 Task: Create a new job position for an SFDC Developer in Salesforce with specified details.
Action: Mouse moved to (27, 113)
Screenshot: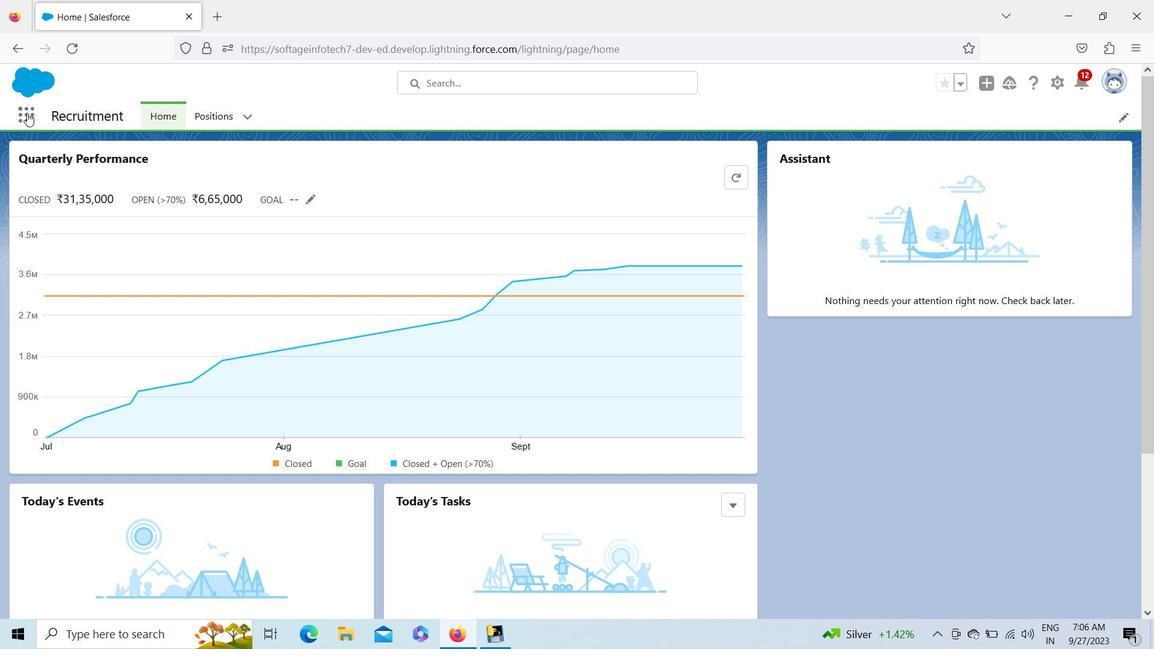 
Action: Mouse pressed left at (27, 113)
Screenshot: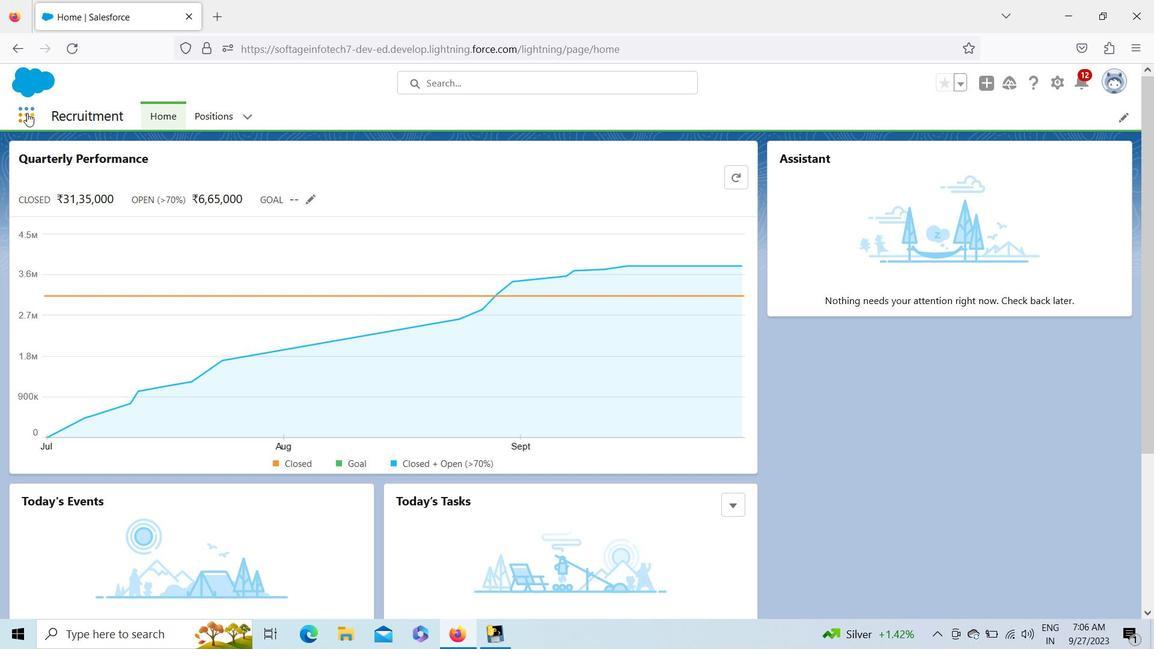 
Action: Mouse moved to (70, 211)
Screenshot: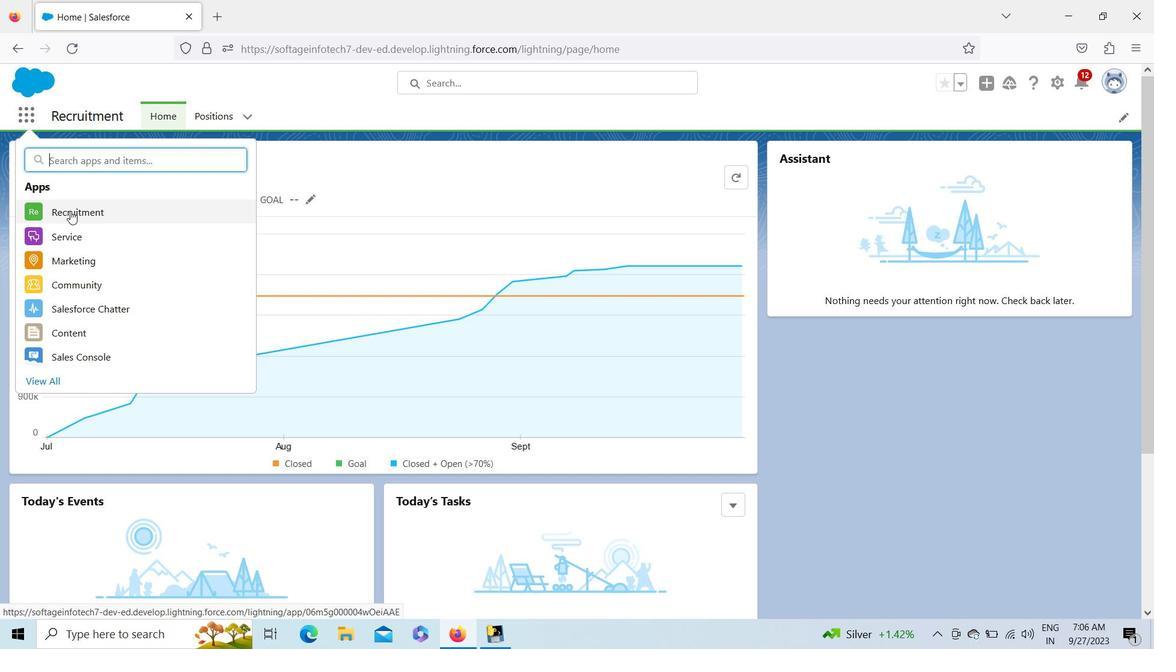 
Action: Mouse pressed left at (70, 211)
Screenshot: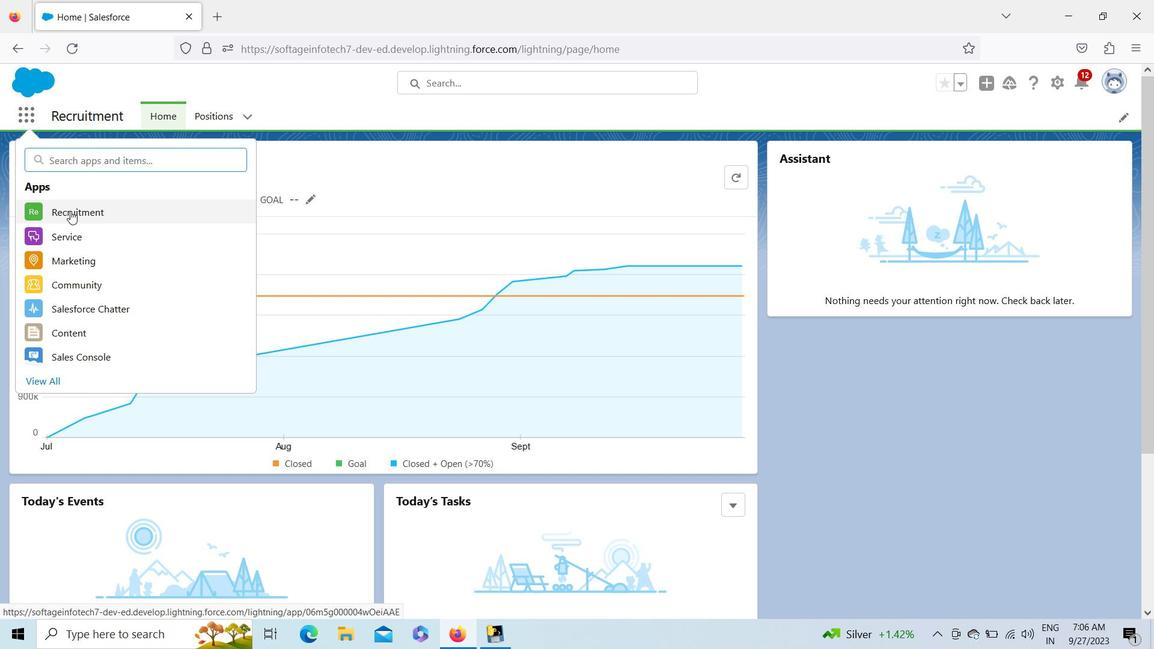 
Action: Mouse moved to (227, 117)
Screenshot: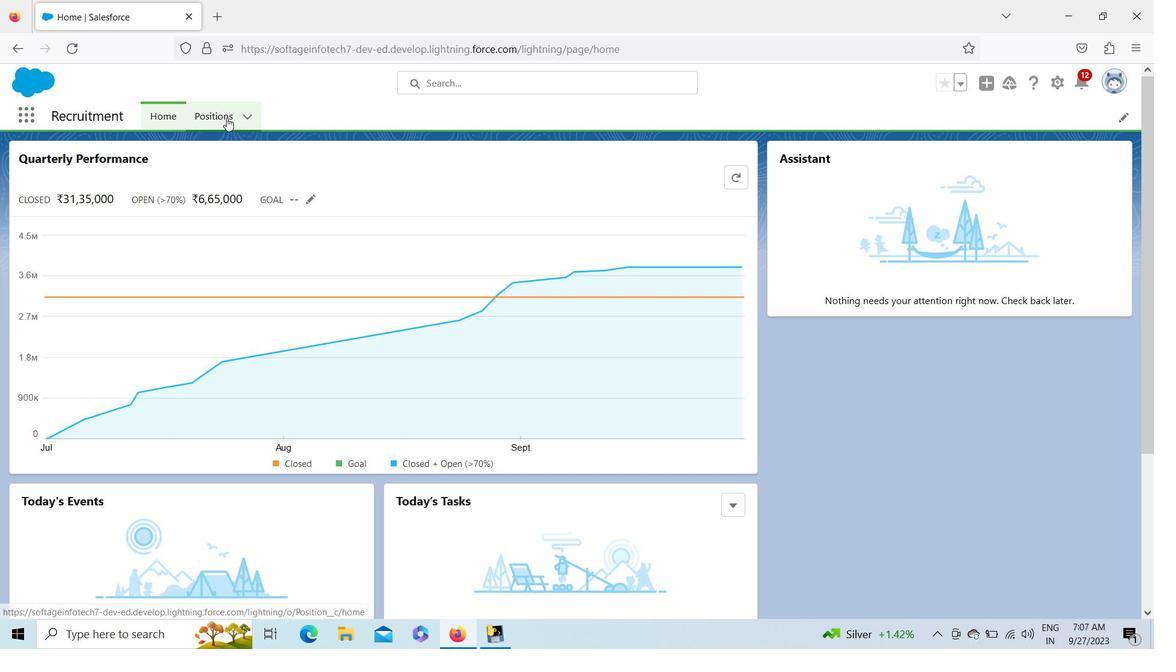 
Action: Mouse pressed left at (227, 117)
Screenshot: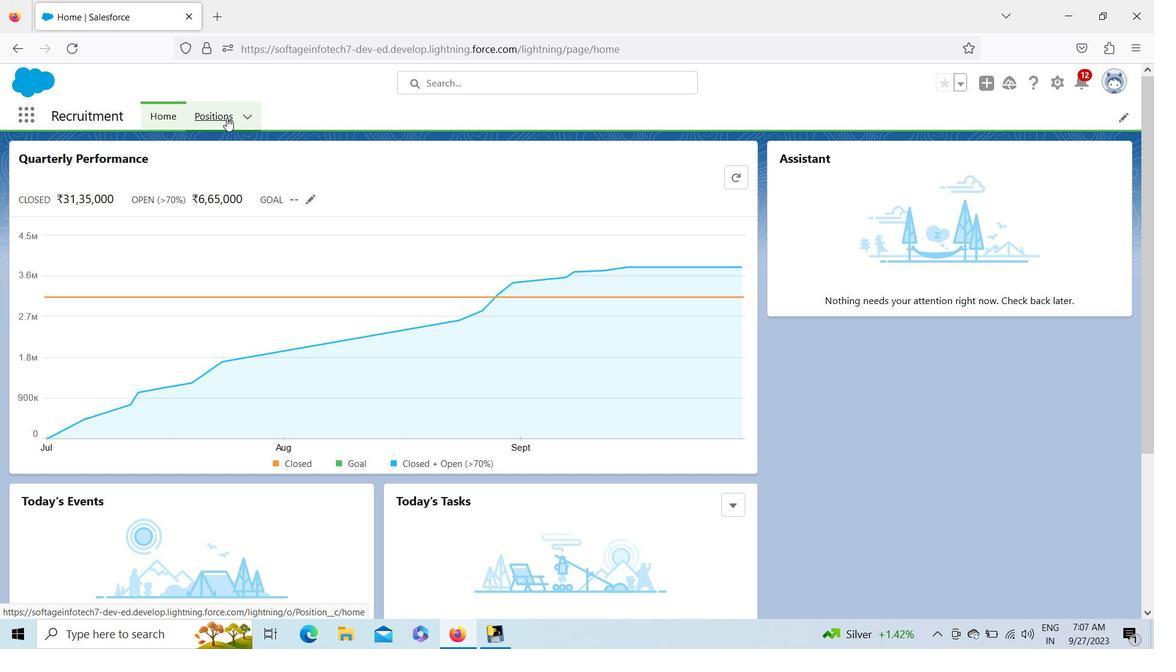 
Action: Mouse moved to (169, 167)
Screenshot: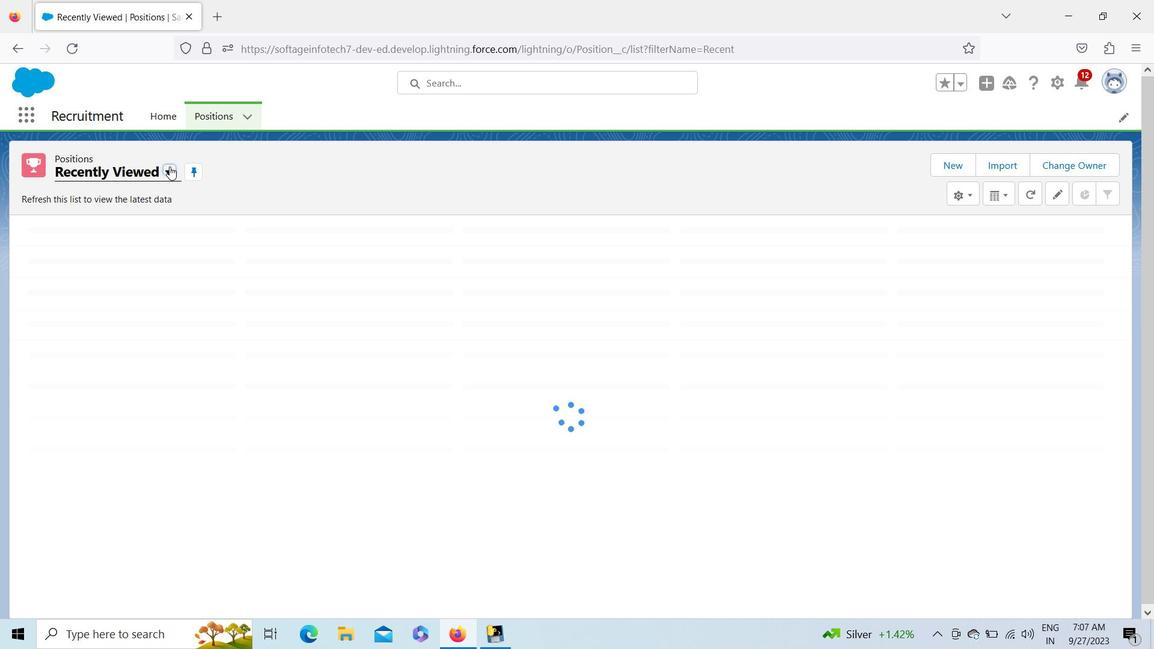 
Action: Mouse pressed left at (169, 167)
Screenshot: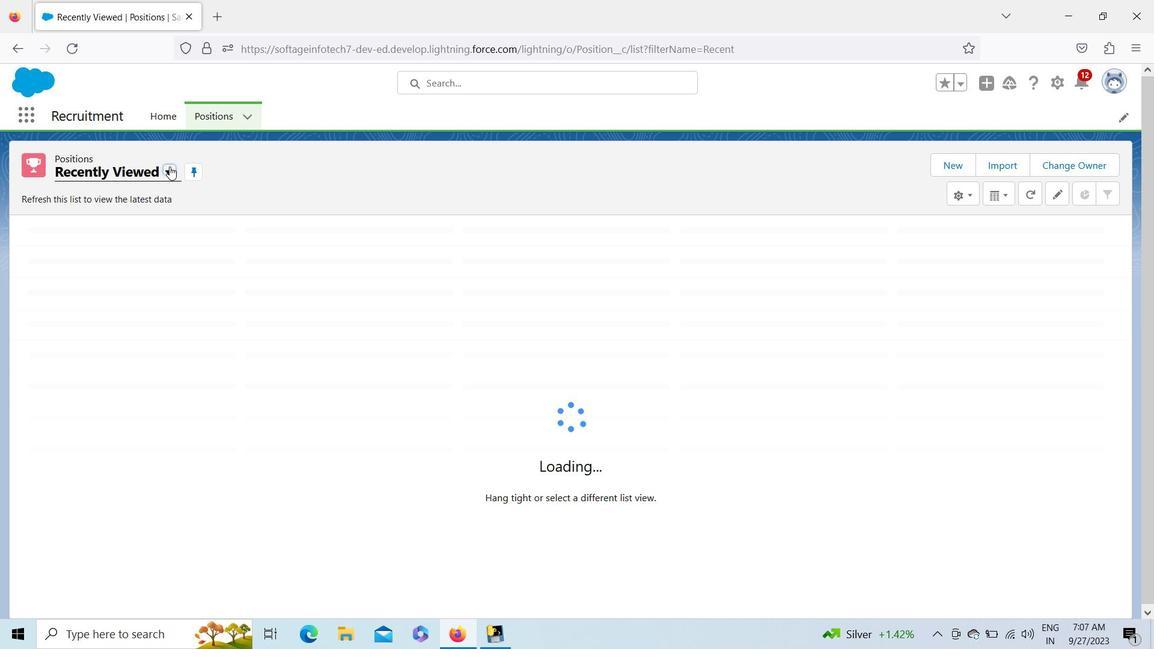 
Action: Mouse moved to (108, 226)
Screenshot: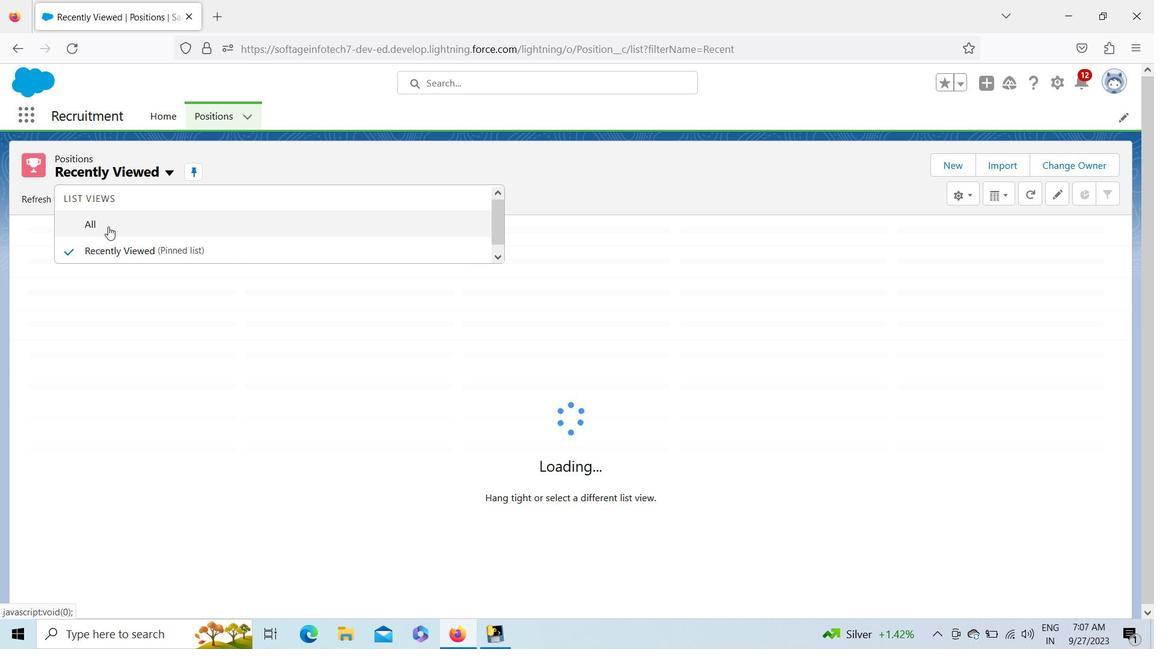 
Action: Mouse pressed left at (108, 226)
Screenshot: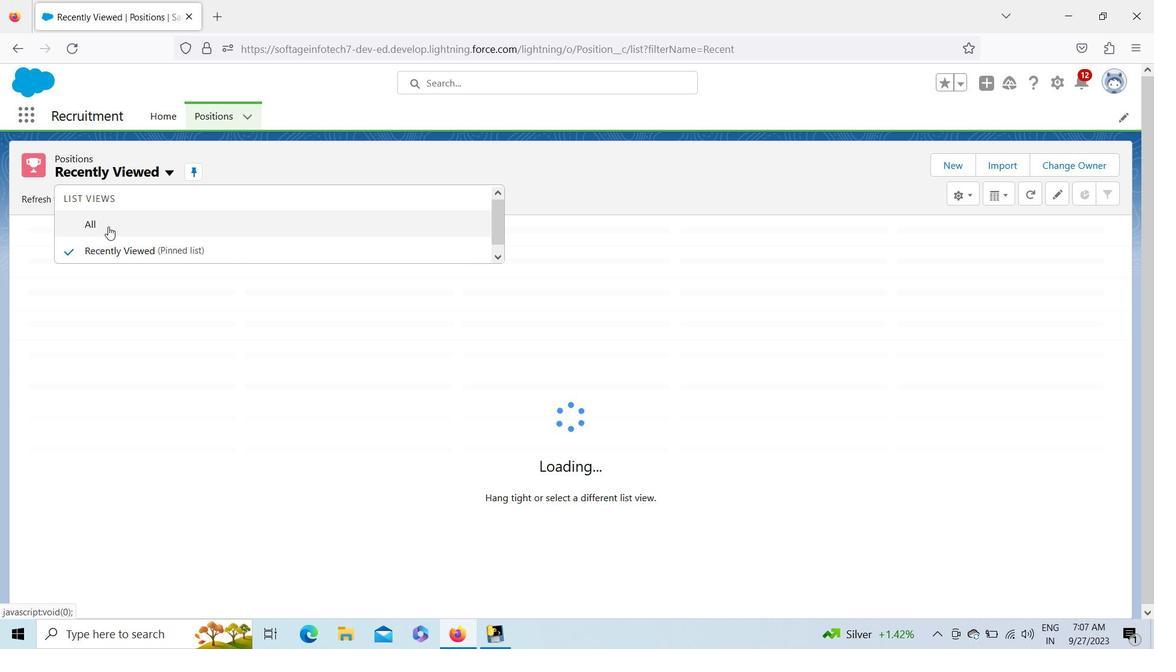 
Action: Mouse moved to (864, 160)
Screenshot: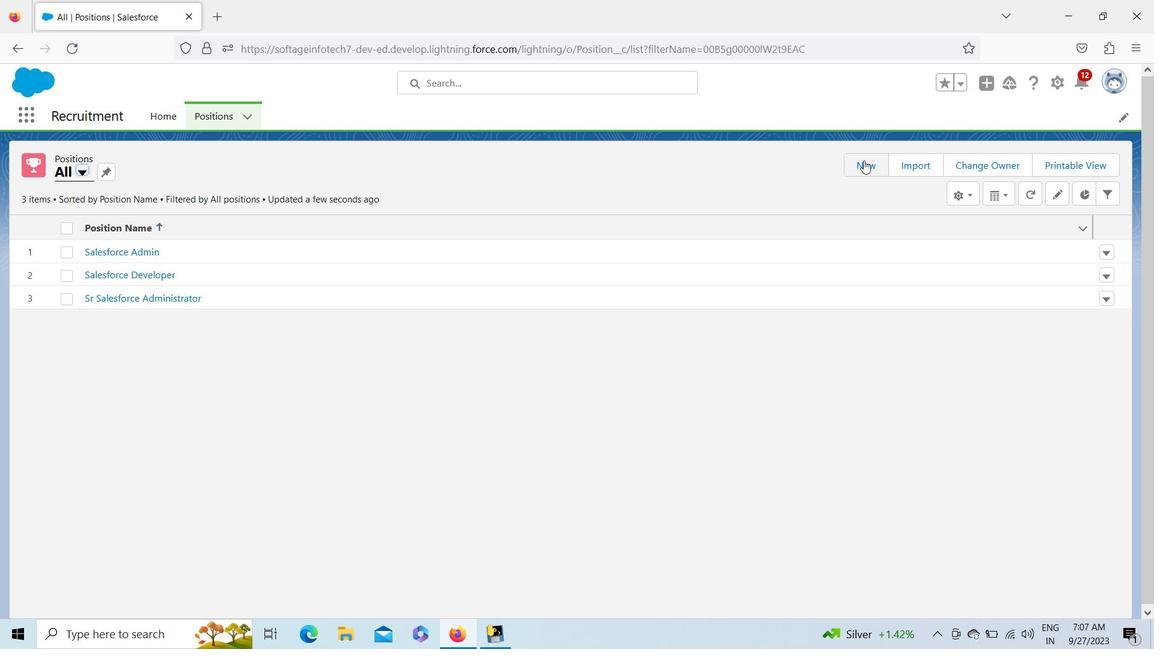 
Action: Mouse pressed left at (864, 160)
Screenshot: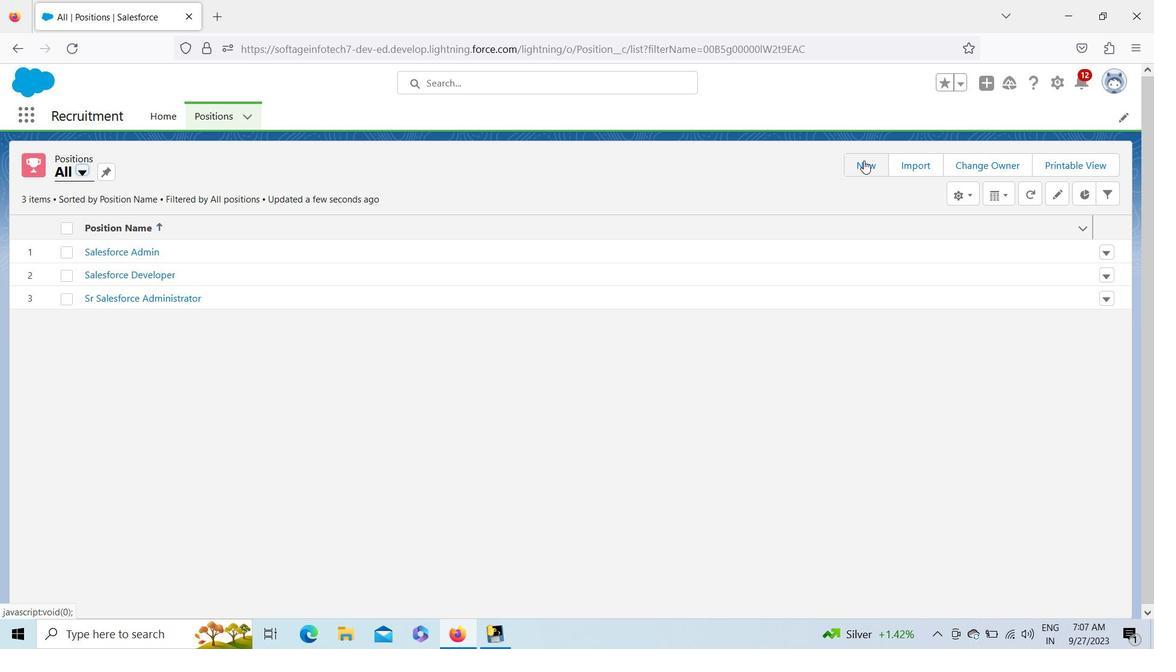 
Action: Mouse moved to (472, 232)
Screenshot: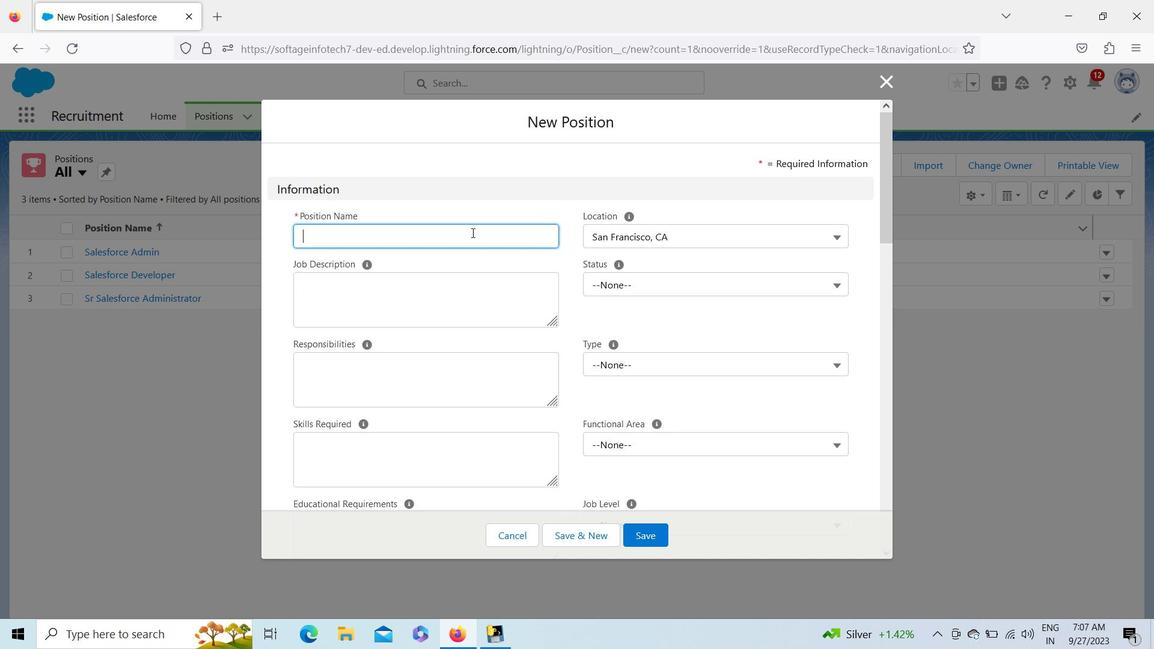 
Action: Key pressed <Key.shift><Key.shift><Key.shift><Key.shift><Key.shift><Key.shift><Key.shift><Key.shift><Key.shift><Key.shift><Key.shift><Key.shift><Key.shift><Key.shift><Key.shift><Key.shift><Key.shift><Key.shift><Key.shift><Key.shift><Key.shift><Key.shift><Key.shift><Key.shift><Key.shift><Key.shift><Key.shift><Key.shift><Key.shift><Key.shift><Key.shift><Key.shift><Key.shift><Key.shift><Key.shift><Key.shift><Key.shift><Key.shift><Key.shift><Key.shift><Key.shift><Key.shift><Key.shift><Key.shift><Key.shift><Key.shift><Key.shift><Key.shift><Key.shift><Key.shift><Key.shift><Key.shift><Key.shift><Key.shift><Key.shift><Key.shift>SFDC<Key.space><Key.shift>Developer
Screenshot: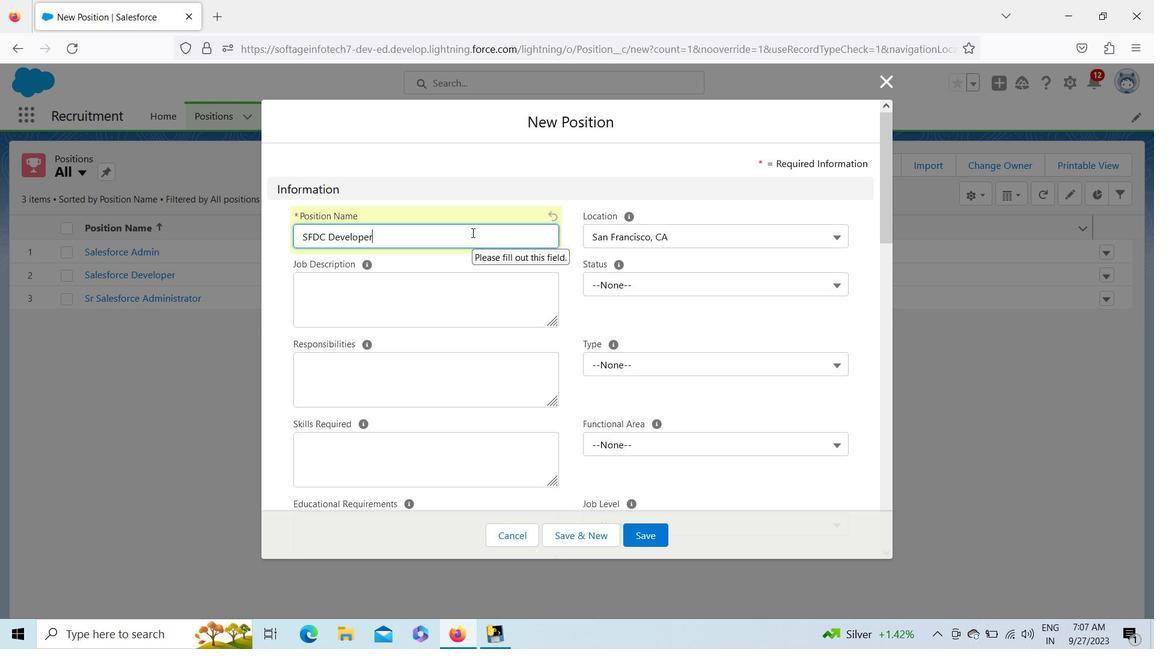 
Action: Mouse moved to (603, 242)
Screenshot: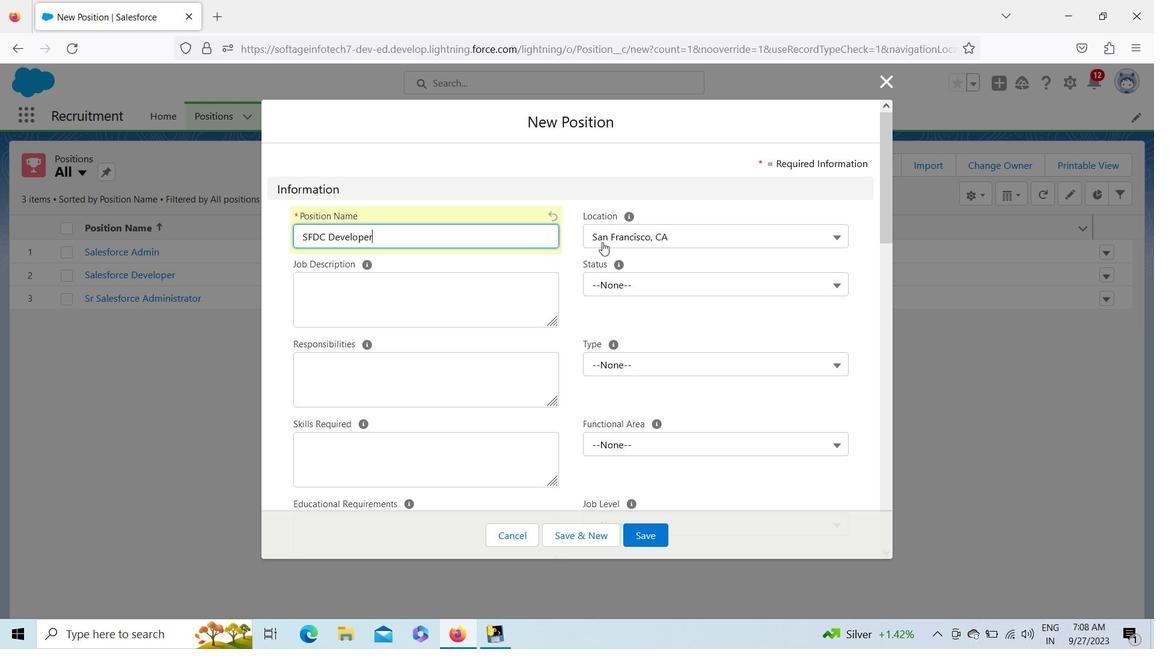 
Action: Mouse pressed left at (603, 242)
Screenshot: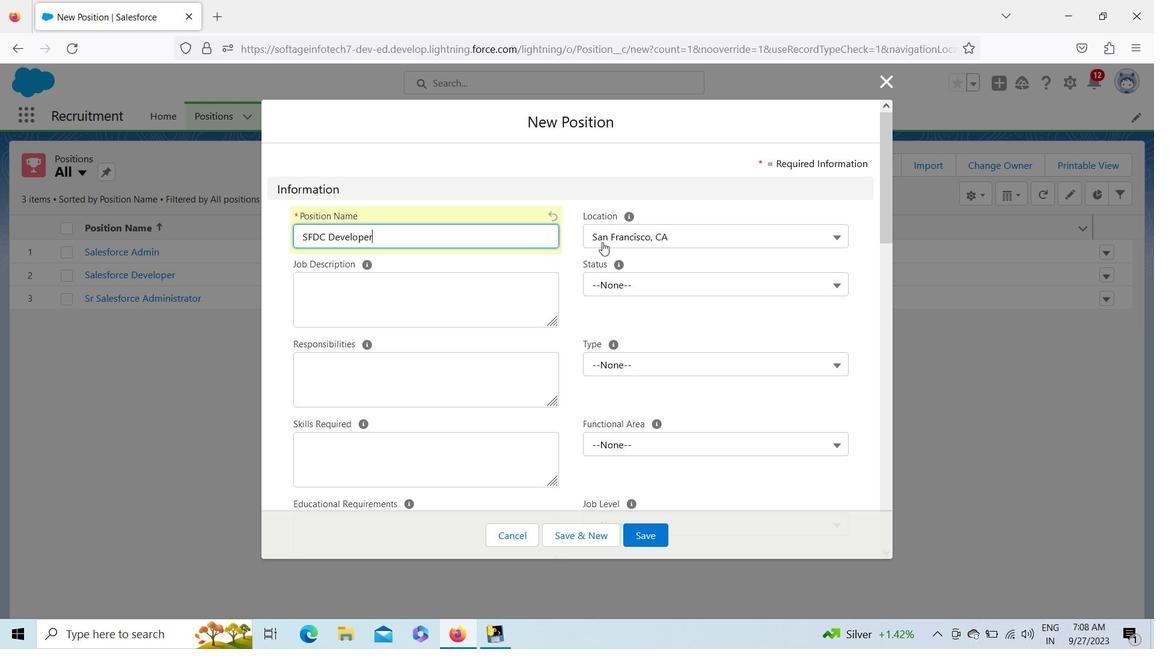 
Action: Mouse moved to (845, 387)
Screenshot: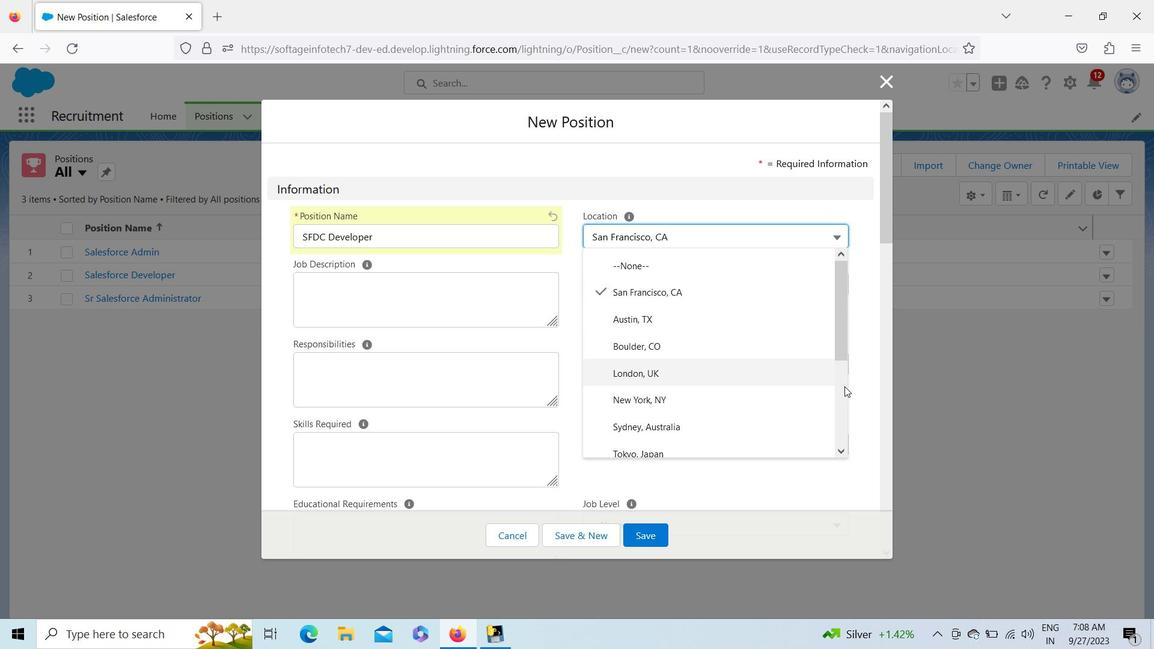
Action: Mouse pressed left at (845, 387)
Screenshot: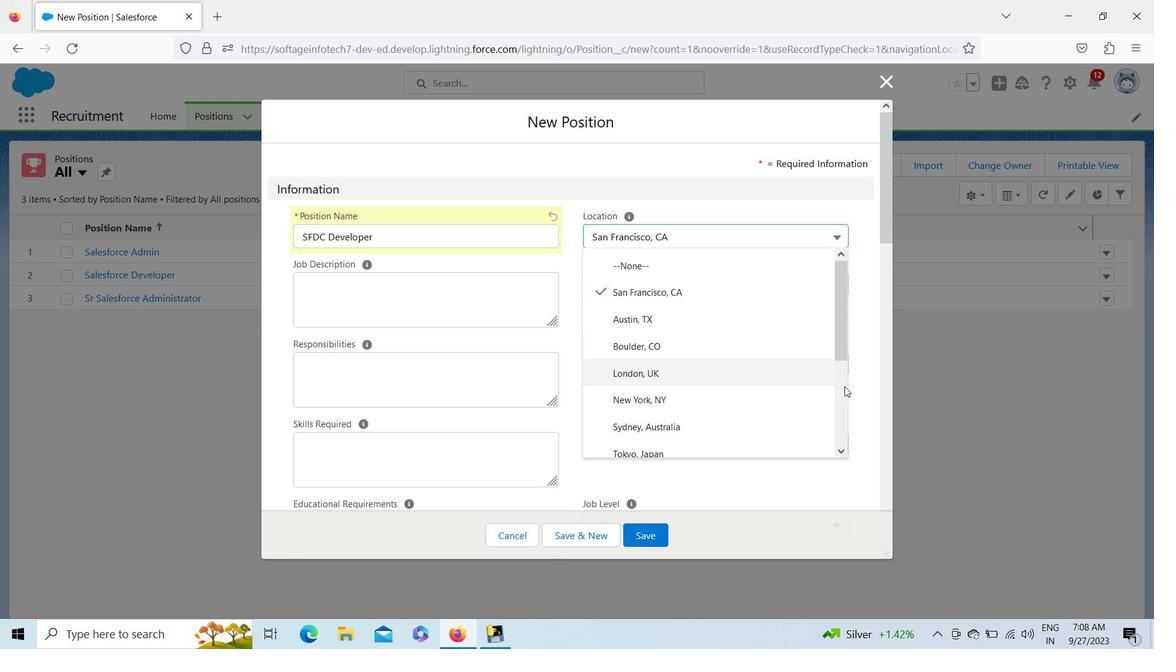 
Action: Mouse moved to (649, 440)
Screenshot: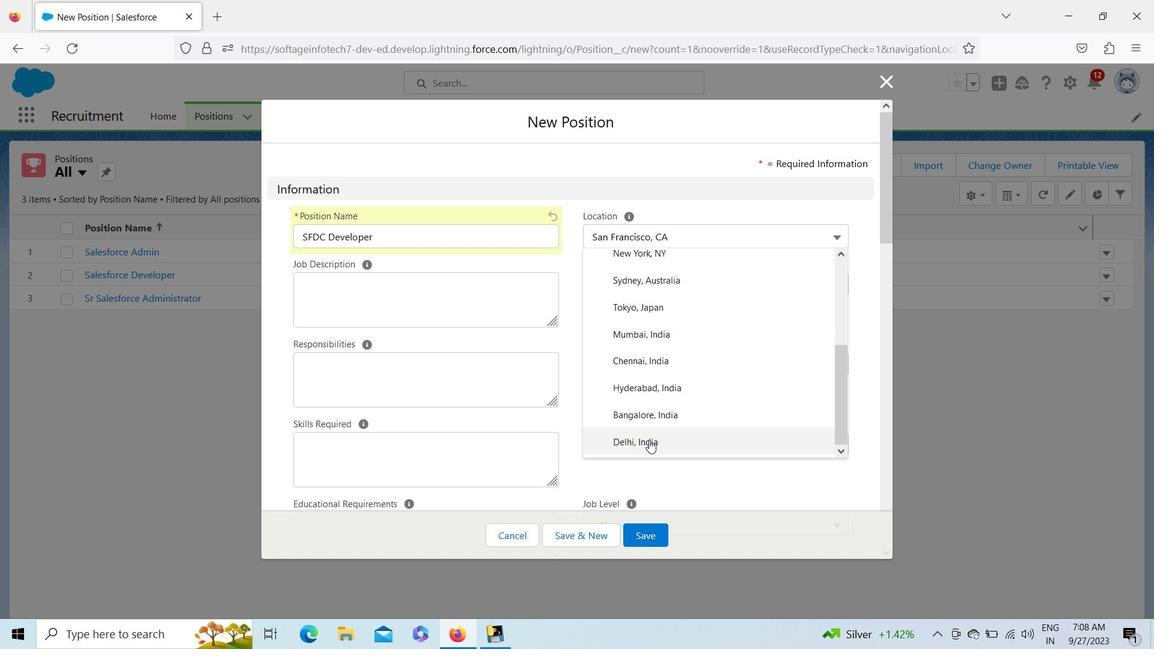 
Action: Mouse pressed left at (649, 440)
Screenshot: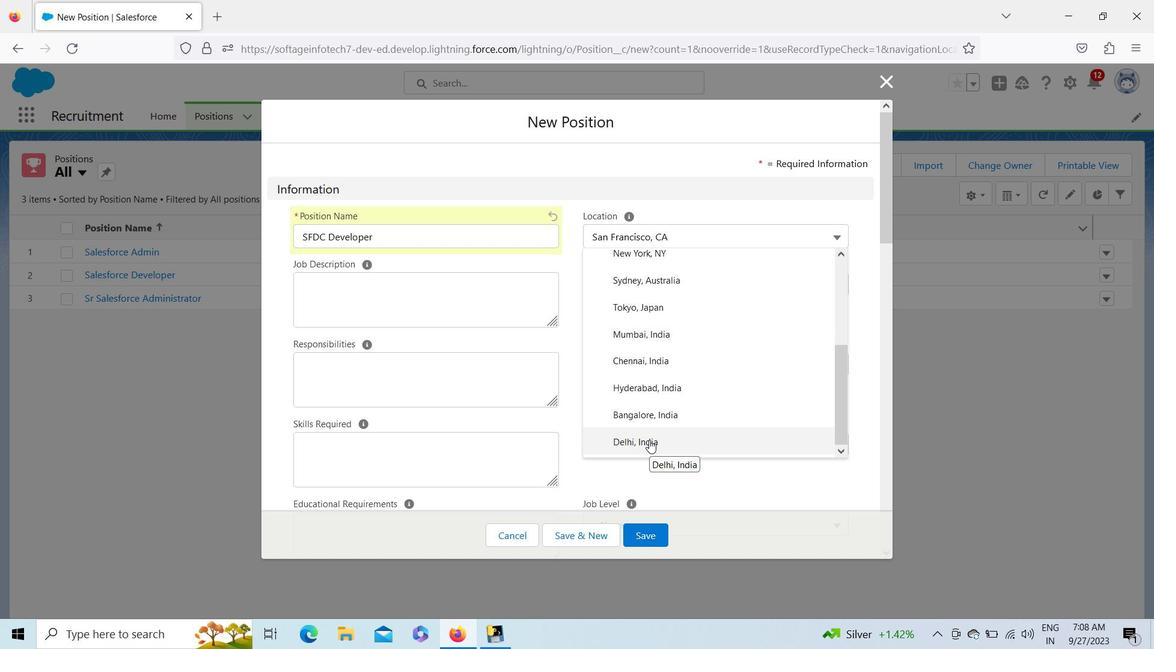 
Action: Mouse moved to (661, 282)
Screenshot: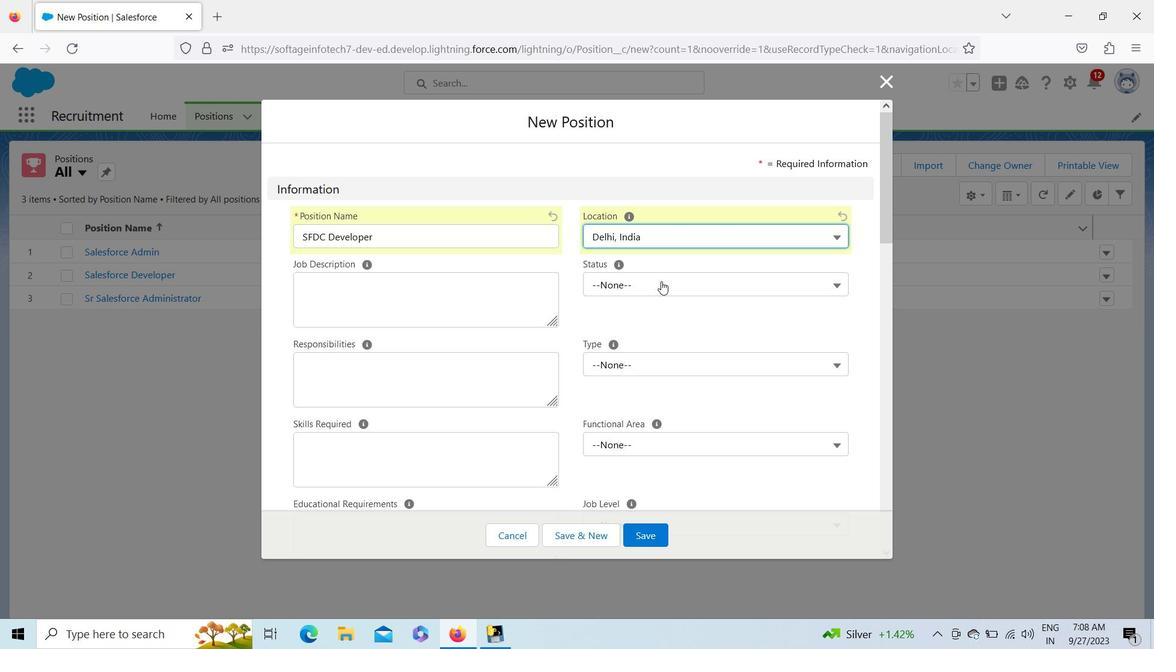 
Action: Mouse pressed left at (661, 282)
Screenshot: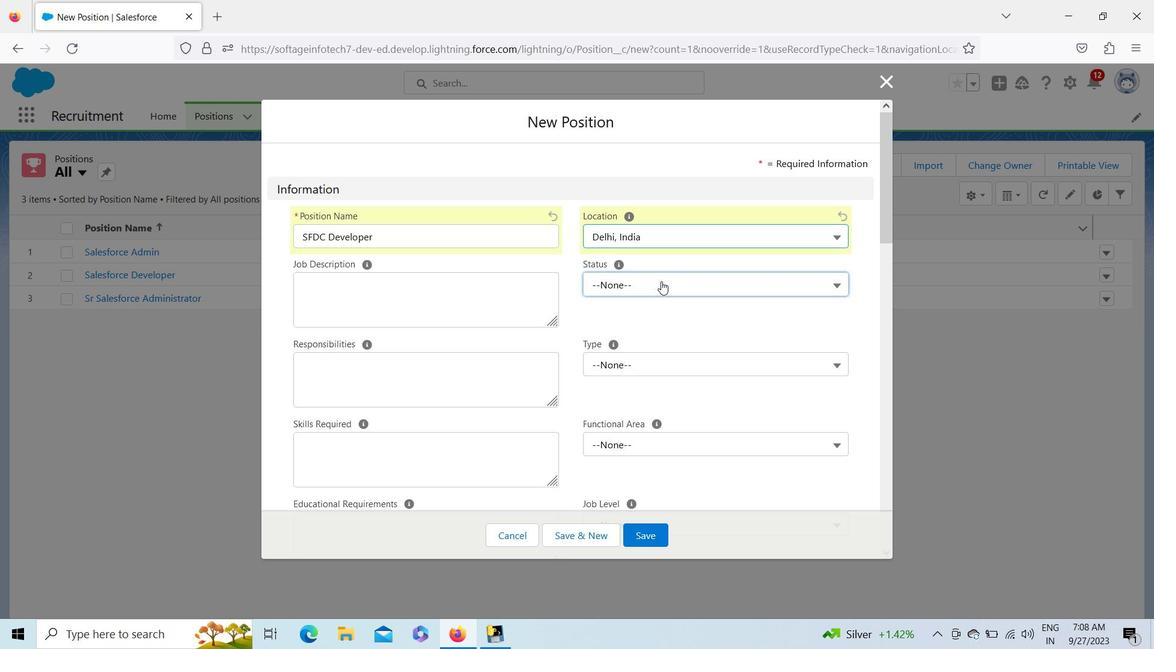 
Action: Mouse moved to (647, 336)
Screenshot: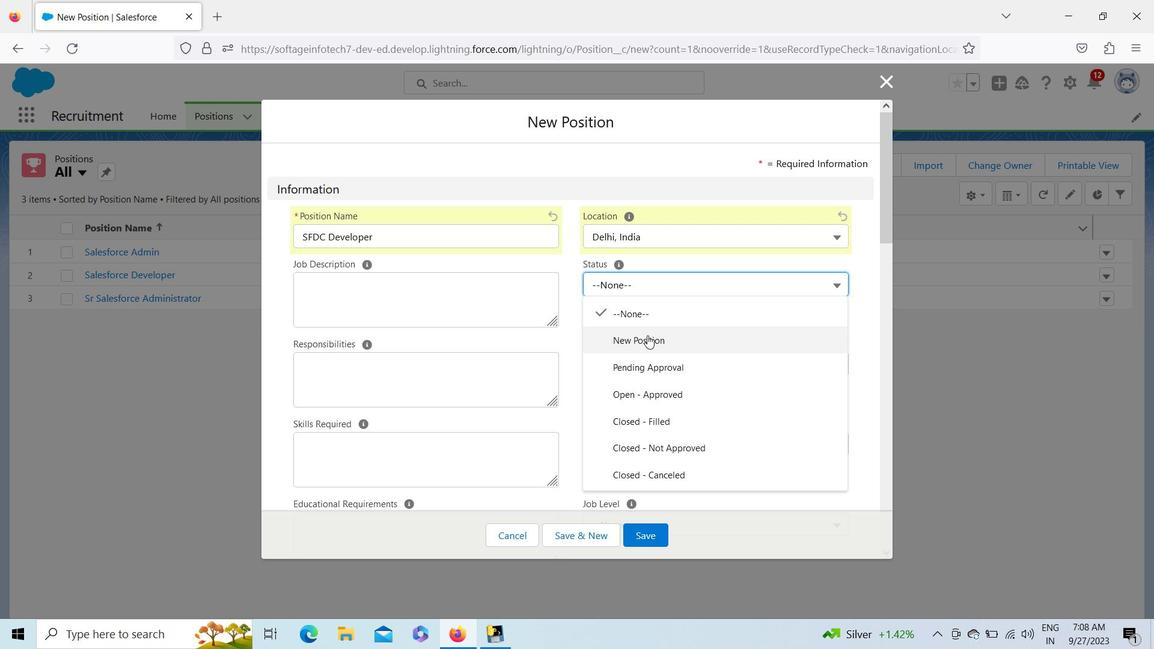 
Action: Mouse pressed left at (647, 336)
Screenshot: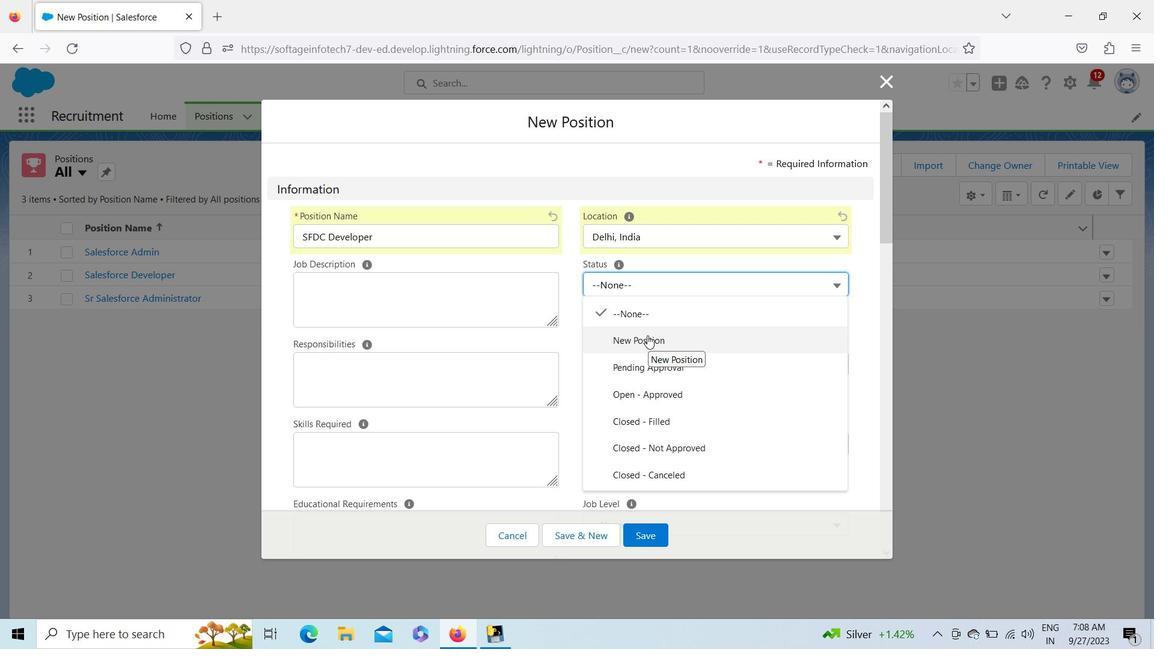 
Action: Mouse moved to (647, 359)
Screenshot: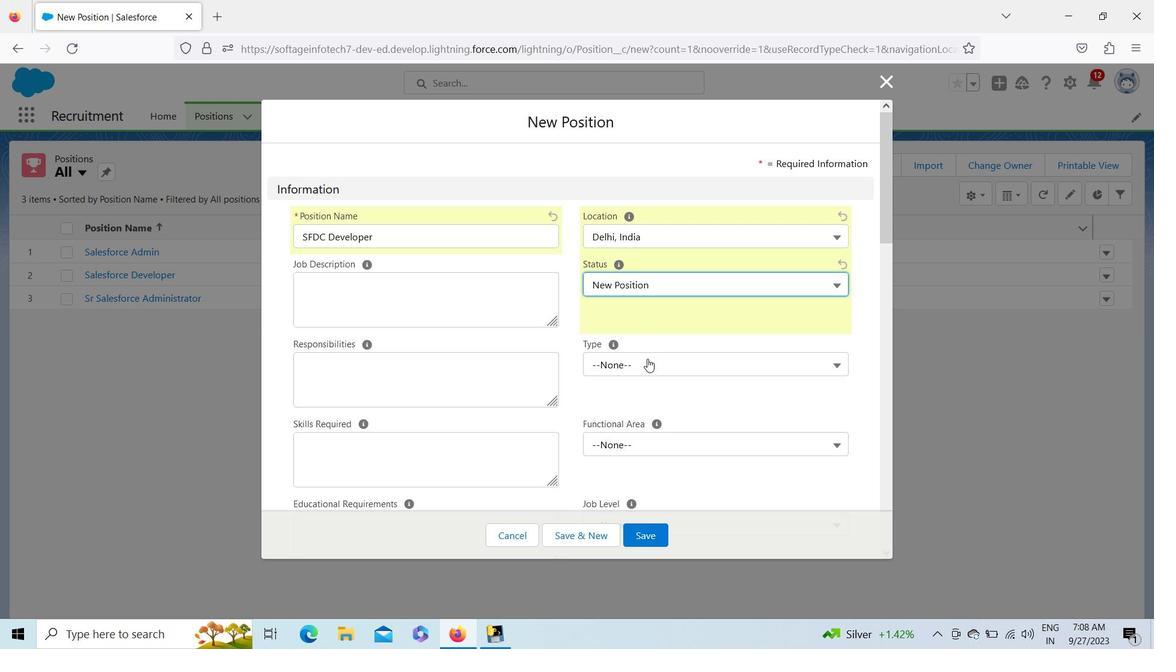 
Action: Mouse pressed left at (647, 359)
Screenshot: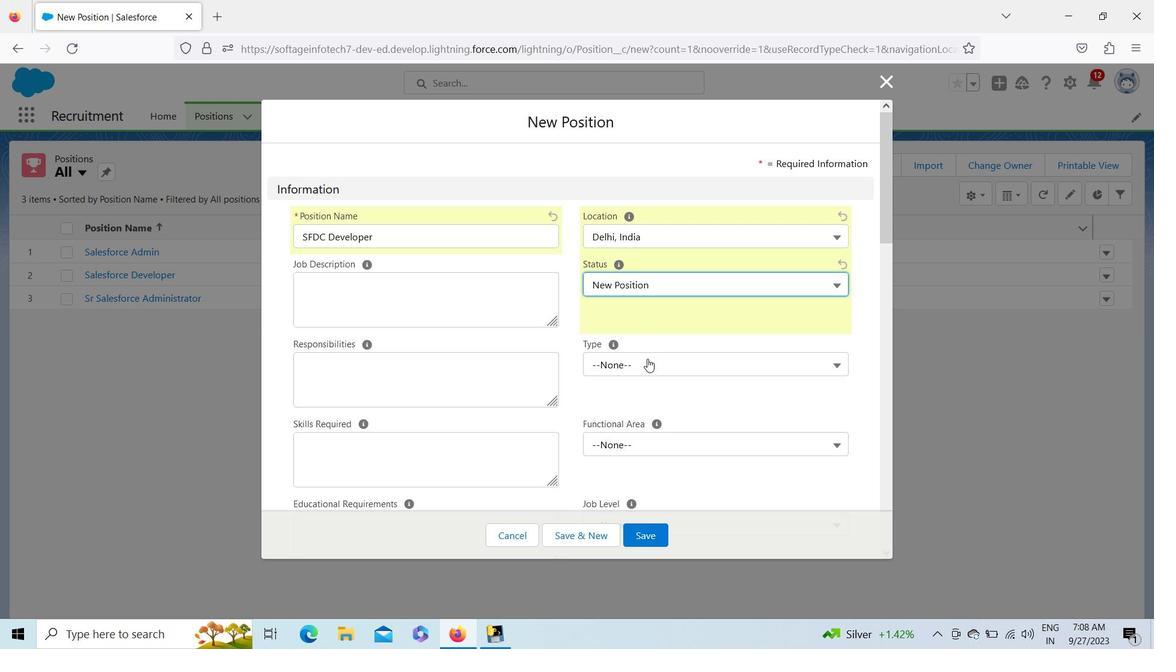 
Action: Mouse moved to (642, 416)
Screenshot: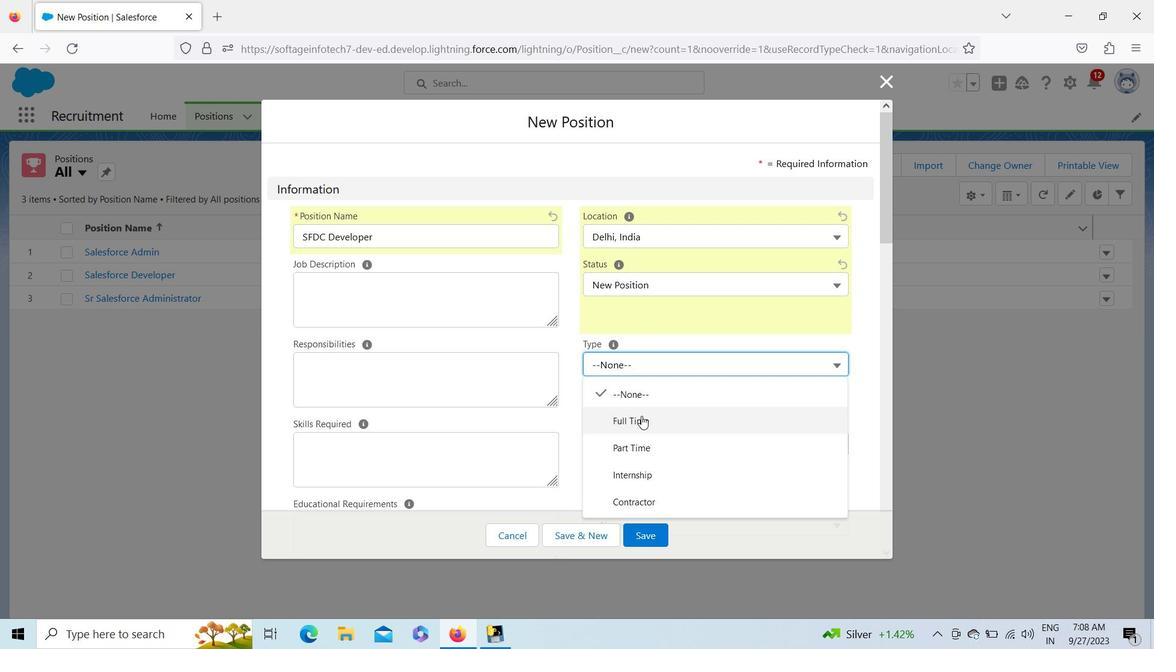 
Action: Mouse pressed left at (642, 416)
Screenshot: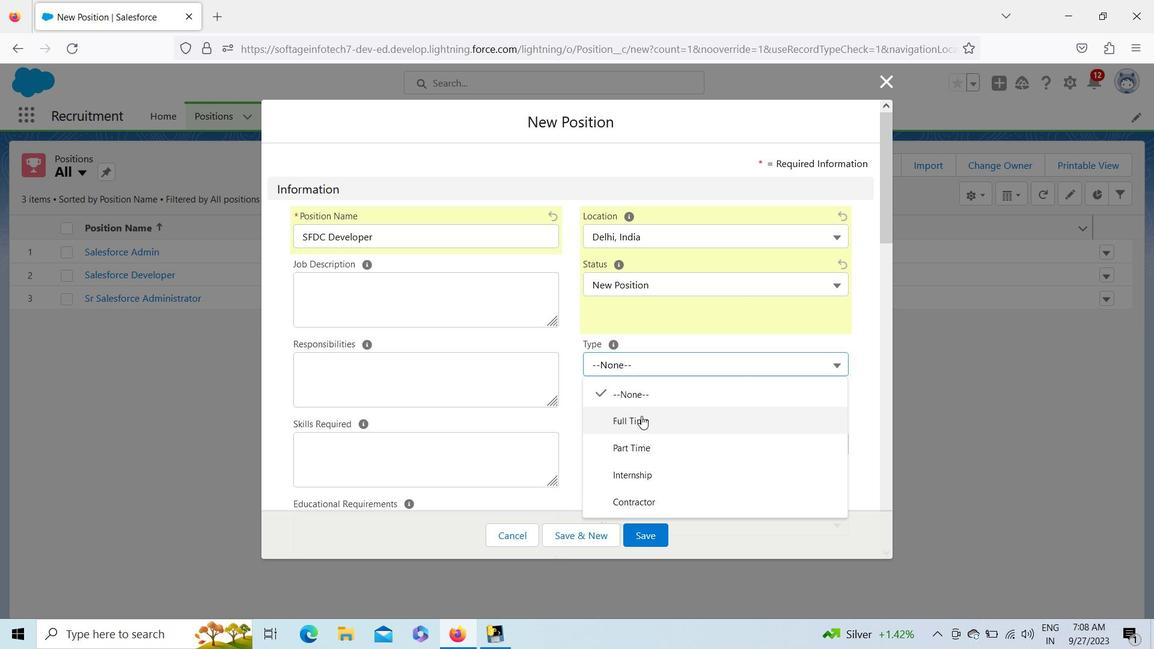 
Action: Mouse moved to (642, 436)
Screenshot: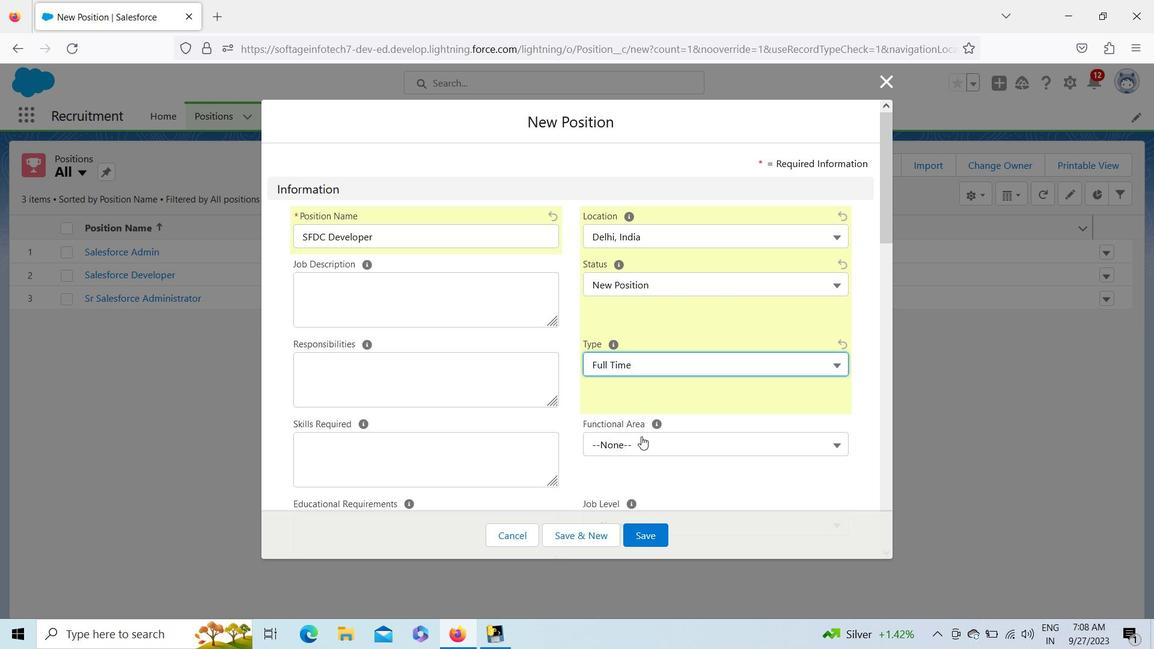 
Action: Mouse pressed left at (642, 436)
Screenshot: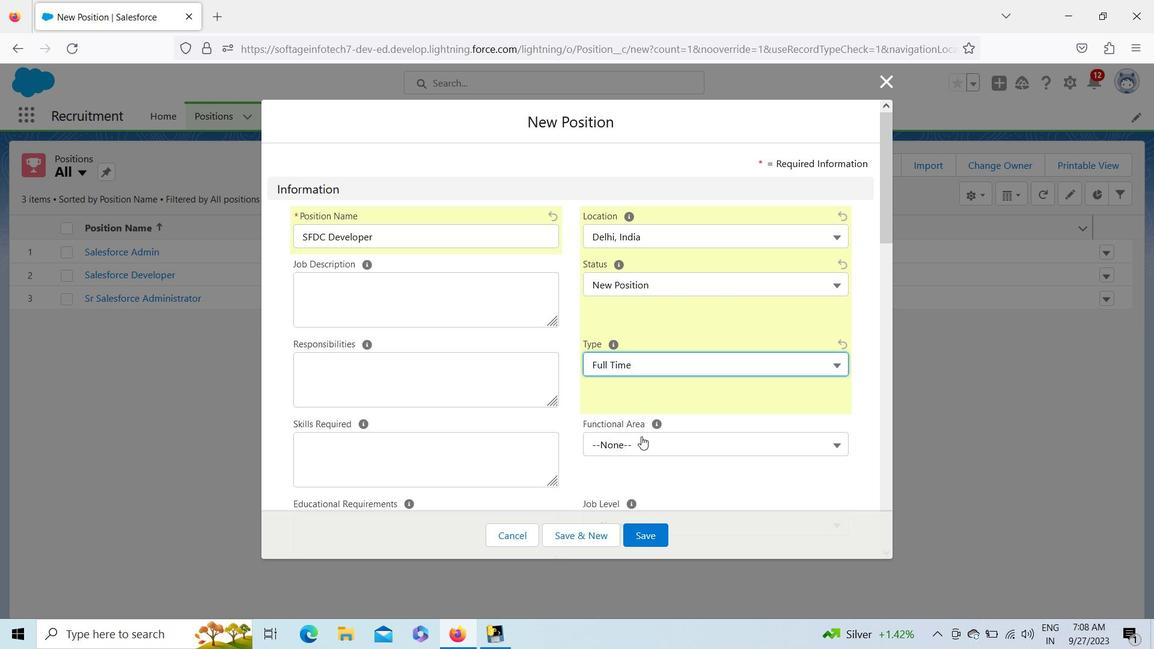 
Action: Mouse moved to (648, 342)
Screenshot: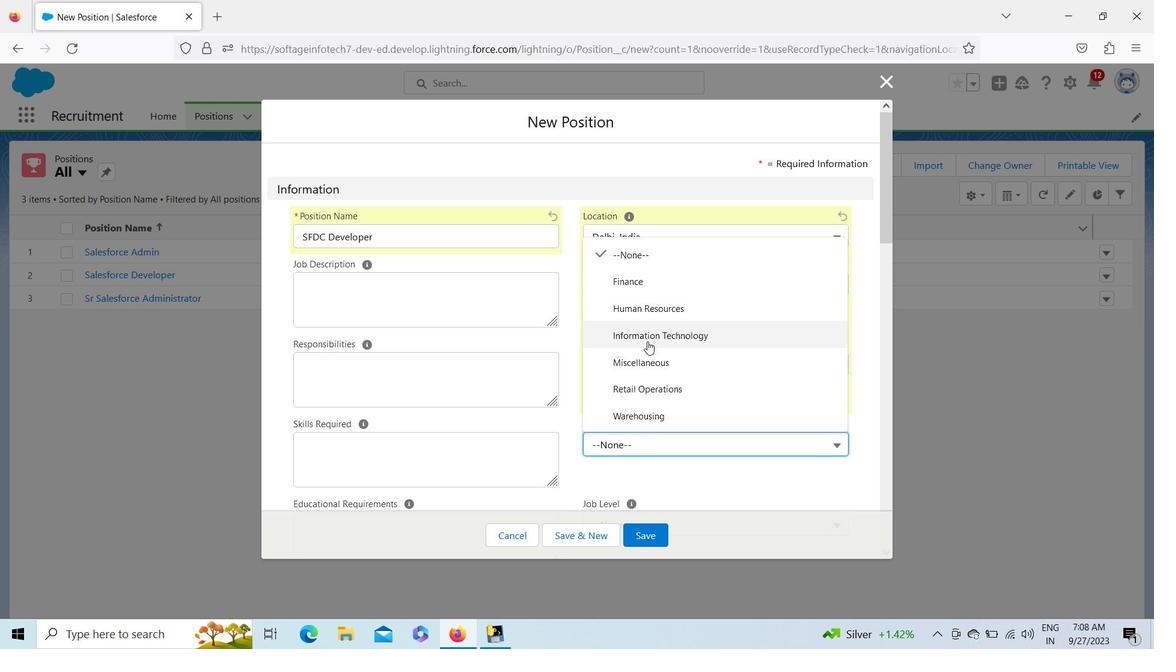 
Action: Mouse pressed left at (648, 342)
Screenshot: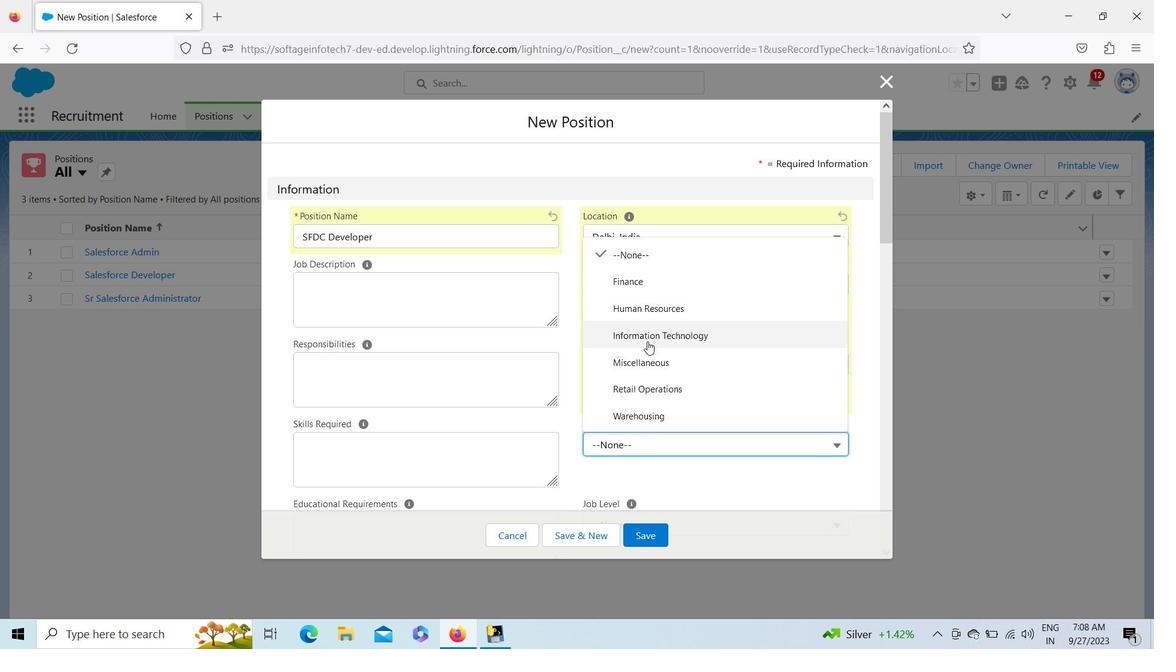 
Action: Mouse moved to (887, 188)
Screenshot: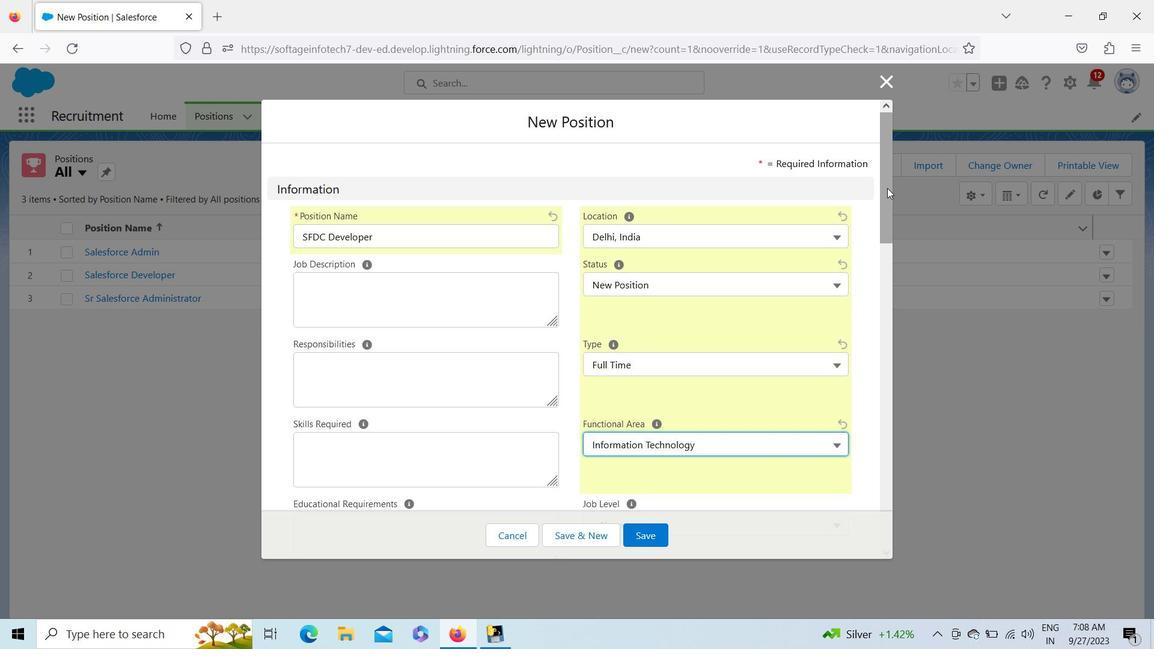
Action: Mouse pressed left at (887, 188)
Screenshot: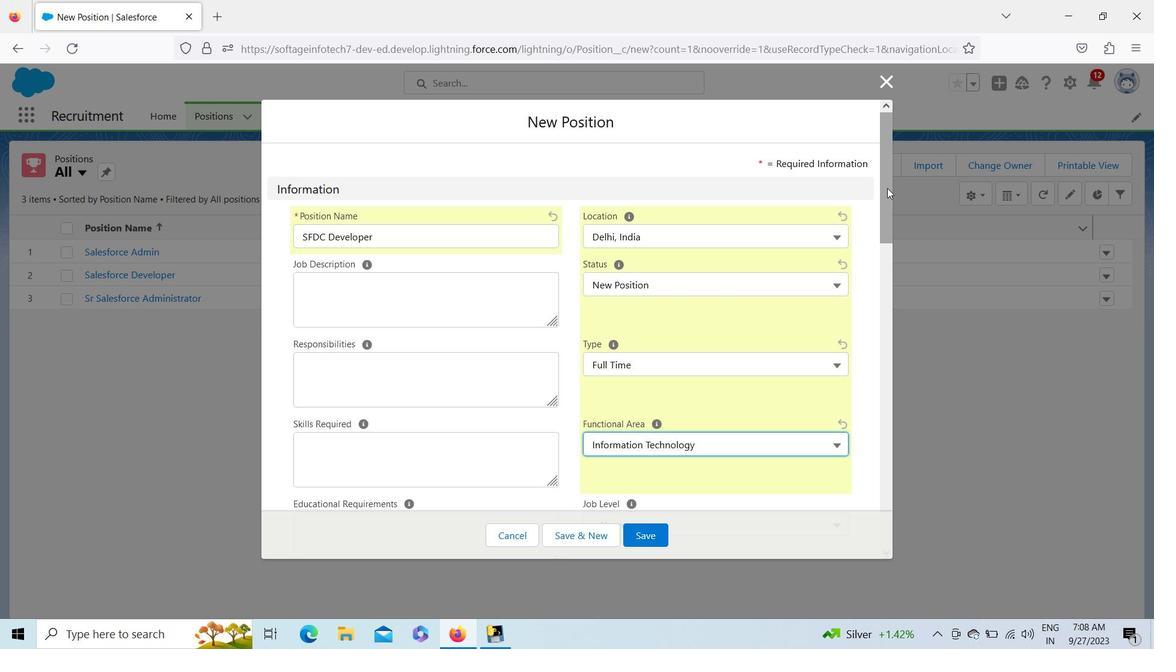 
Action: Mouse moved to (728, 267)
Screenshot: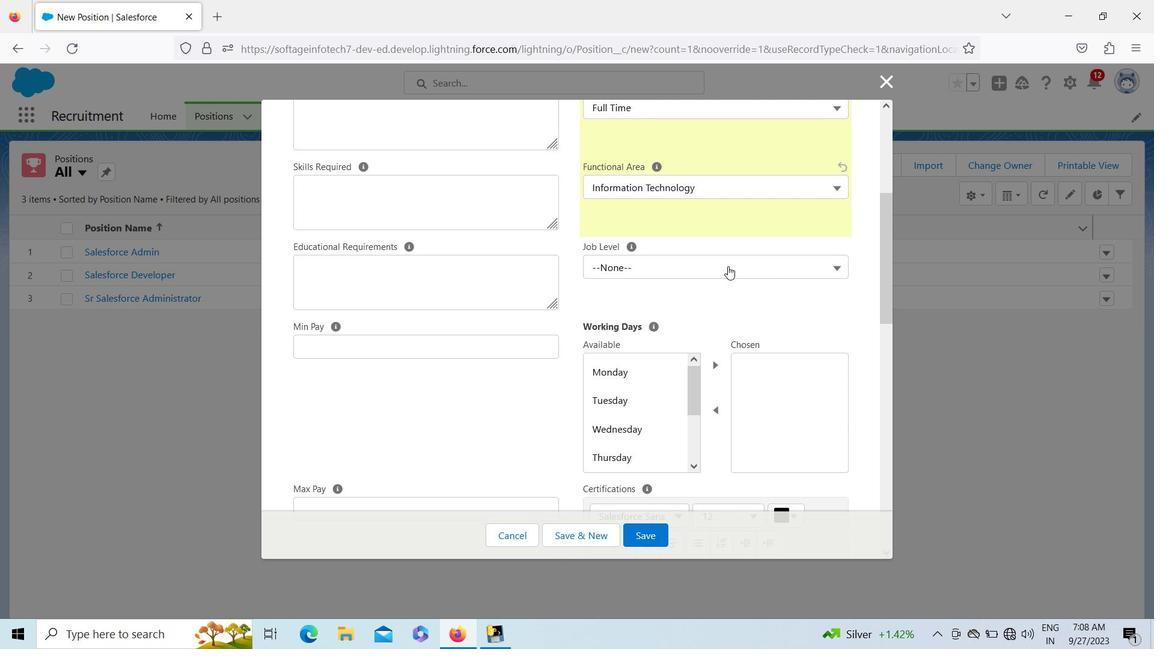 
Action: Mouse pressed left at (728, 267)
Screenshot: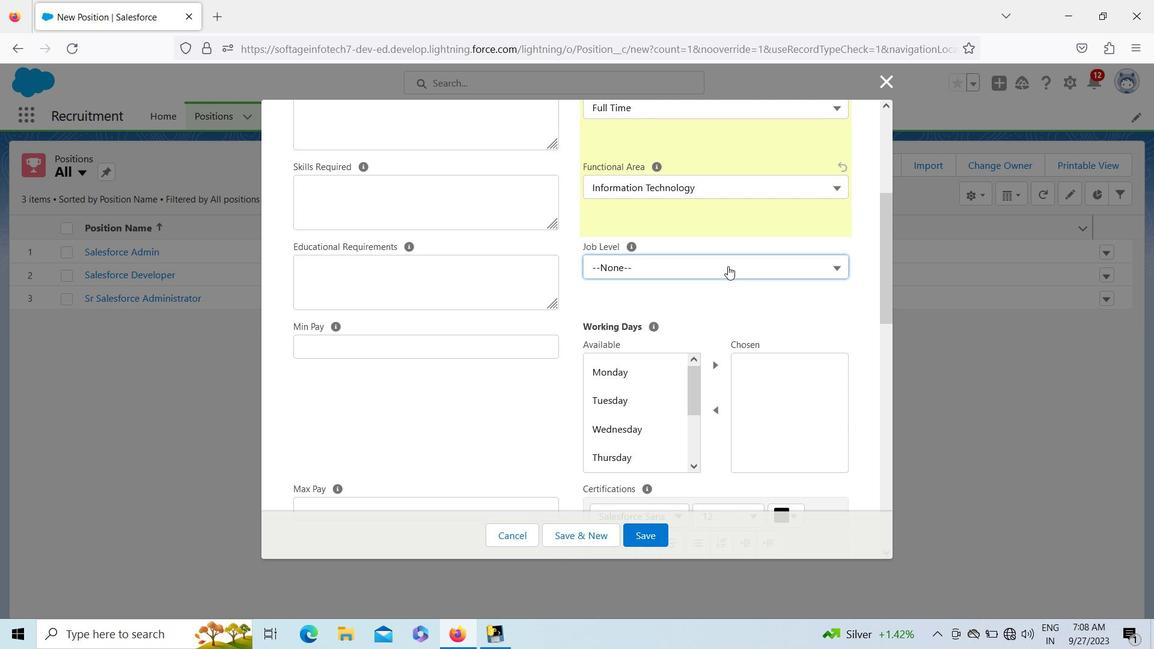 
Action: Mouse moved to (848, 396)
Screenshot: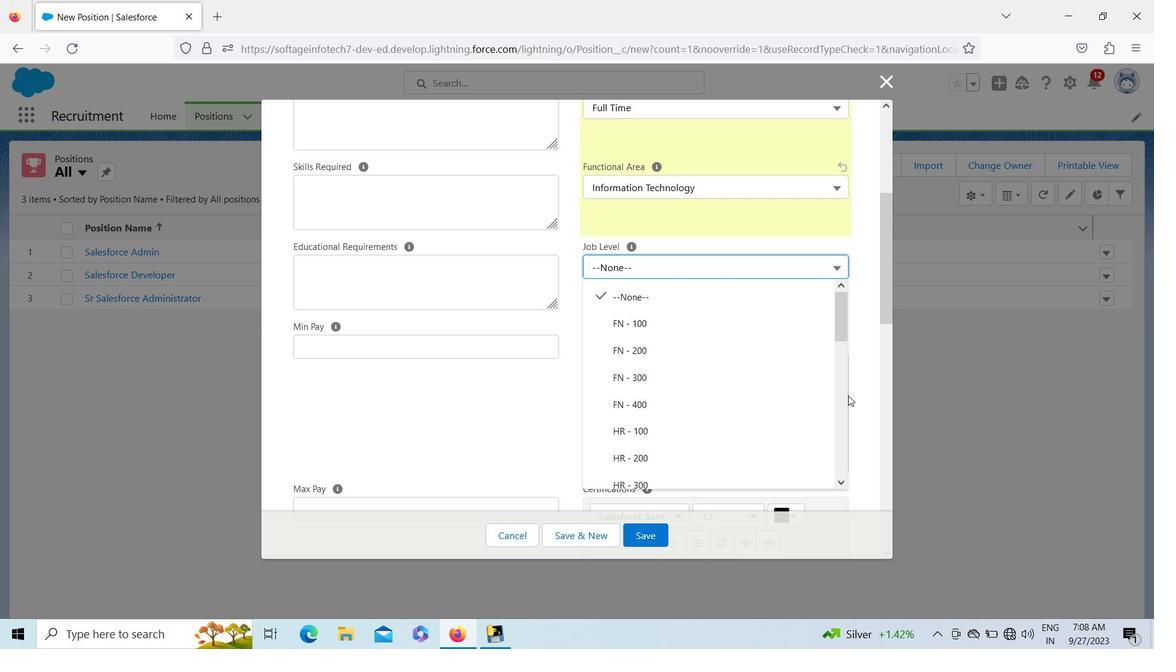 
Action: Mouse pressed left at (848, 396)
Screenshot: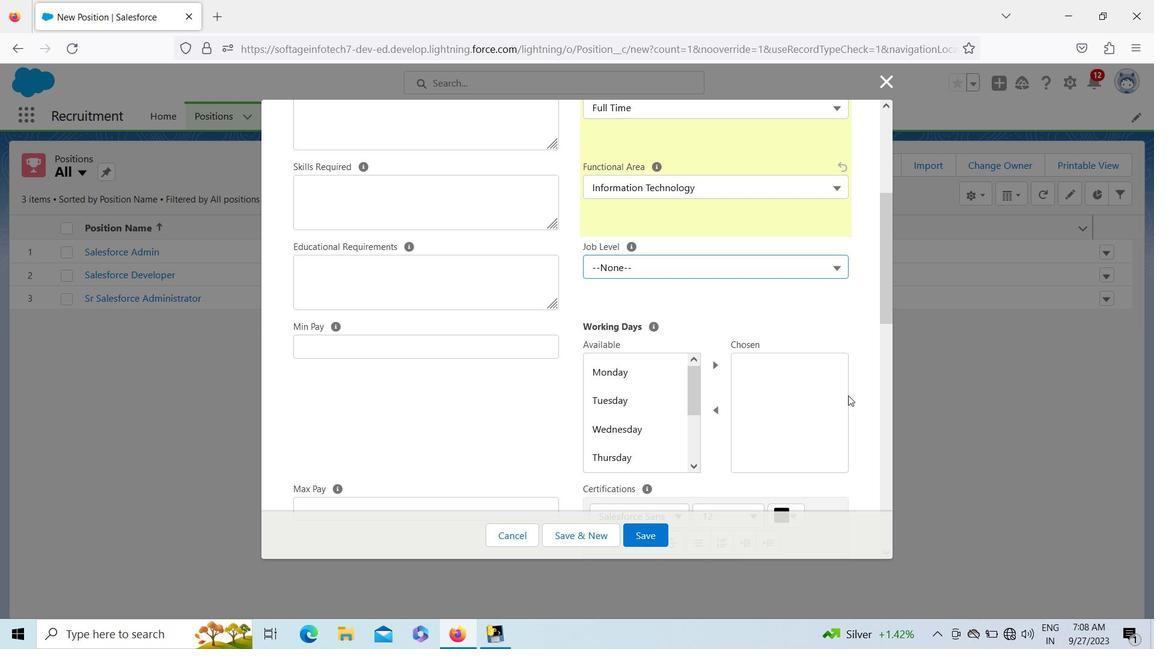 
Action: Mouse moved to (756, 273)
Screenshot: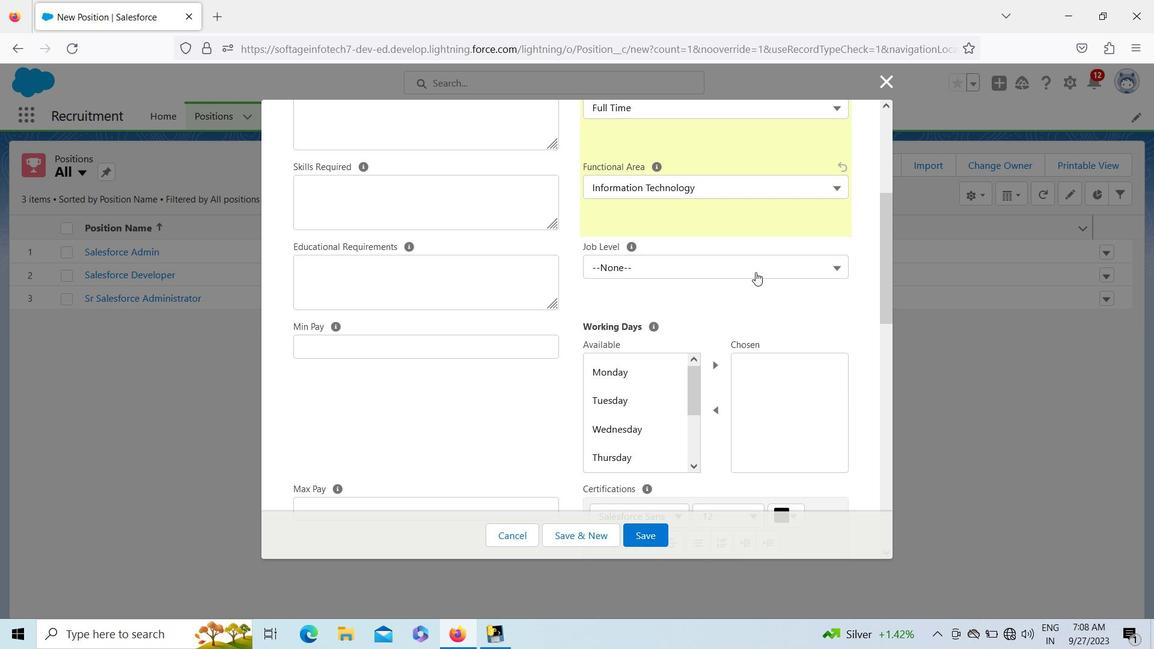 
Action: Mouse pressed left at (756, 273)
Screenshot: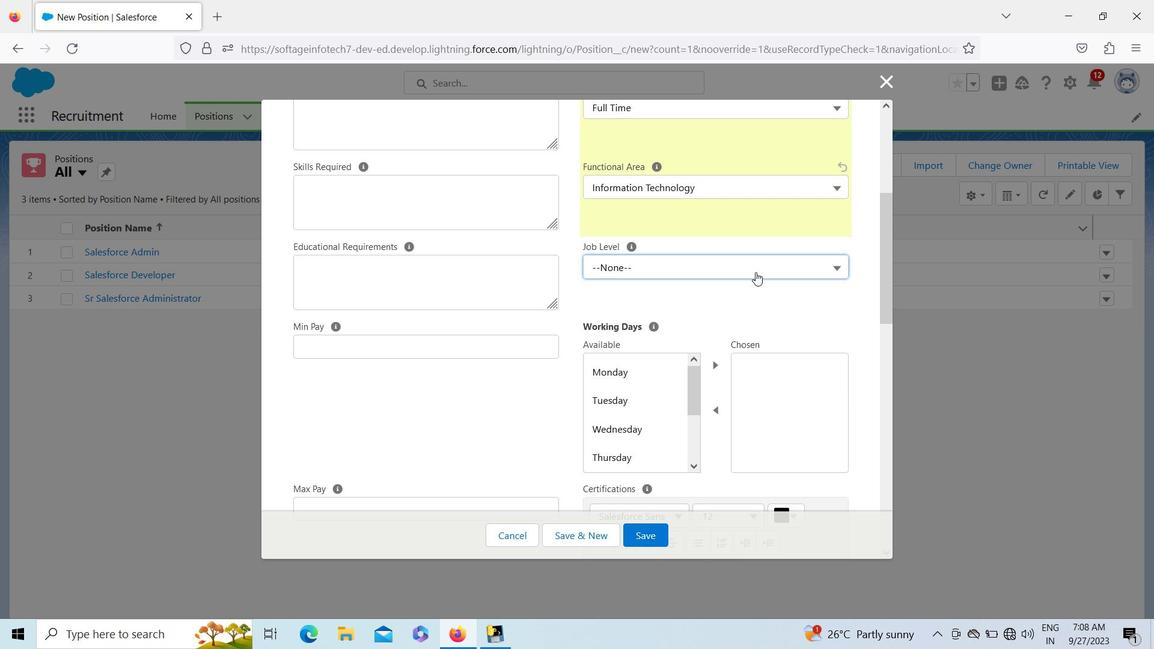 
Action: Mouse moved to (840, 318)
Screenshot: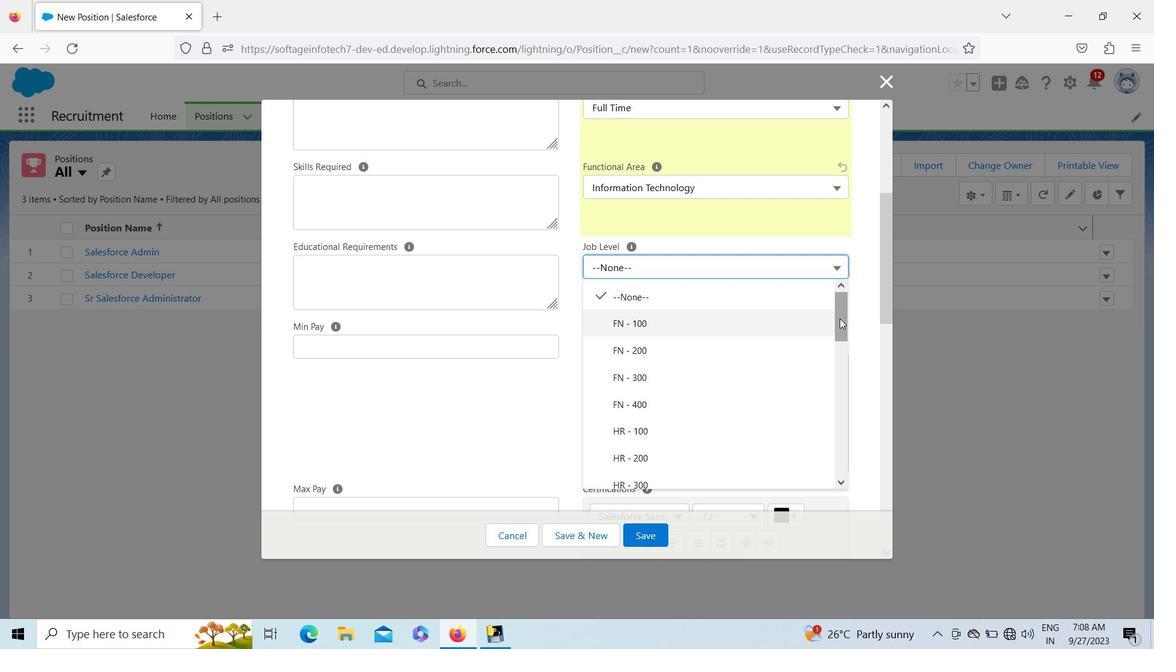 
Action: Mouse pressed left at (840, 318)
Screenshot: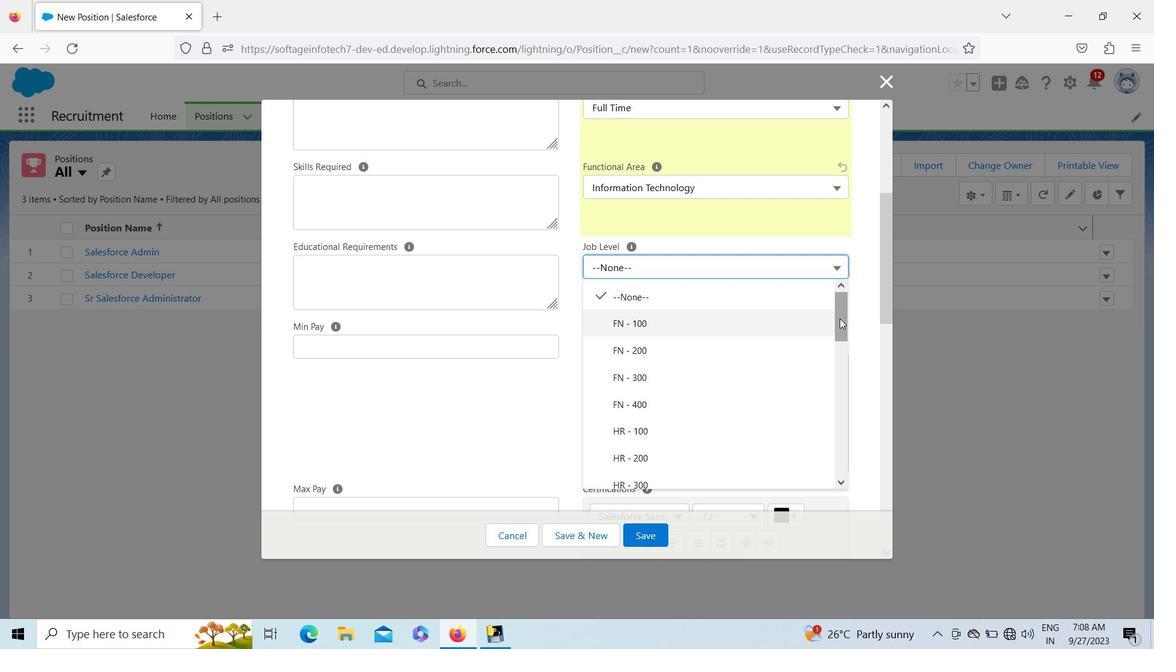 
Action: Mouse moved to (699, 420)
Screenshot: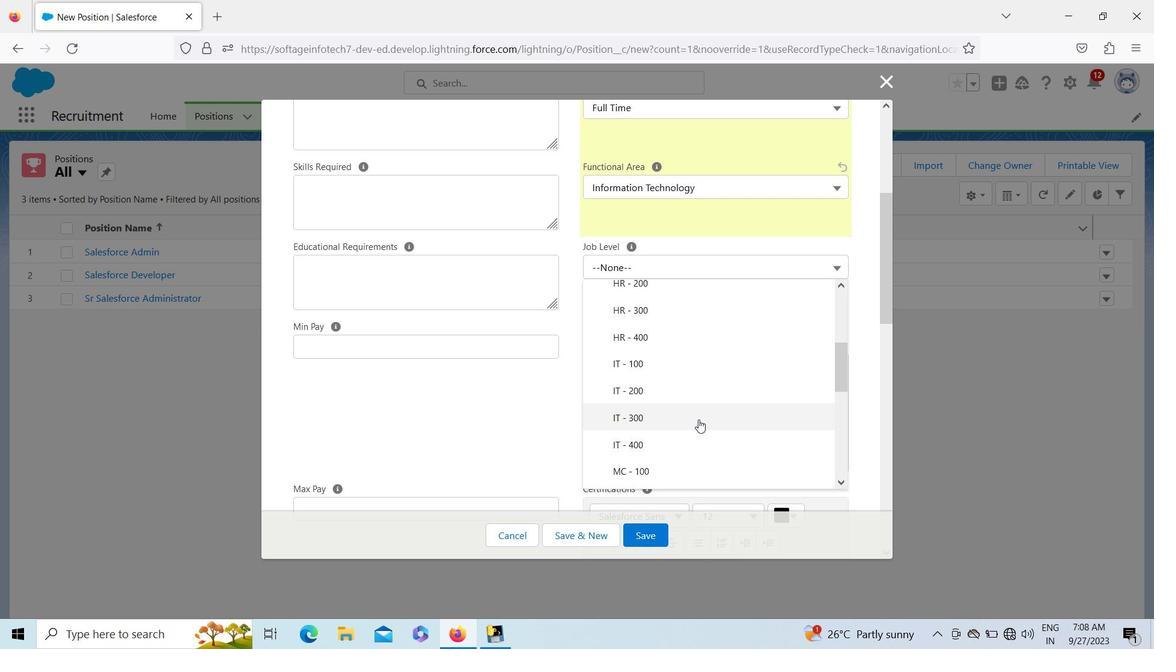 
Action: Mouse pressed left at (699, 420)
Screenshot: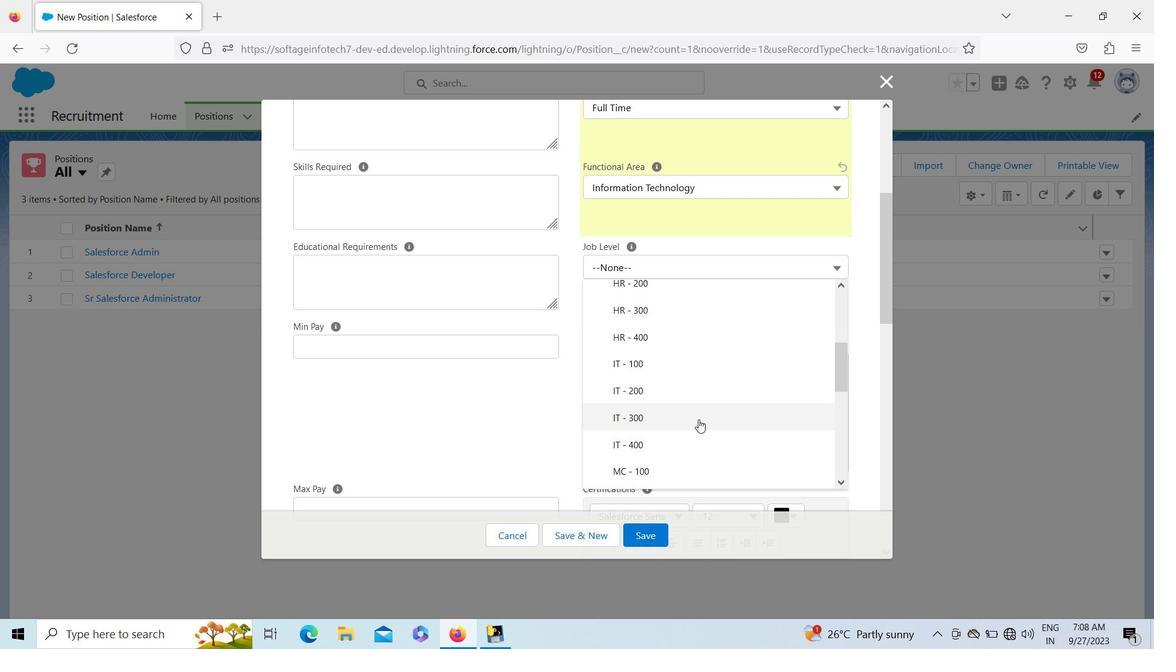 
Action: Mouse moved to (889, 271)
Screenshot: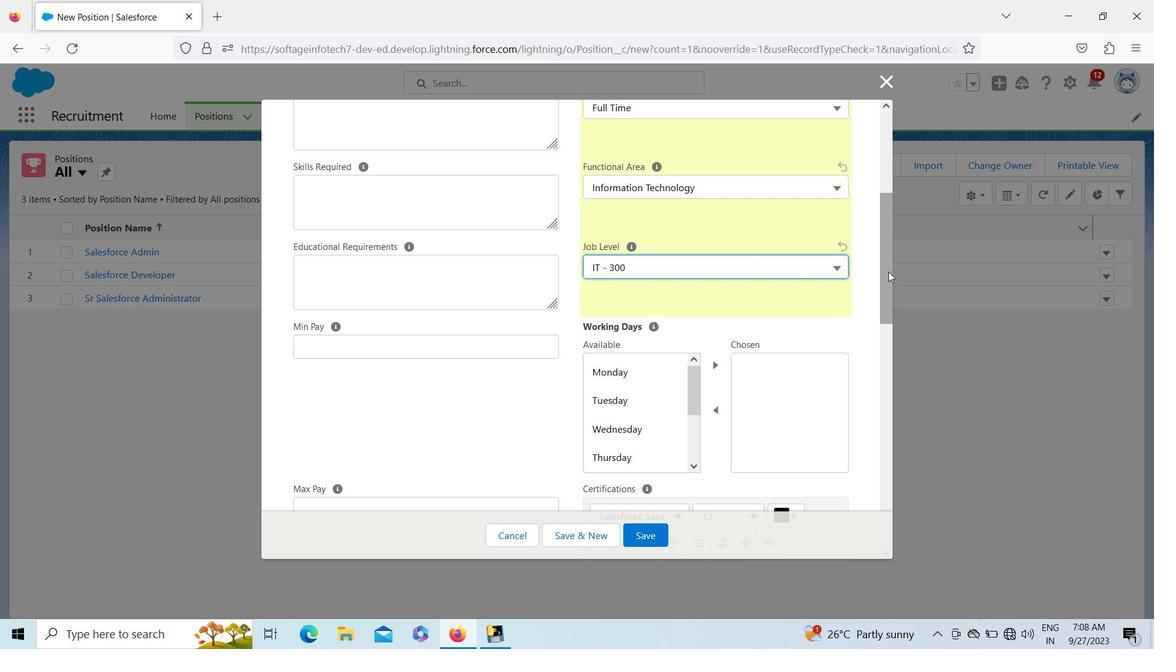 
Action: Mouse pressed left at (889, 271)
Screenshot: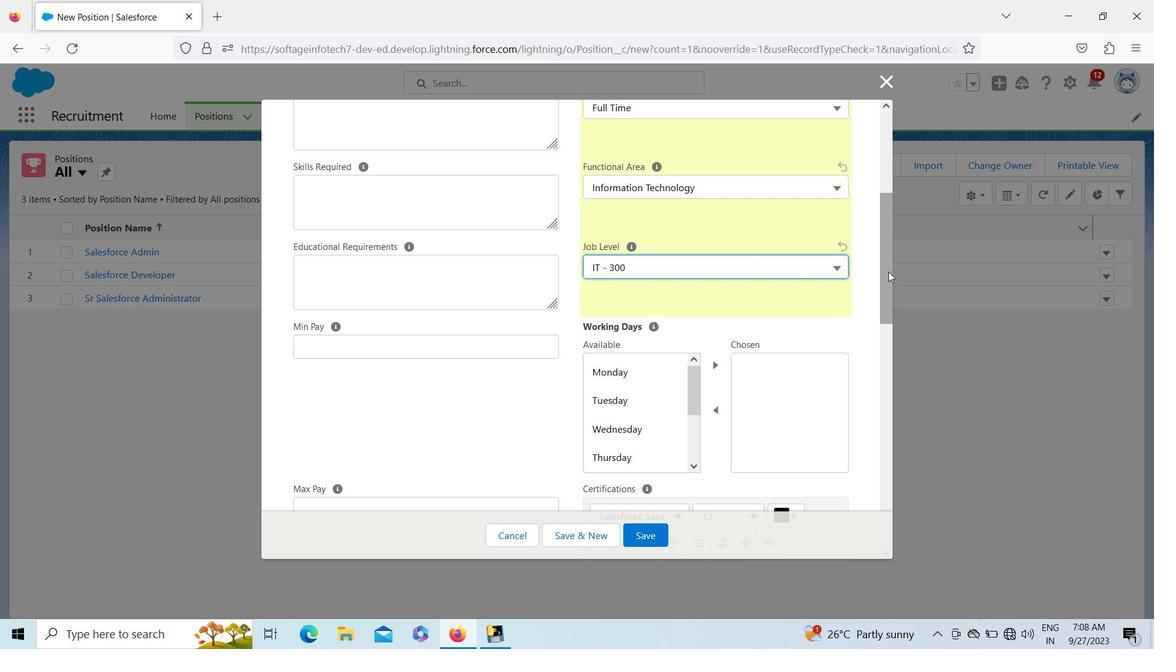 
Action: Mouse moved to (614, 211)
Screenshot: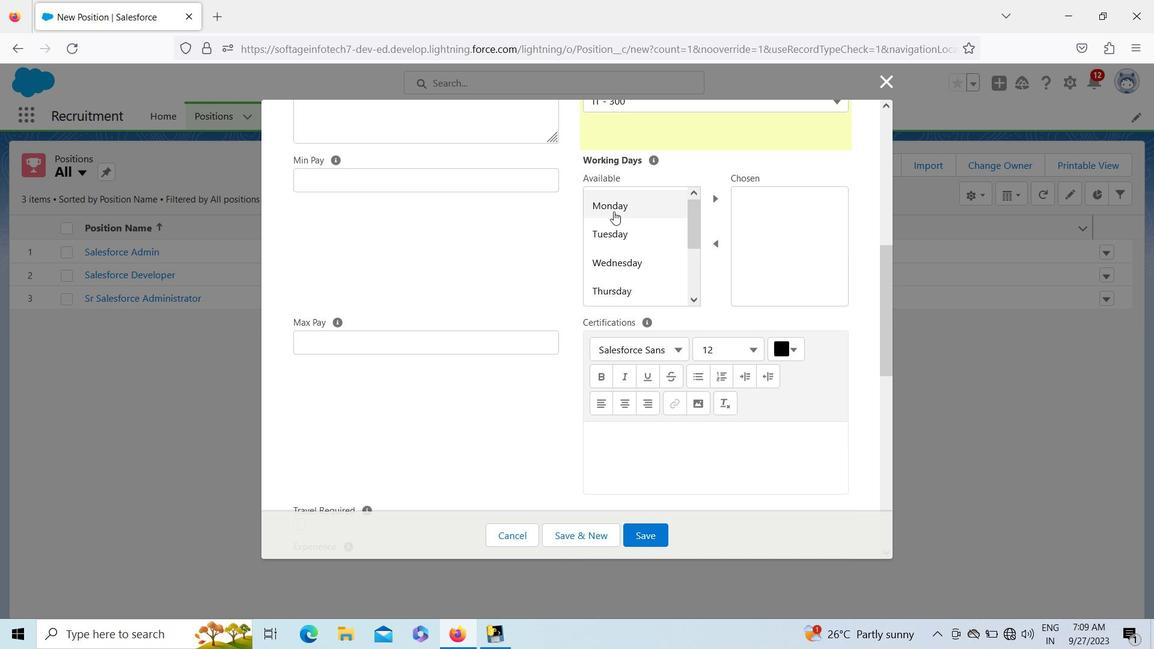 
Action: Mouse pressed left at (614, 211)
Screenshot: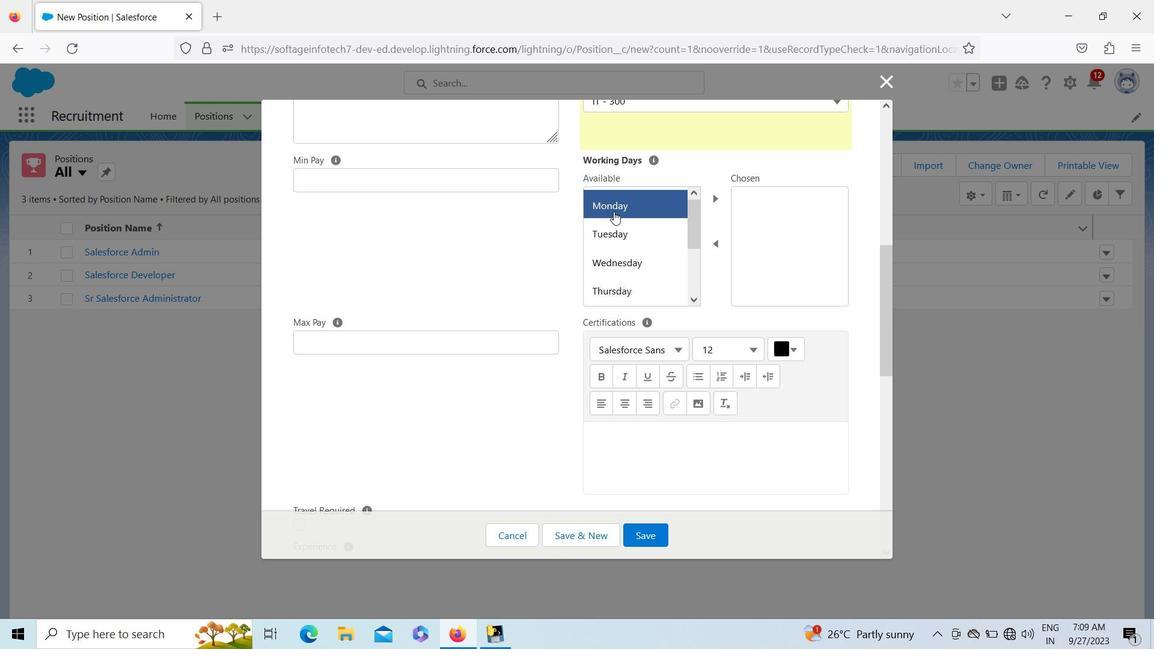 
Action: Mouse moved to (619, 232)
Screenshot: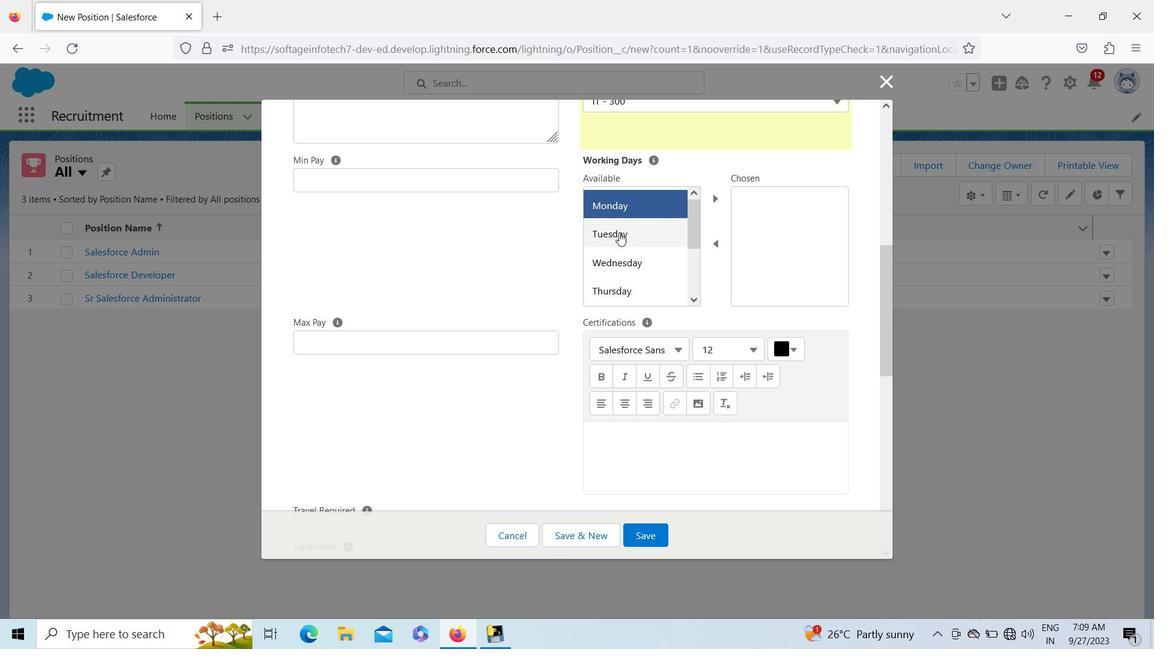 
Action: Mouse pressed left at (619, 232)
Screenshot: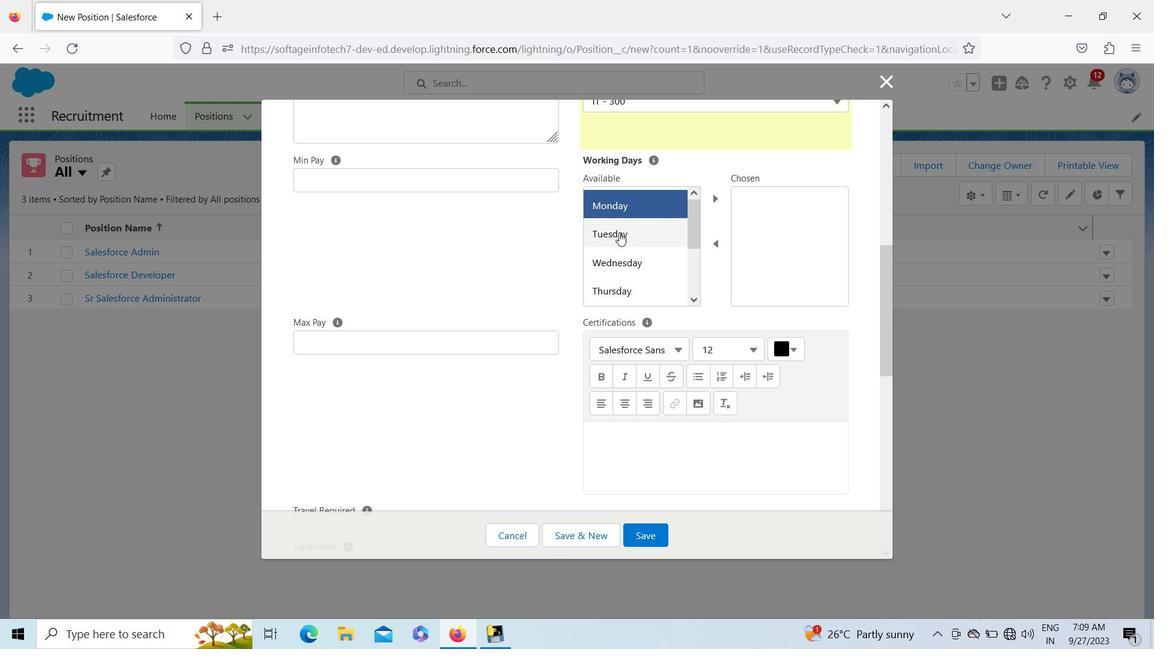 
Action: Mouse moved to (621, 253)
Screenshot: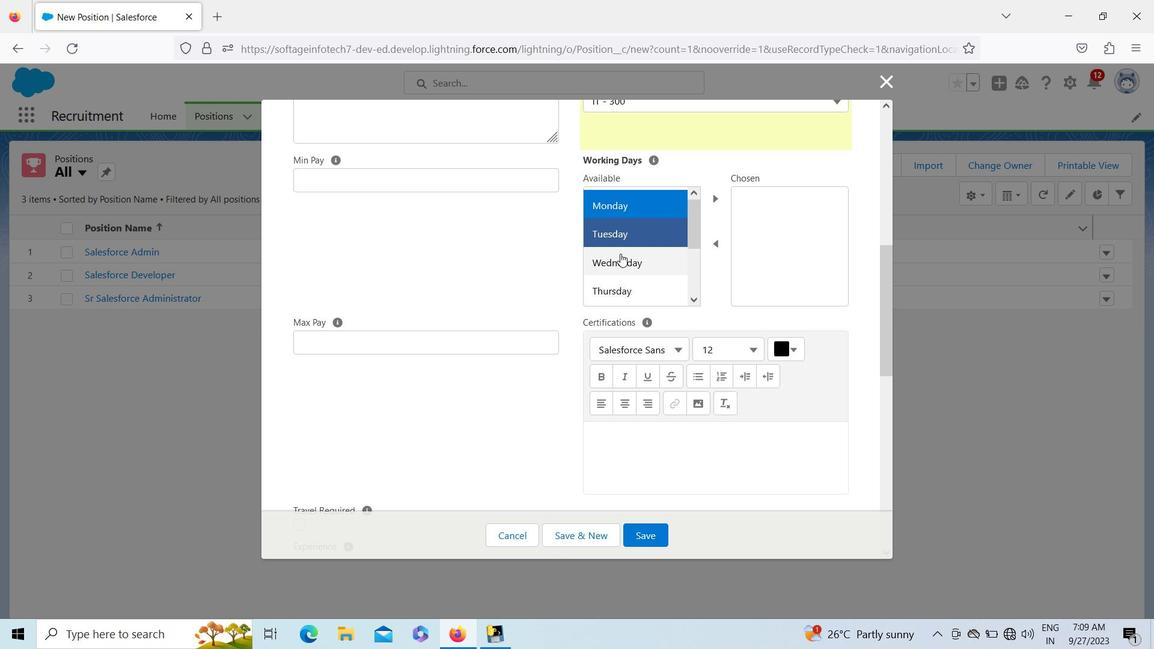 
Action: Mouse pressed left at (621, 253)
Screenshot: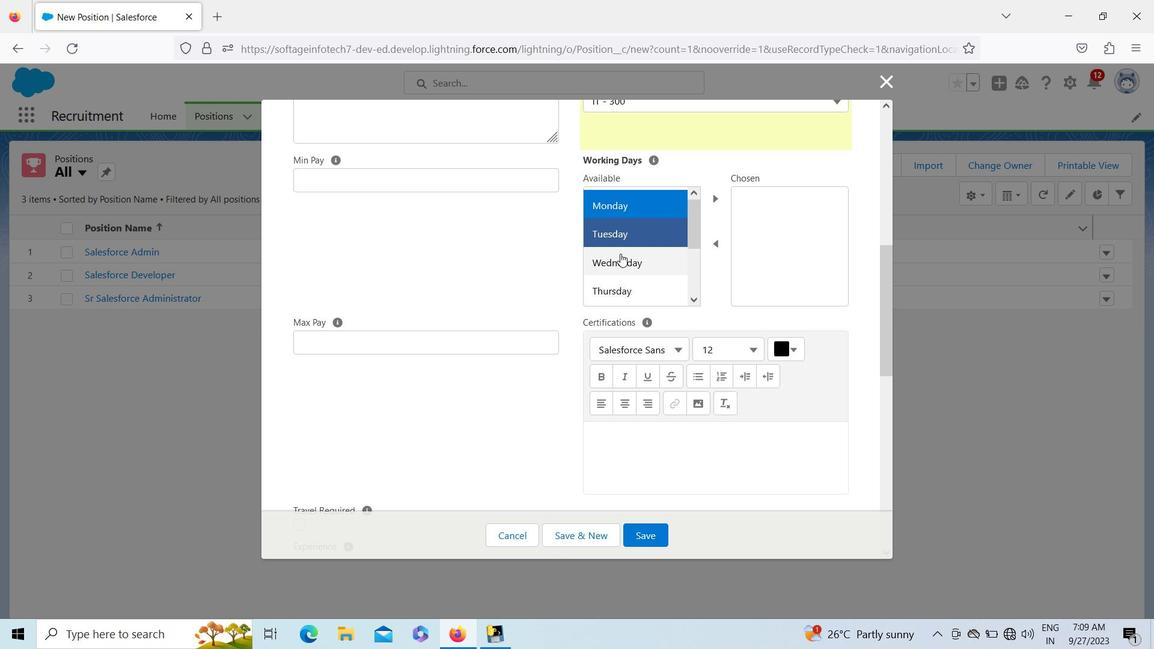 
Action: Mouse moved to (622, 283)
Screenshot: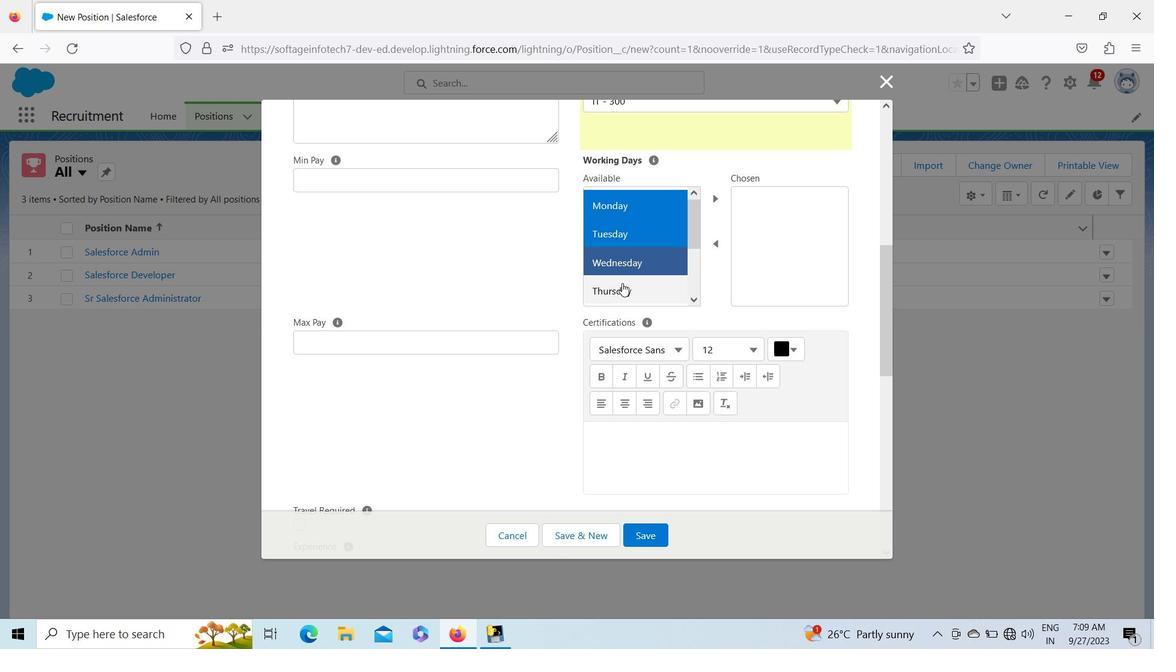 
Action: Mouse pressed left at (622, 283)
Screenshot: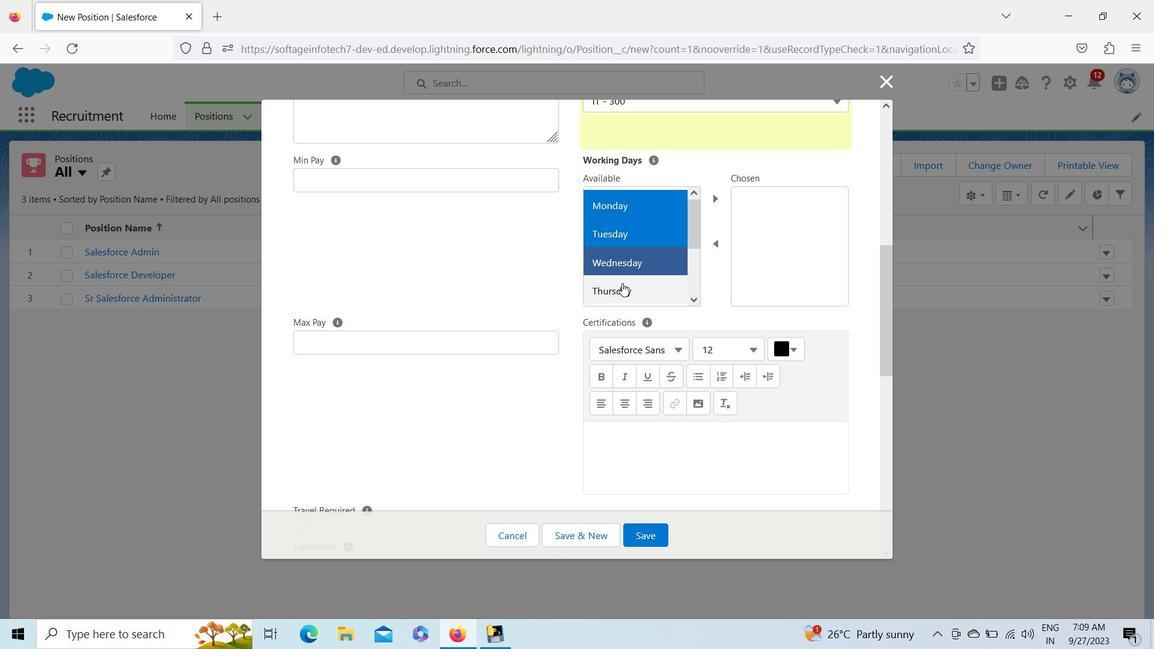 
Action: Mouse moved to (712, 196)
Screenshot: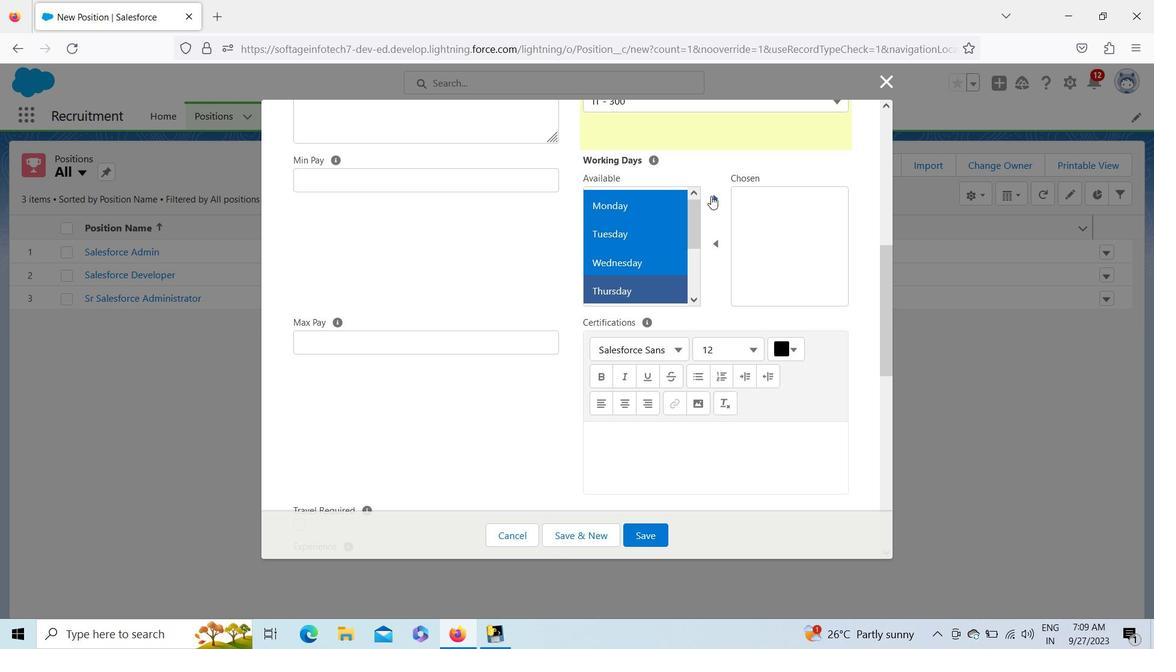 
Action: Mouse pressed left at (712, 196)
Screenshot: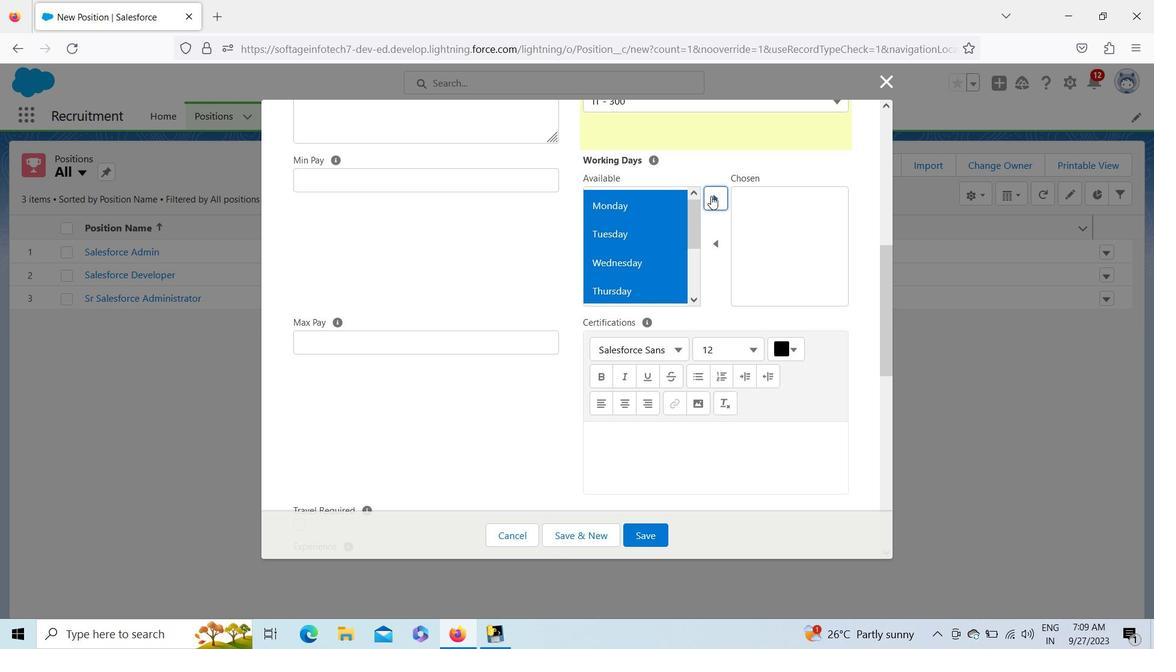 
Action: Mouse moved to (650, 206)
Screenshot: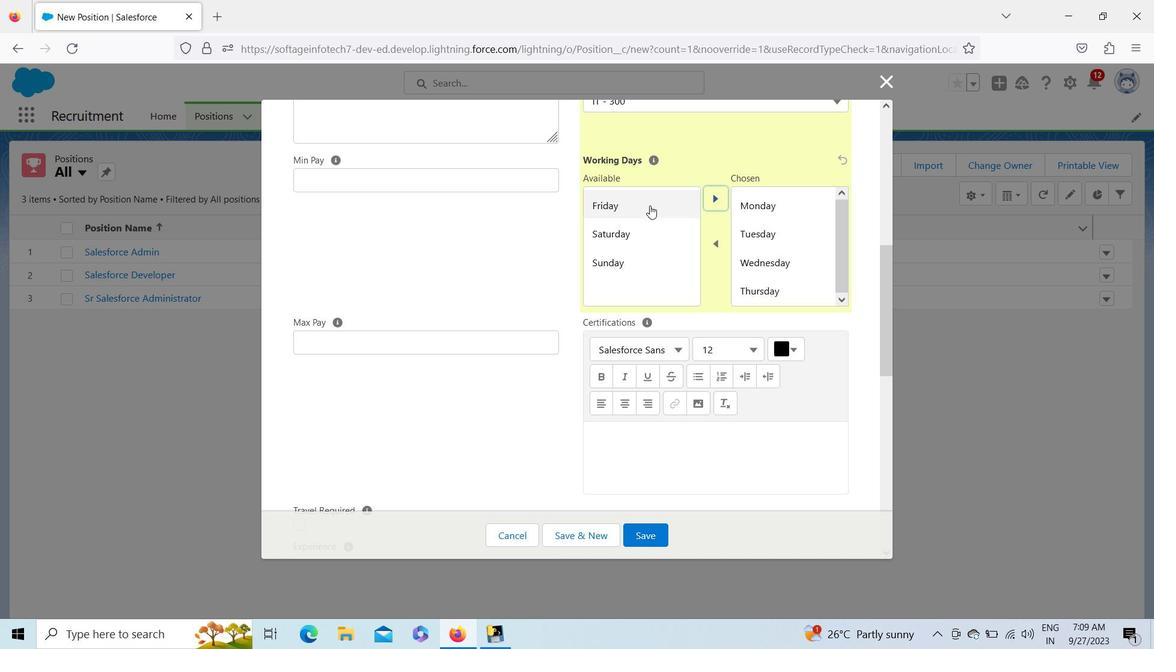 
Action: Mouse pressed left at (650, 206)
Screenshot: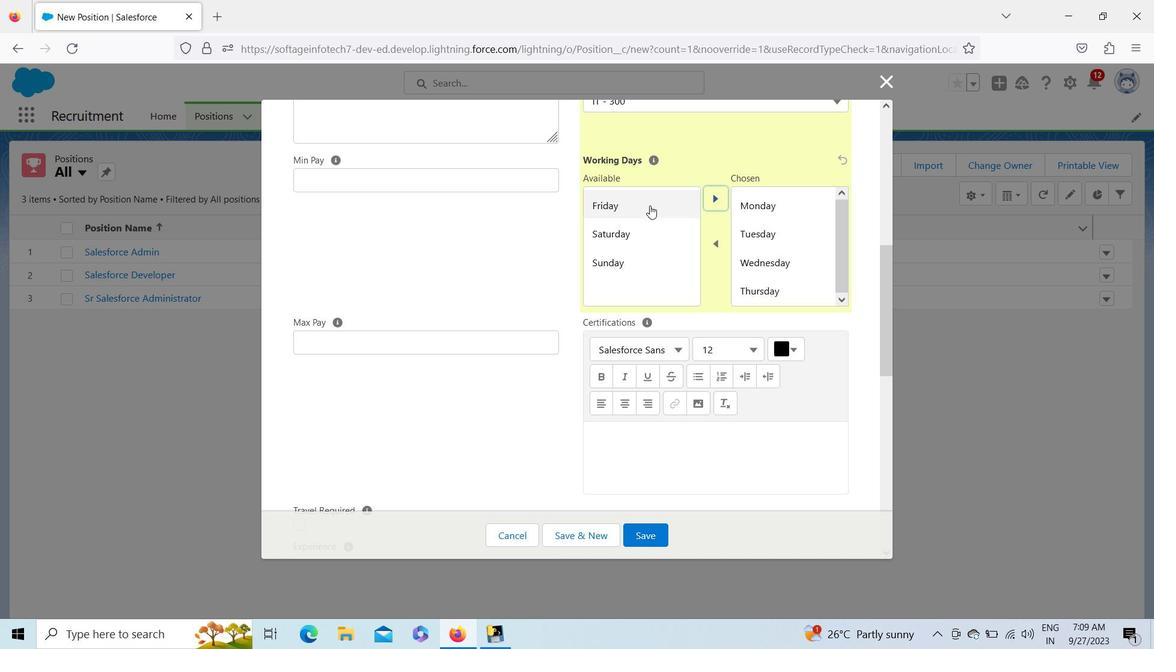 
Action: Mouse moved to (716, 194)
Screenshot: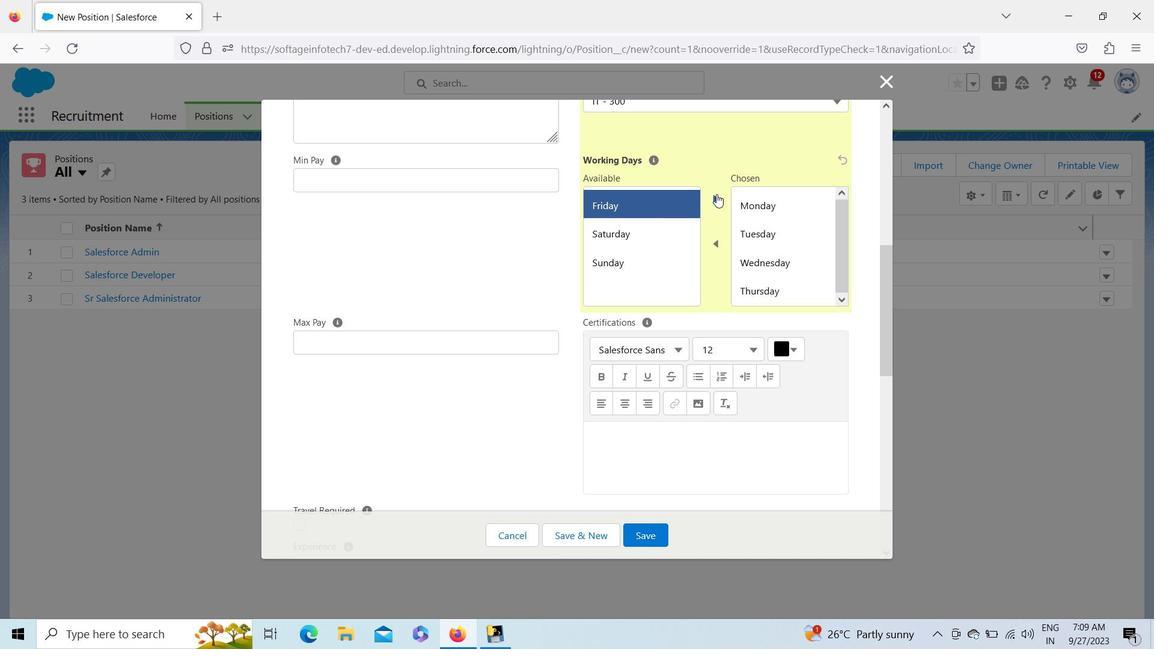 
Action: Mouse pressed left at (716, 194)
Screenshot: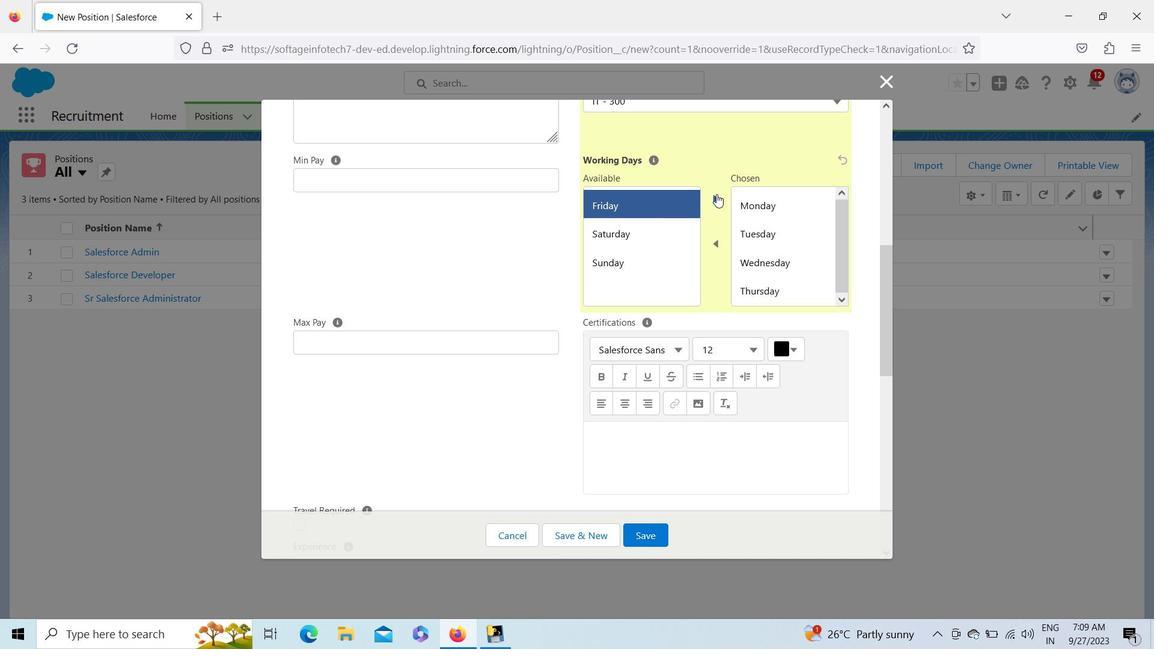 
Action: Mouse moved to (888, 289)
Screenshot: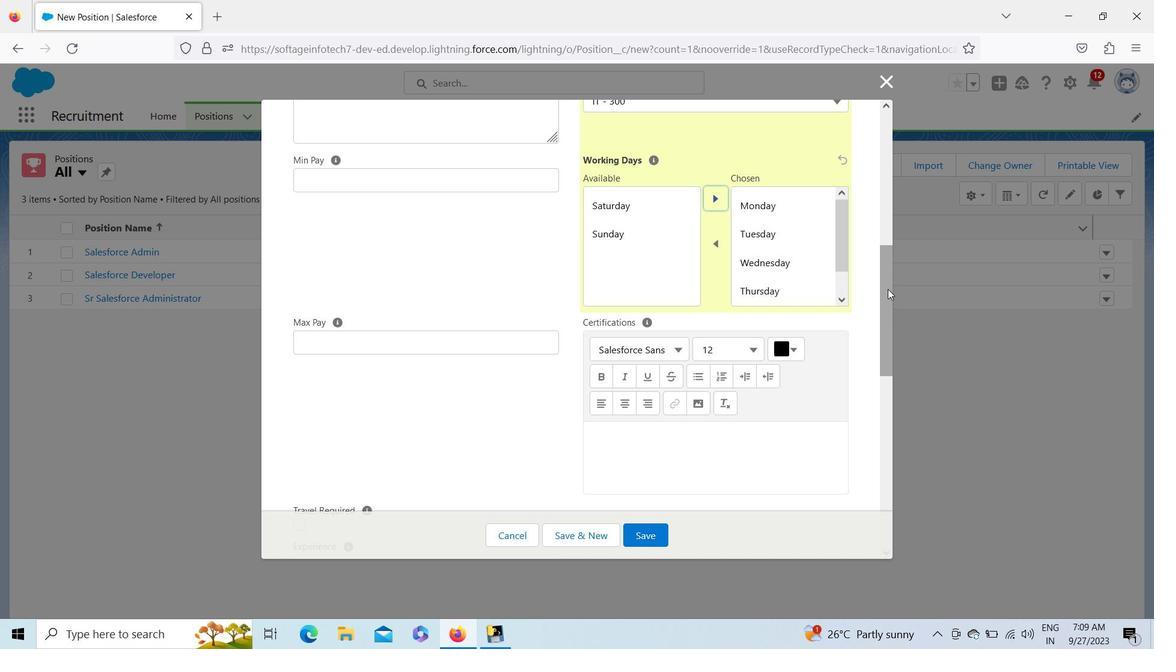 
Action: Mouse pressed left at (888, 289)
Screenshot: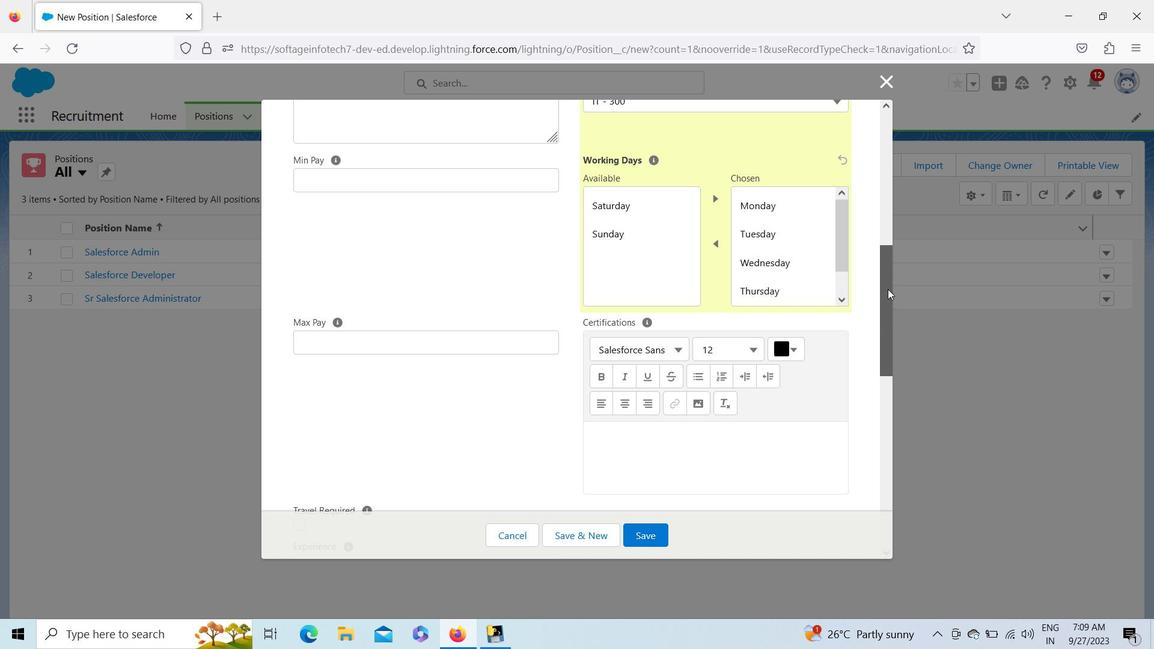 
Action: Mouse moved to (296, 393)
Screenshot: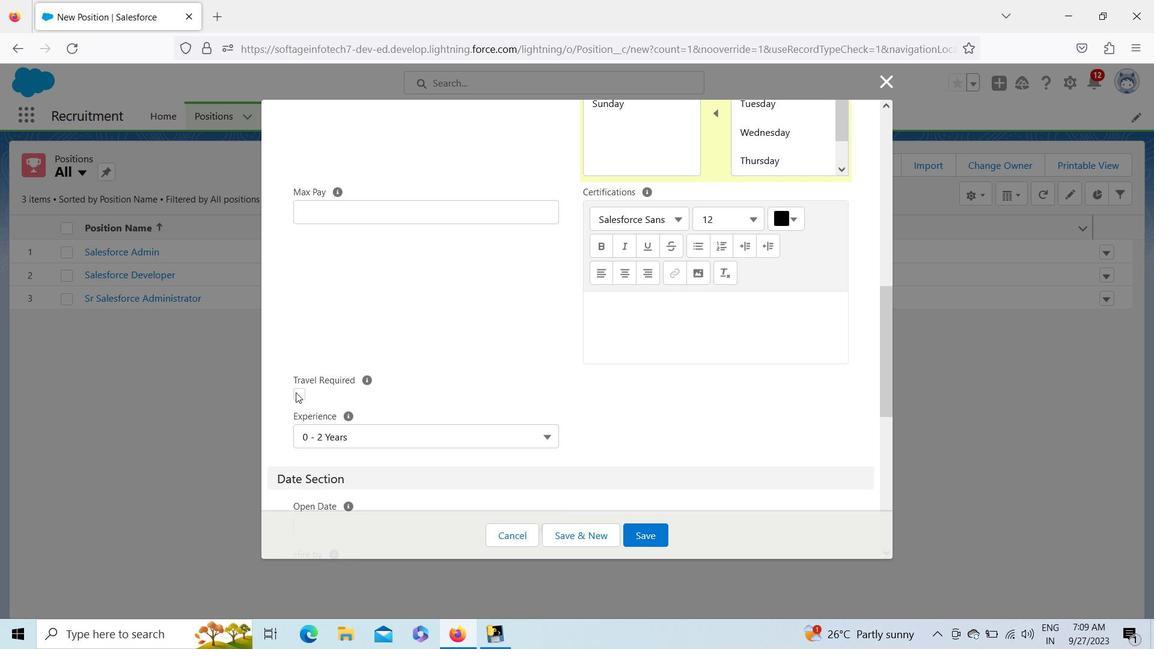 
Action: Mouse pressed left at (296, 393)
Screenshot: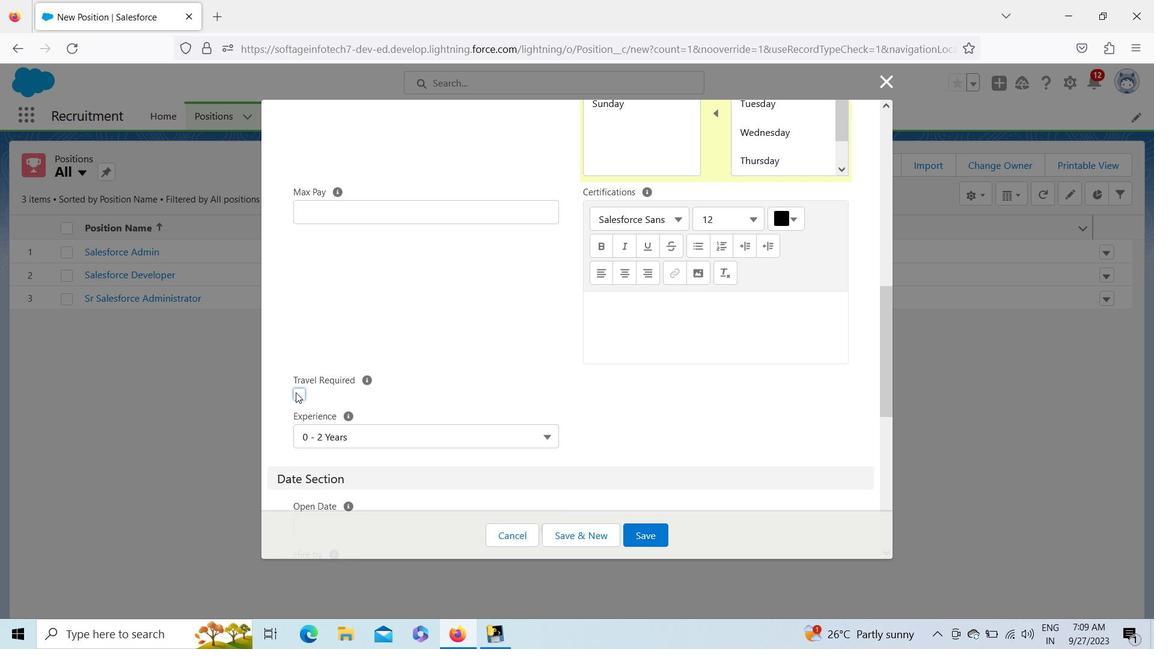 
Action: Mouse moved to (545, 436)
Screenshot: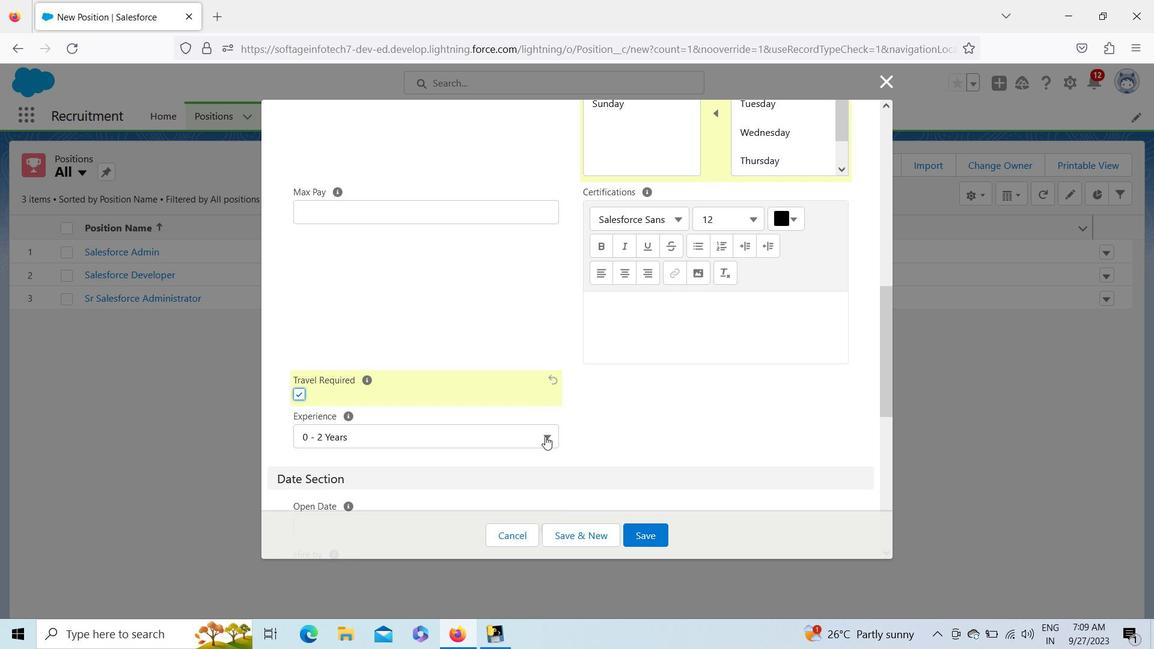 
Action: Mouse pressed left at (545, 436)
Screenshot: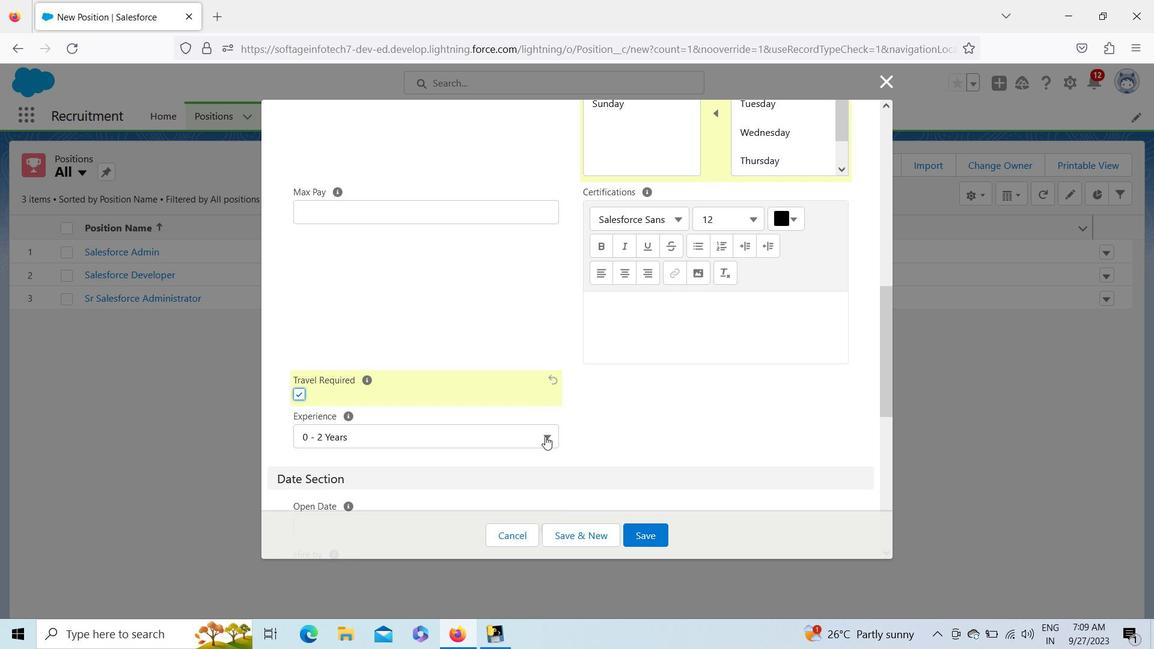 
Action: Mouse moved to (425, 356)
Screenshot: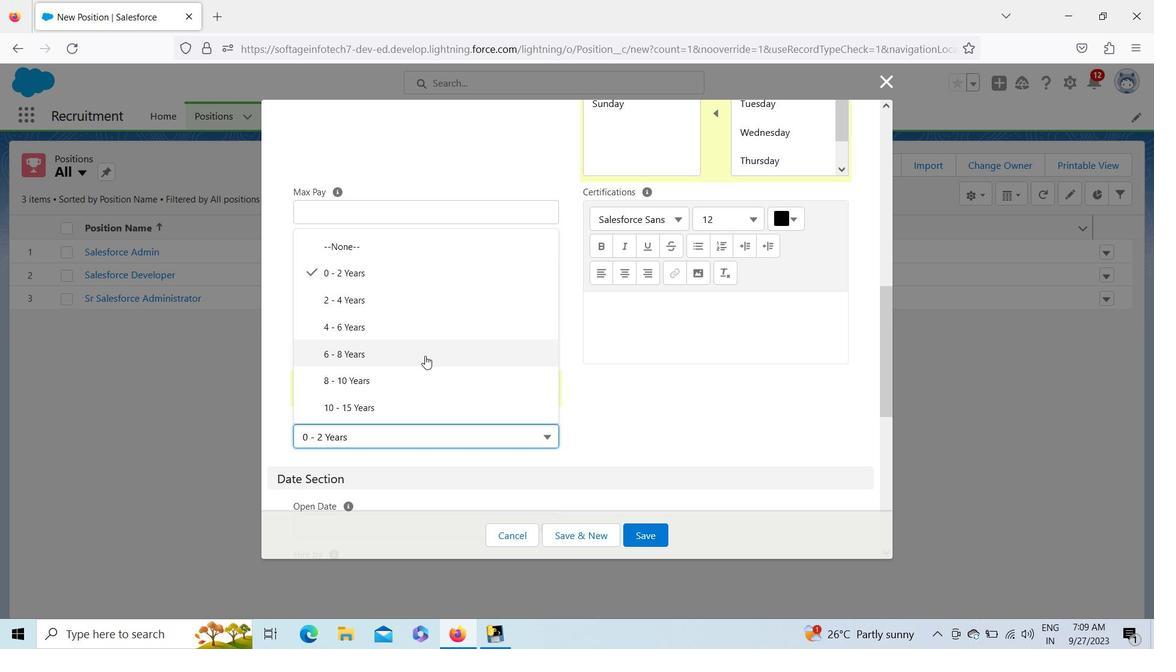 
Action: Mouse pressed left at (425, 356)
Screenshot: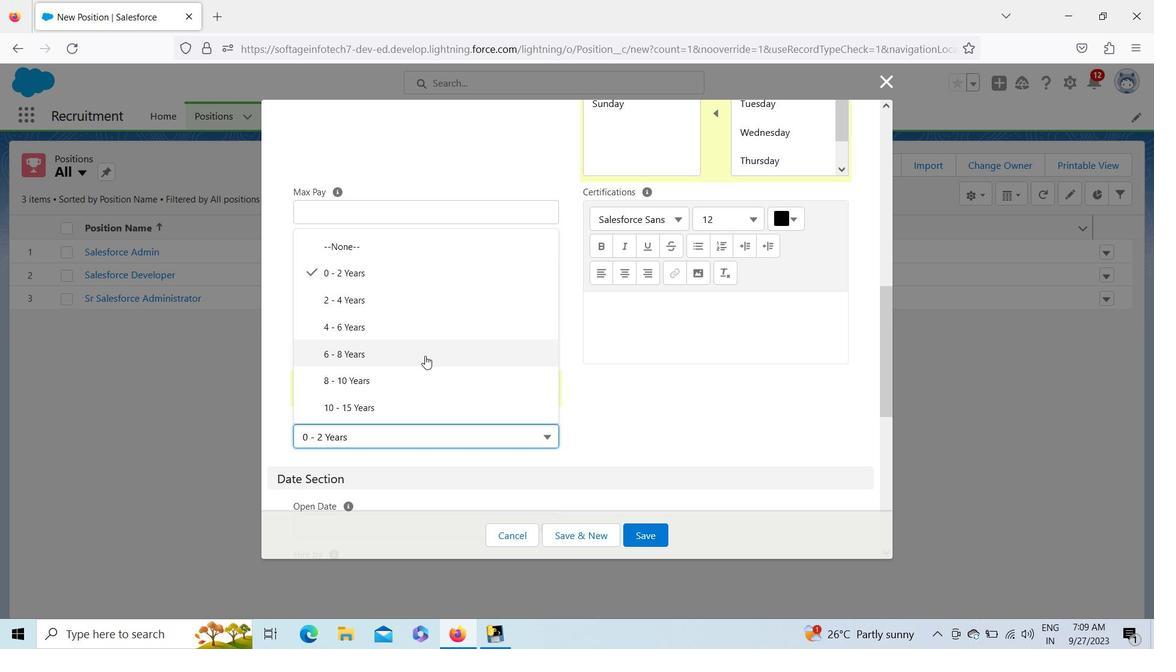 
Action: Mouse moved to (889, 326)
Screenshot: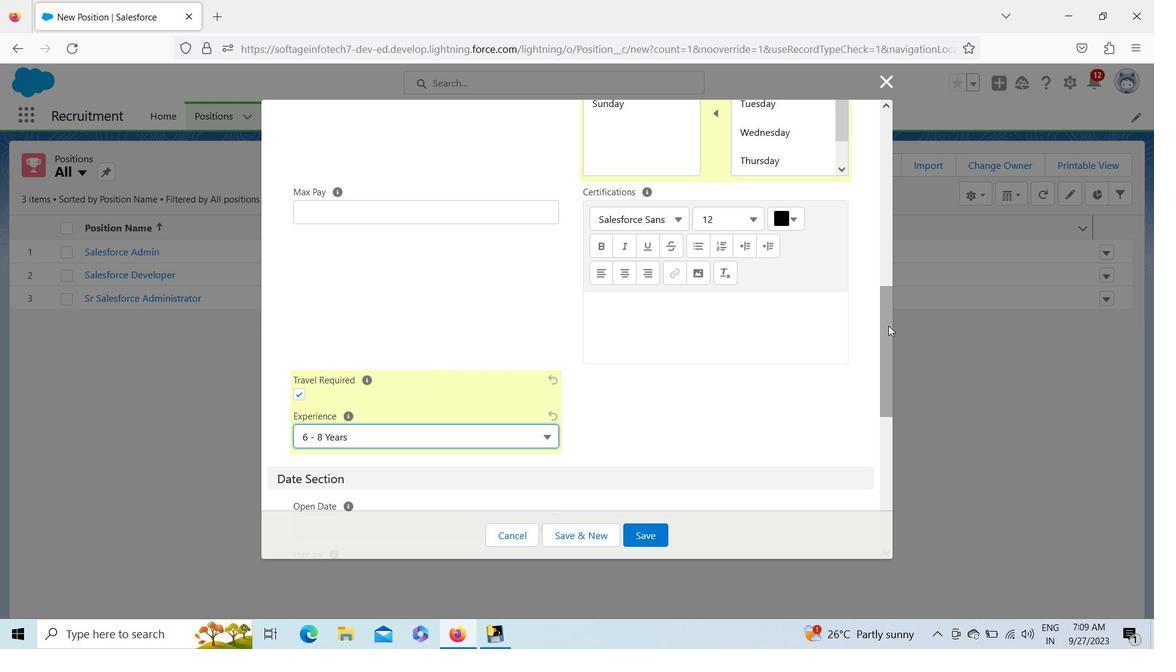 
Action: Mouse pressed left at (889, 326)
Screenshot: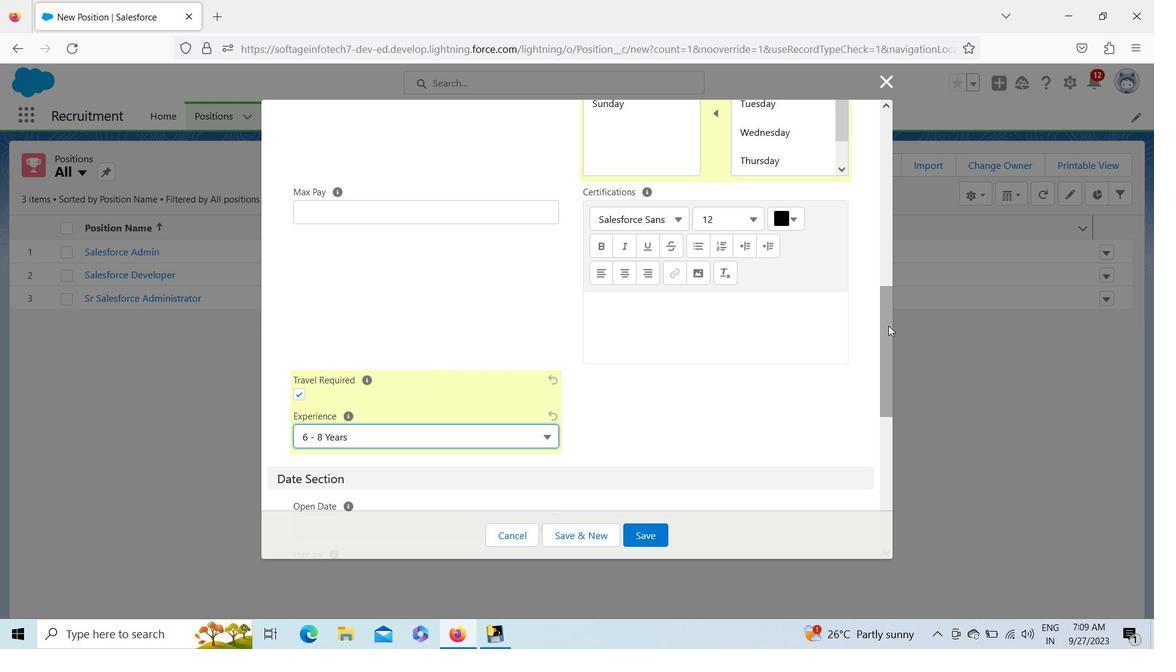 
Action: Mouse moved to (481, 324)
Screenshot: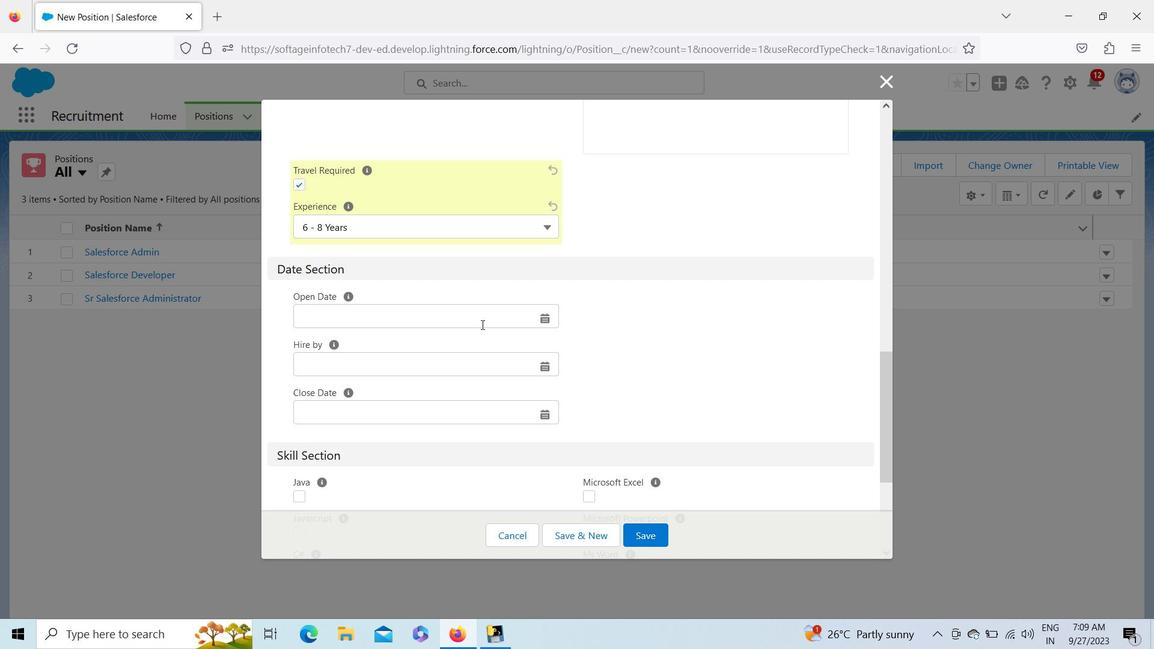 
Action: Mouse pressed left at (481, 324)
Screenshot: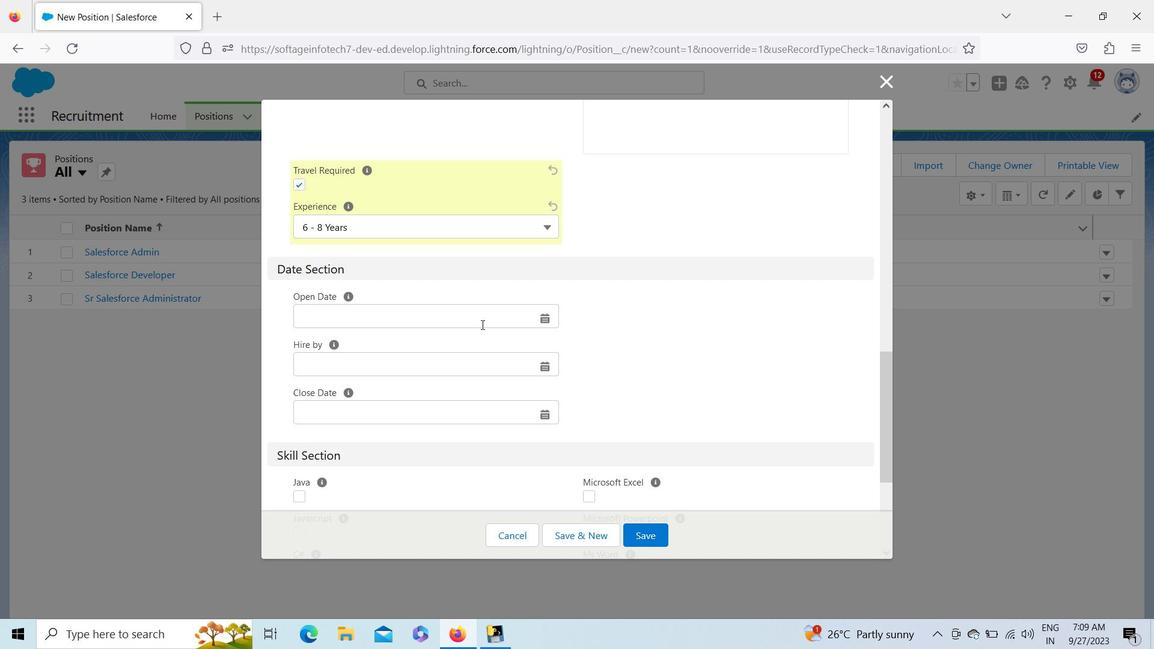
Action: Mouse moved to (549, 516)
Screenshot: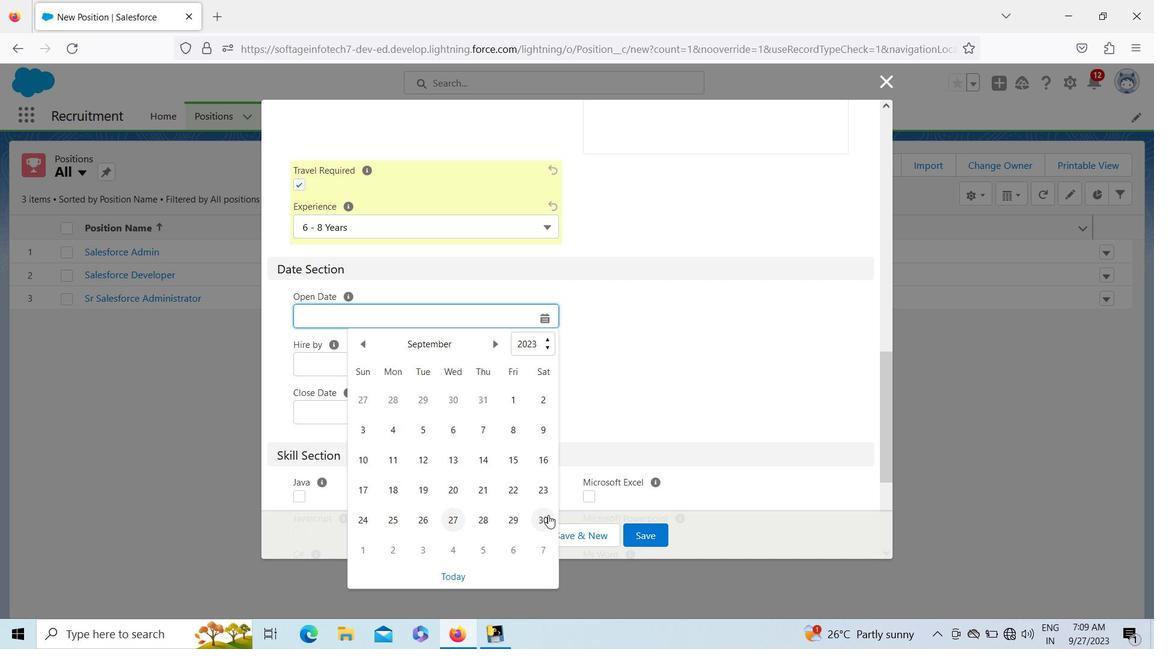 
Action: Mouse pressed left at (549, 516)
Screenshot: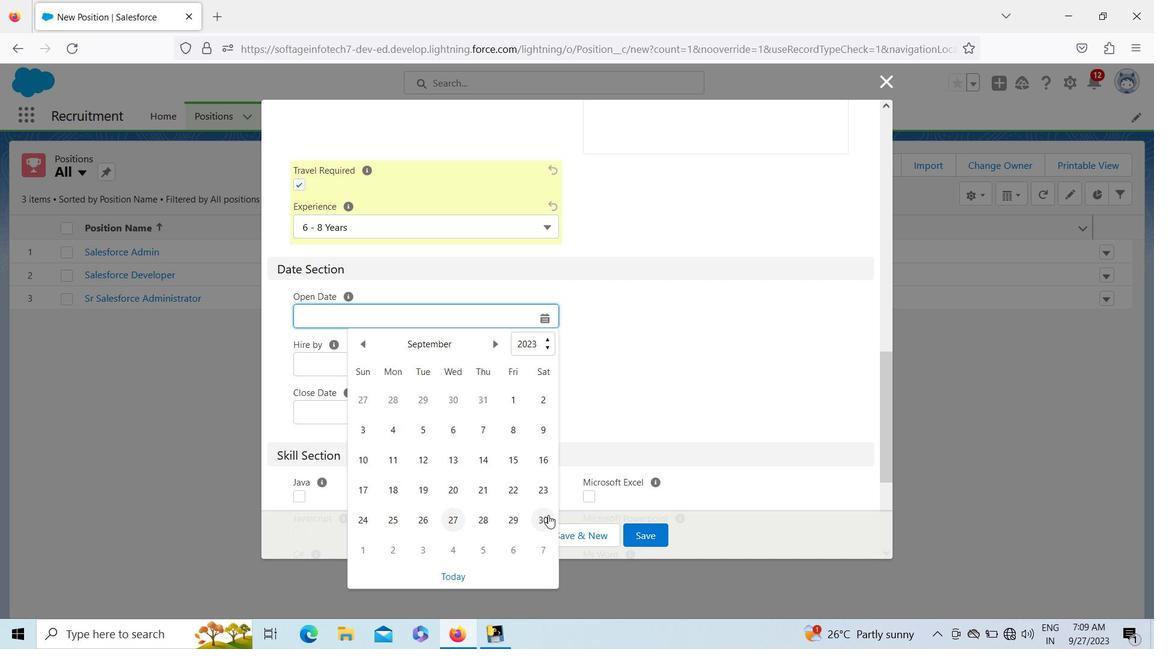 
Action: Mouse moved to (481, 413)
Screenshot: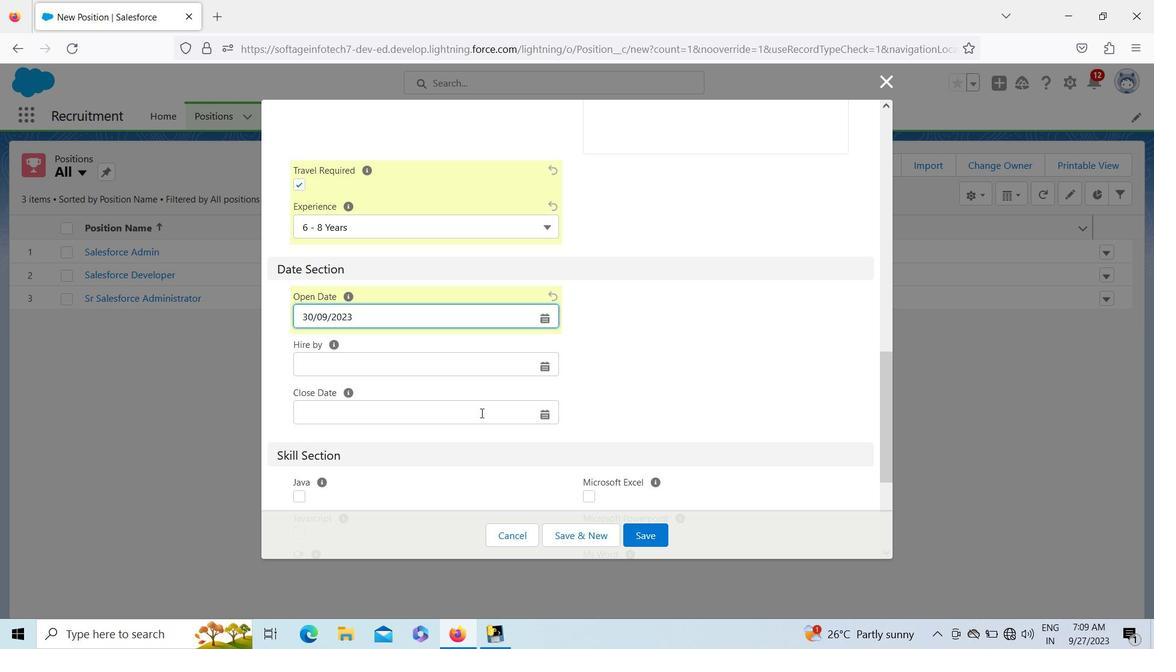
Action: Mouse pressed left at (481, 413)
Screenshot: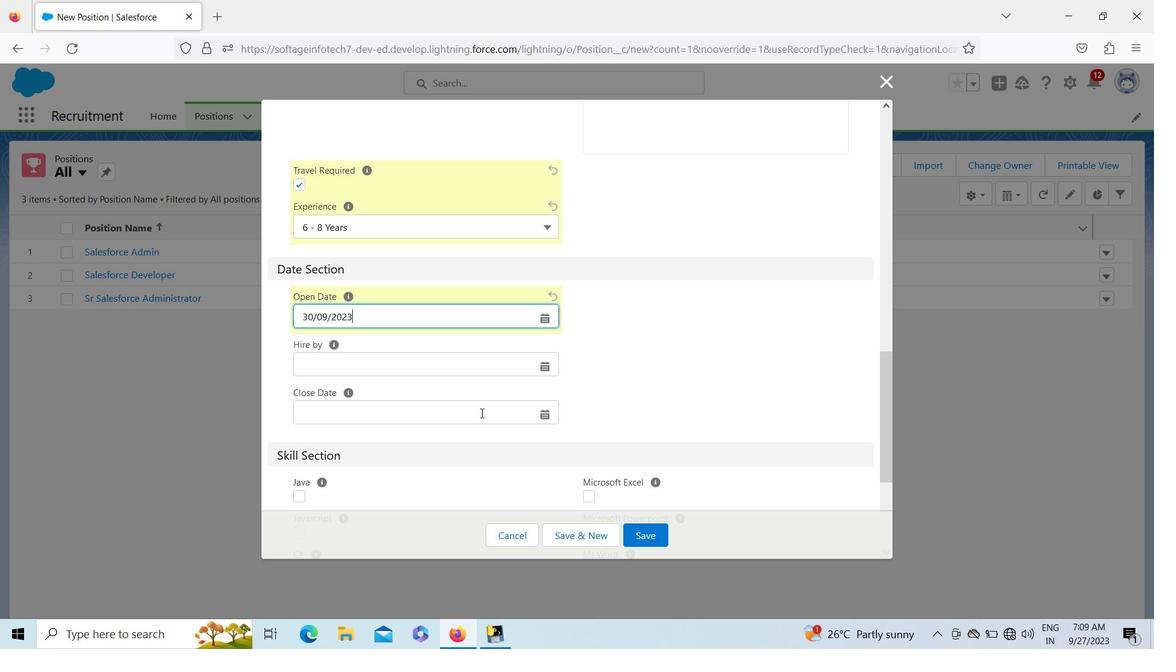 
Action: Mouse moved to (488, 152)
Screenshot: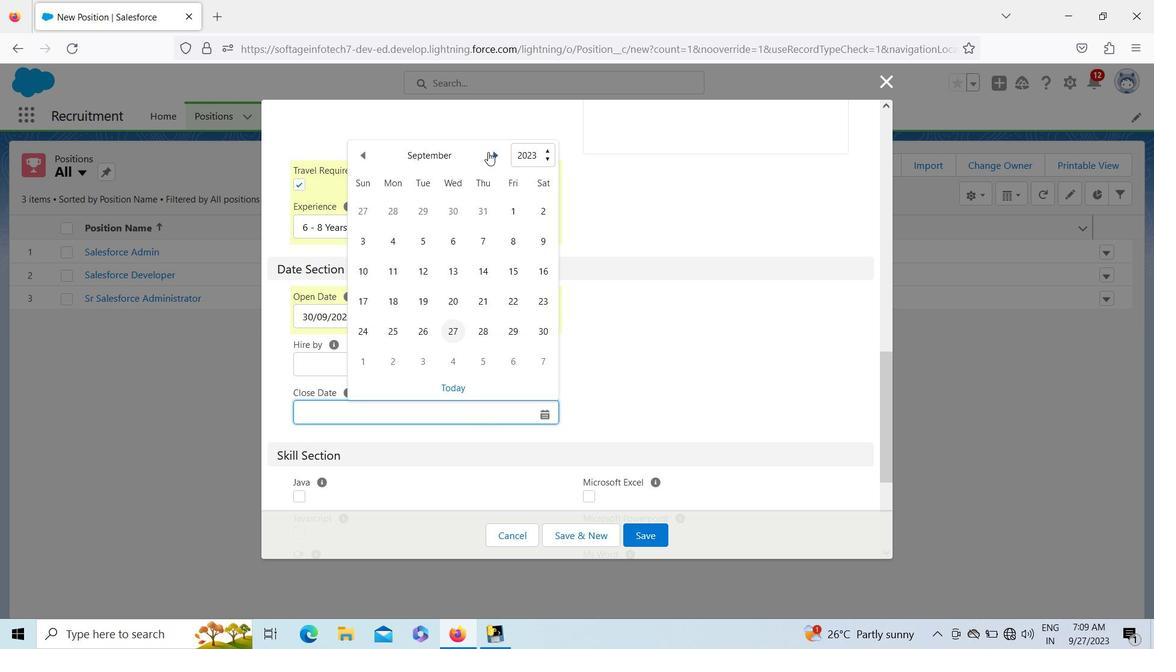 
Action: Mouse pressed left at (488, 152)
Screenshot: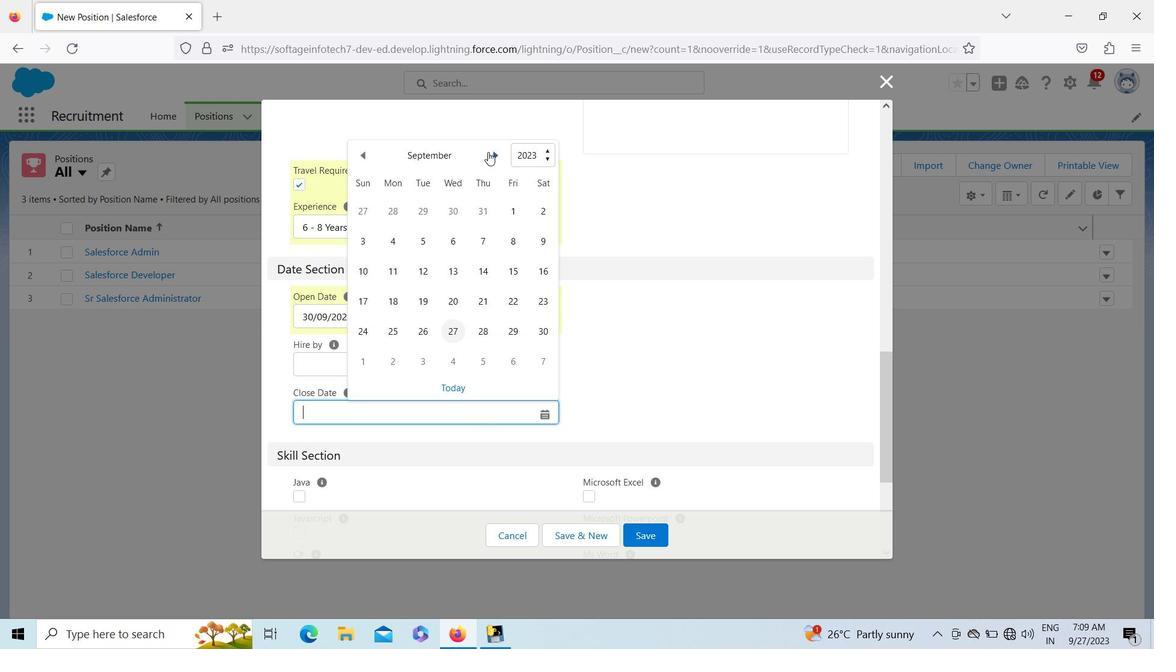 
Action: Mouse moved to (399, 324)
Screenshot: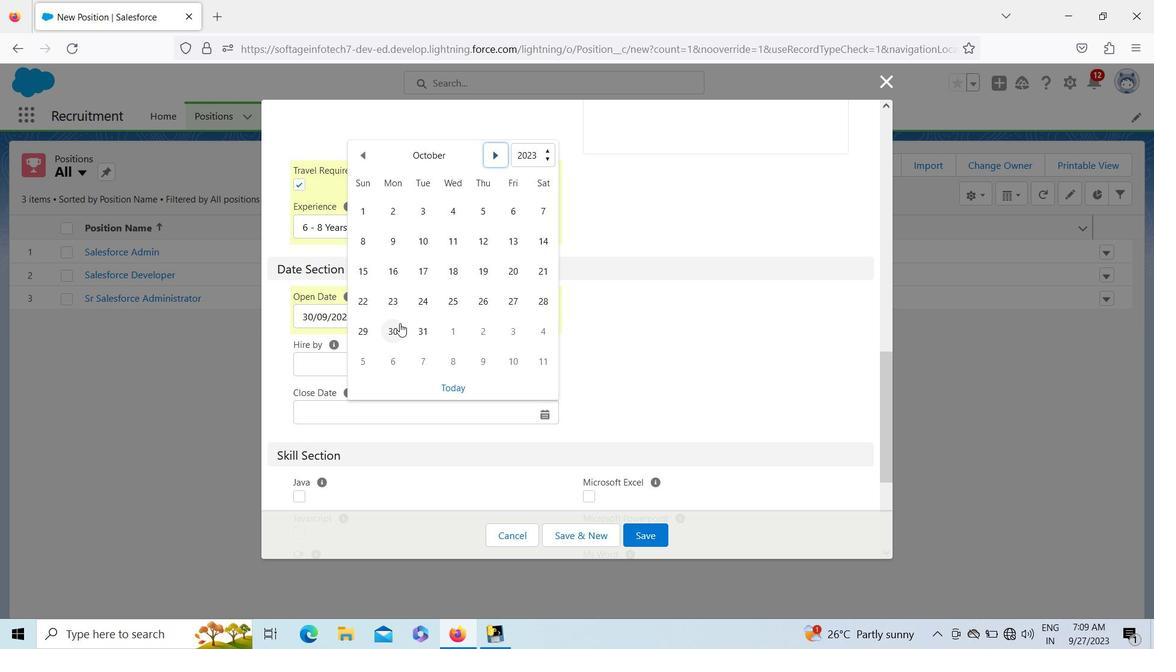 
Action: Mouse pressed left at (399, 324)
Screenshot: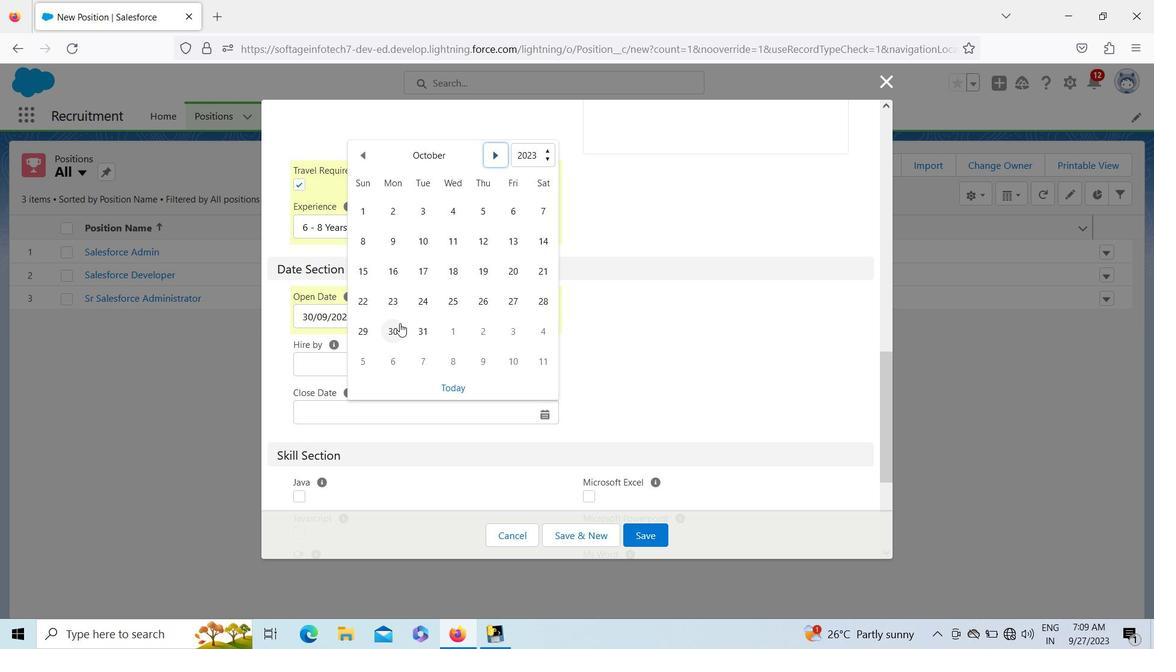 
Action: Mouse moved to (544, 365)
Screenshot: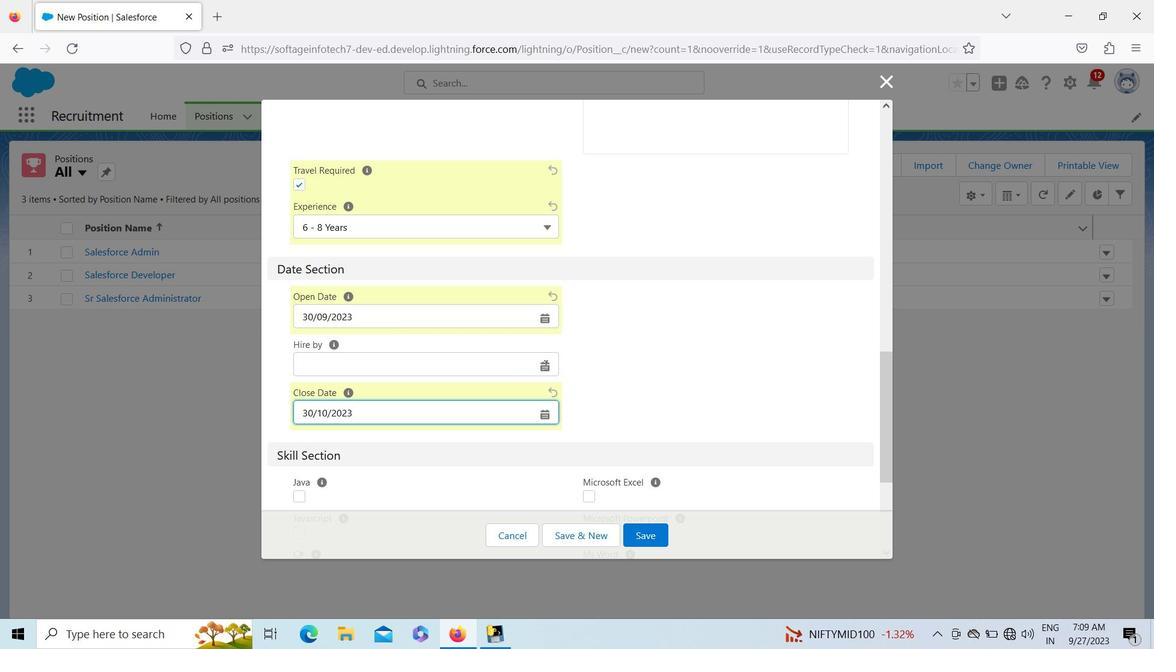
Action: Mouse pressed left at (544, 365)
Screenshot: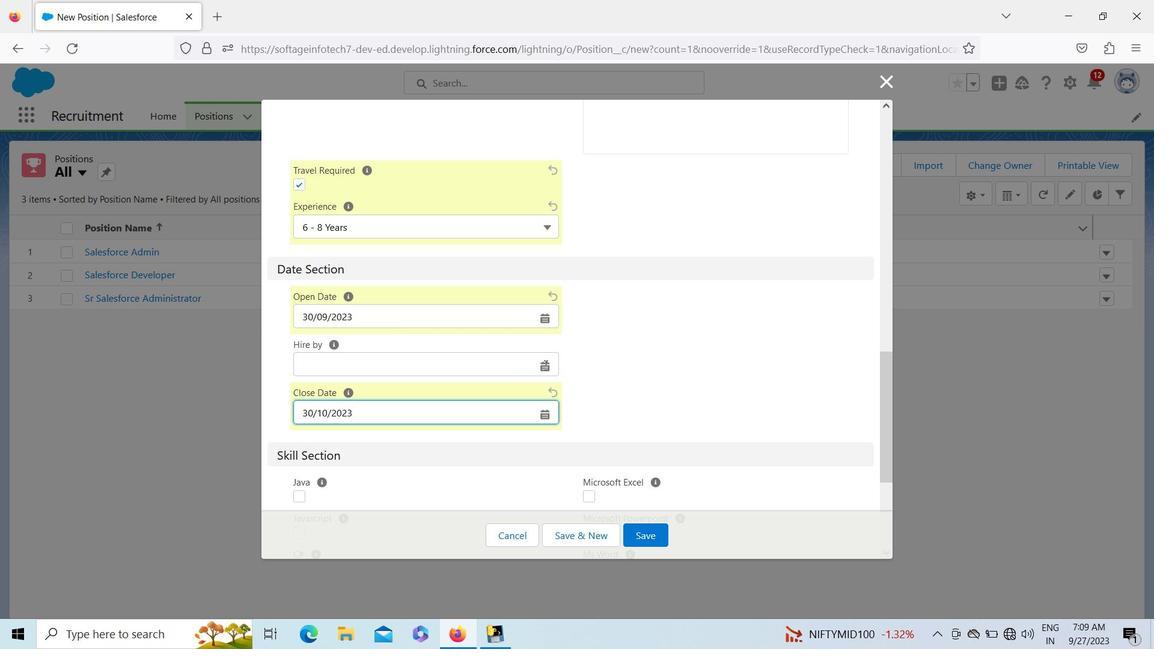 
Action: Mouse moved to (491, 104)
Screenshot: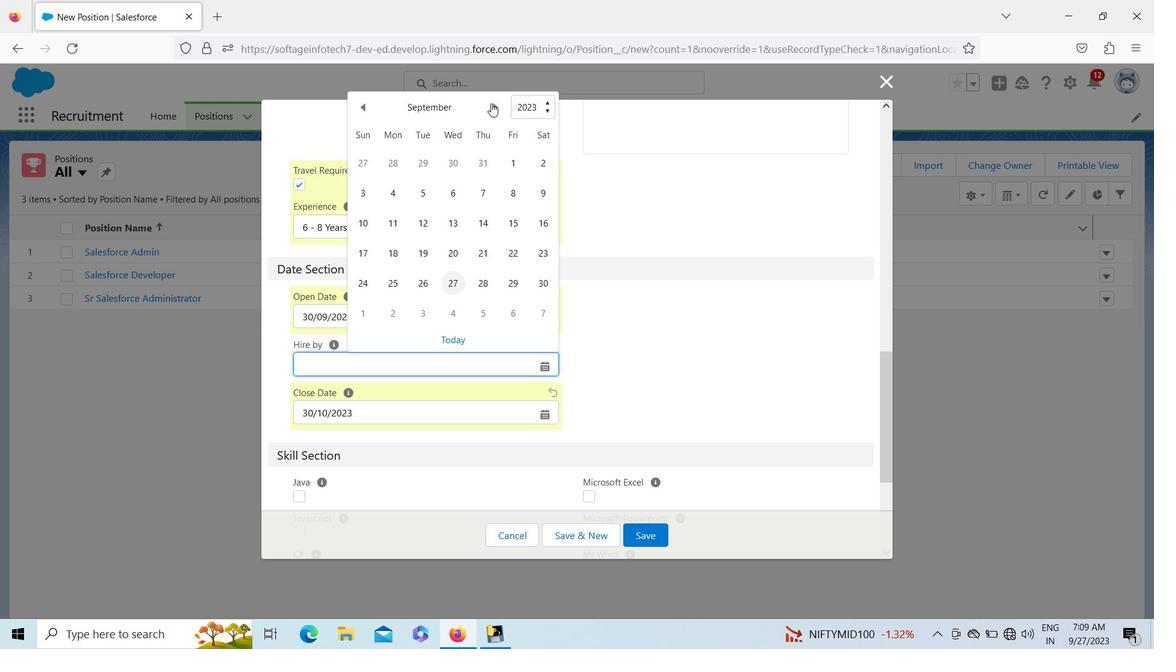 
Action: Mouse pressed left at (491, 104)
Screenshot: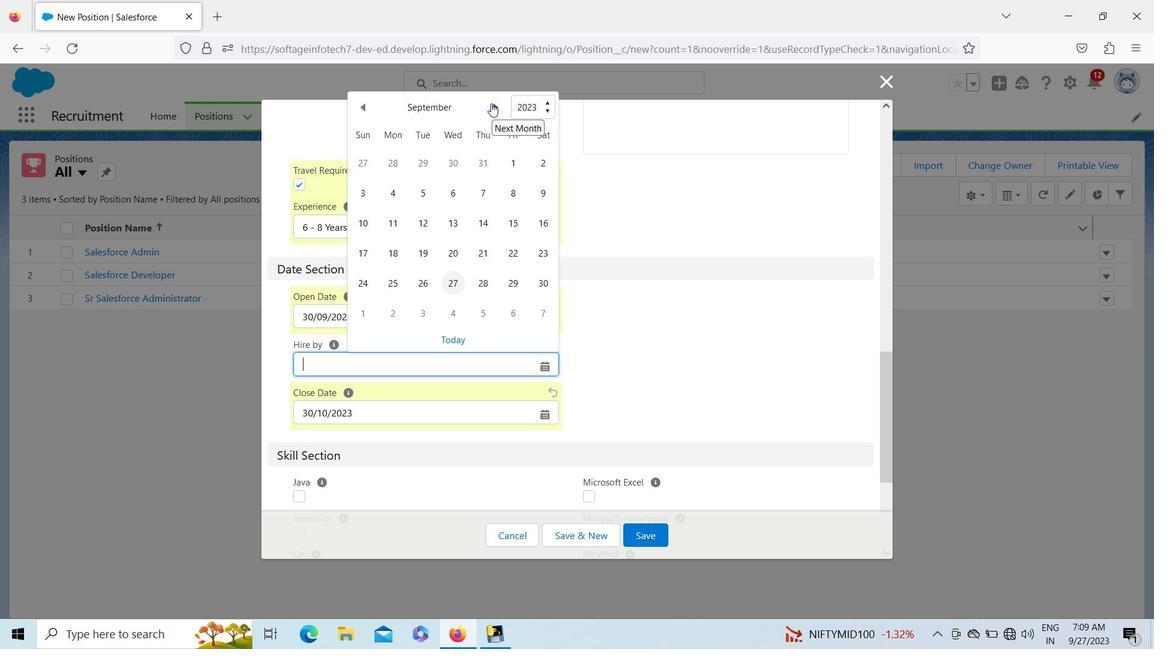
Action: Mouse moved to (458, 249)
Screenshot: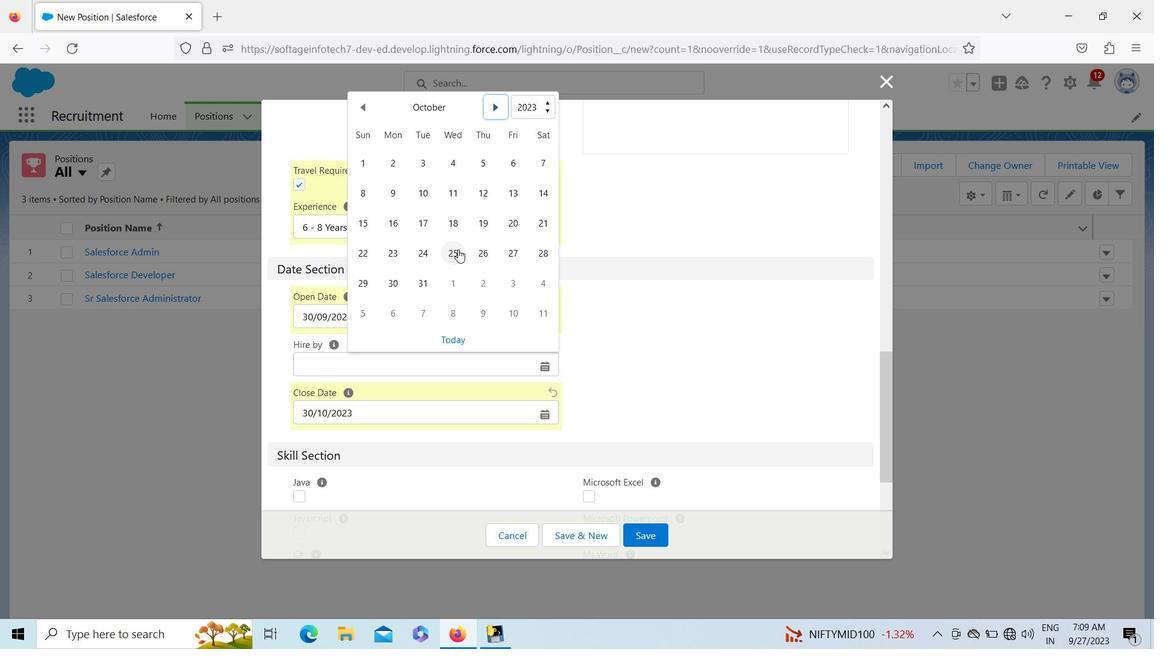 
Action: Mouse pressed left at (458, 249)
Screenshot: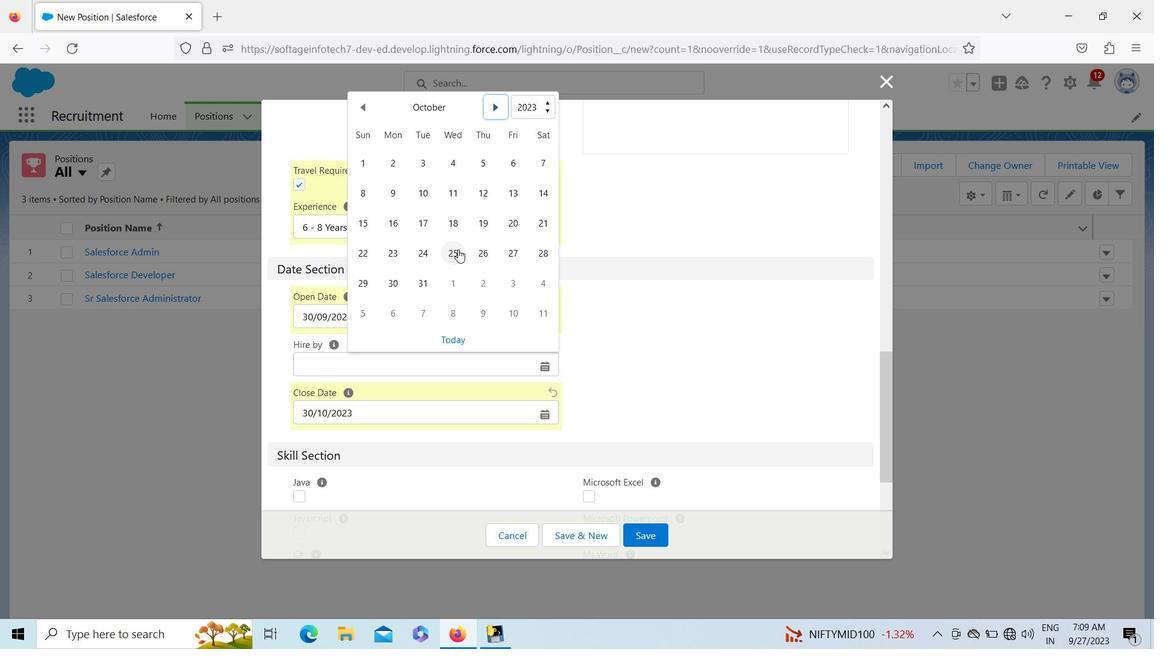 
Action: Mouse moved to (885, 442)
Screenshot: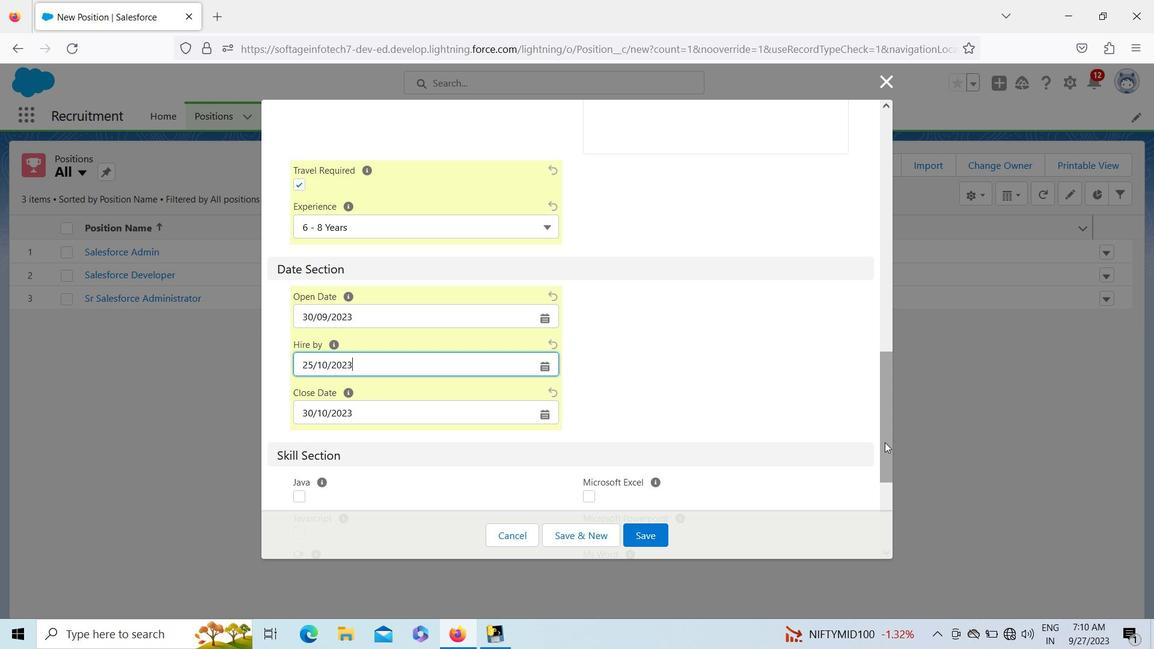 
Action: Mouse pressed left at (885, 442)
Screenshot: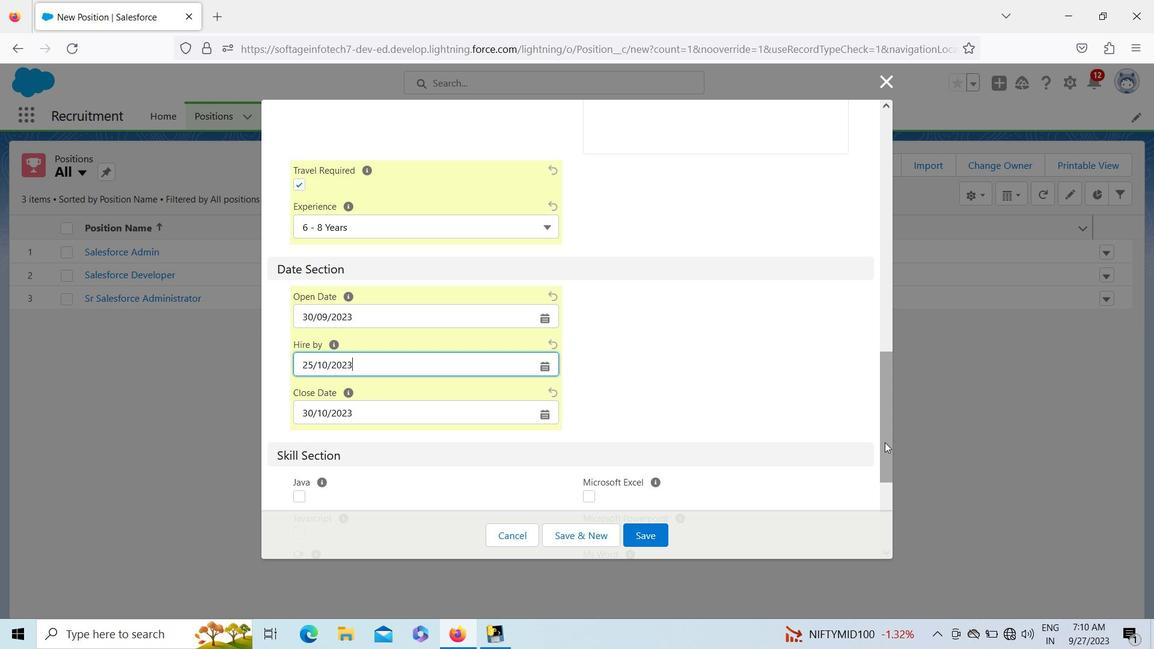 
Action: Mouse moved to (887, 479)
Screenshot: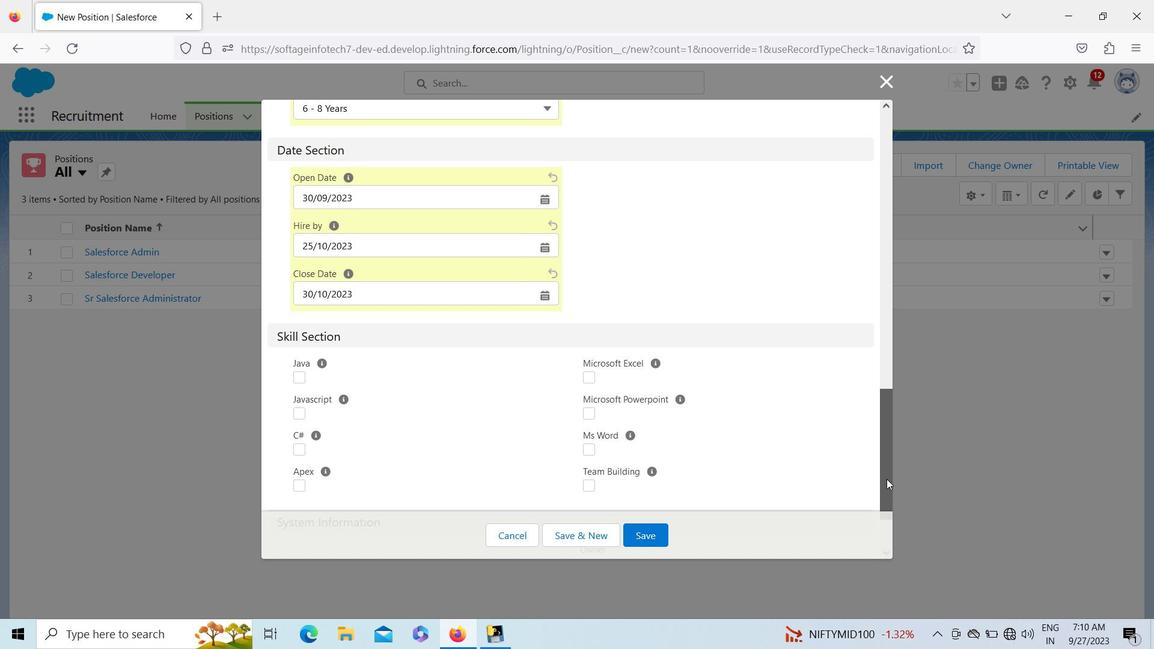 
Action: Mouse pressed left at (887, 479)
Screenshot: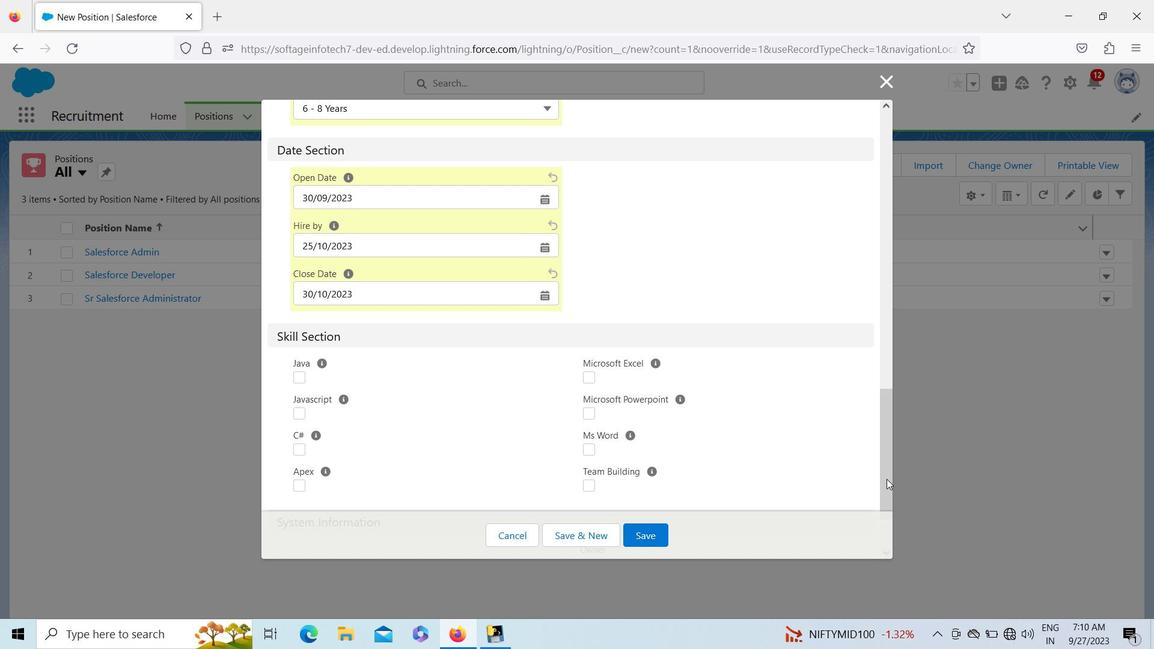 
Action: Mouse moved to (295, 335)
Screenshot: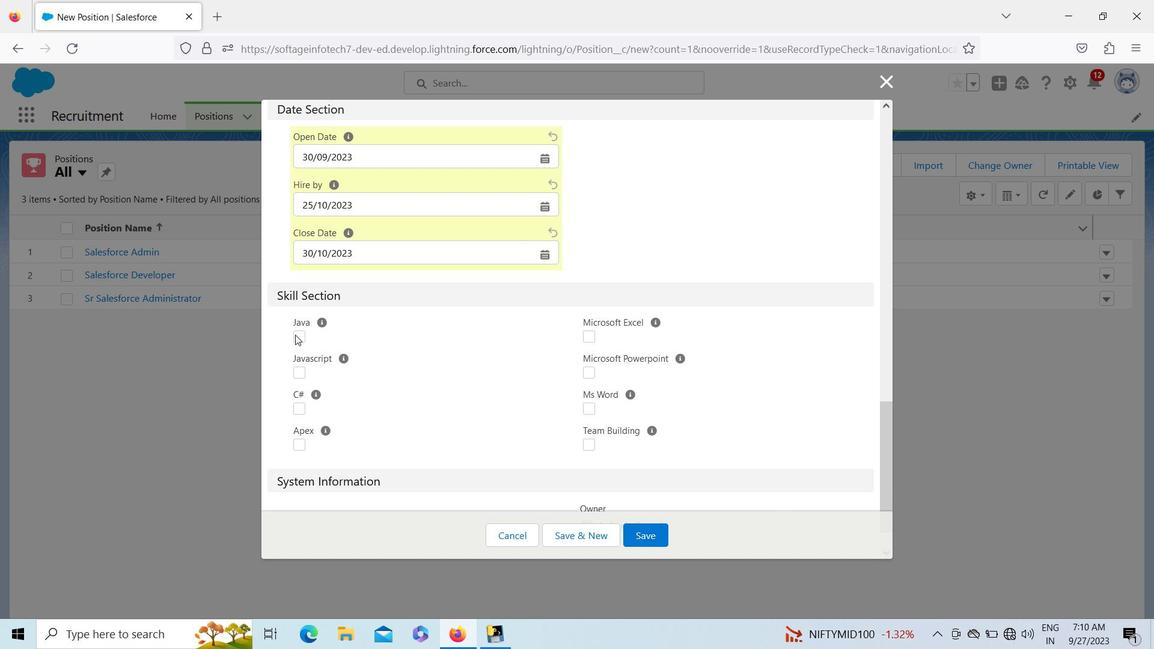
Action: Mouse pressed left at (295, 335)
Screenshot: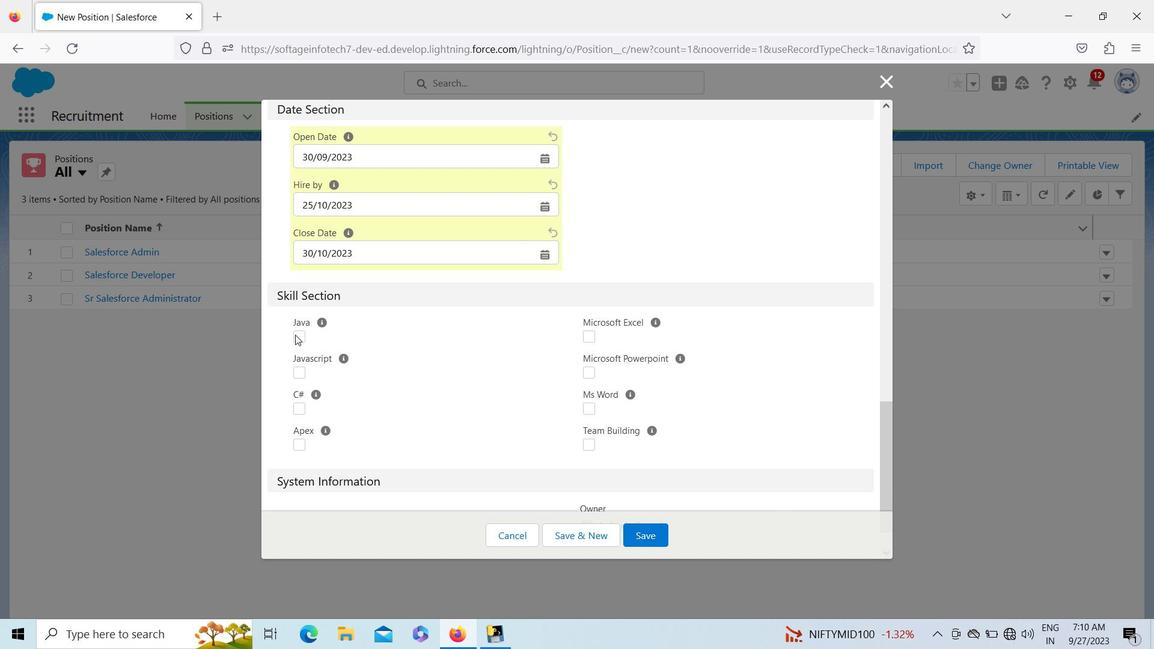 
Action: Mouse moved to (302, 374)
Screenshot: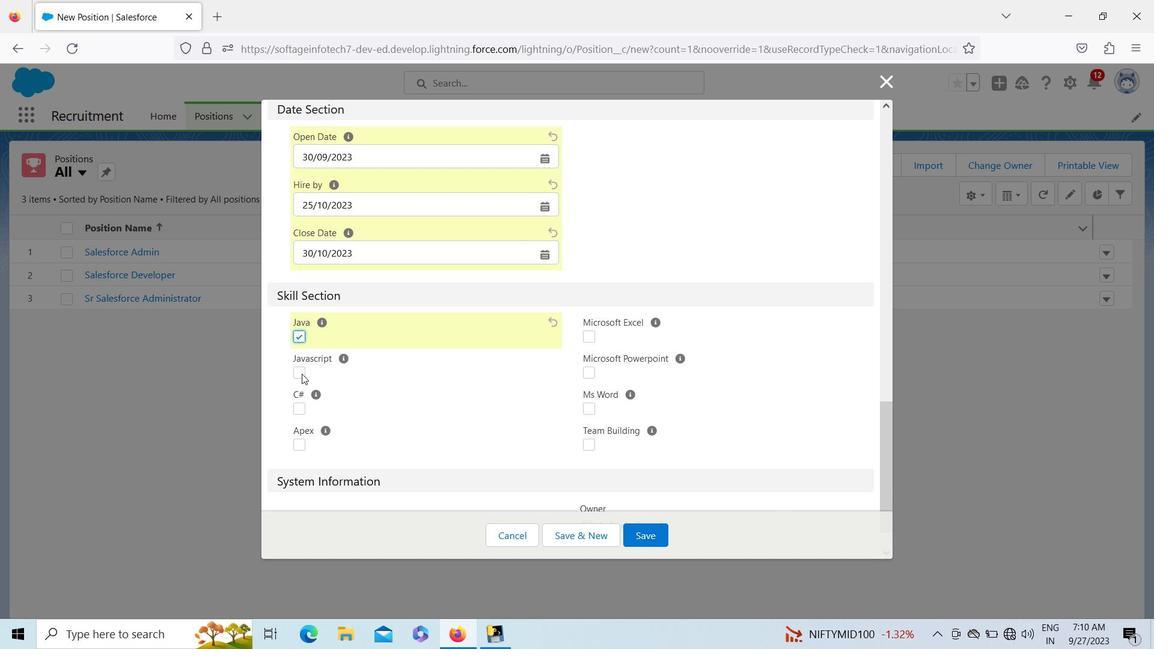 
Action: Mouse pressed left at (302, 374)
Screenshot: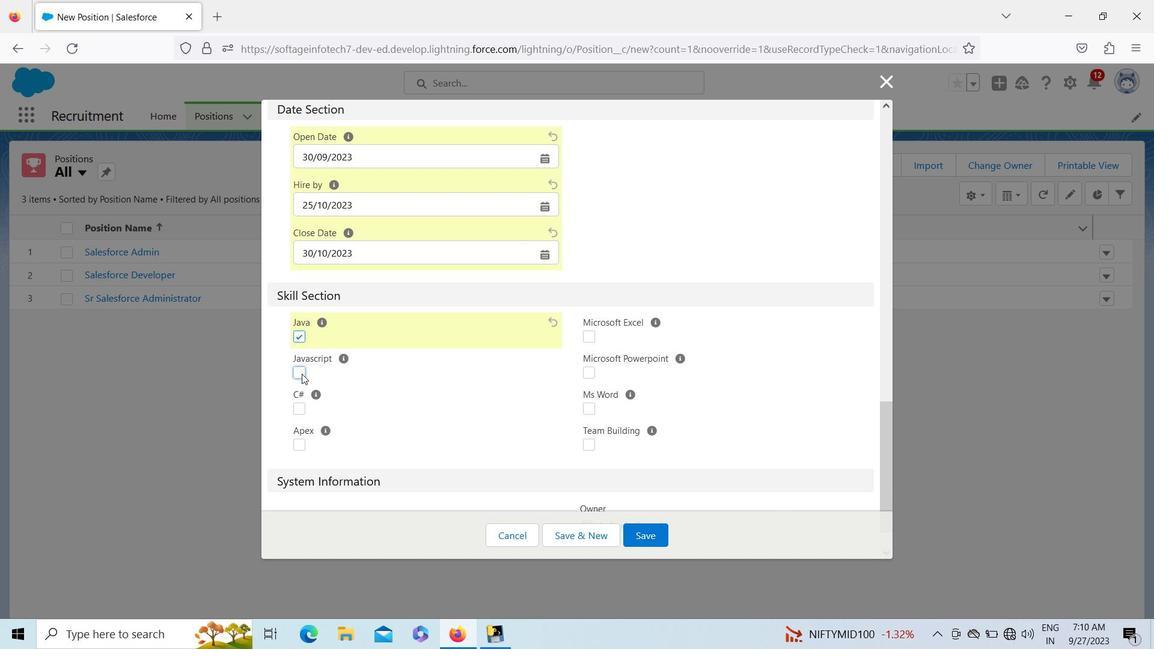 
Action: Mouse moved to (300, 414)
Screenshot: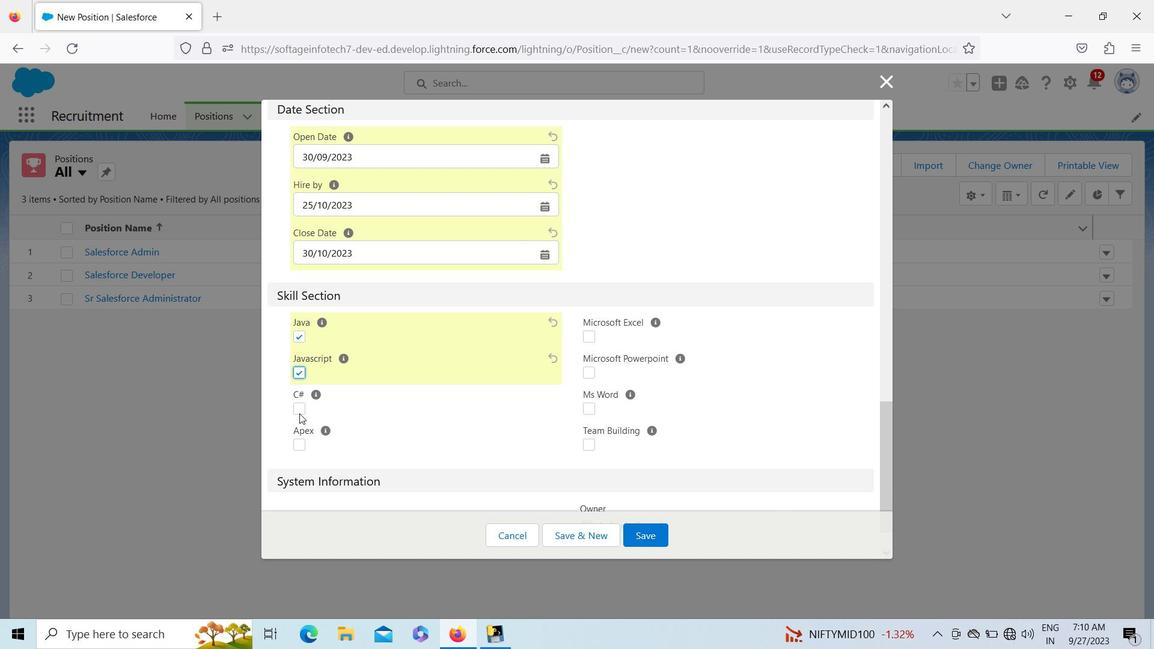 
Action: Mouse pressed left at (300, 414)
Screenshot: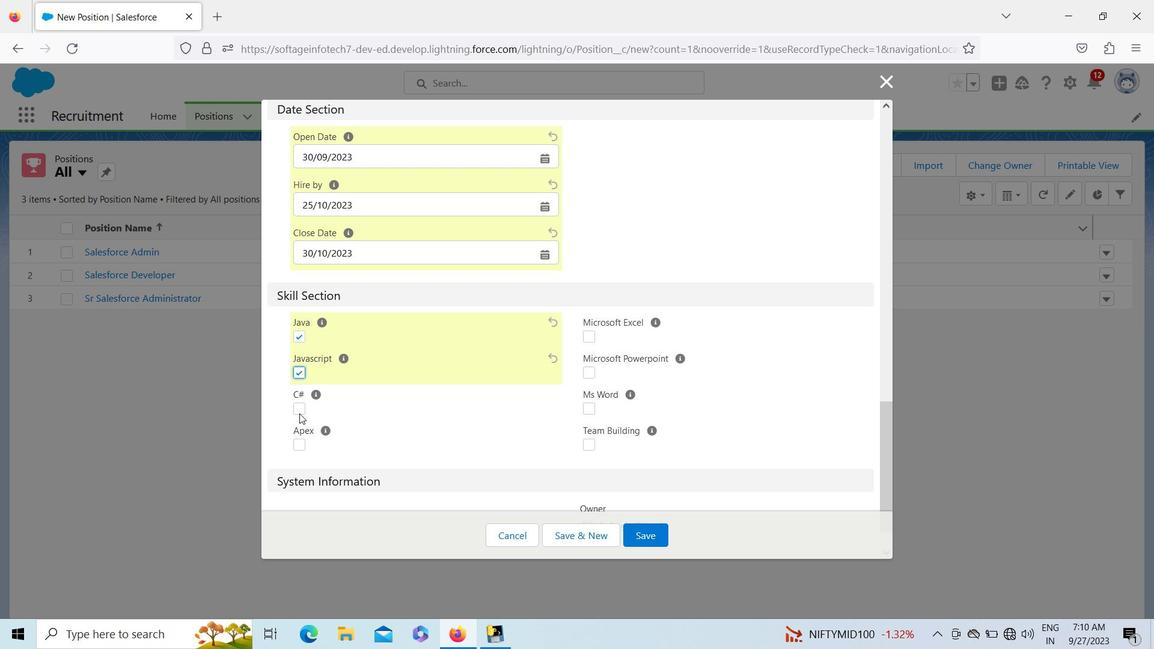 
Action: Mouse moved to (300, 446)
Screenshot: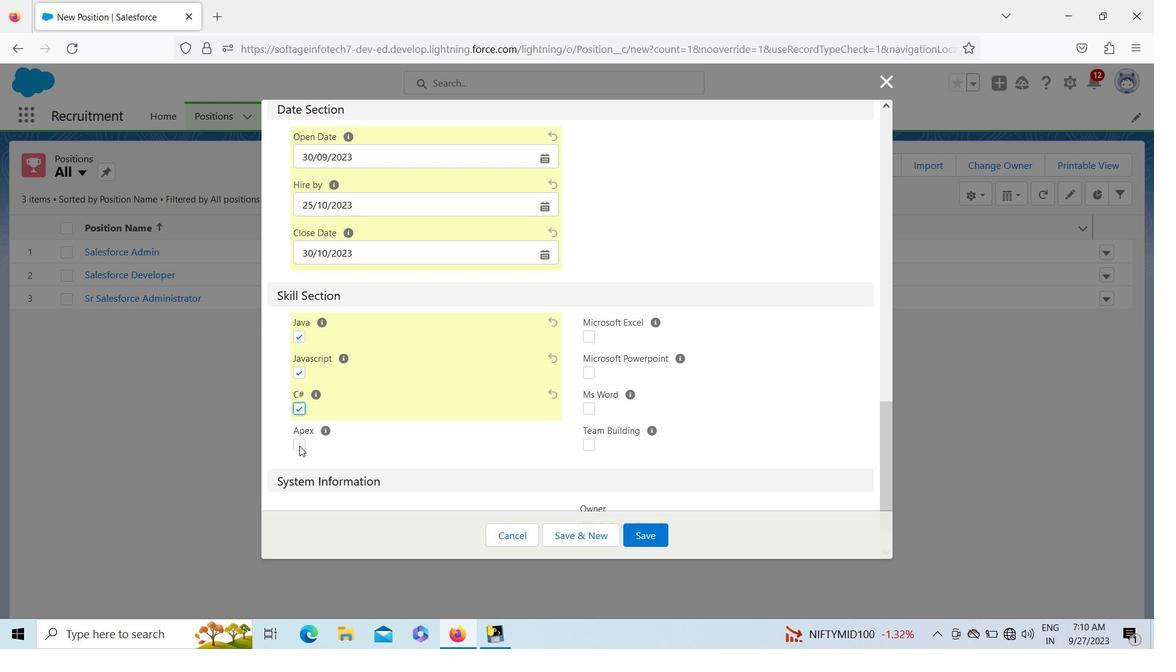 
Action: Mouse pressed left at (300, 446)
Screenshot: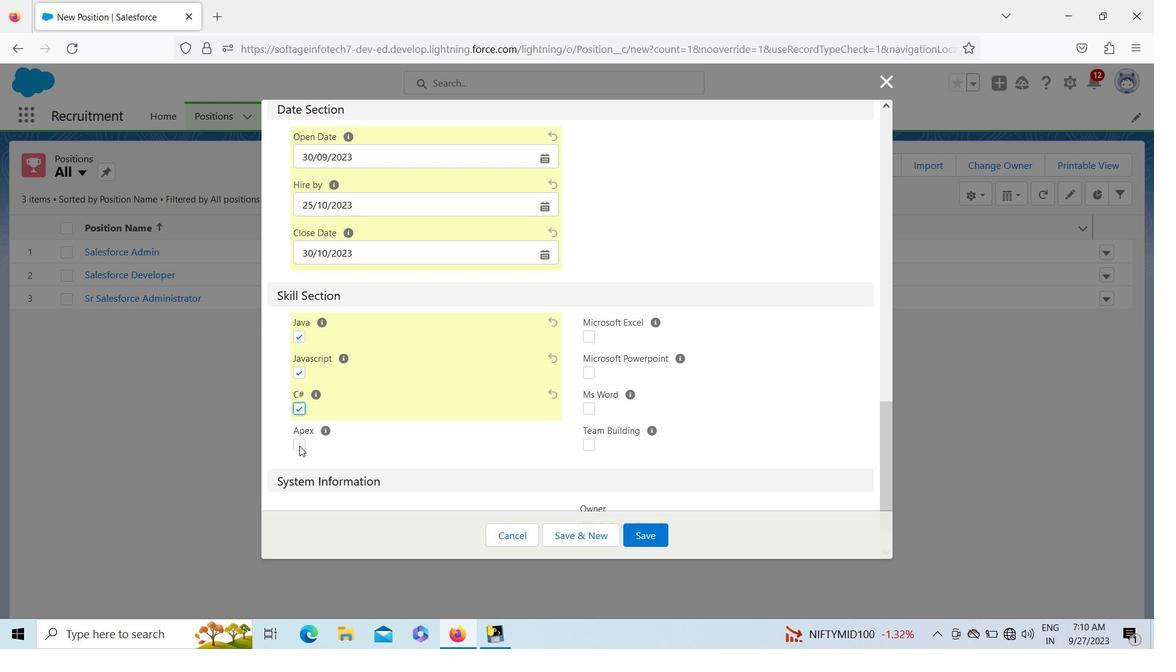 
Action: Mouse moved to (591, 442)
Screenshot: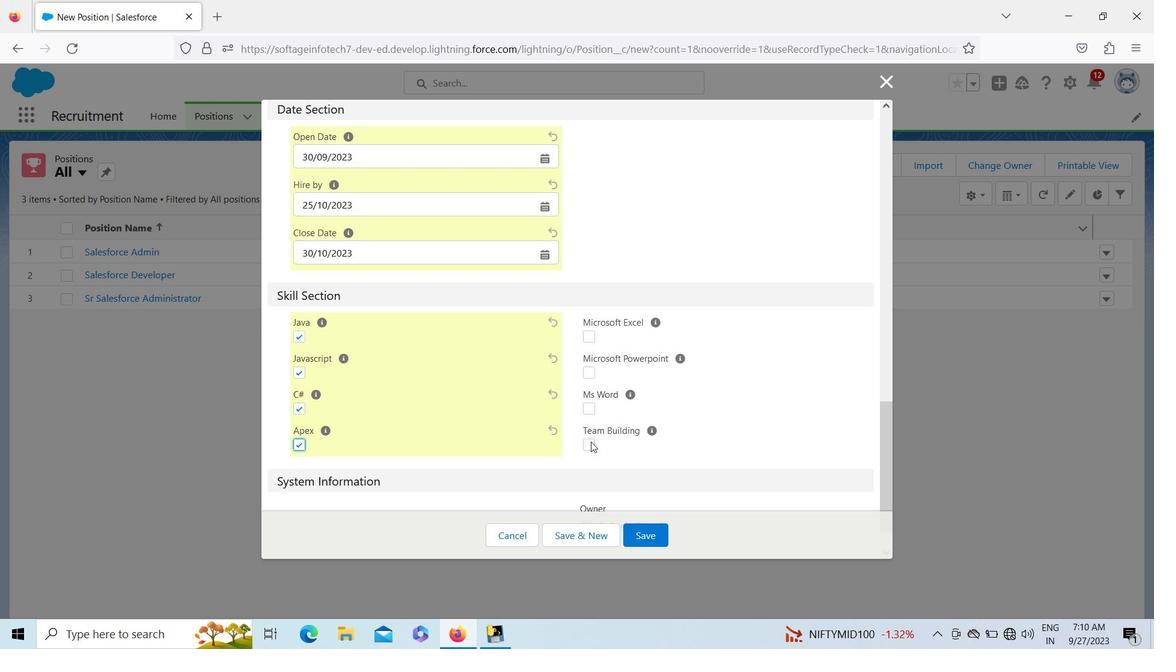 
Action: Mouse pressed left at (591, 442)
Screenshot: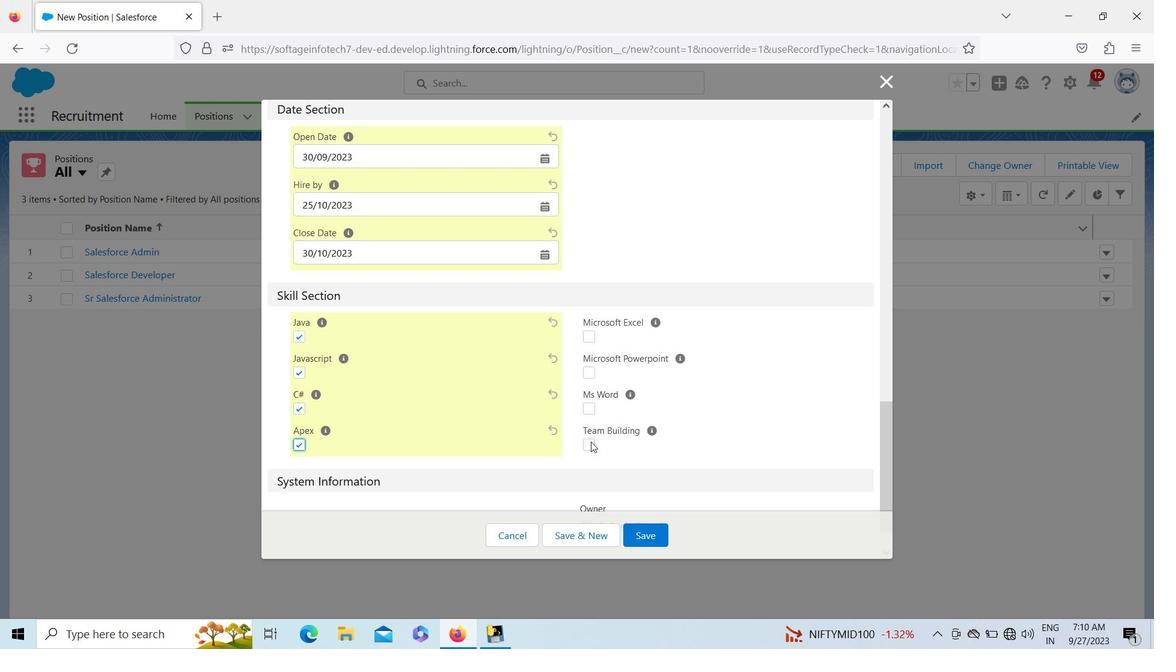 
Action: Mouse moved to (885, 458)
Screenshot: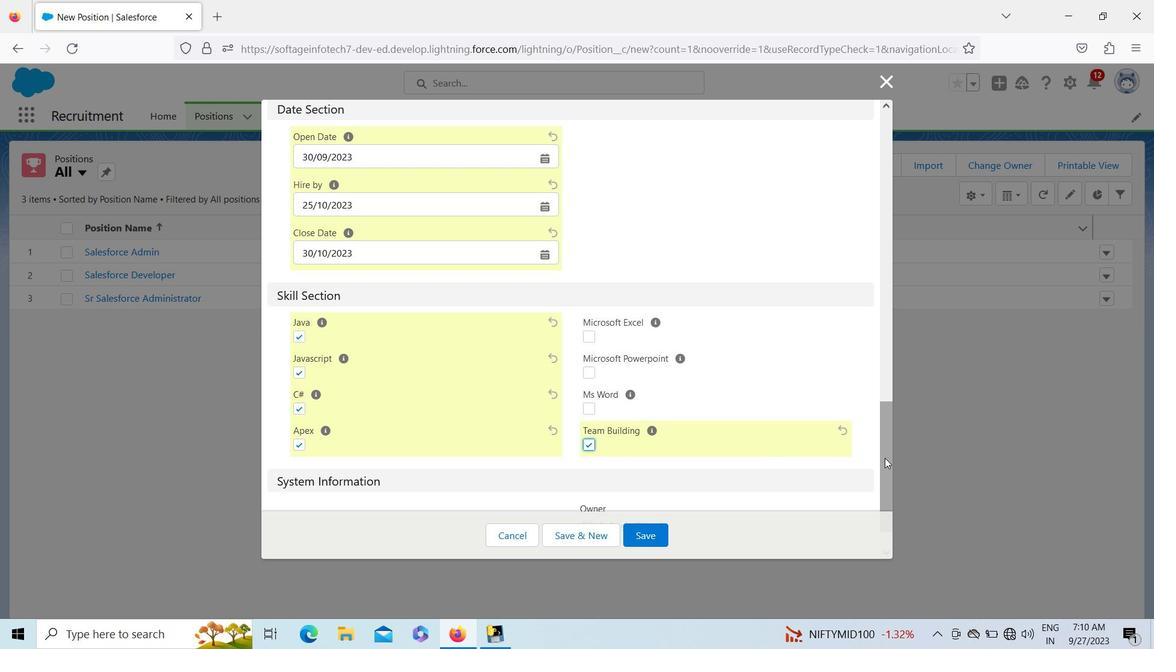 
Action: Mouse pressed left at (885, 458)
Screenshot: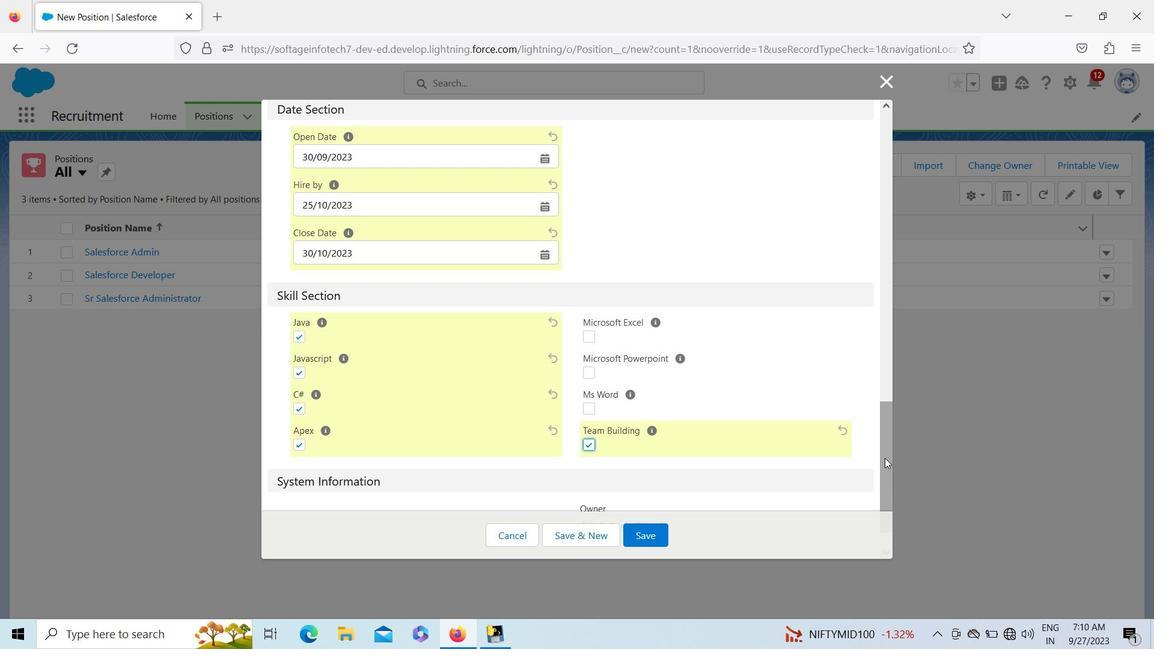 
Action: Mouse moved to (530, 242)
Screenshot: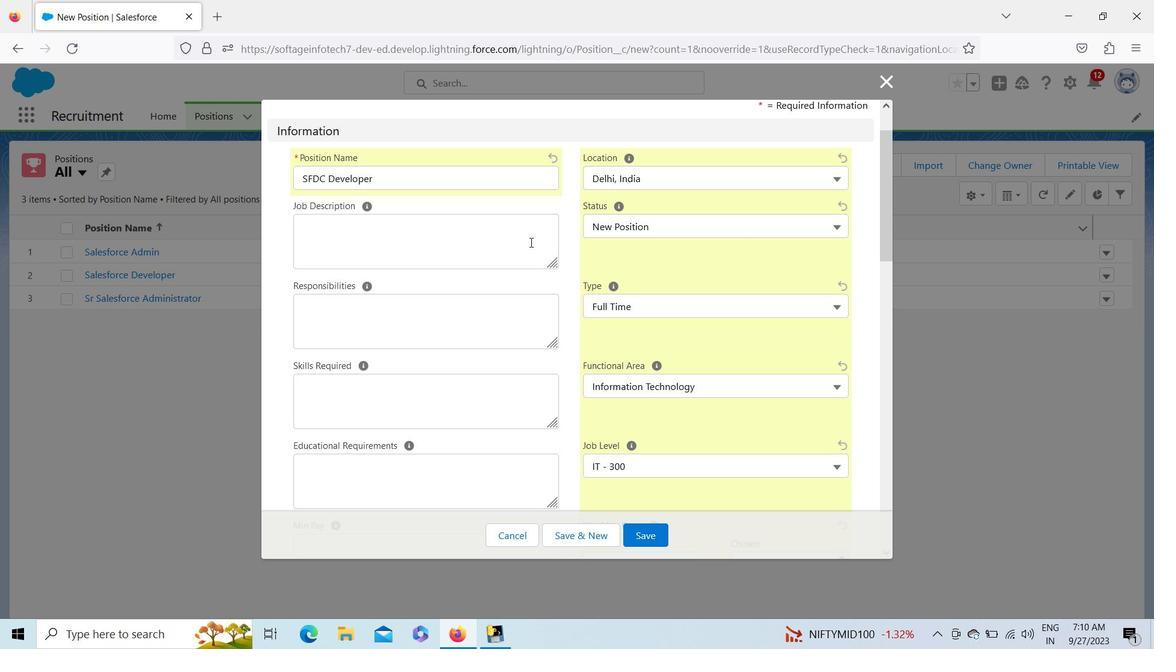 
Action: Mouse pressed left at (530, 242)
Screenshot: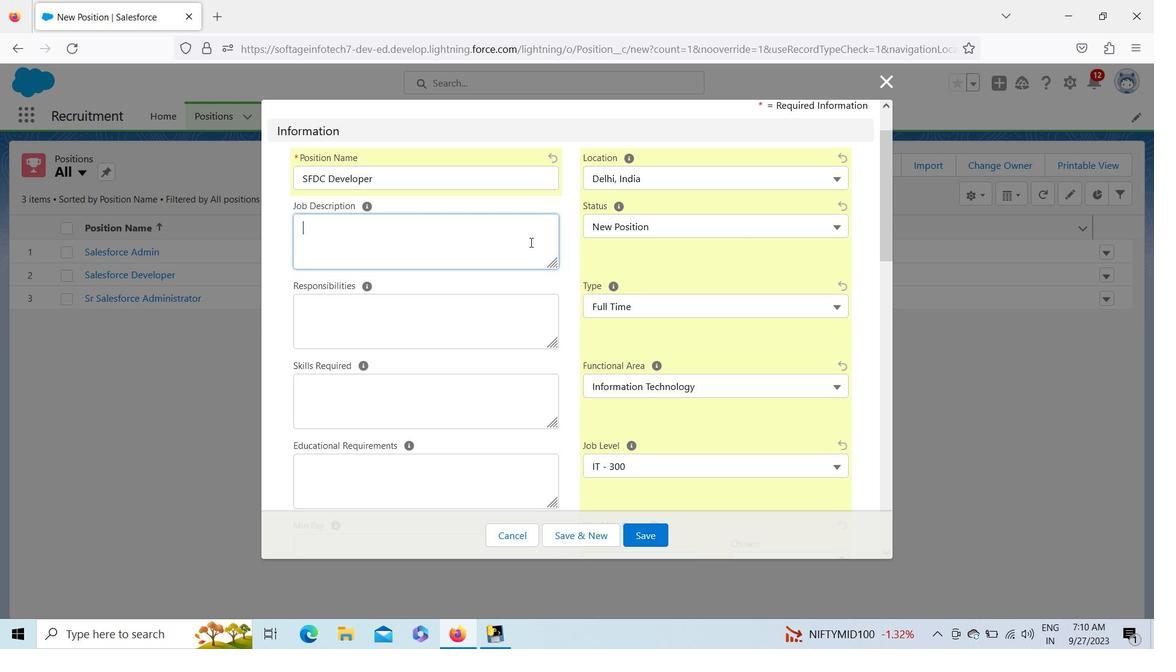 
Action: Key pressed <Key.shift><Key.shift>ctrl+Meeting<Key.space>with<Key.space>project<Key.space>managers<Key.space>to<Key.space>determine<Key.space><Key.shift><Key.shift><Key.shift><Key.shift><Key.shift><Key.shift><Key.shift><Key.shift><Key.shift><Key.shift><Key.shift><Key.shift><Key.shift><Key.shift><Key.shift><Key.shift><Key.shift><Key.shift><Key.shift>CRM<Key.space>needs.<Key.enter><Key.shift>Developing<Key.space>customized<Key.space><Key.shift><Key.shift><Key.shift><Key.shift><Key.shift>solutions<Key.space>within<Key.space>the<Key.space><Key.shift>Salesforce<Key.space><Key.shift>Plat<Key.left><Key.left><Key.left><Key.backspace>p<Key.right><Key.right><Key.right>form.<Key.enter><Key.shift><Key.shift><Key.shift>Designing,<Key.space>coding<Key.space>and<Key.space>implementing<Key.space><Key.shift>Salesforce<Key.space>applications,<Key.backspace>.<Key.enter><Key.shift>Creating<Key.space><Key.shift>timelines<Key.space>and<Key.space>developing<Key.space>goals.
Screenshot: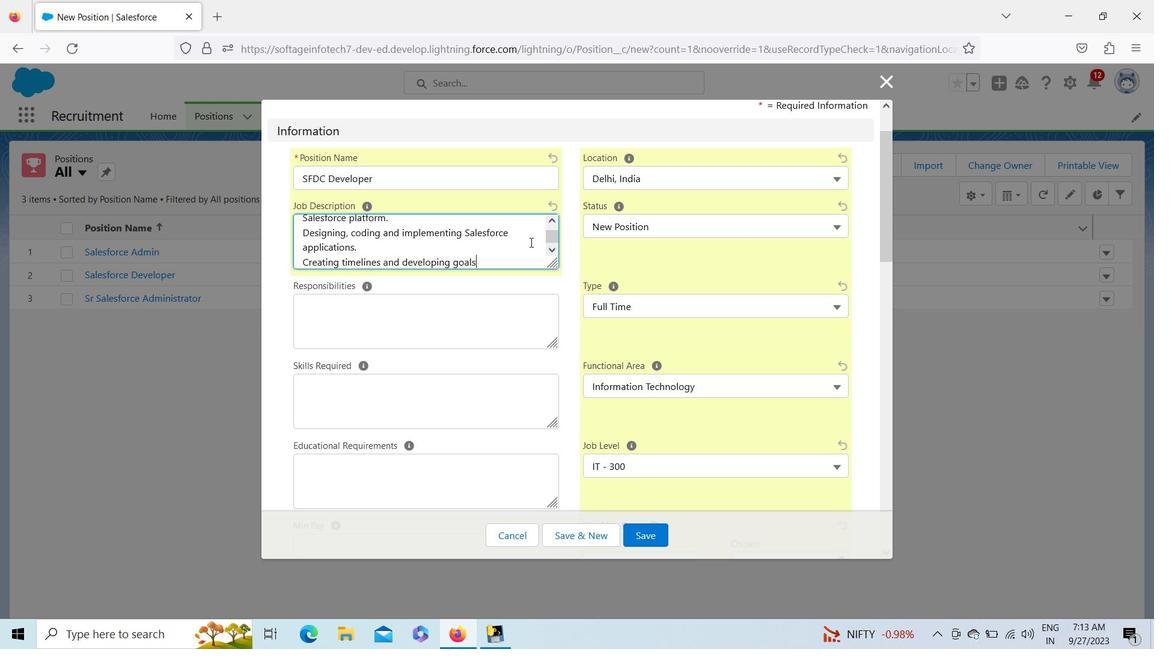 
Action: Mouse moved to (553, 226)
Screenshot: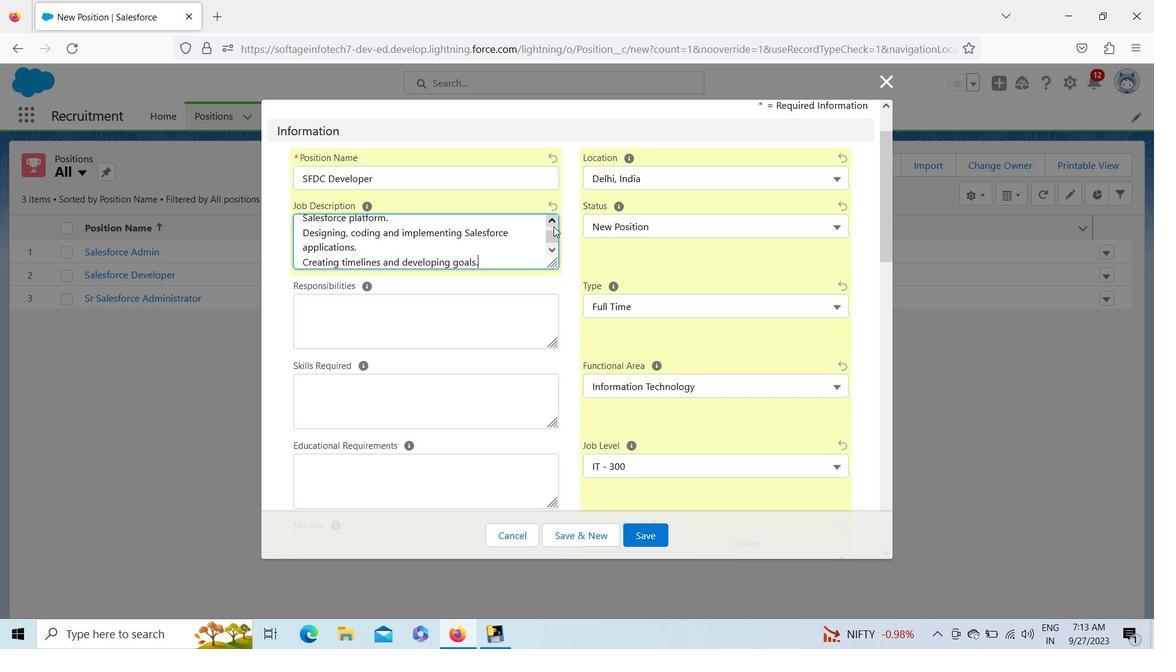 
Action: Mouse pressed left at (553, 226)
Screenshot: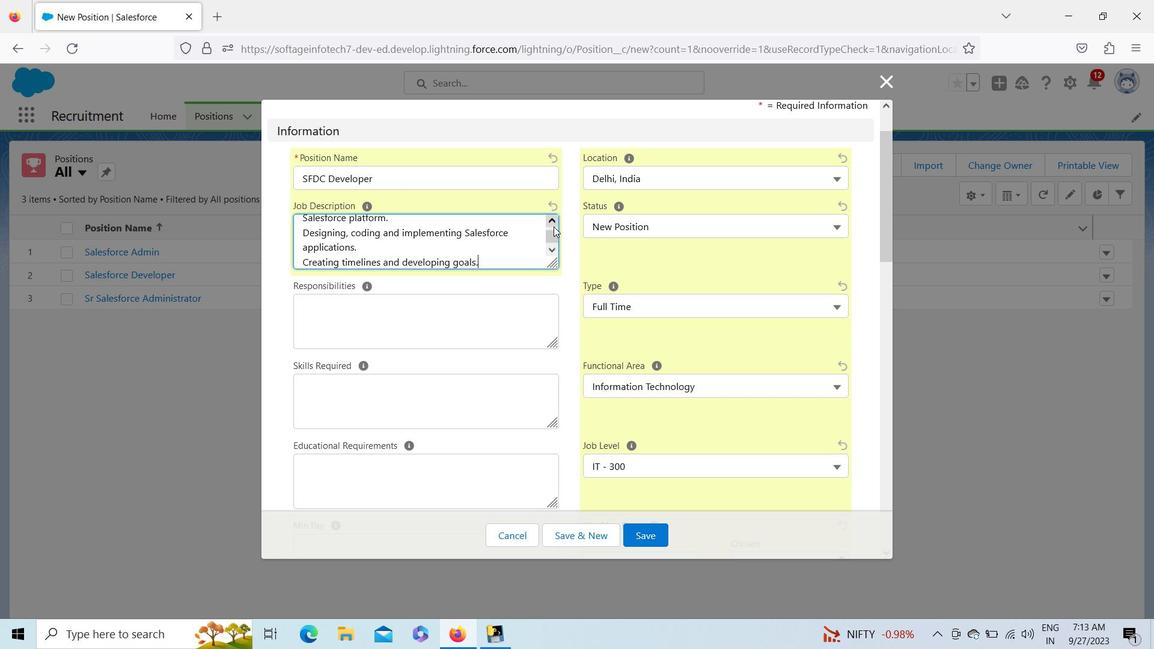 
Action: Mouse pressed left at (553, 226)
Screenshot: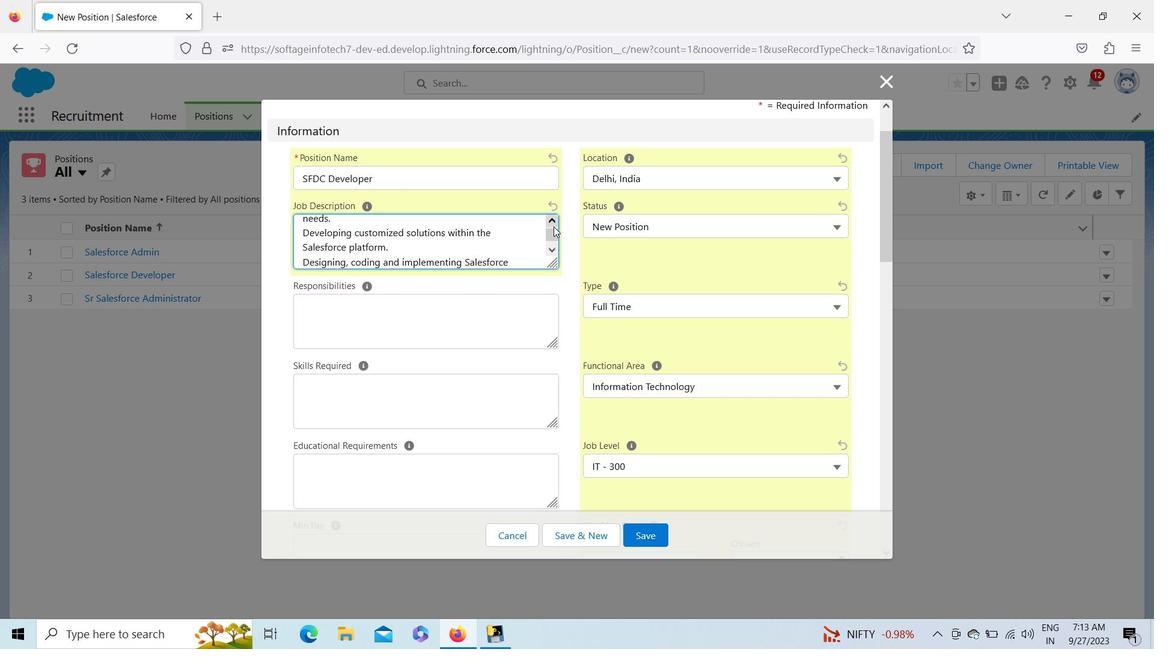 
Action: Mouse pressed left at (553, 226)
Screenshot: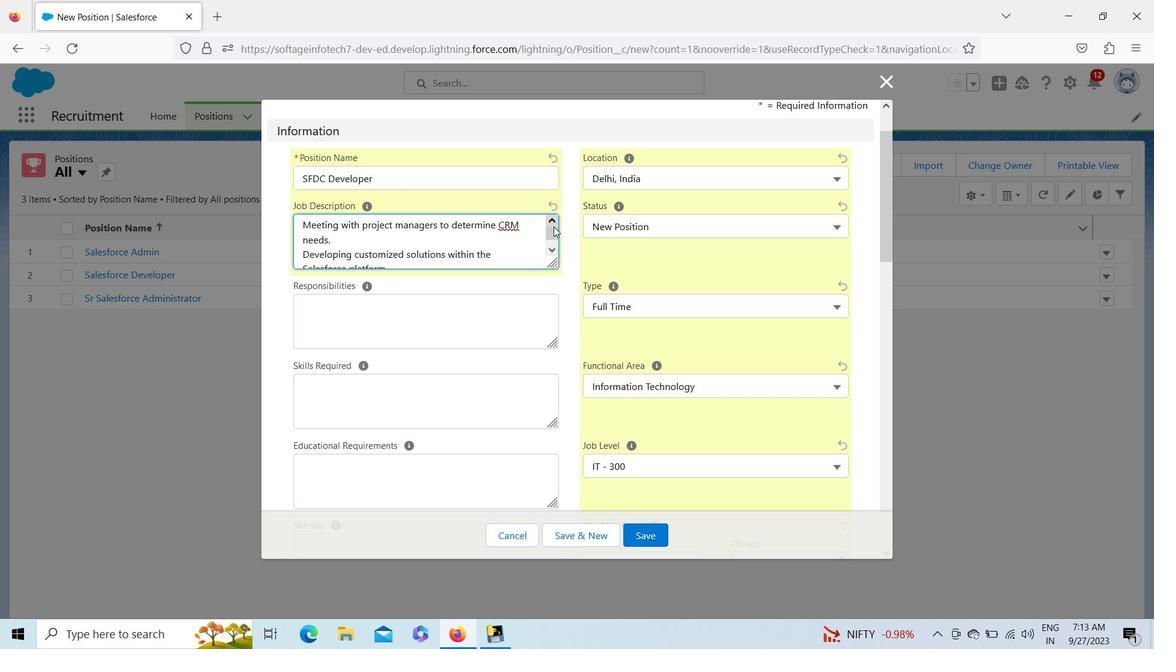 
Action: Mouse pressed left at (553, 226)
Screenshot: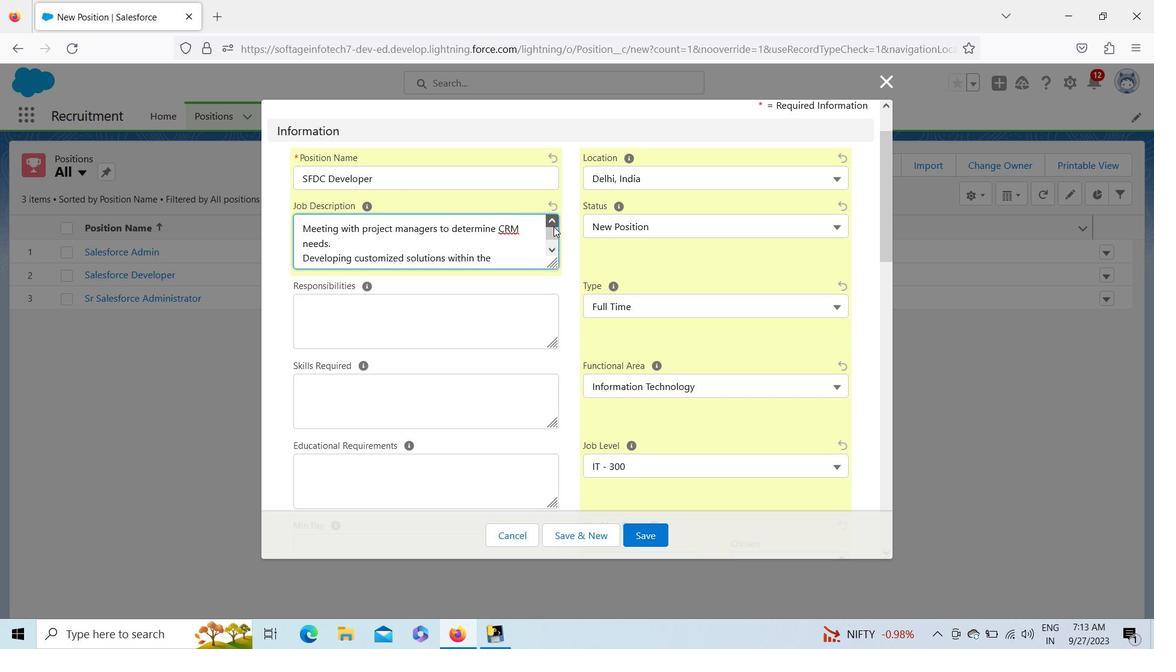 
Action: Mouse pressed left at (553, 226)
Screenshot: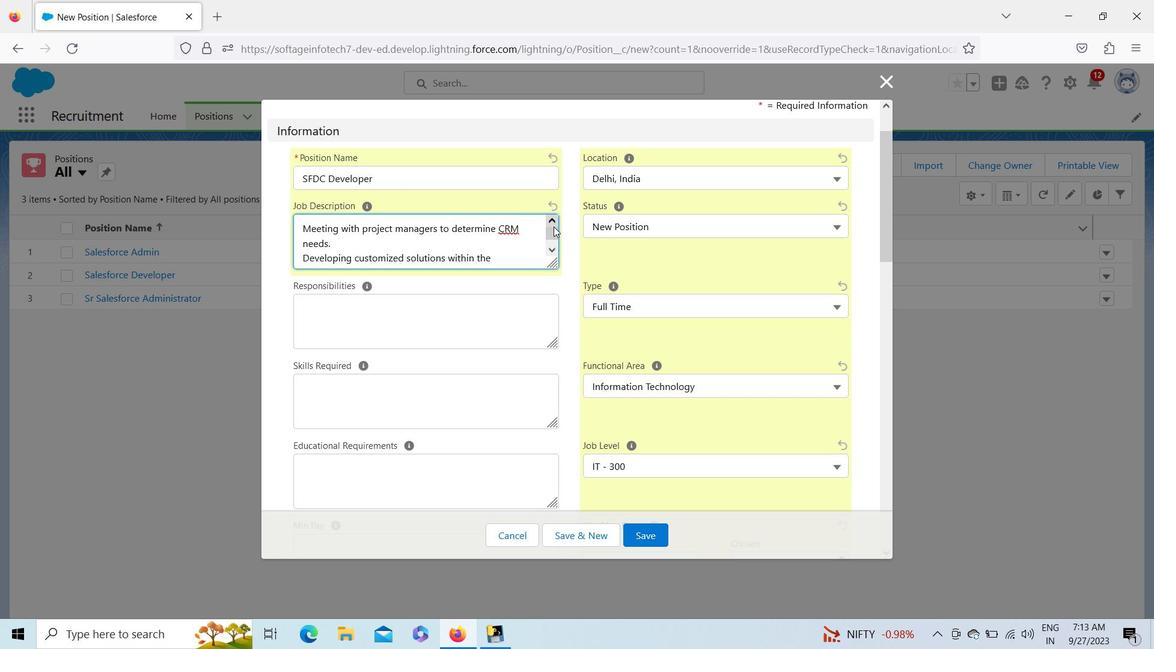 
Action: Mouse pressed left at (553, 226)
Screenshot: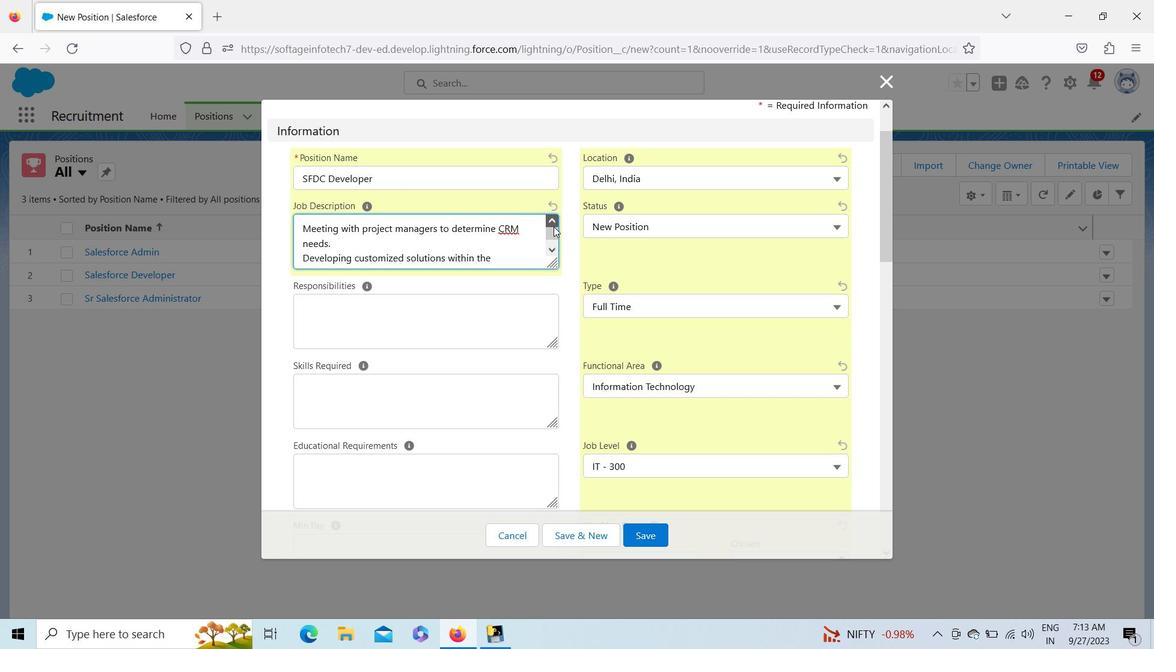 
Action: Mouse moved to (324, 226)
Screenshot: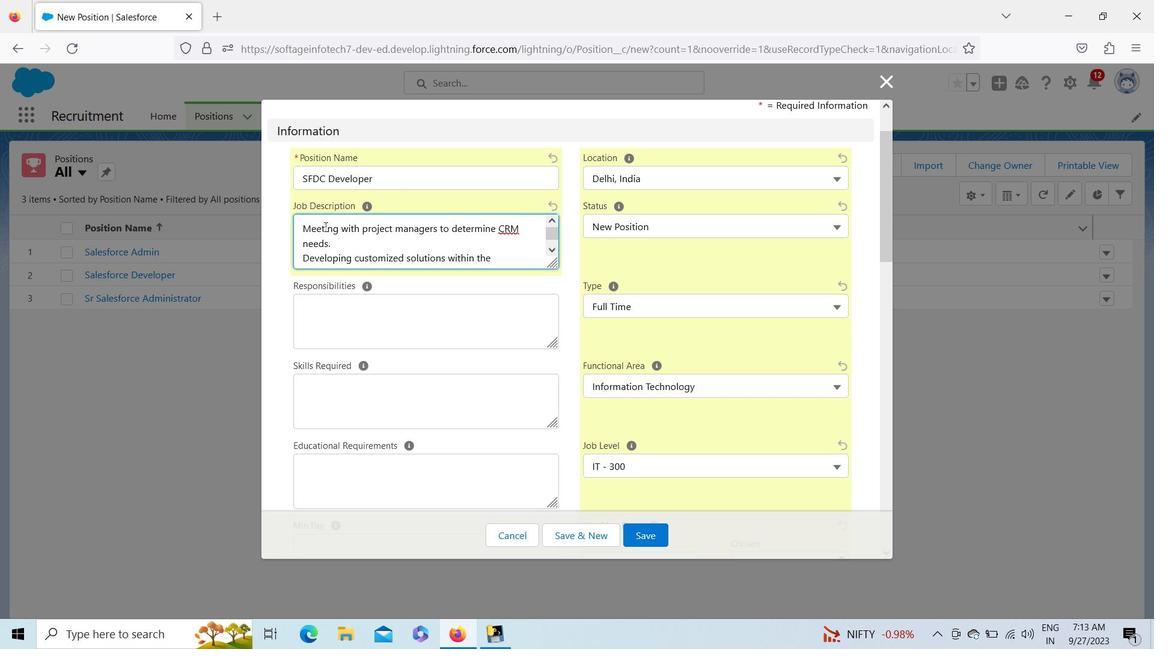 
Action: Mouse pressed left at (324, 226)
Screenshot: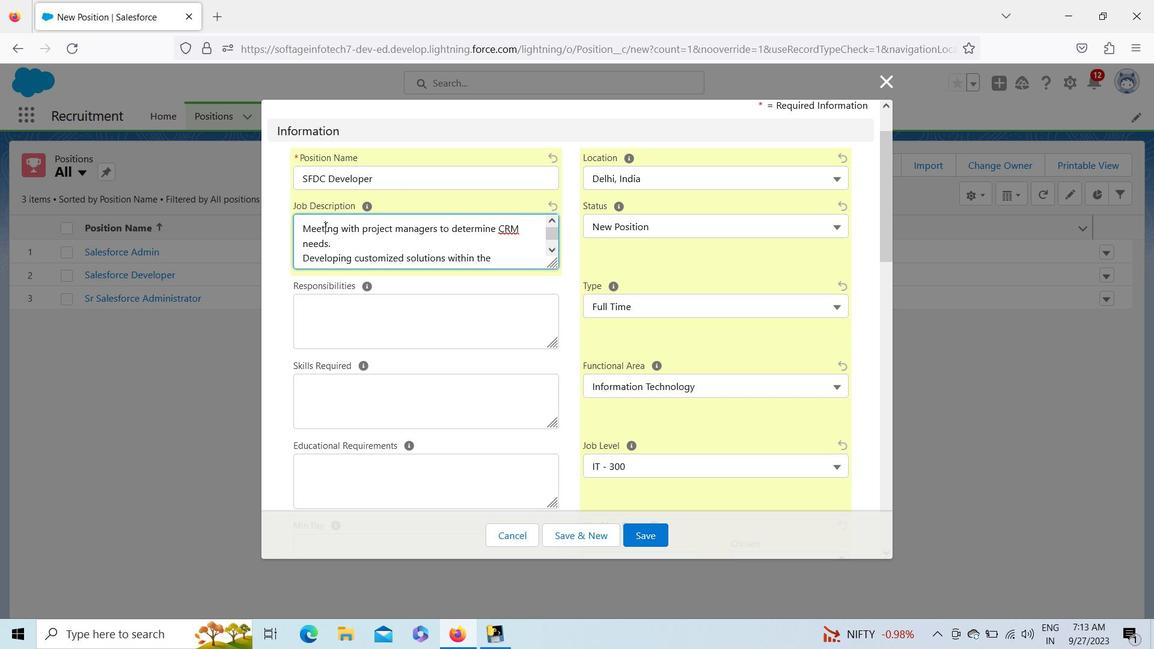 
Action: Mouse pressed left at (324, 226)
Screenshot: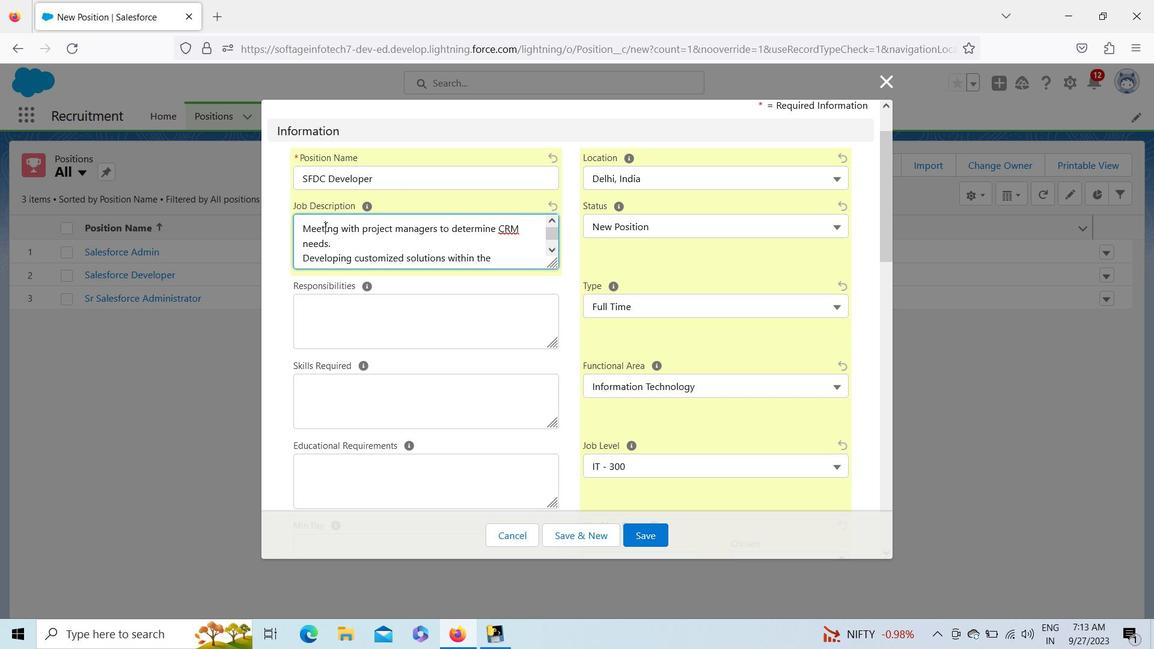 
Action: Mouse moved to (552, 248)
Screenshot: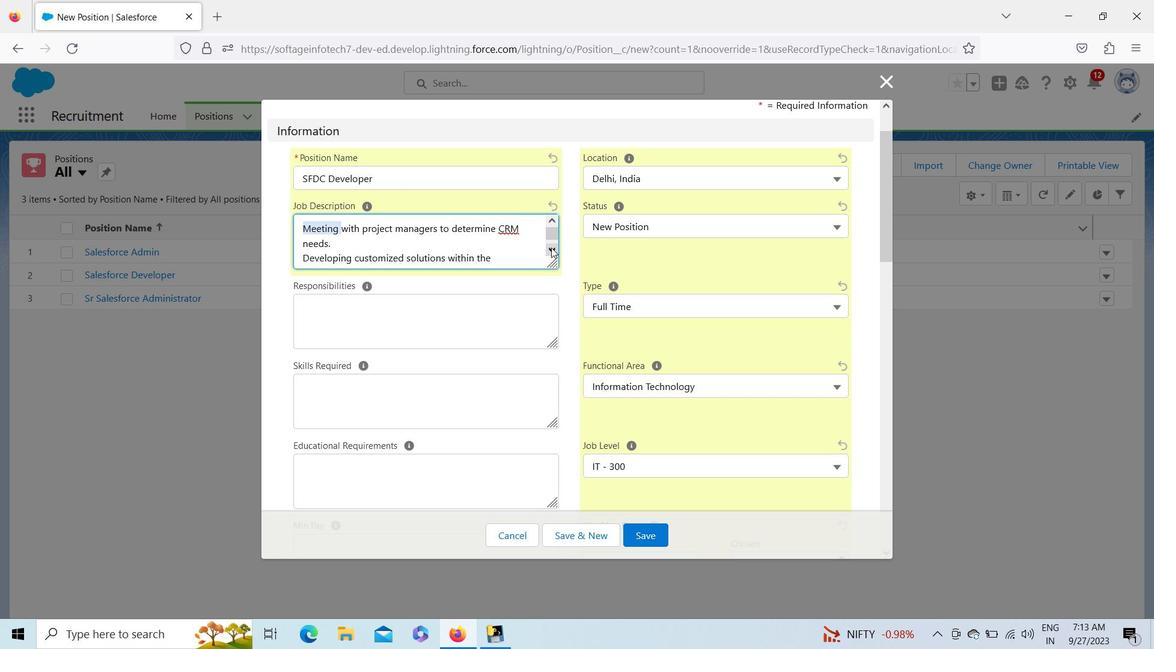 
Action: Mouse pressed left at (552, 248)
Screenshot: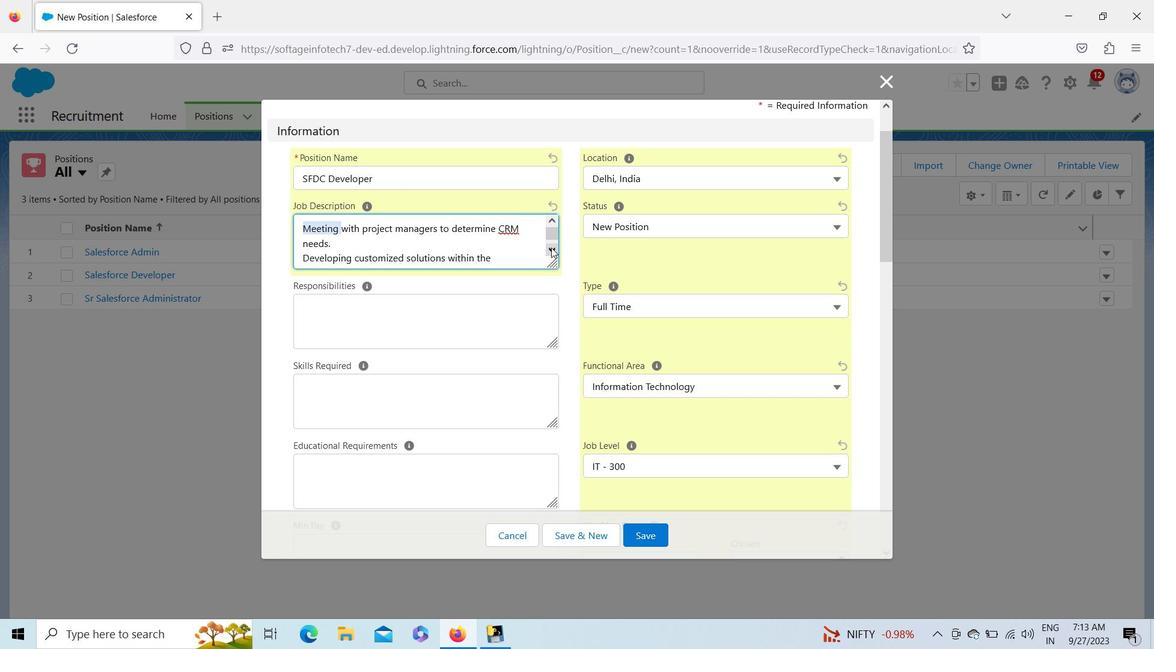 
Action: Mouse pressed left at (552, 248)
Screenshot: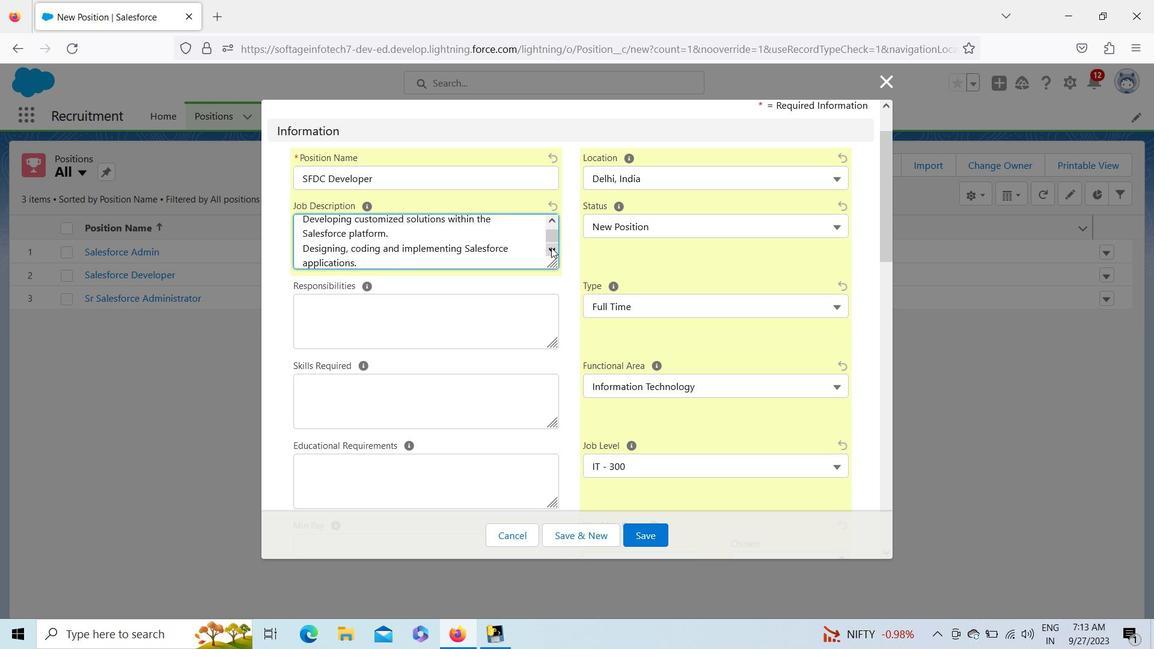 
Action: Mouse pressed left at (552, 248)
Screenshot: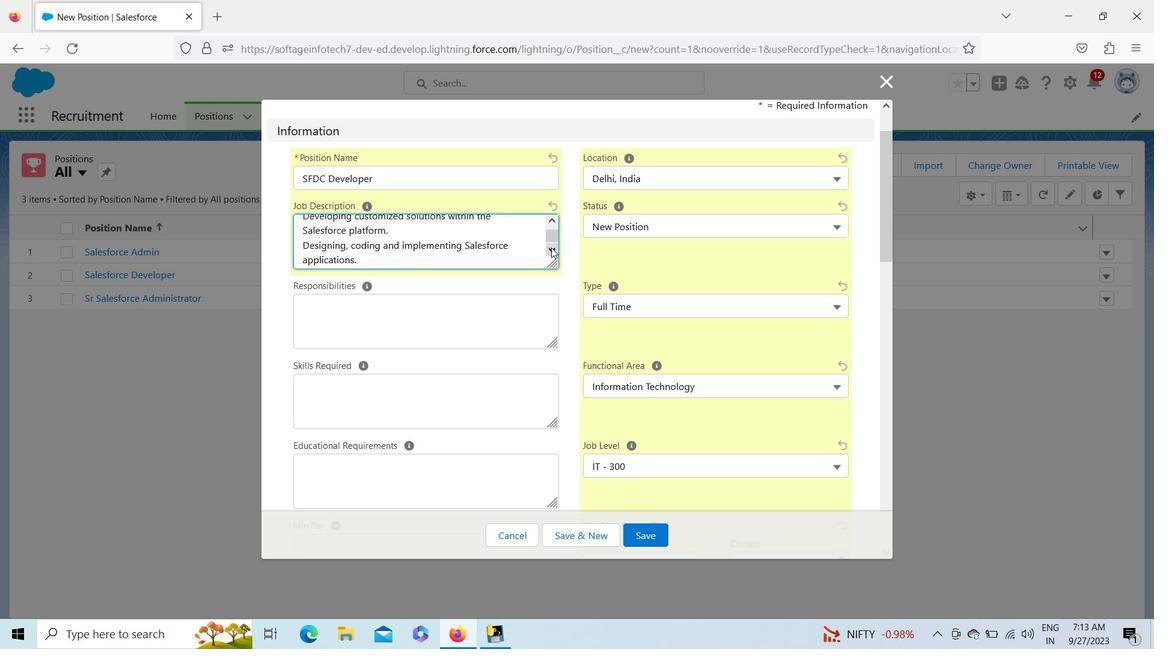 
Action: Mouse pressed left at (552, 248)
Screenshot: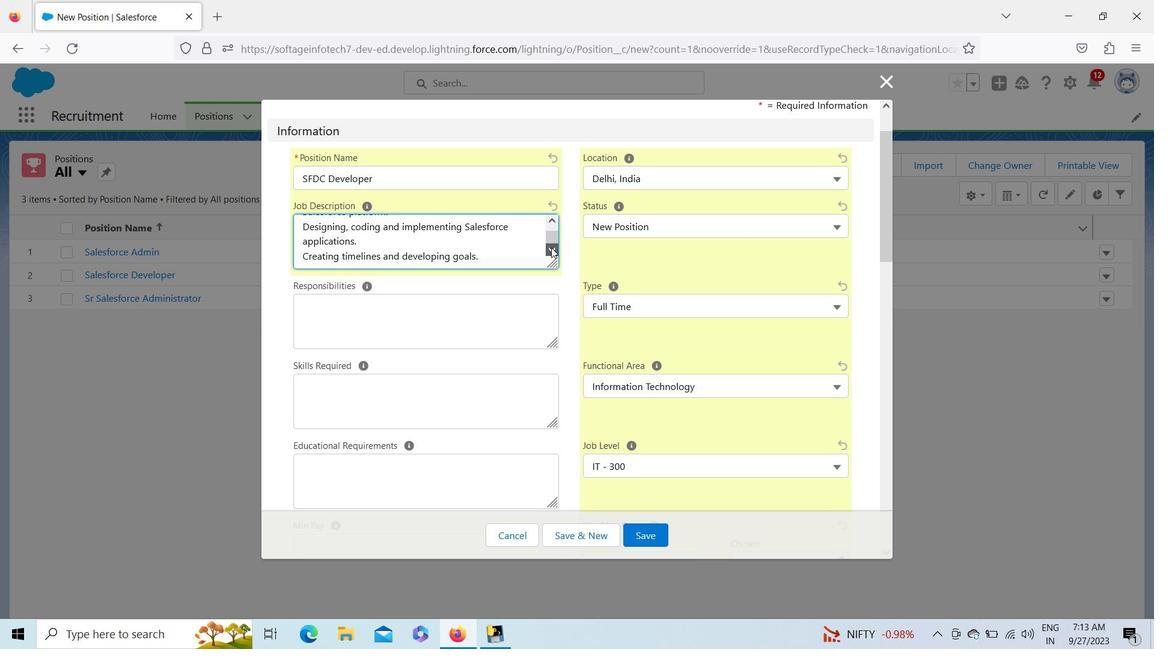 
Action: Mouse pressed left at (552, 248)
Screenshot: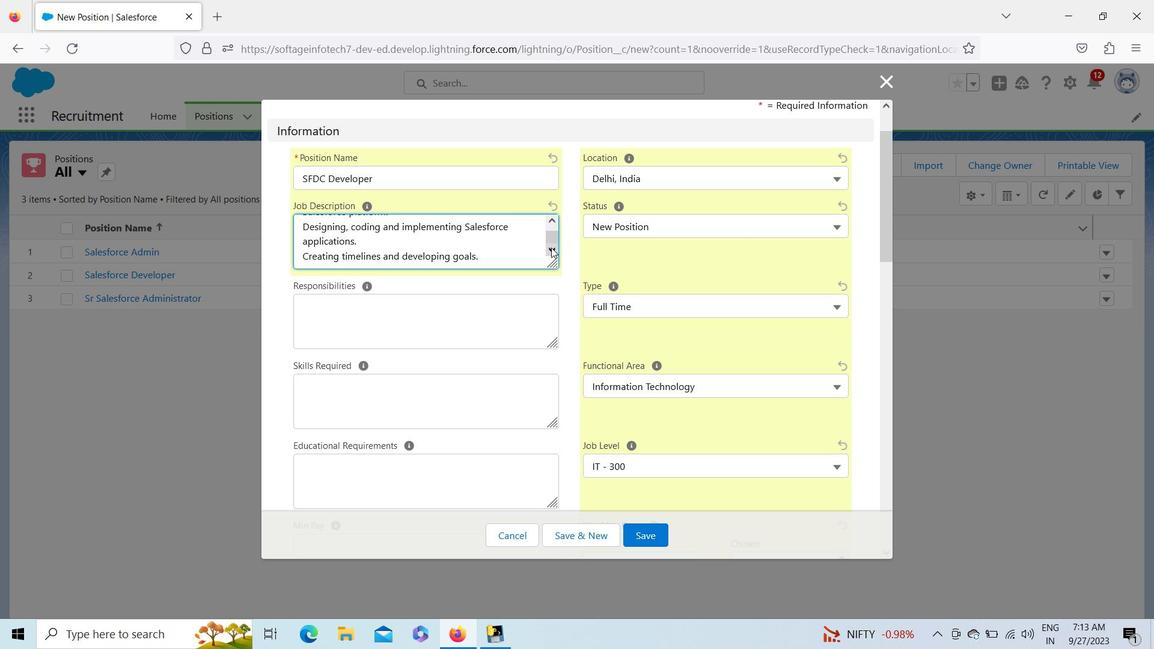 
Action: Mouse pressed left at (552, 248)
Screenshot: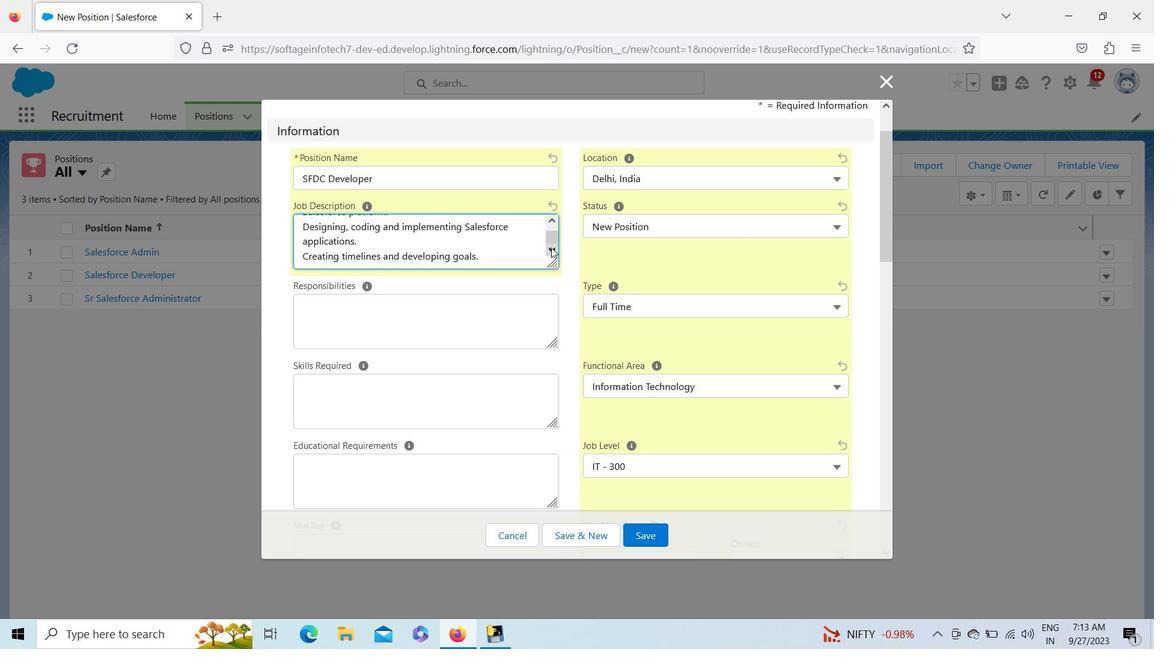 
Action: Mouse pressed left at (552, 248)
Screenshot: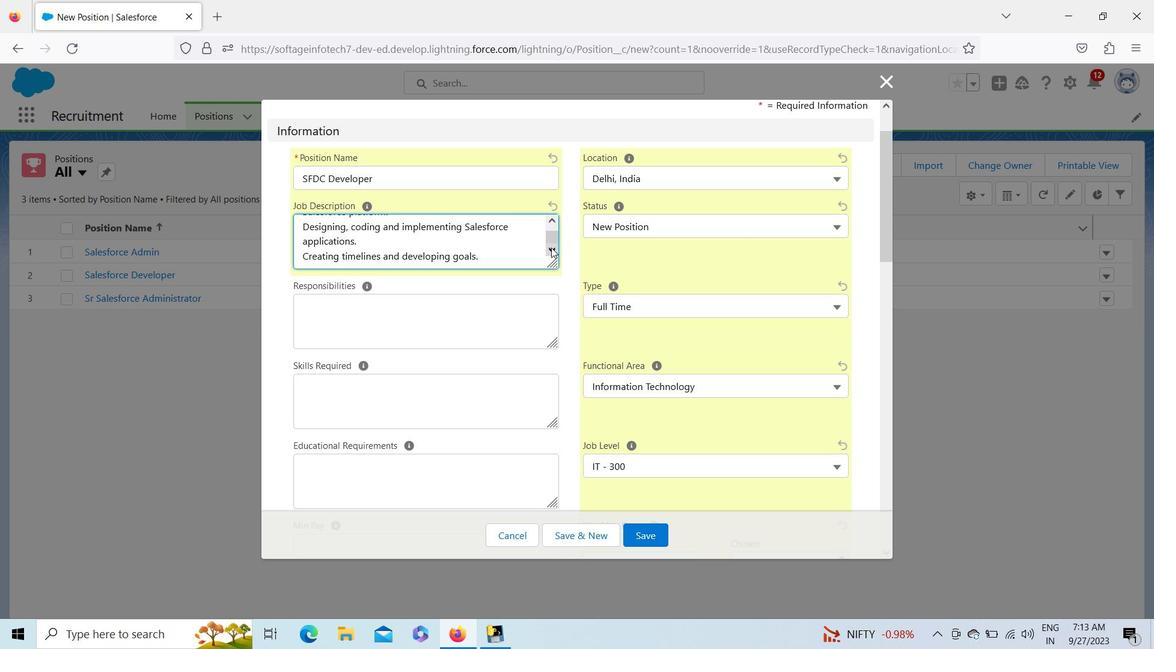 
Action: Mouse pressed left at (552, 248)
Screenshot: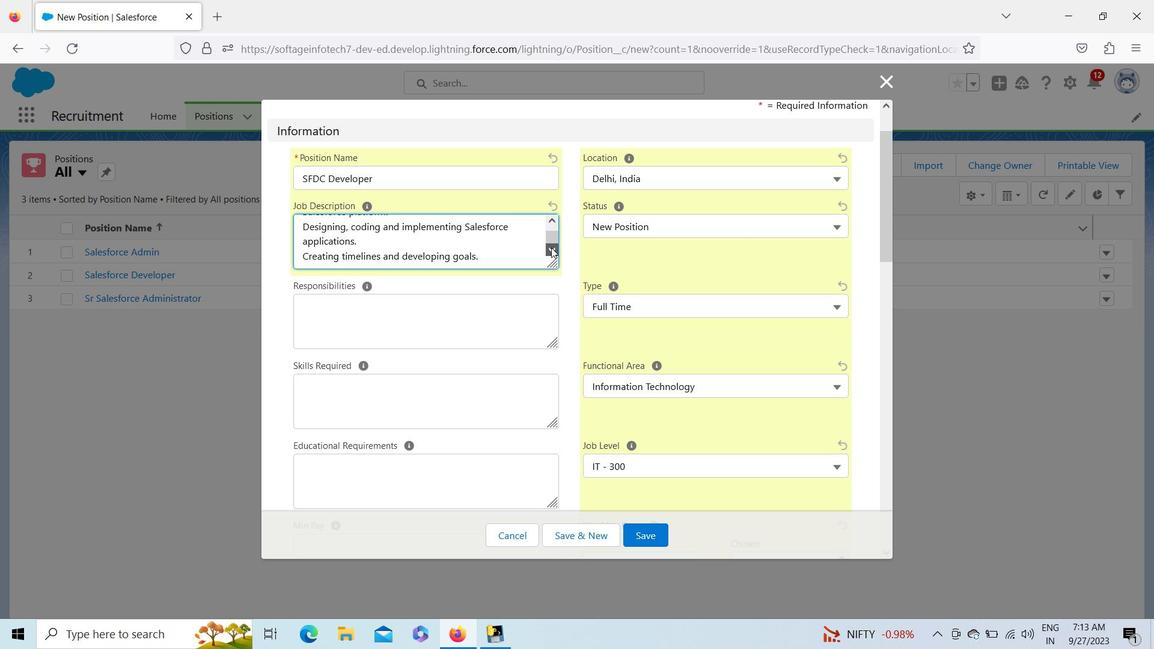 
Action: Mouse moved to (393, 331)
Screenshot: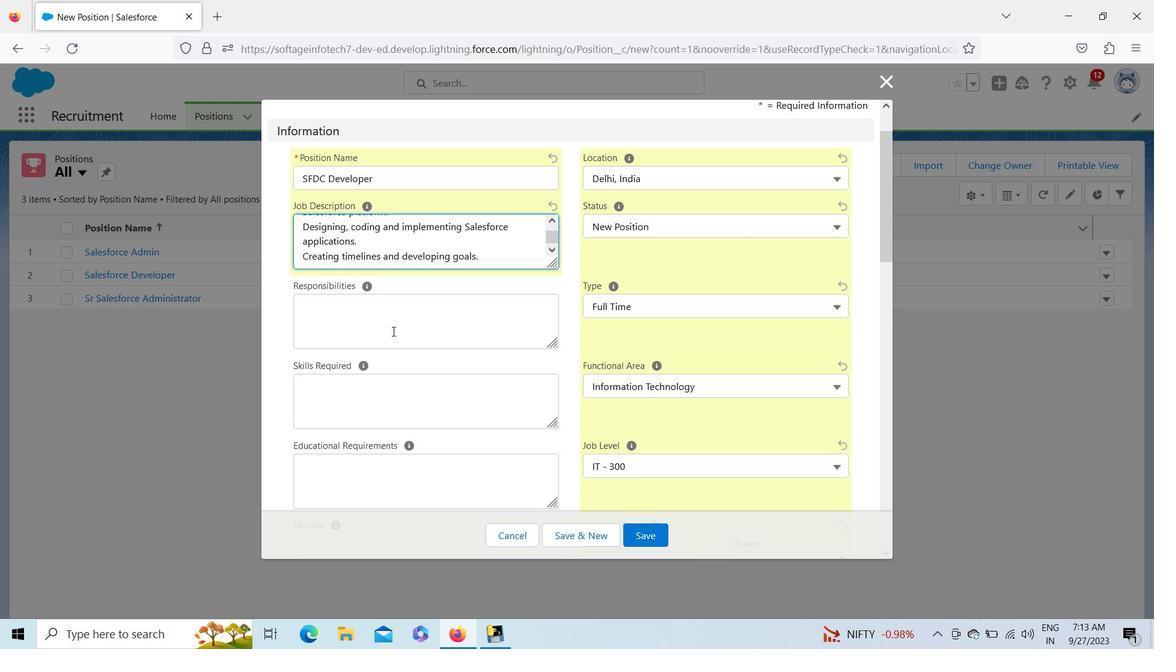 
Action: Mouse pressed left at (393, 331)
Screenshot: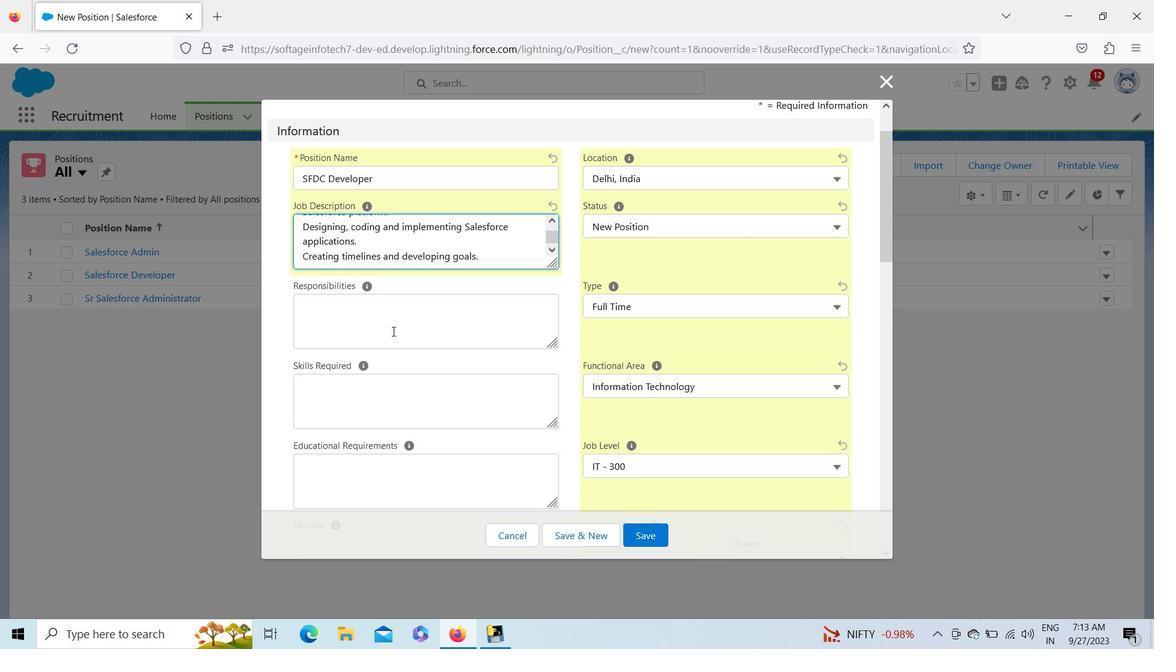 
Action: Key pressed <Key.shift><Key.shift><Key.shift><Key.shift><Key.shift><Key.shift>Testing<Key.space>the<Key.space>stability<Key.space>and<Key.space>functionality<Key.space>of<Key.space>the<Key.space>application
Screenshot: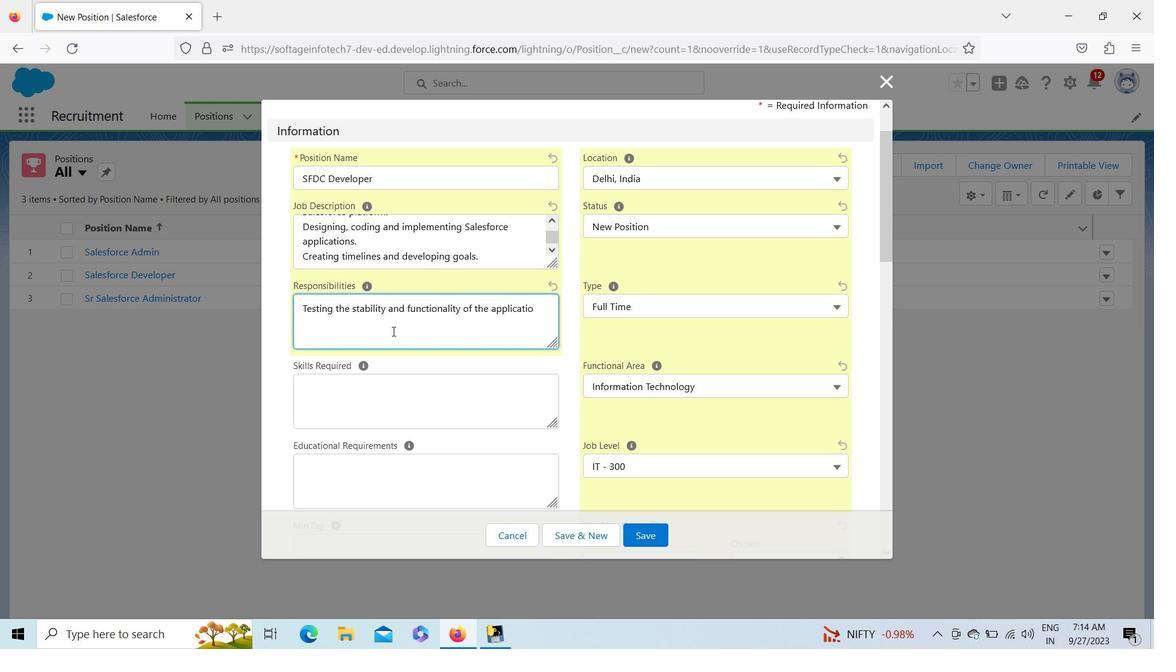 
Action: Mouse moved to (517, 342)
Screenshot: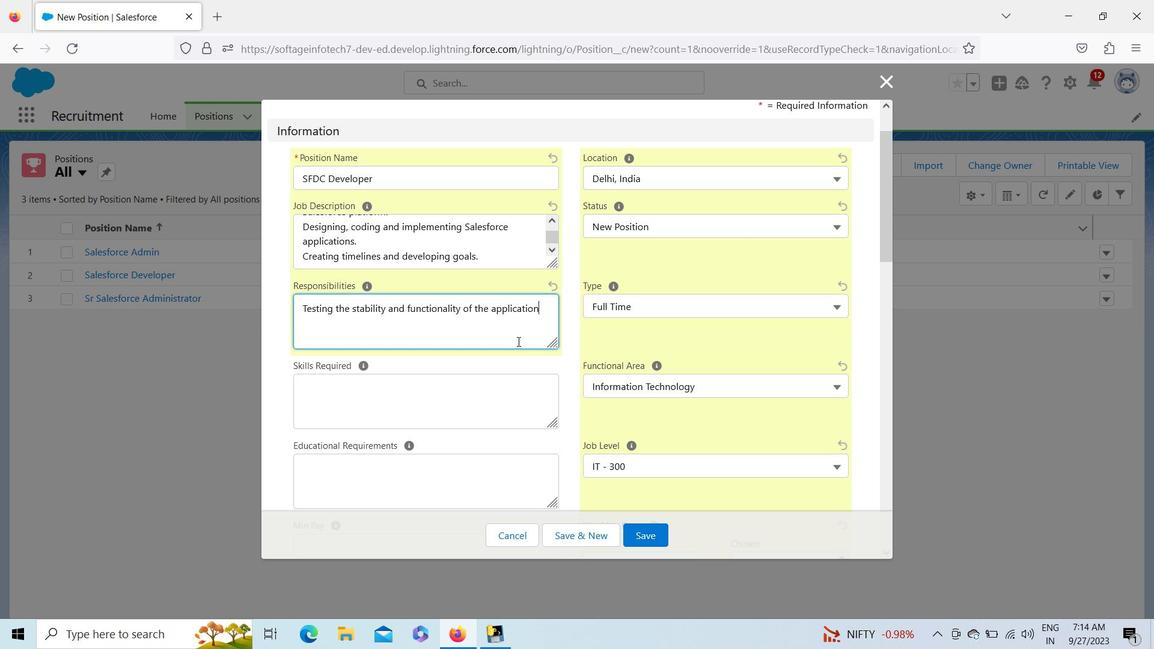 
Action: Key pressed .<Key.enter>
Screenshot: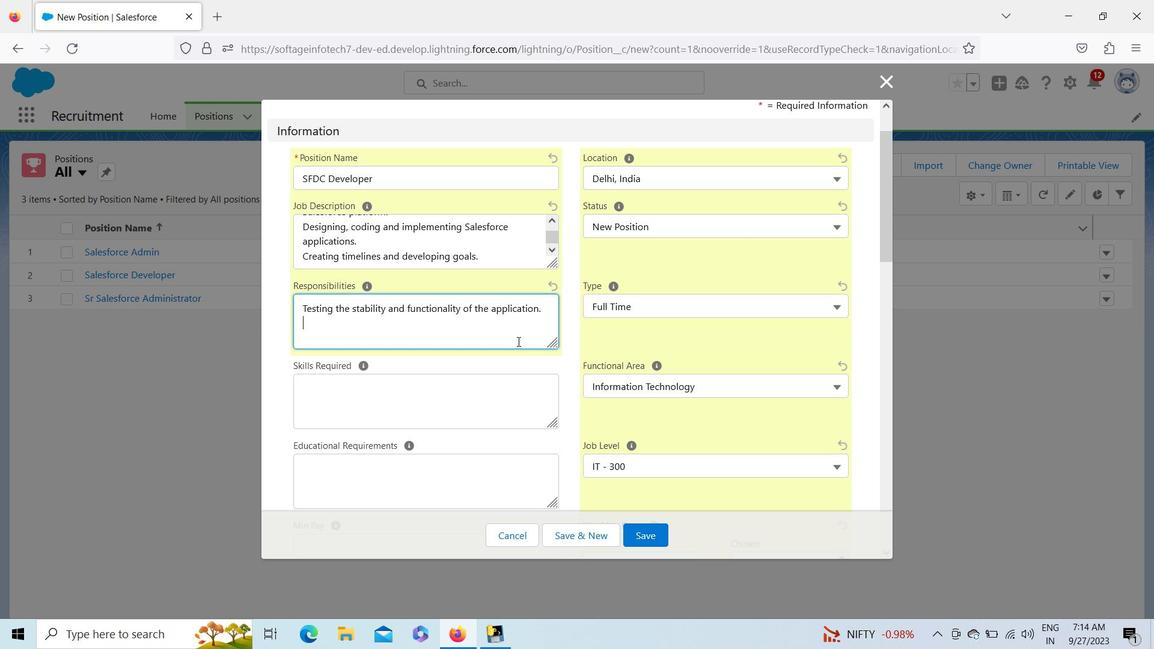 
Action: Mouse moved to (533, 351)
Screenshot: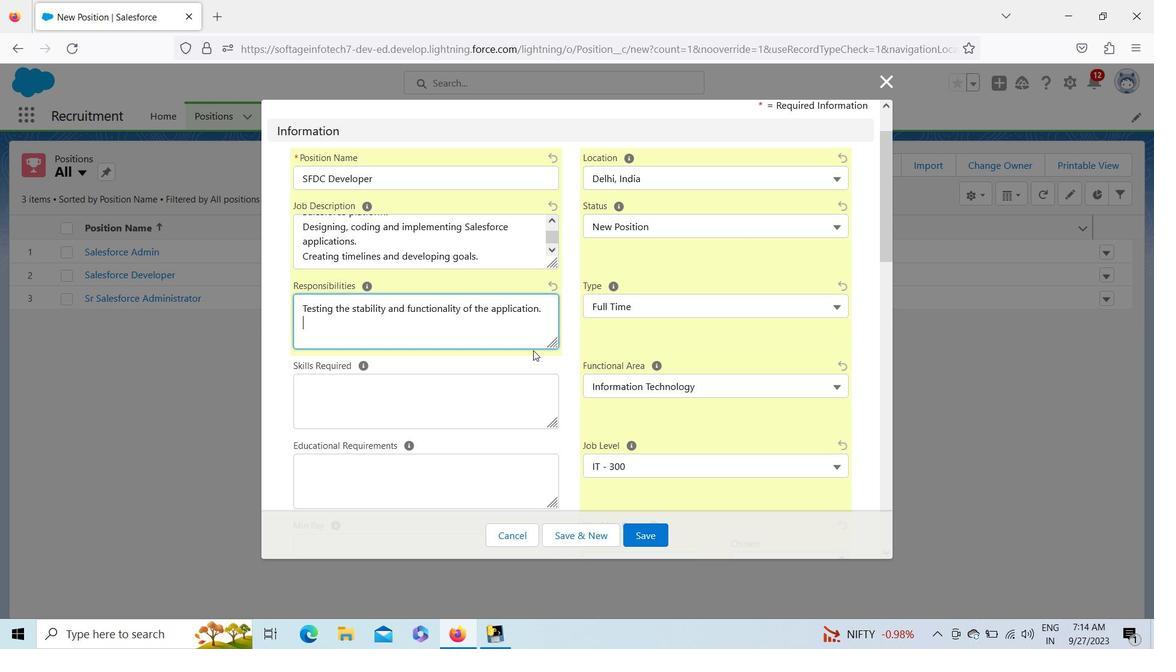 
Action: Key pressed <Key.shift>Troubleshooting<Key.space>and<Key.space>bugfixing<Key.left><Key.left><Key.left><Key.left><Key.left><Key.left><Key.space><Key.right><Key.right><Key.right><Key.right><Key.right><Key.right><Key.right>.<Key.enter><Key.shift>Writing<Key.space>documents<Key.space>and<Key.space>providing<Key.space>technical<Key.space>training
Screenshot: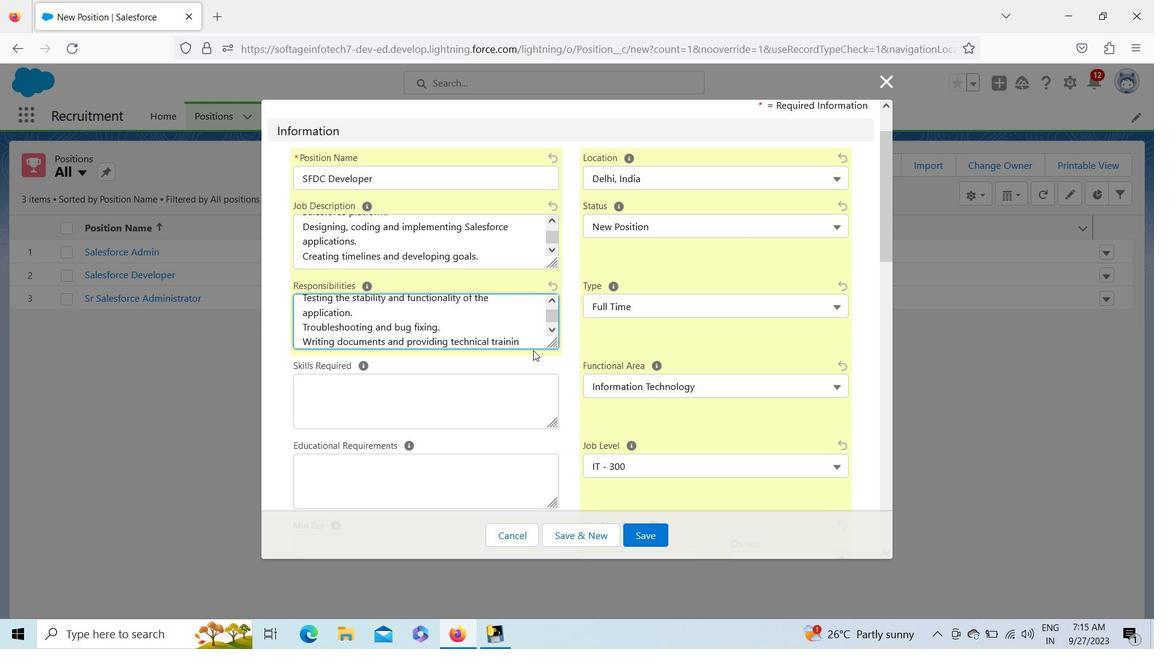 
Action: Mouse moved to (561, 405)
Screenshot: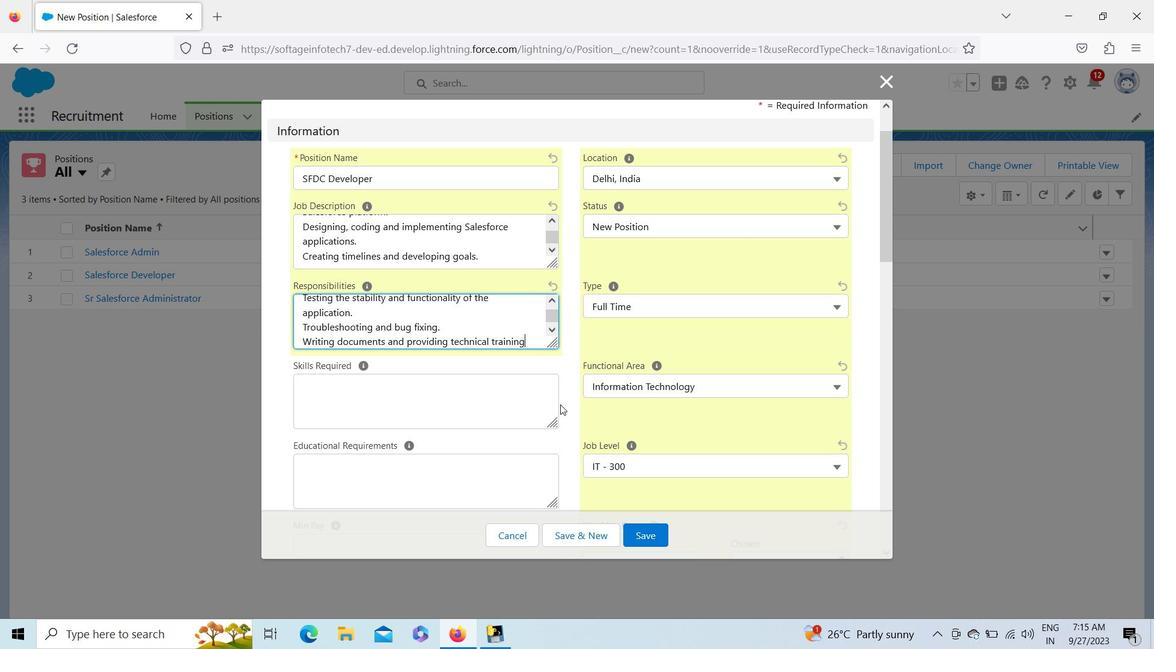 
Action: Key pressed <Key.space>for<Key.space><Key.shift>SA<Key.backspace>alesforce<Key.space>staff.<Key.enter><Key.shift>Maintaing<Key.left>in
Screenshot: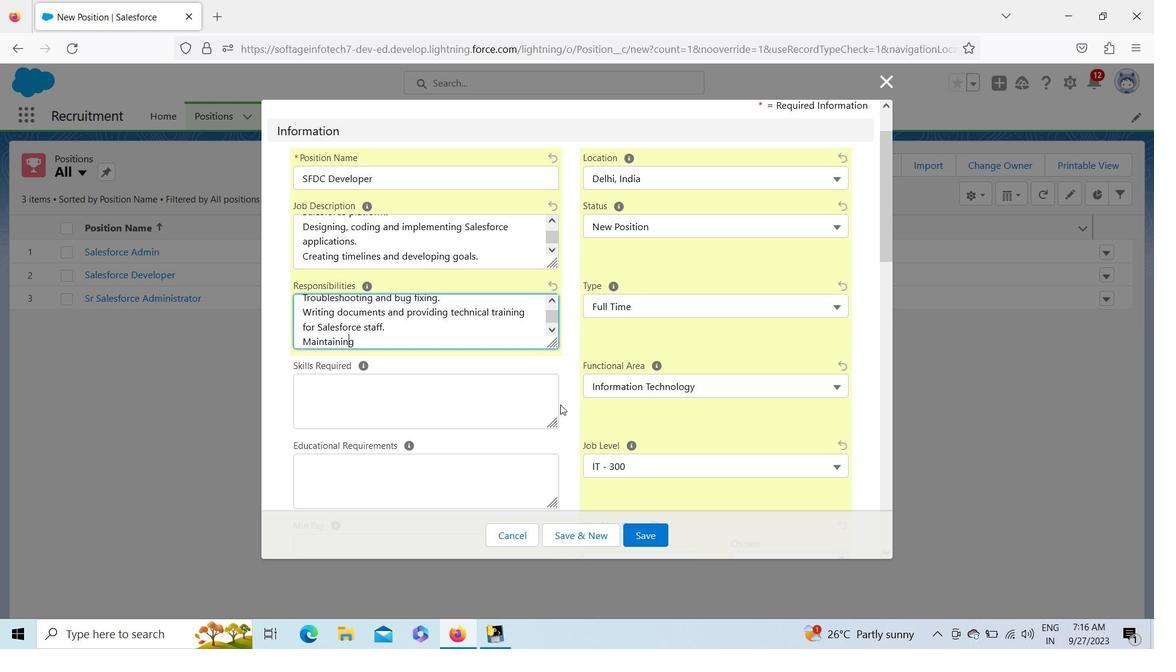 
Action: Mouse moved to (375, 345)
Screenshot: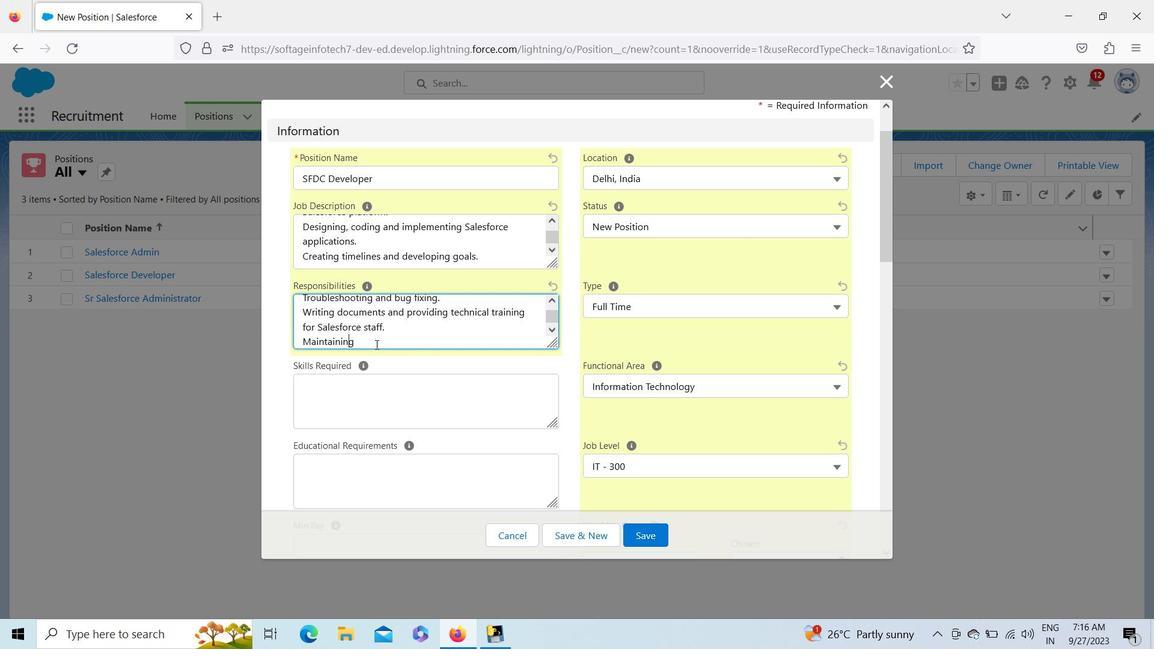 
Action: Mouse pressed left at (375, 345)
Screenshot: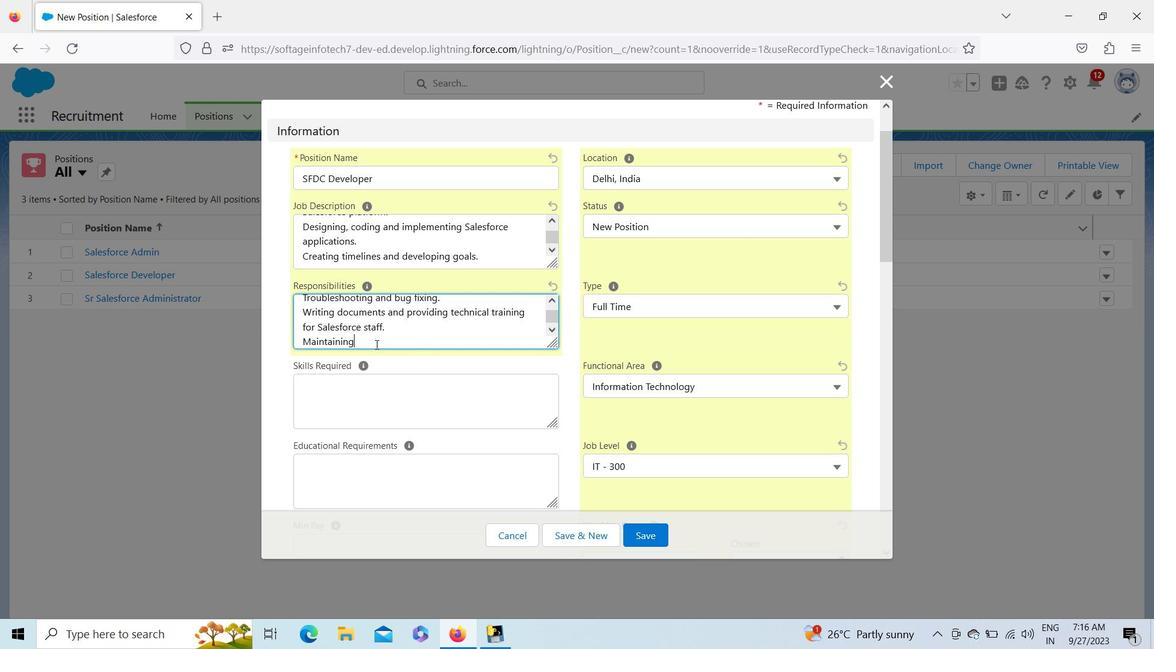
Action: Key pressed <Key.space>the<Key.space>security<Key.space>and<Key.space>integrity<Key.space>of<Key.space>the<Key.space>application<Key.space>software
Screenshot: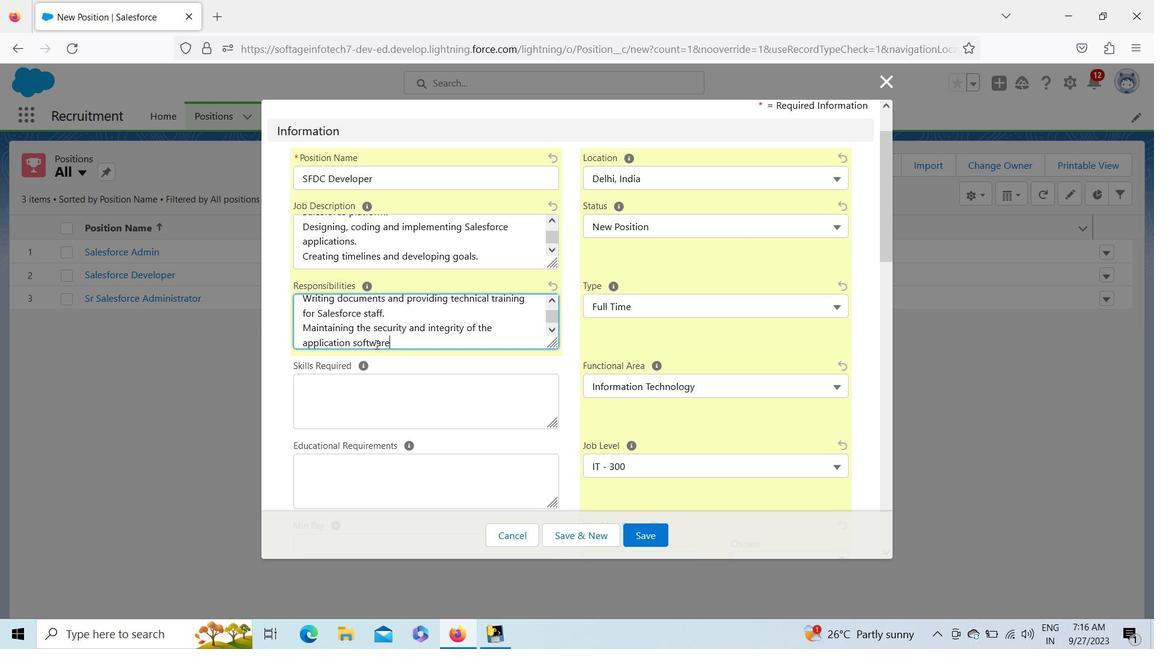 
Action: Mouse moved to (228, 336)
Screenshot: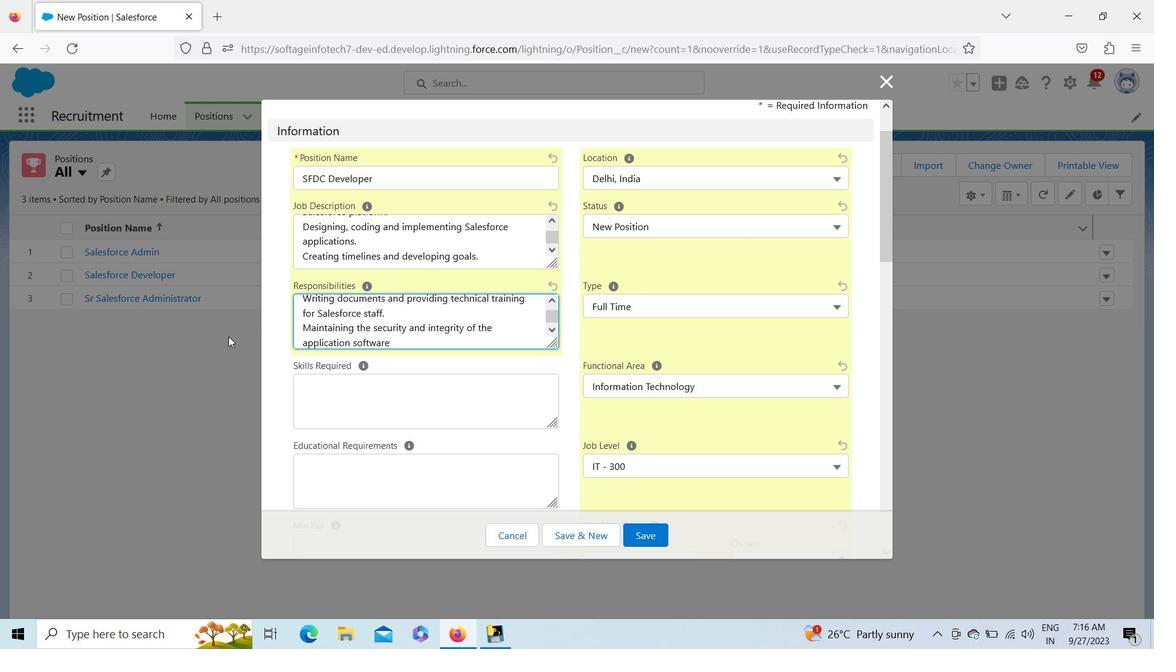 
Action: Key pressed .
Screenshot: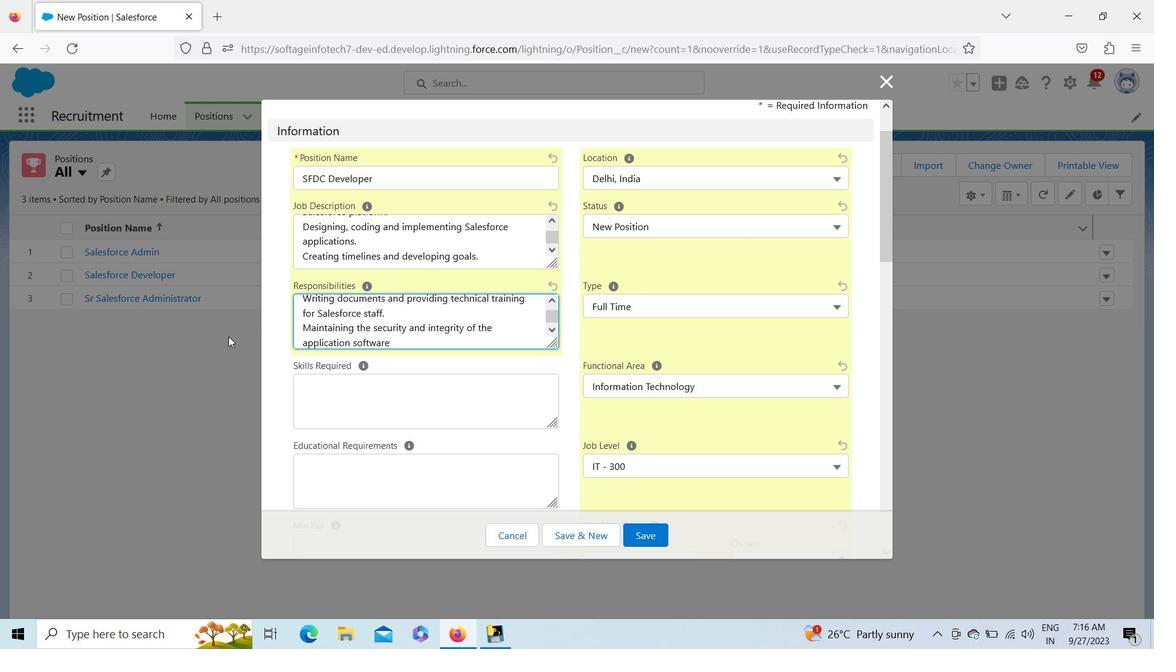 
Action: Mouse moved to (576, 325)
Screenshot: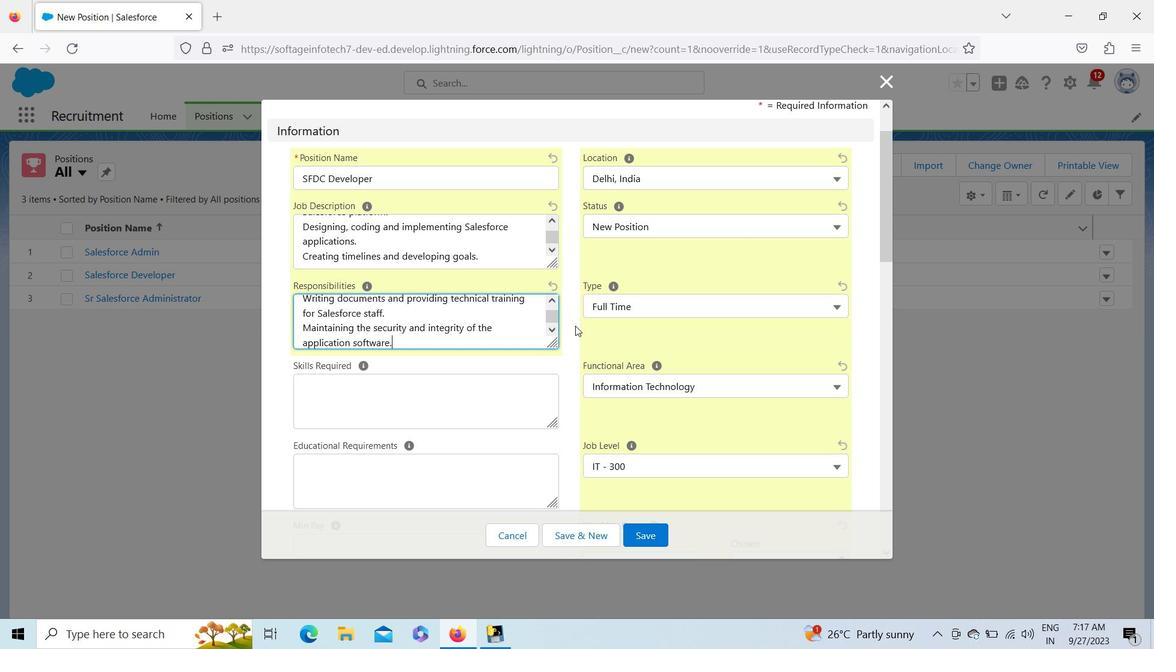 
Action: Key pressed <Key.enter><Key.shift>Empowering<Key.space>and<Key.space>engaging<Key.space>management<Key.space>and<Key.space>communicaton<Key.space>style<Key.left><Key.left><Key.left><Key.left><Key.left><Key.left><Key.left><Key.left>i<Key.right><Key.right><Key.right><Key.right><Key.right><Key.right><Key.right><Key.right>.
Screenshot: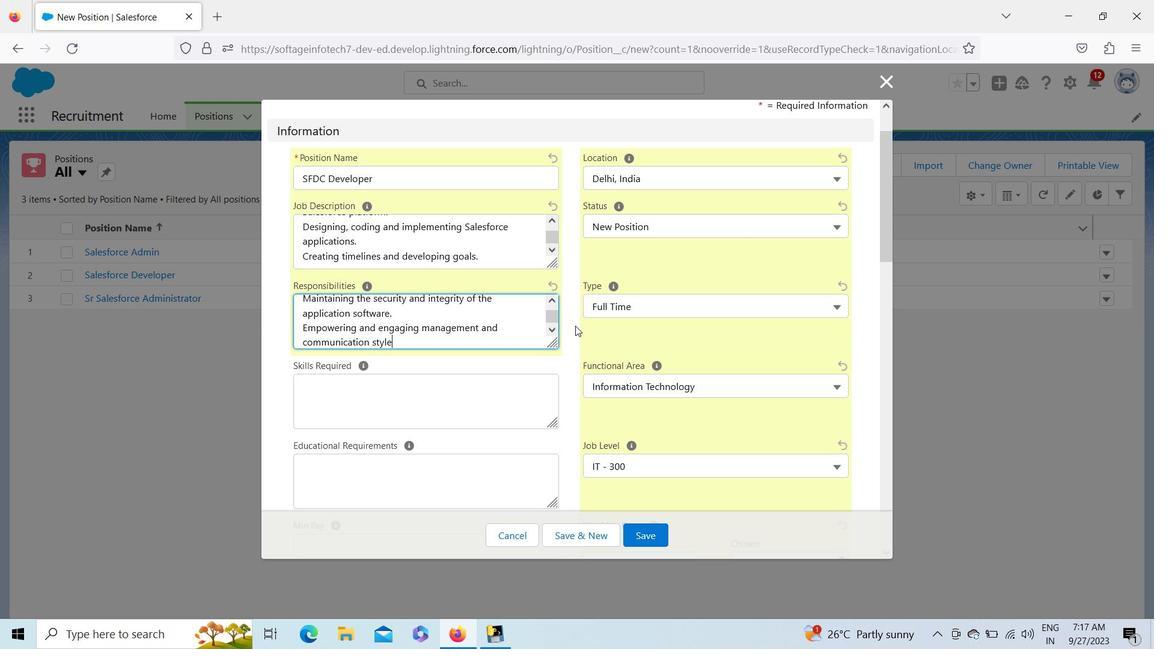 
Action: Mouse moved to (556, 327)
Screenshot: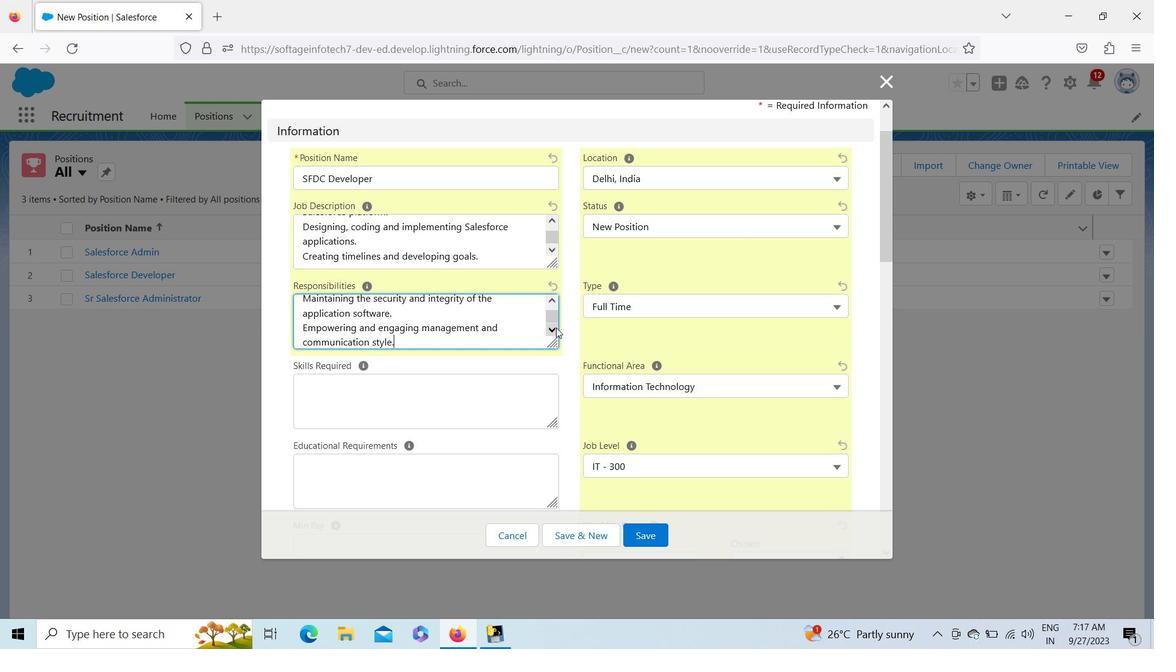
Action: Mouse pressed left at (556, 327)
Screenshot: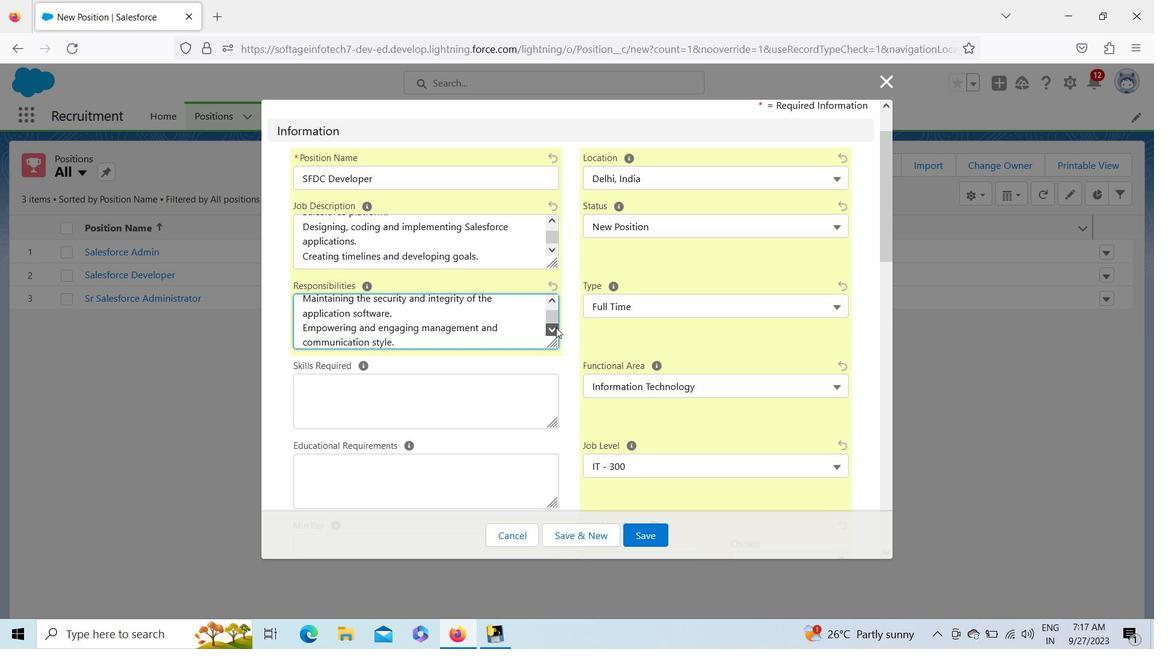 
Action: Mouse pressed left at (556, 327)
Screenshot: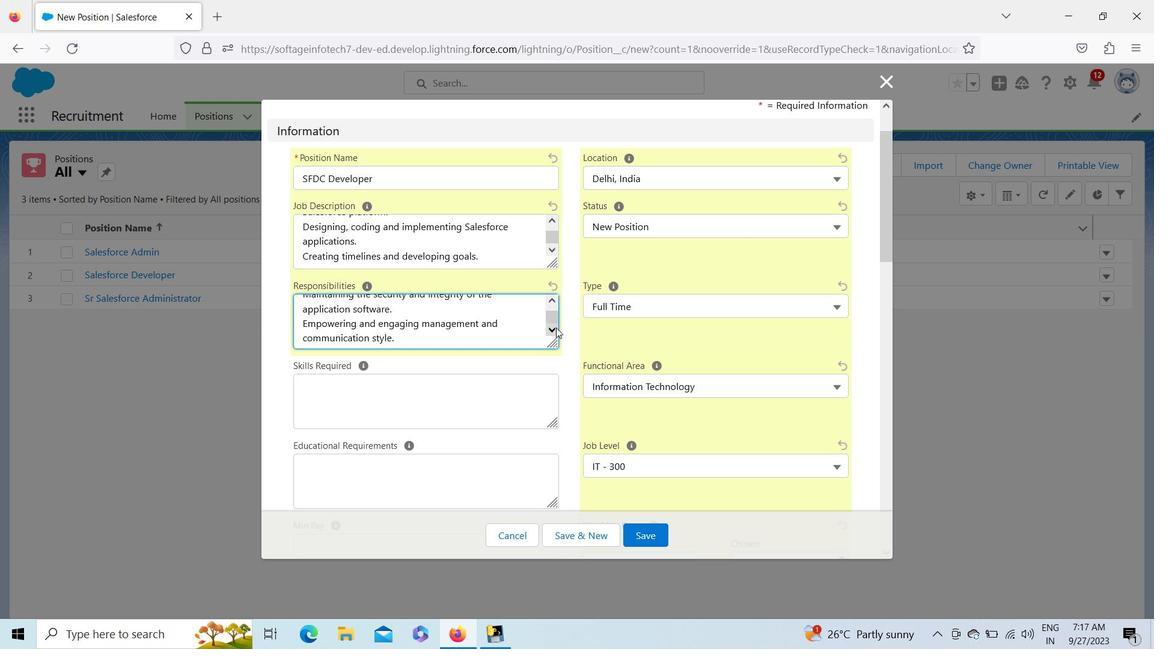 
Action: Mouse pressed left at (556, 327)
Screenshot: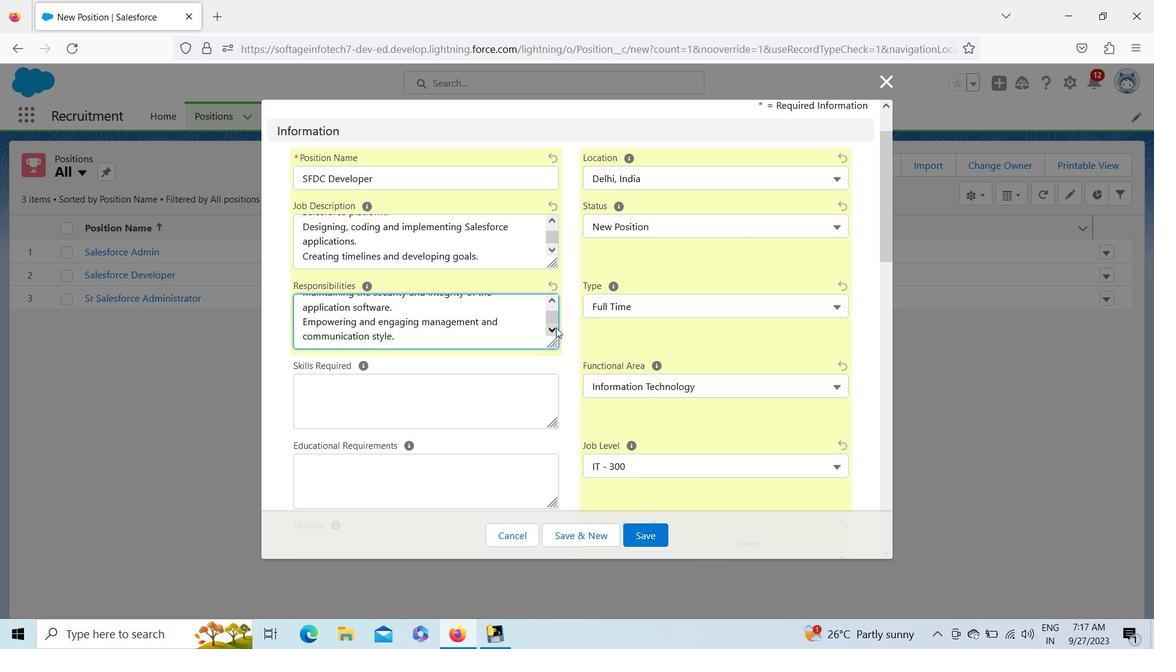
Action: Mouse pressed left at (556, 327)
Screenshot: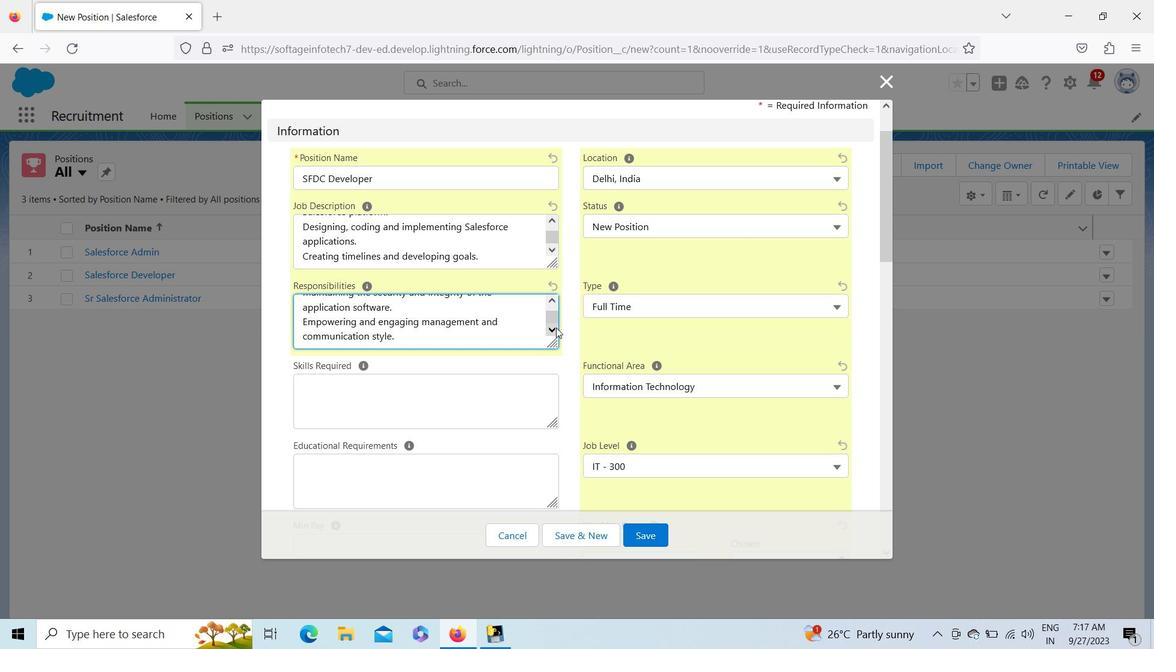 
Action: Mouse pressed left at (556, 327)
Screenshot: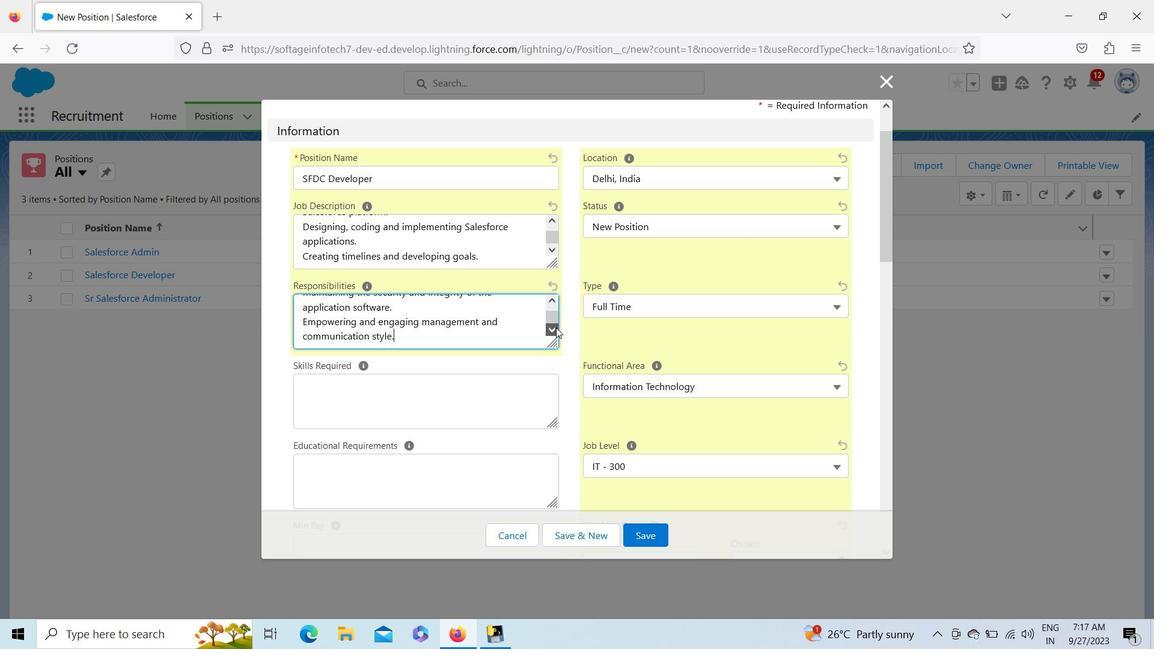 
Action: Mouse moved to (389, 392)
Screenshot: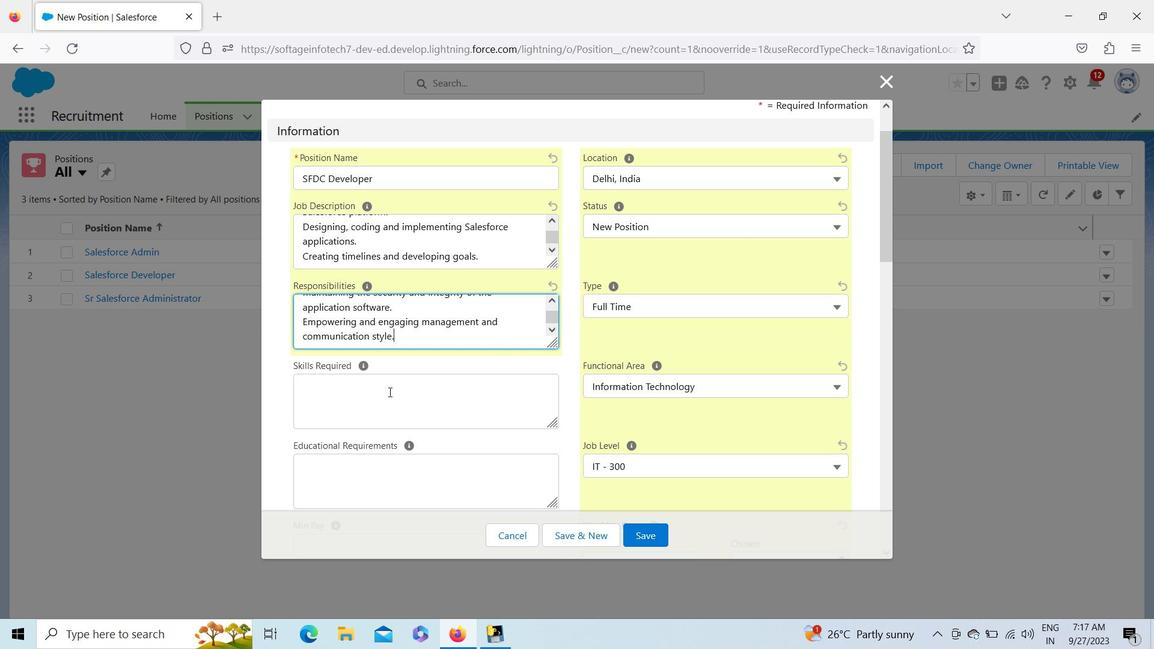 
Action: Mouse pressed left at (389, 392)
Screenshot: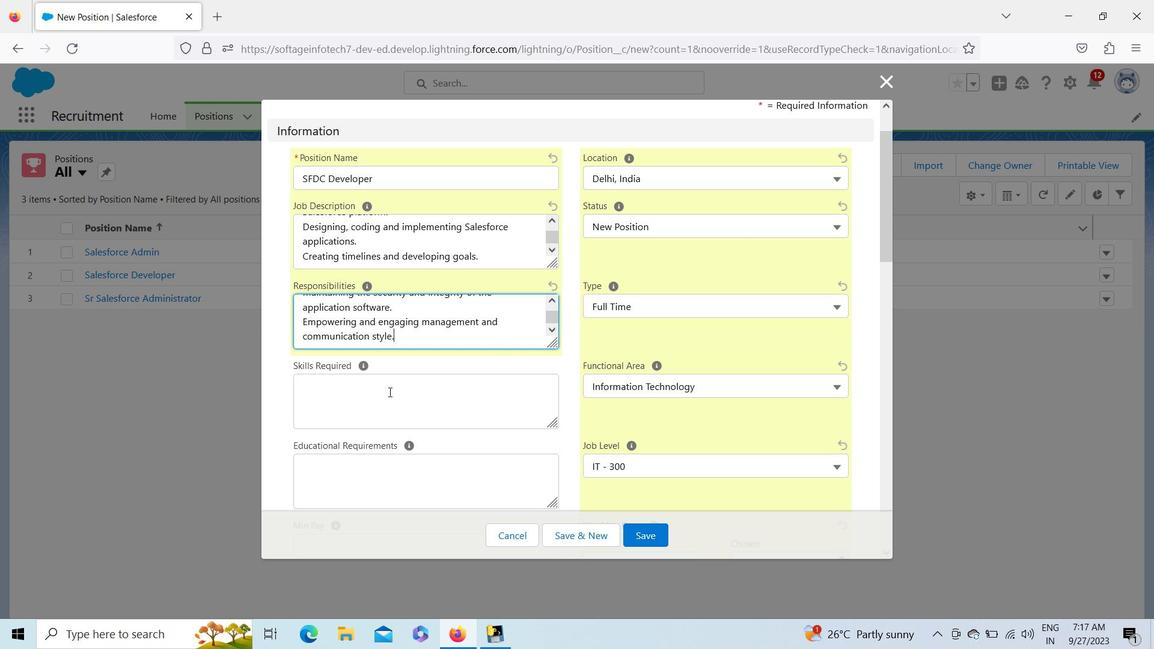 
Action: Mouse moved to (421, 381)
Screenshot: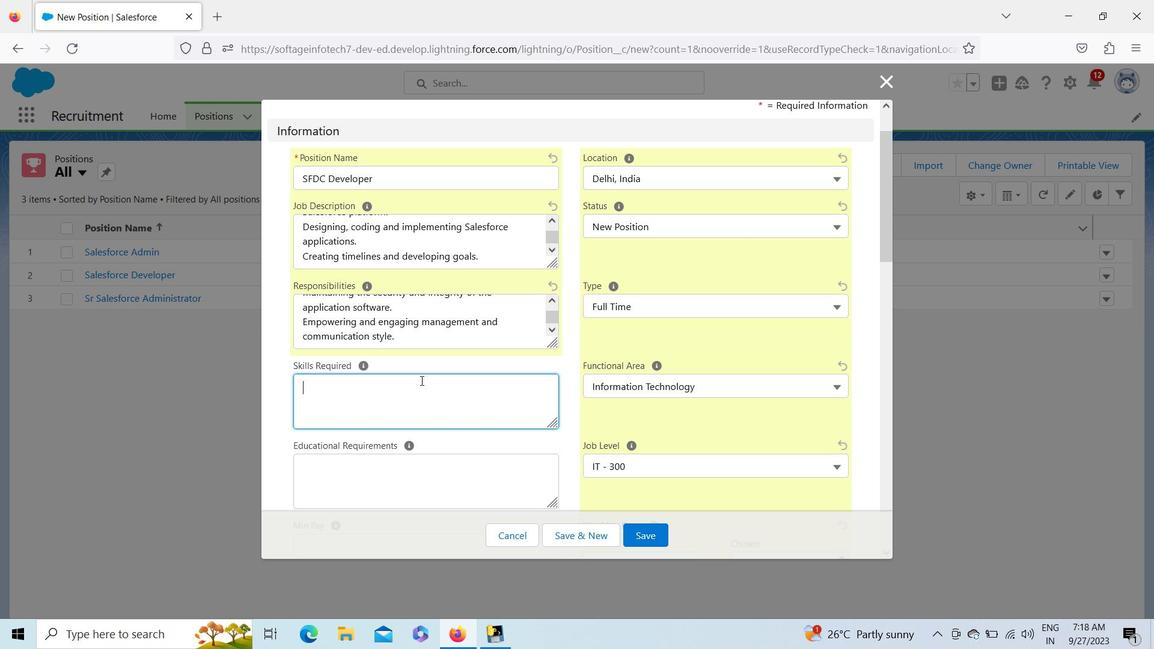 
Action: Key pressed <Key.shift>Apex<Key.enter><Key.shift>Visualforce<Key.enter><Key.shift>Lightning<Key.space>web<Key.space>components<Key.enter><Key.shift><Key.shift><Key.shift><Key.shift><Key.shift><Key.shift><Key.shift><Key.shift><Key.shift><Key.shift><Key.shift><Key.shift><Key.shift><Key.shift><Key.shift>Sales<Key.space>cloud<Key.enter><Key.shift>Service<Key.space><Key.shift>Cloud<Key.enter>
Screenshot: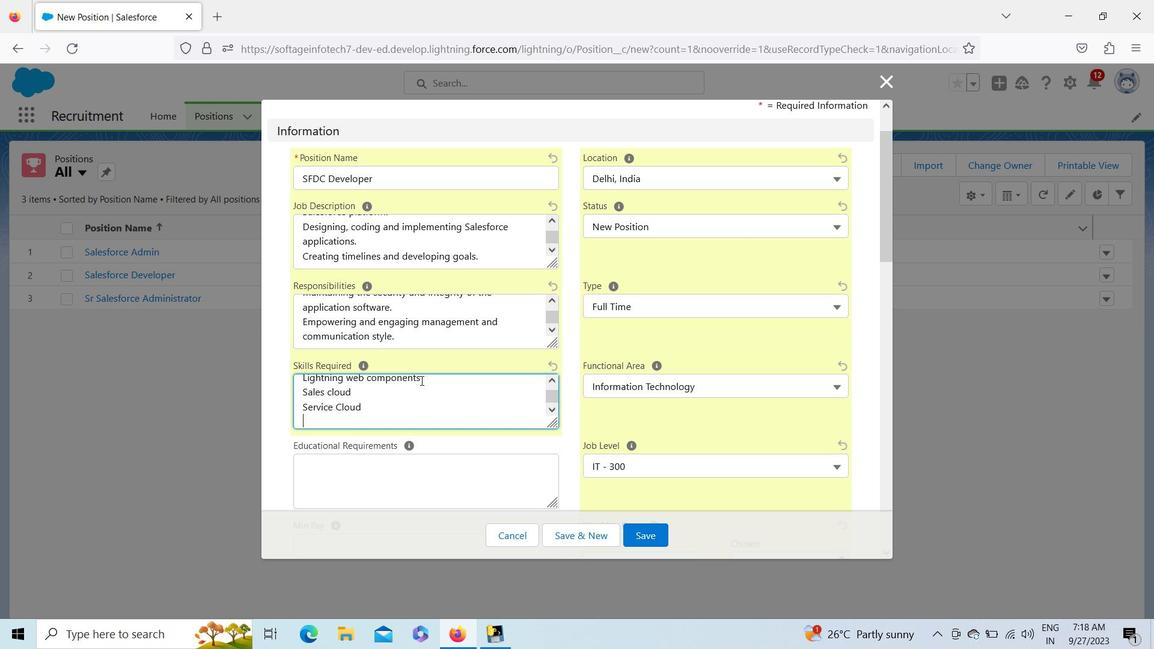 
Action: Mouse moved to (330, 395)
Screenshot: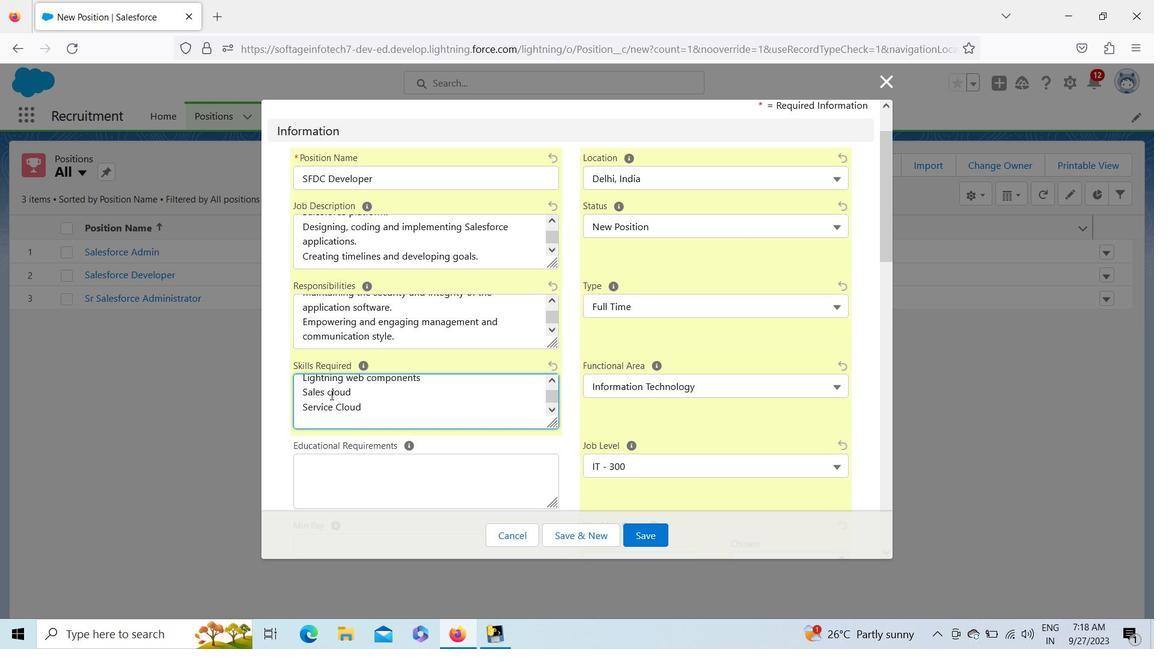 
Action: Mouse pressed left at (330, 395)
Screenshot: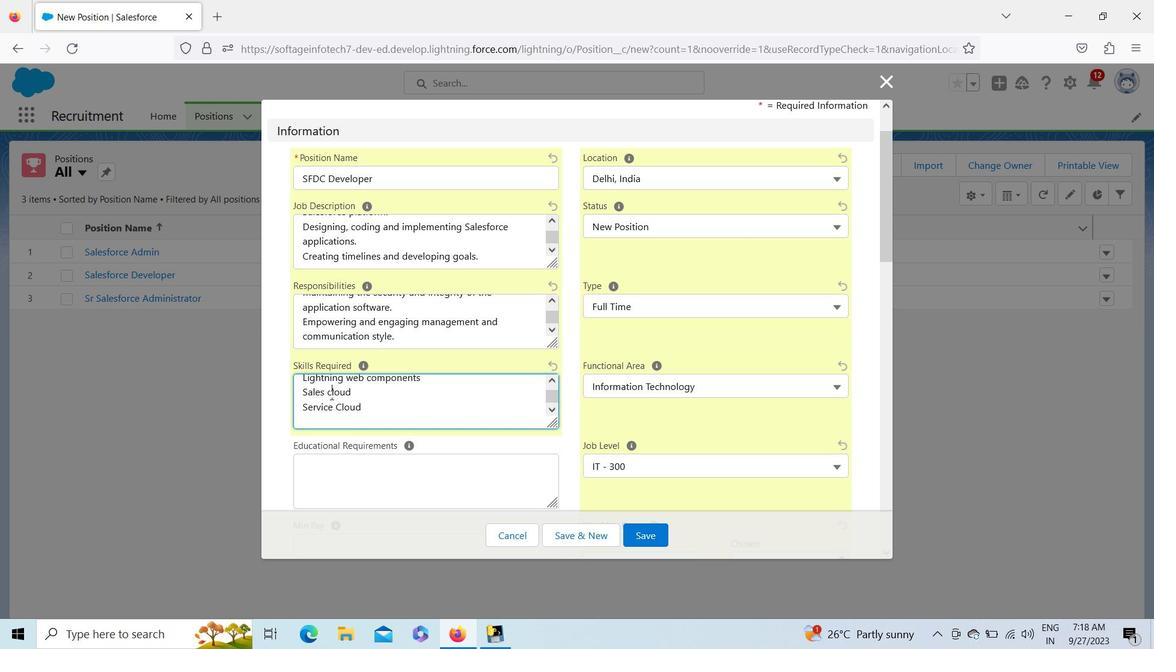 
Action: Key pressed <Key.backspace><Key.shift>C
Screenshot: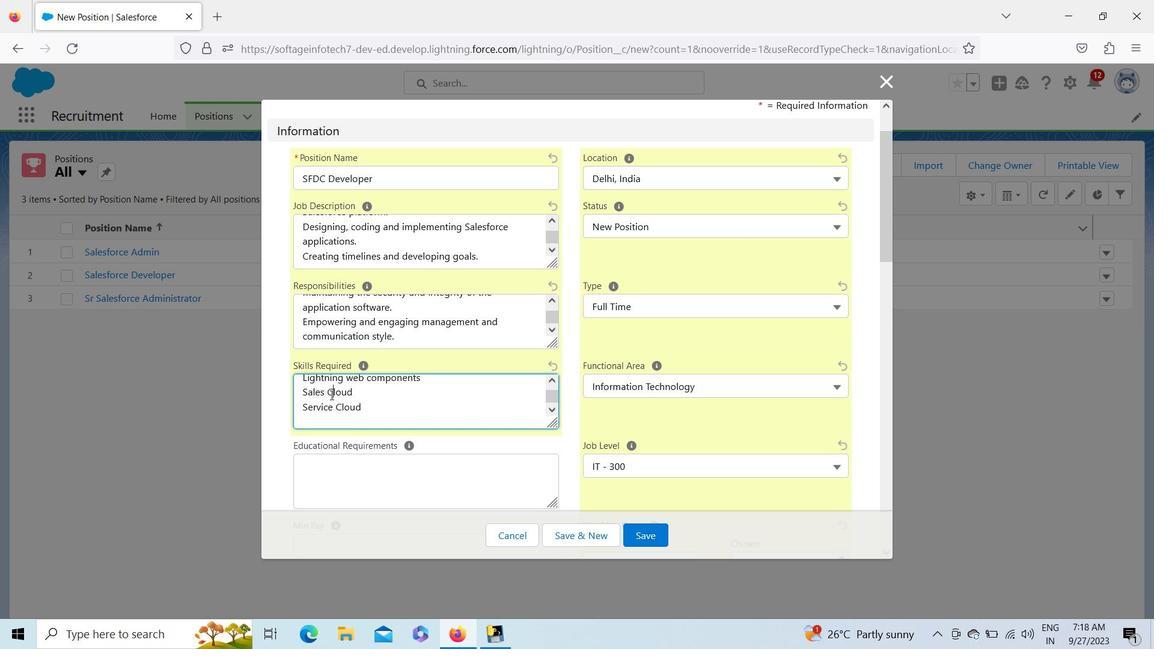 
Action: Mouse moved to (389, 420)
Screenshot: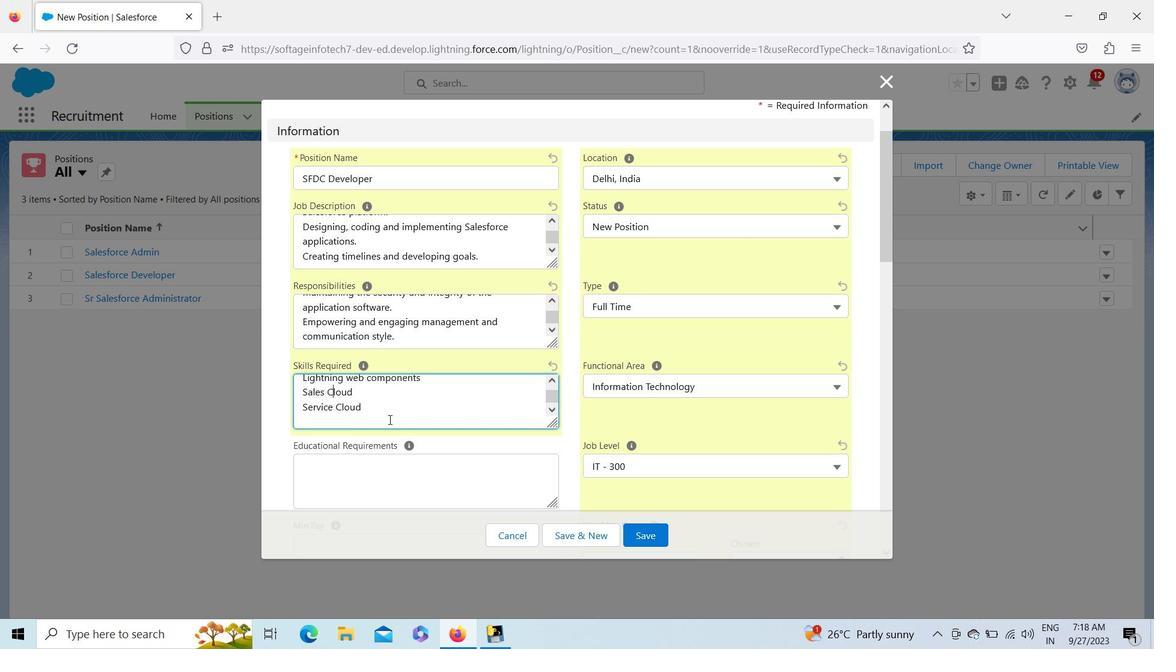 
Action: Mouse pressed left at (389, 420)
Screenshot: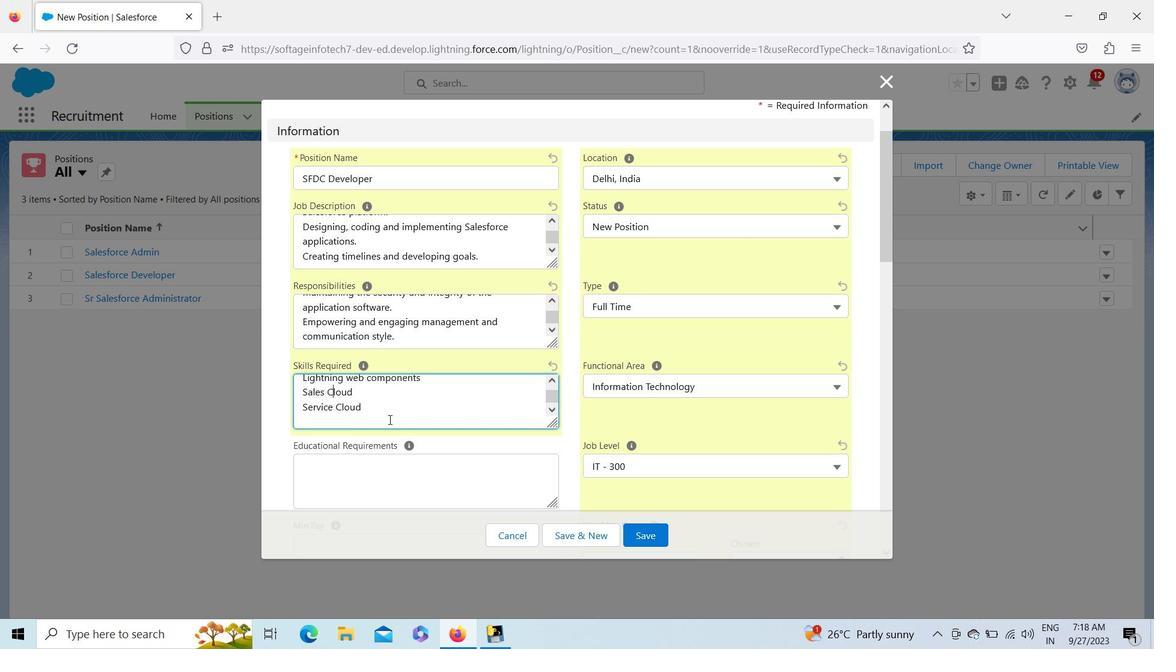
Action: Key pressed <Key.up><Key.down><Key.shift><Key.shift><Key.shift><Key.shift><Key.shift><Key.shift><Key.shift><Key.shift>Workflows
Screenshot: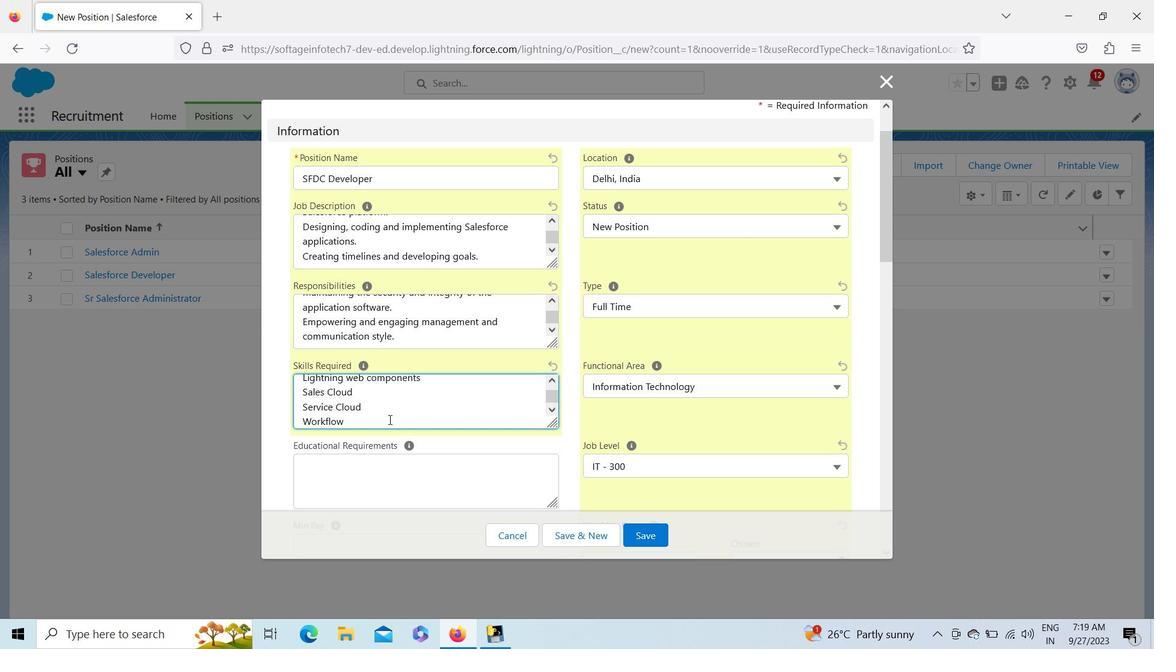 
Action: Mouse moved to (413, 411)
Screenshot: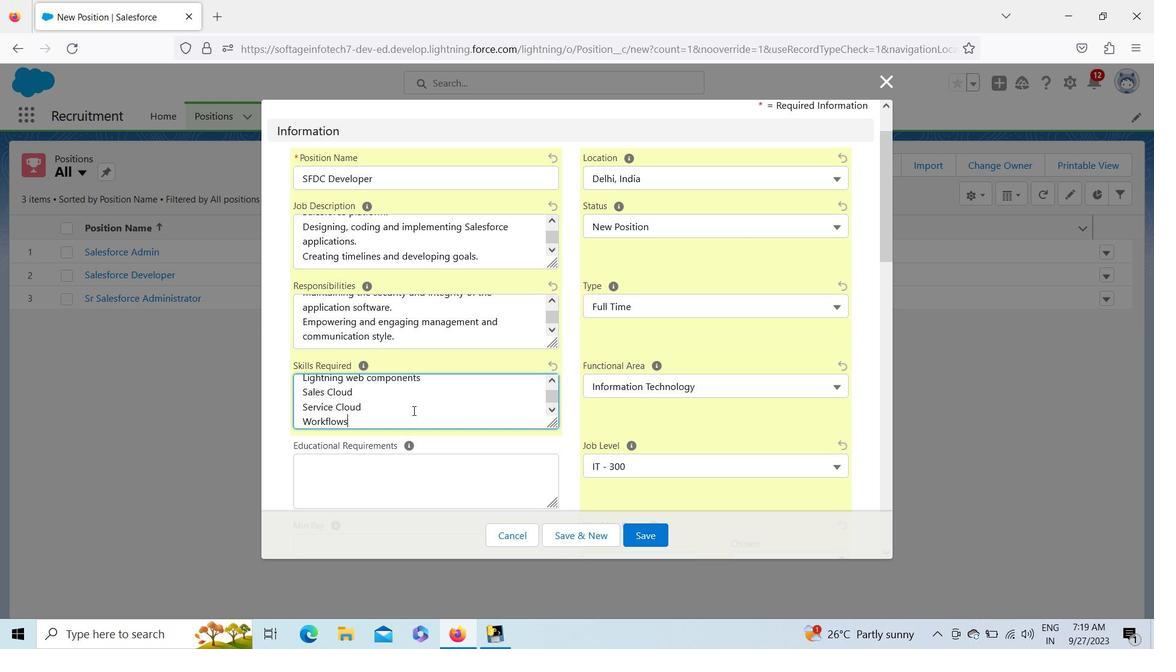 
Action: Key pressed <Key.enter><Key.shift>Ap<Key.backspace><Key.shift>PI's<Key.enter><Key.shift><Key.shift><Key.shift><Key.shift><Key.shift><Key.shift><Key.shift><Key.shift><Key.shift><Key.shift><Key.shift><Key.shift><Key.shift><Key.shift><Key.shift><Key.shift><Key.shift><Key.shift><Key.shift><Key.shift><Key.shift><Key.shift><Key.shift><Key.shift><Key.shift><Key.shift><Key.shift><Key.shift><Key.shift><Key.shift><Key.shift><Key.shift><Key.shift><Key.shift><Key.shift><Key.shift><Key.shift><Key.shift><Key.shift><Key.shift><Key.shift><Key.shift><Key.shift><Key.shift><Key.shift><Key.shift><Key.shift><Key.shift><Key.shift><Key.shift><Key.shift><Key.shift><Key.shift><Key.shift><Key.shift><Key.shift><Key.shift><Key.shift><Key.shift><Key.shift><Key.shift><Key.shift><Key.shift><Key.shift>Mulesoft<Key.space>and<Key.space><Key.shift>Integration
Screenshot: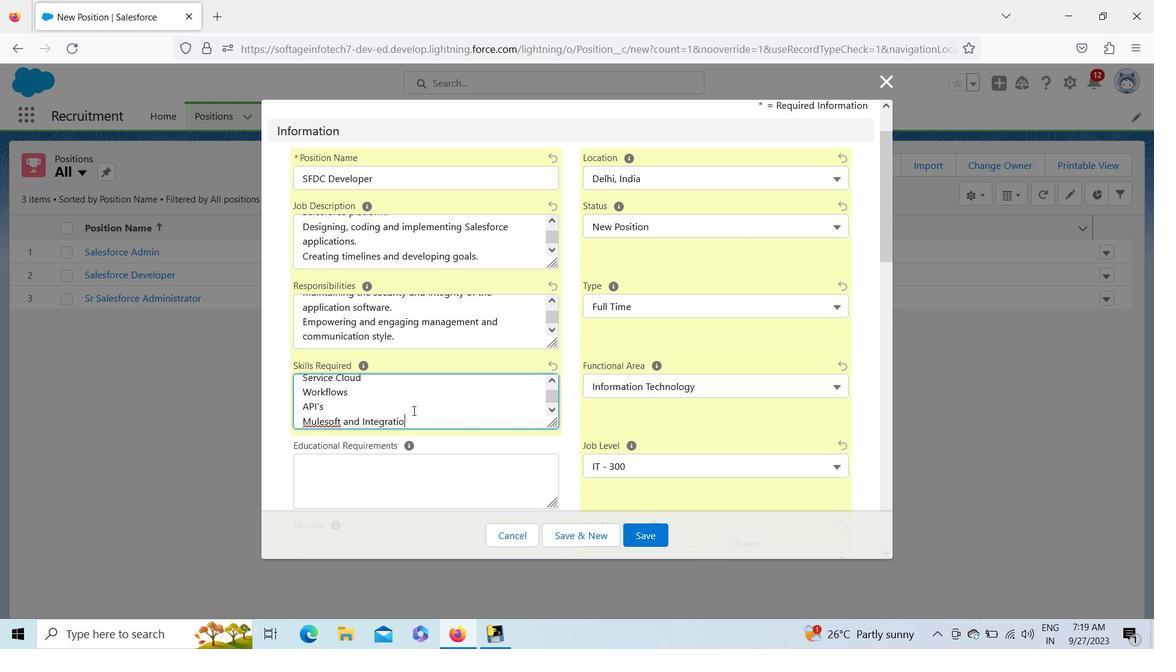 
Action: Mouse moved to (519, 407)
Screenshot: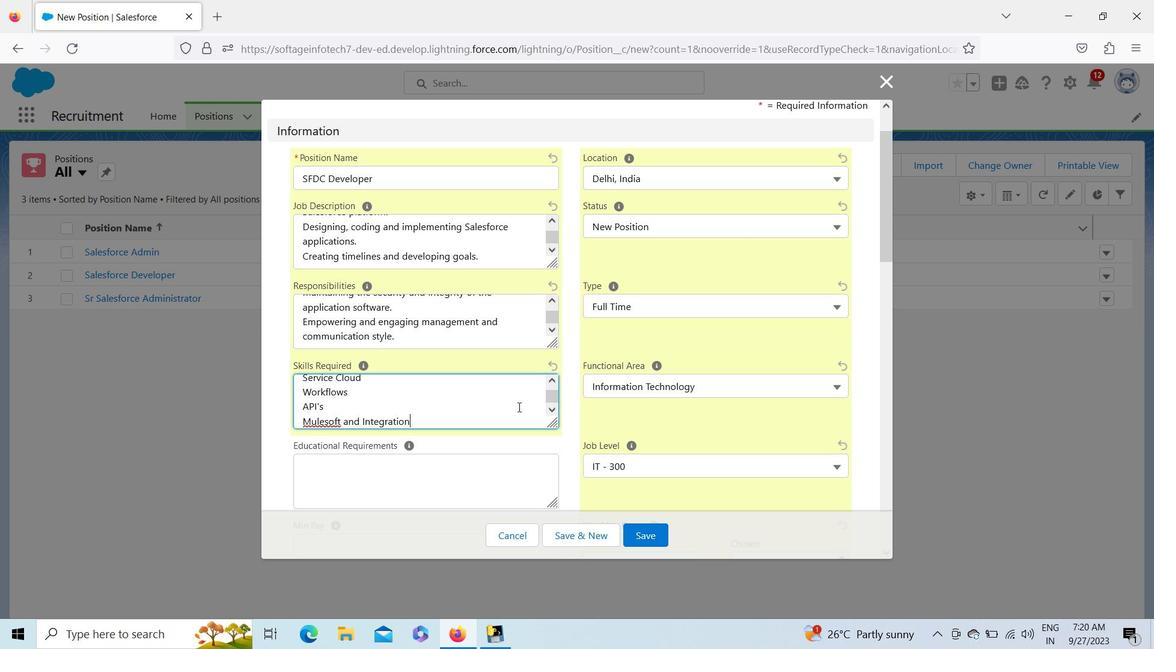 
Action: Key pressed <Key.space>to<Key.space>enterprise<Key.space>systems.
Screenshot: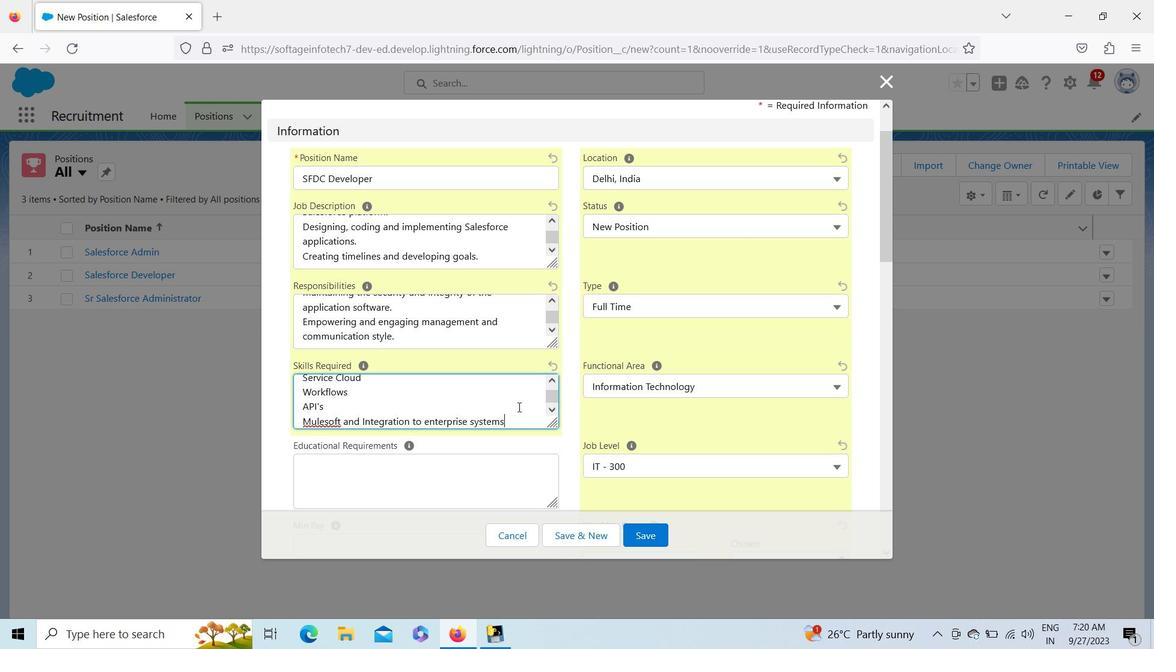 
Action: Mouse moved to (423, 494)
Screenshot: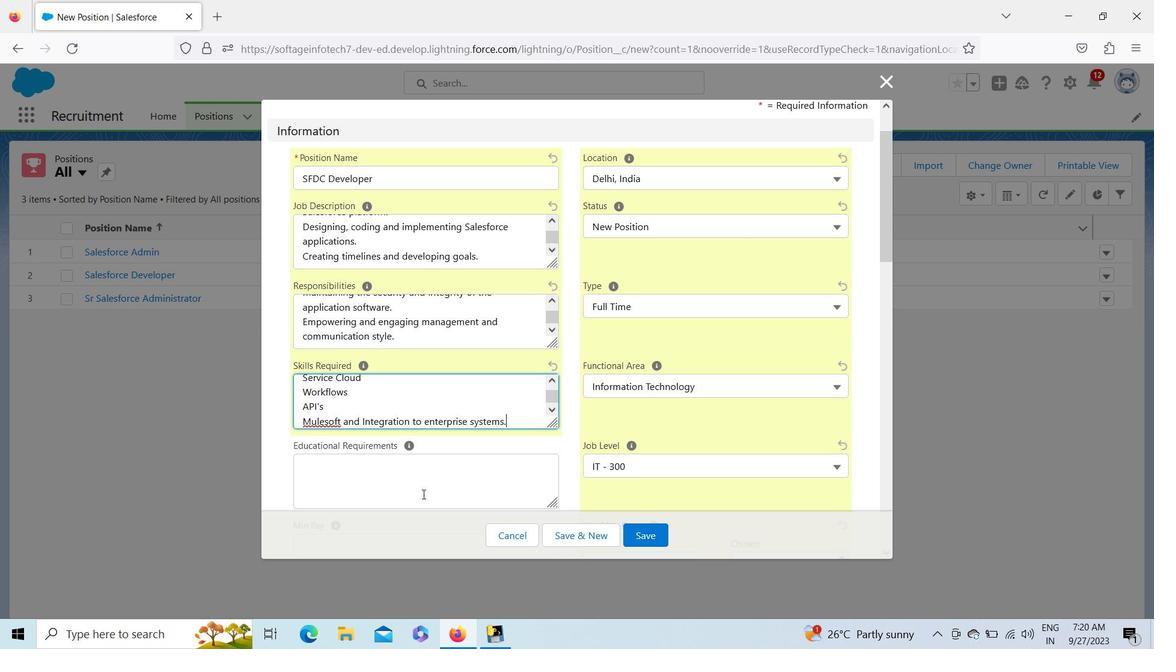 
Action: Mouse pressed left at (423, 494)
Screenshot: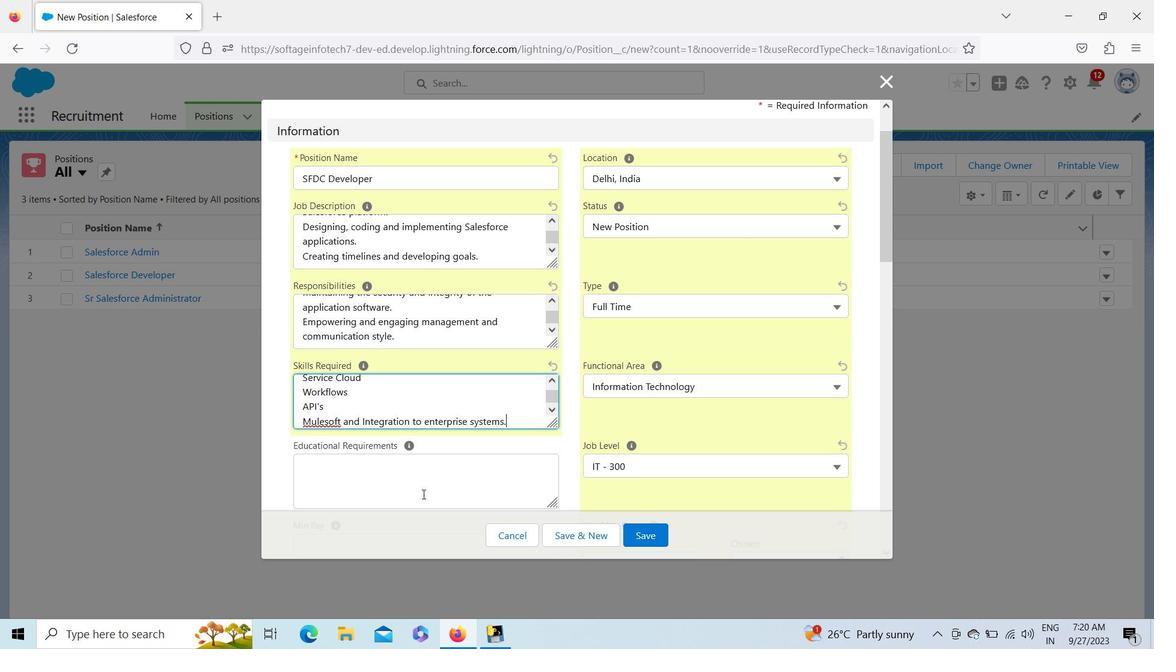 
Action: Key pressed <Key.shift>Bachelors<Key.space>degree<Key.space>in<Key.space><Key.shift>technology
Screenshot: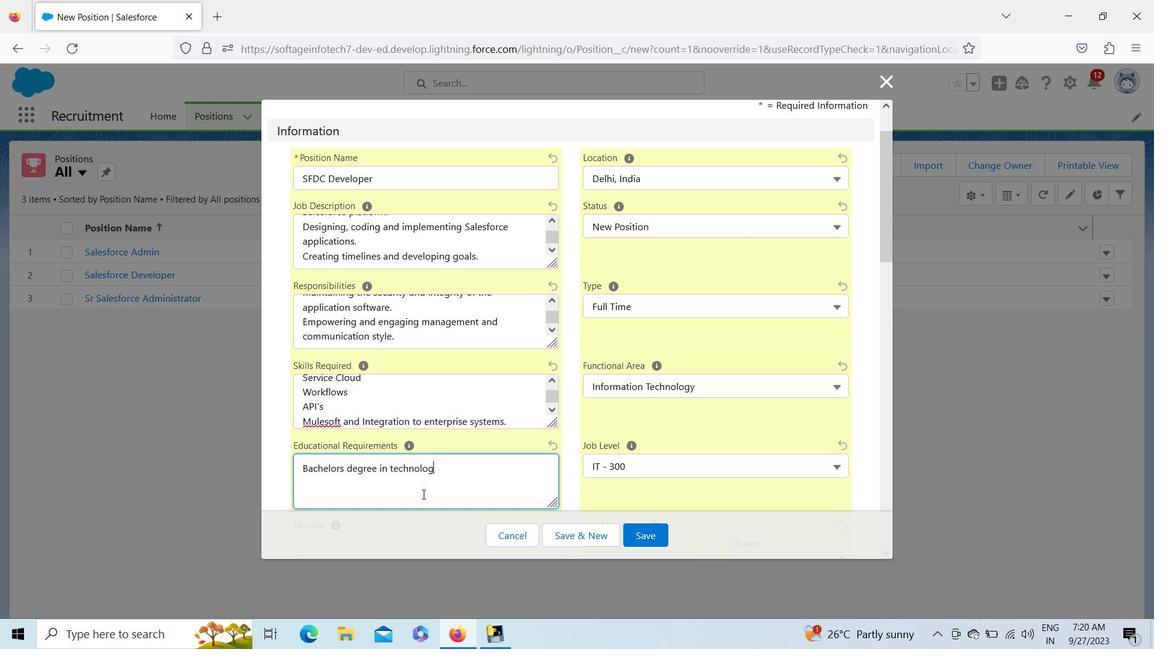 
Action: Mouse moved to (440, 520)
Screenshot: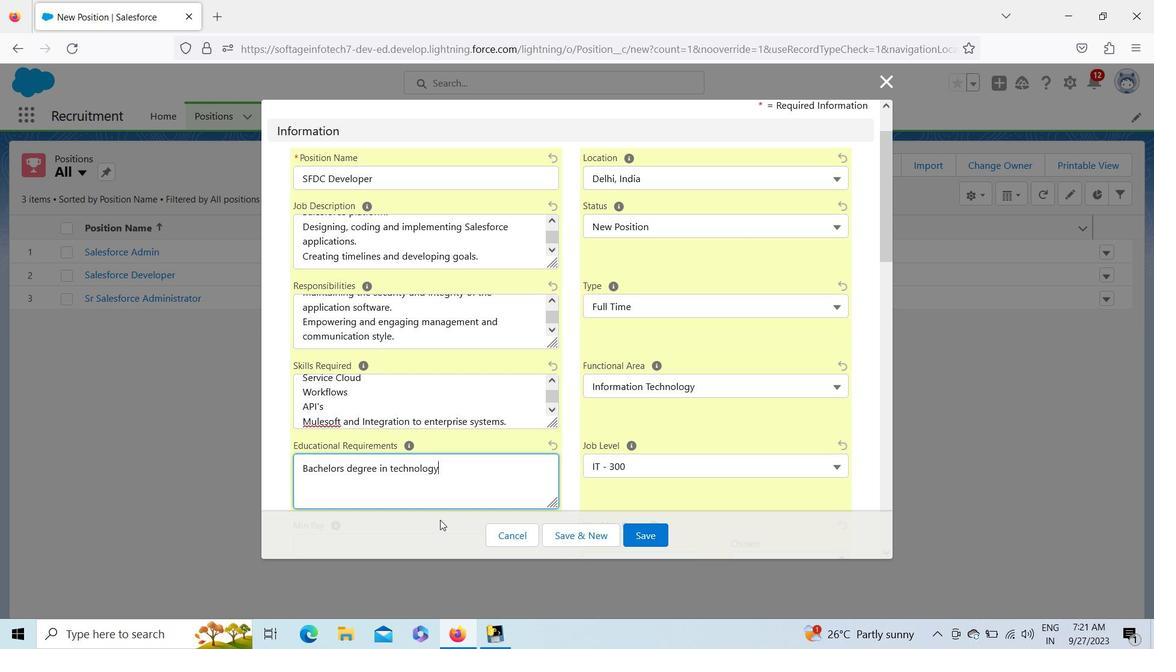 
Action: Key pressed <Key.space><Key.shift>+<Key.space><Key.shift><Key.shift><Key.shift><Key.shift><Key.shift><Key.shift><Key.shift><Key.shift><Key.shift>Post<Key.space>graduation<Key.space>degree<Key.space>either<Key.space>in<Key.space>technology<Key.space>or<Key.space><Key.shift>Management<Key.space><Key.shift>+<Key.space><Key.backspace><Key.backspace><Key.backspace>
Screenshot: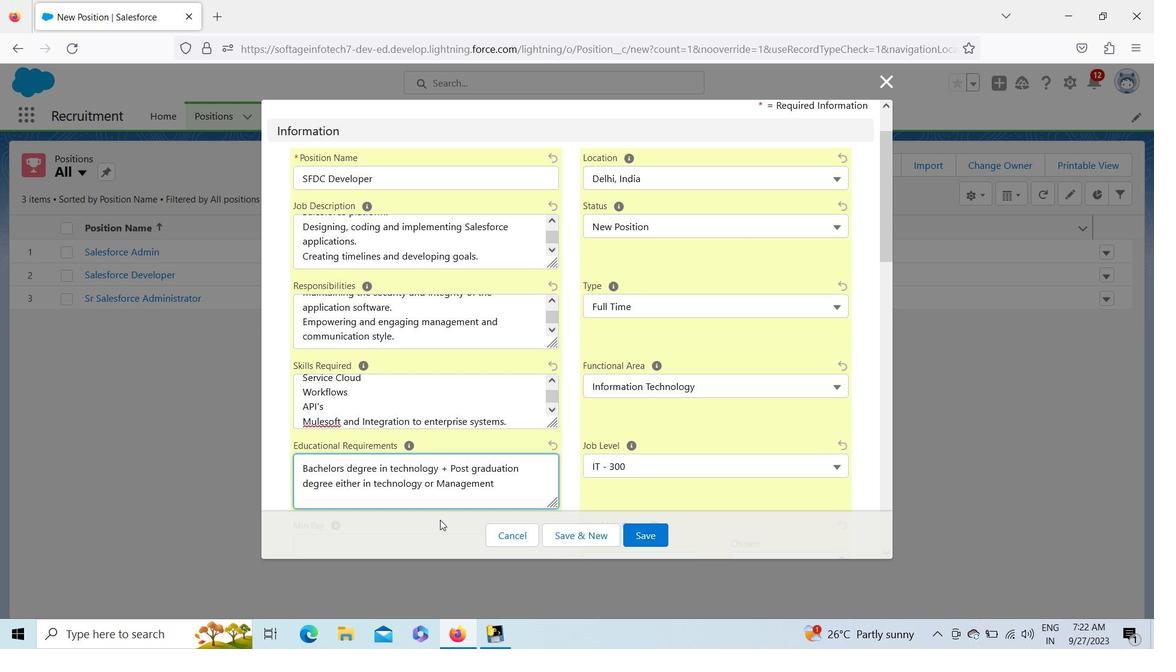 
Action: Mouse moved to (885, 208)
Screenshot: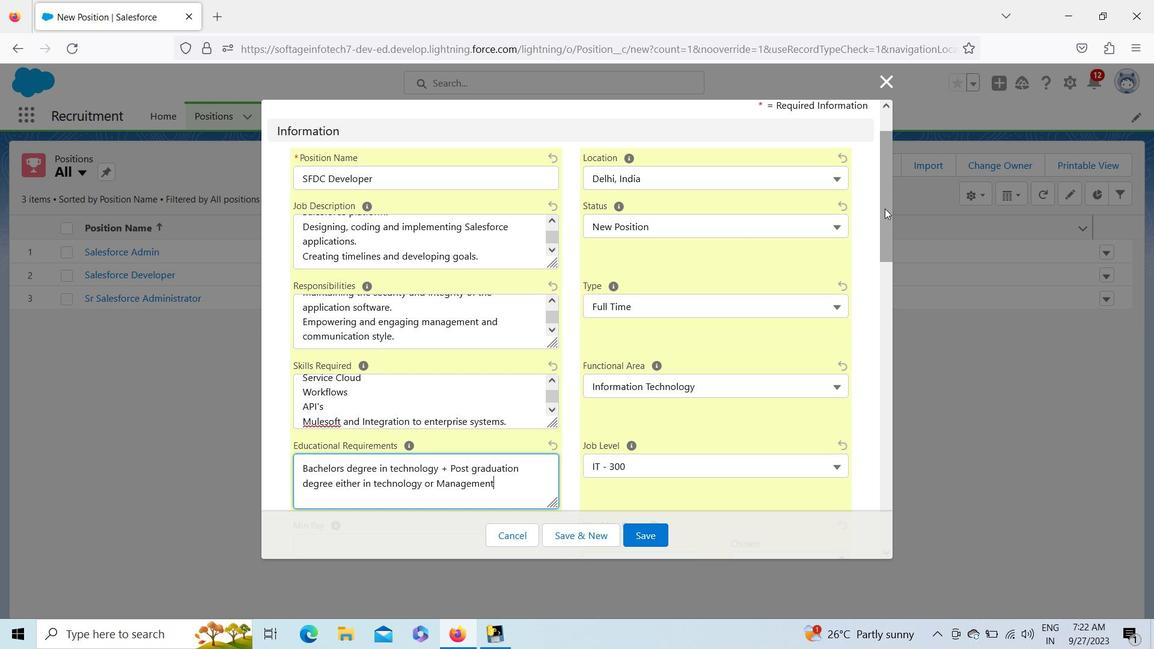 
Action: Mouse pressed left at (885, 208)
Screenshot: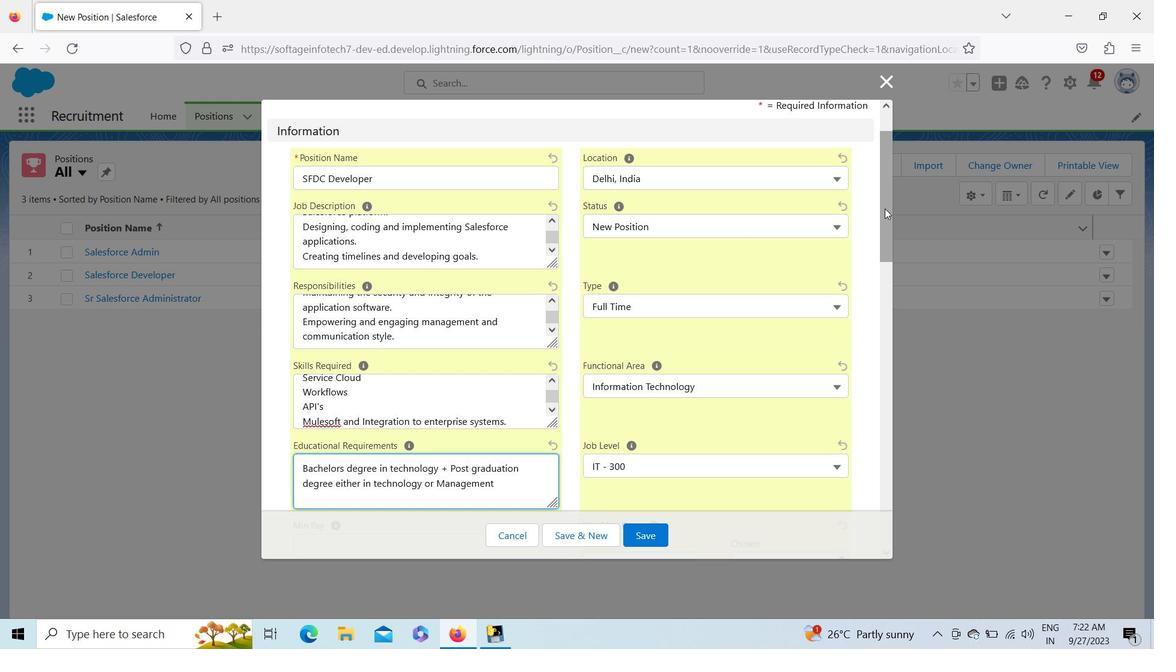 
Action: Mouse moved to (425, 267)
Screenshot: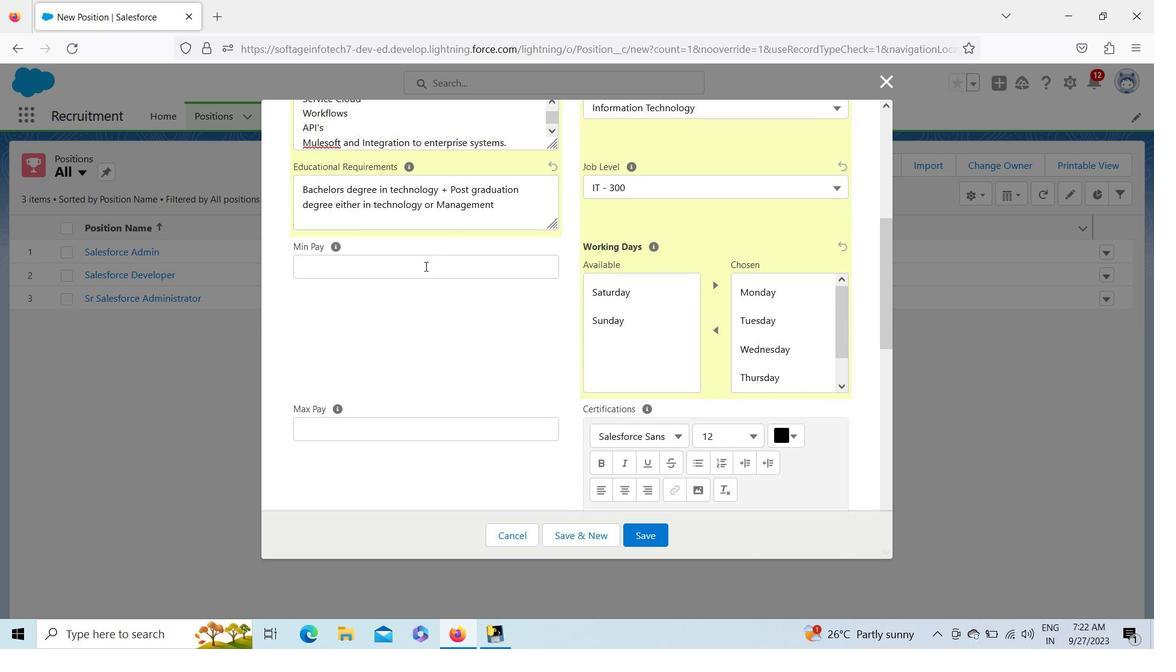 
Action: Mouse pressed left at (425, 267)
Screenshot: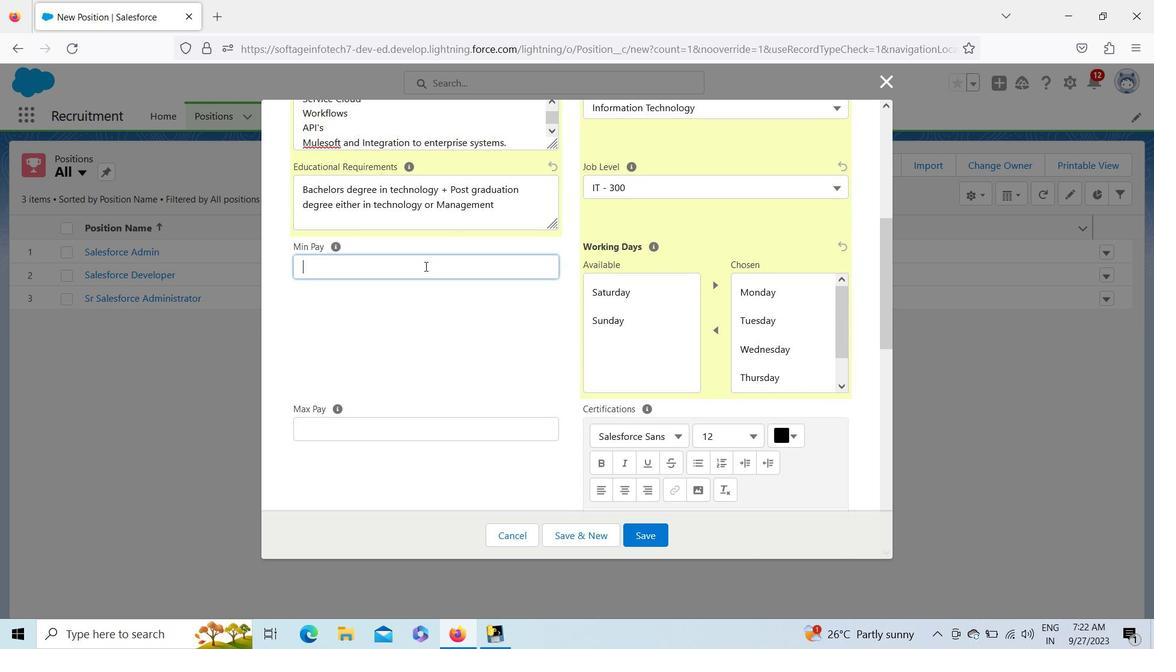 
Action: Key pressed 1200000
Screenshot: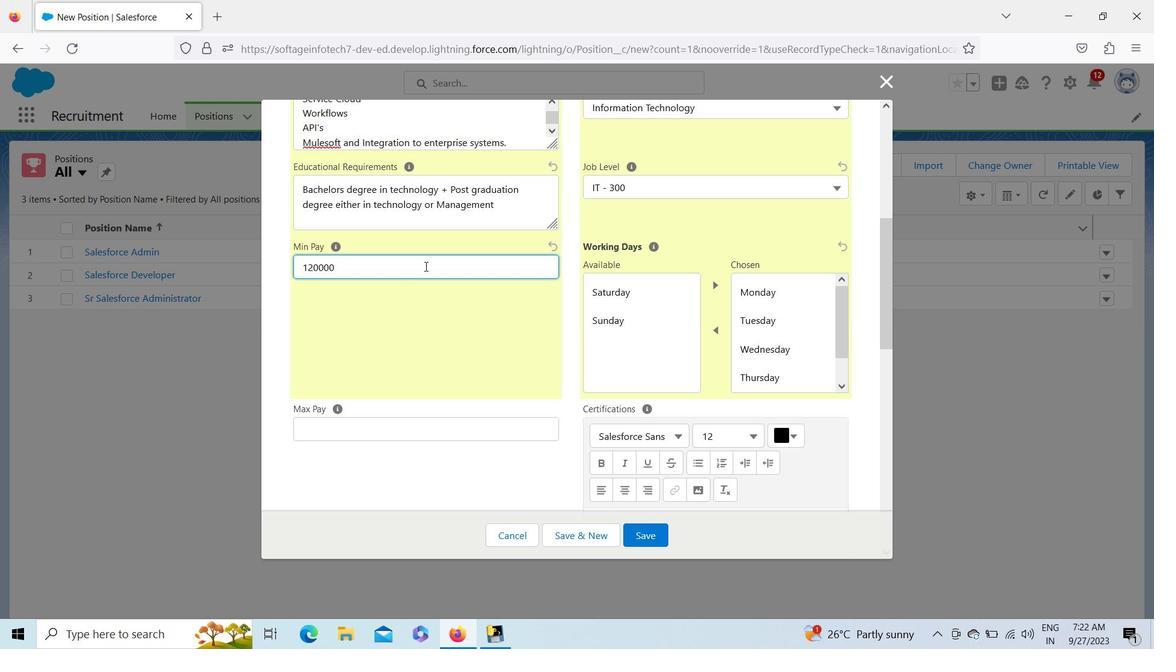 
Action: Mouse moved to (398, 426)
Screenshot: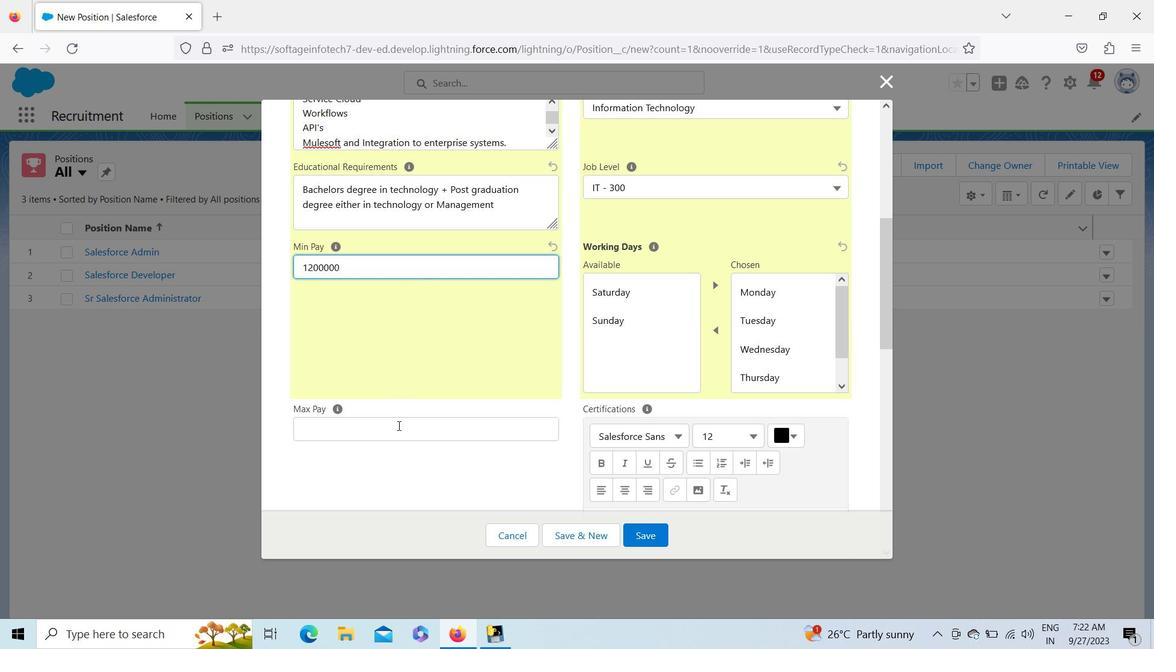
Action: Mouse pressed left at (398, 426)
Screenshot: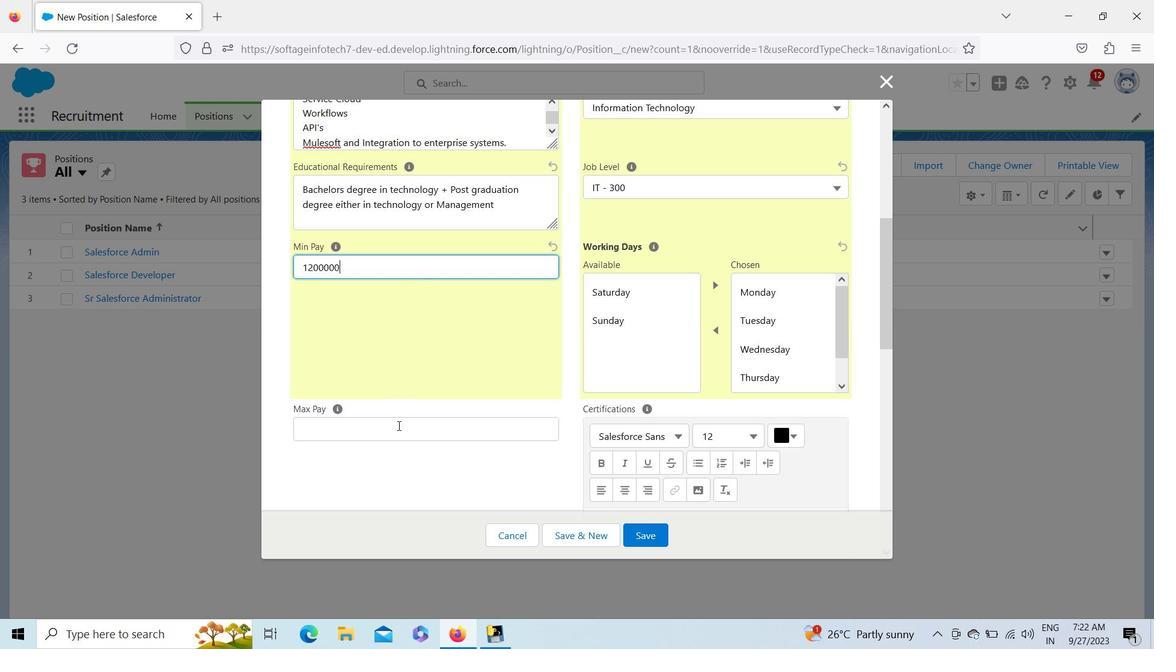 
Action: Key pressed 1500000
Screenshot: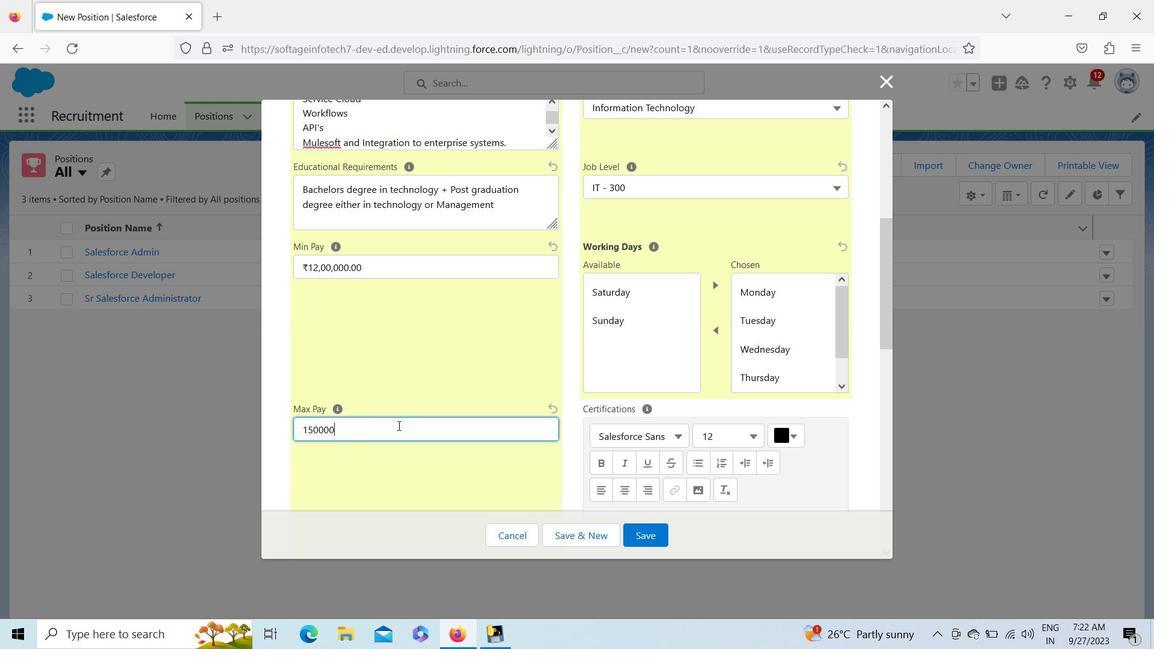 
Action: Mouse moved to (498, 485)
Screenshot: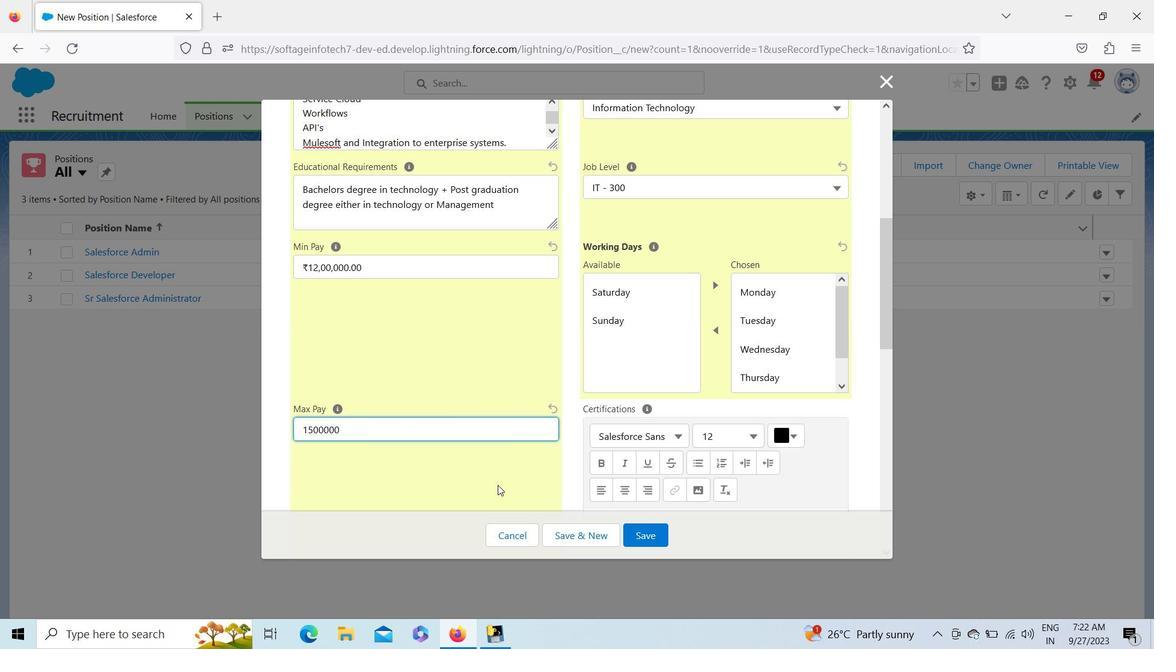 
Action: Mouse pressed left at (498, 485)
Screenshot: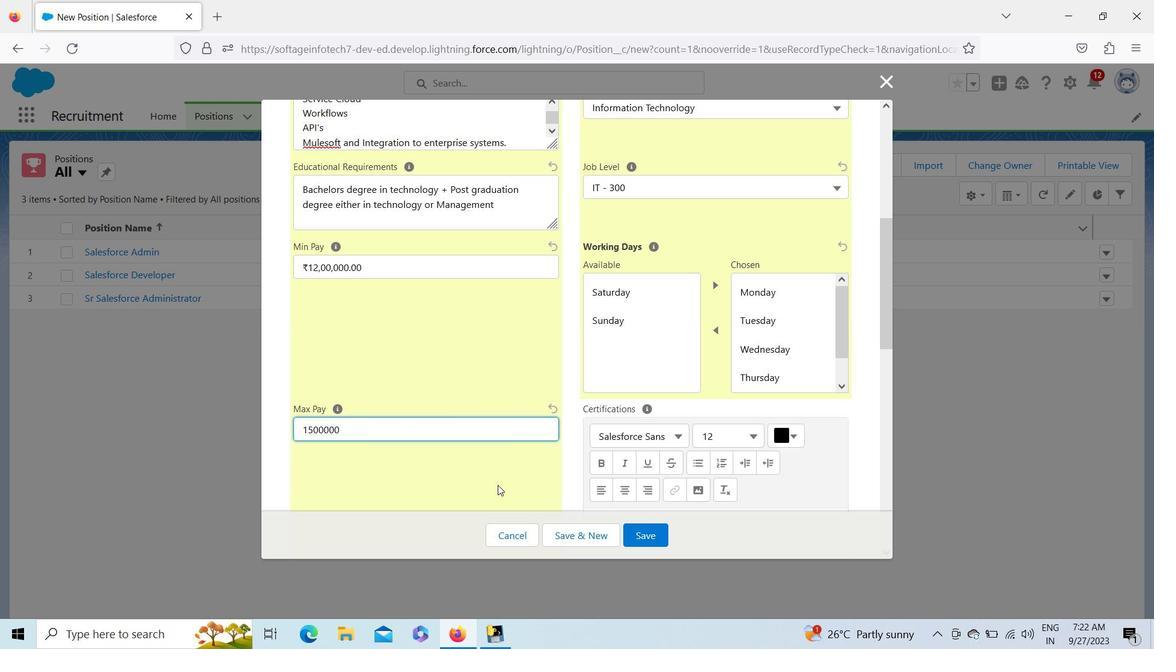 
Action: Mouse moved to (884, 297)
Screenshot: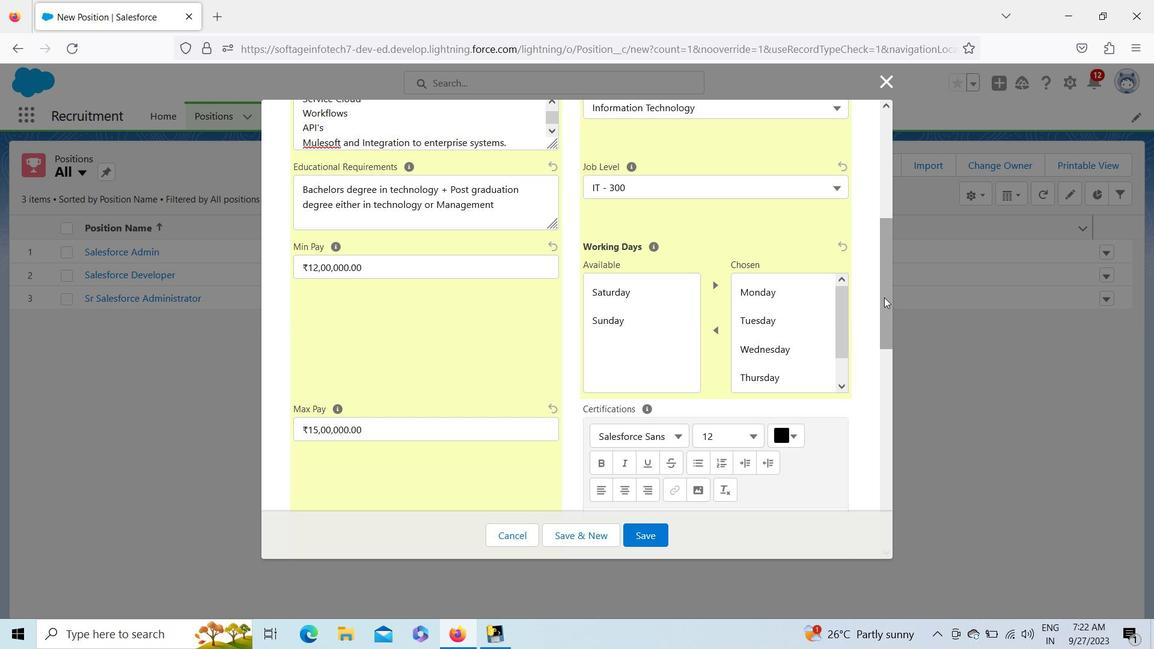 
Action: Mouse pressed left at (884, 297)
Screenshot: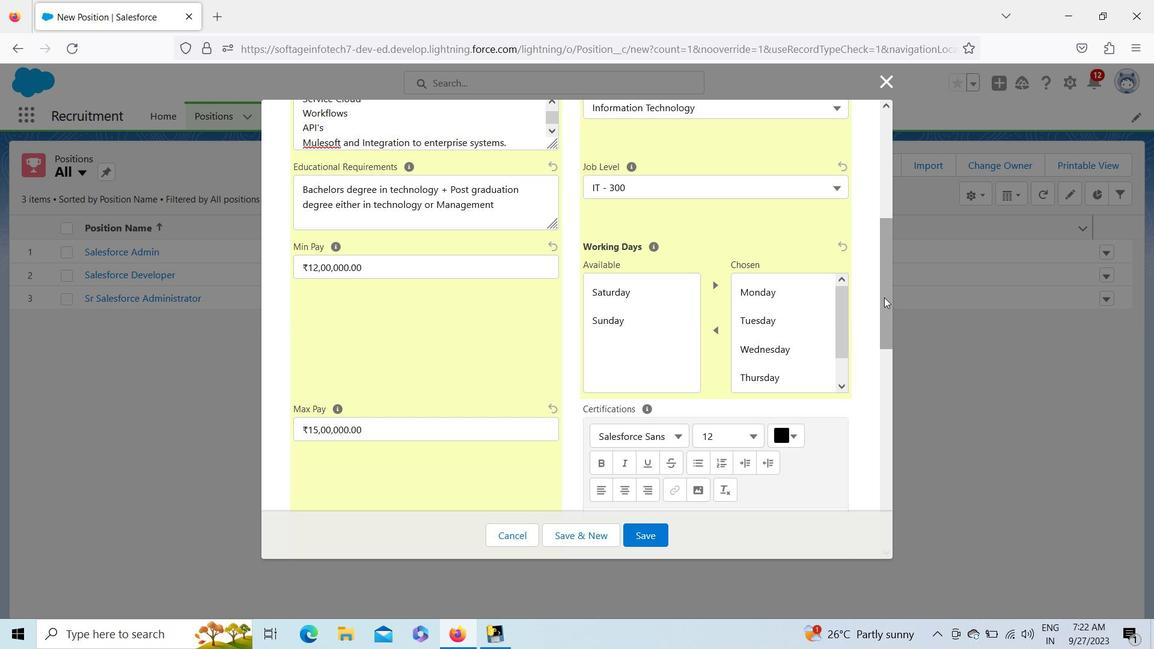 
Action: Mouse moved to (688, 247)
Screenshot: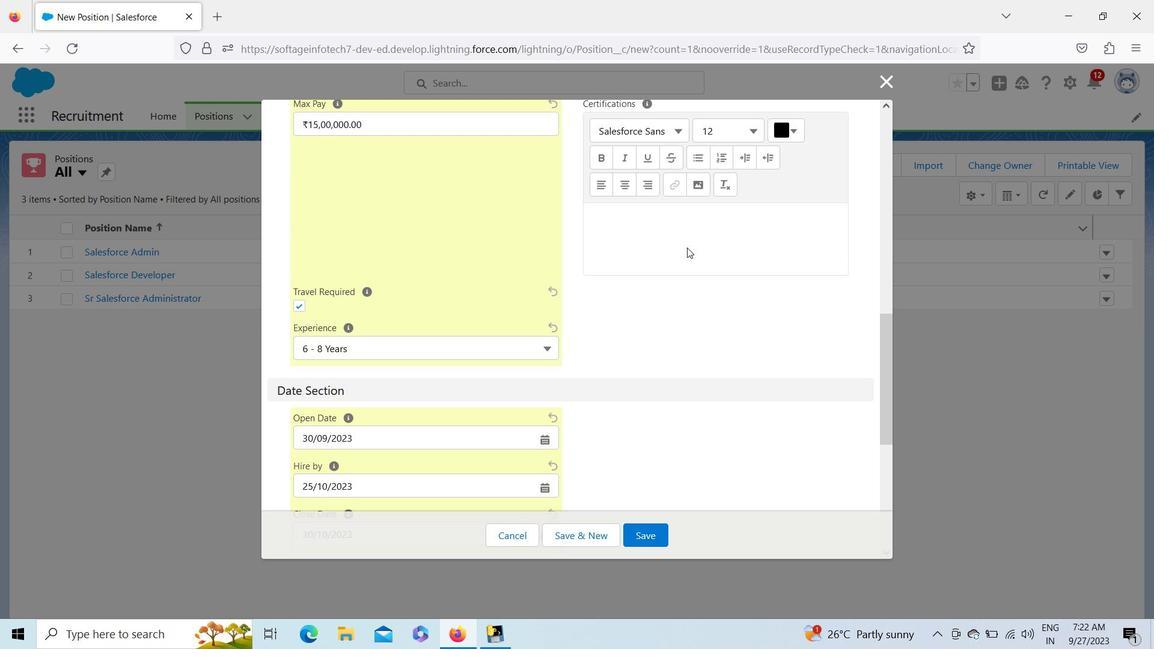 
Action: Mouse pressed left at (688, 247)
Screenshot: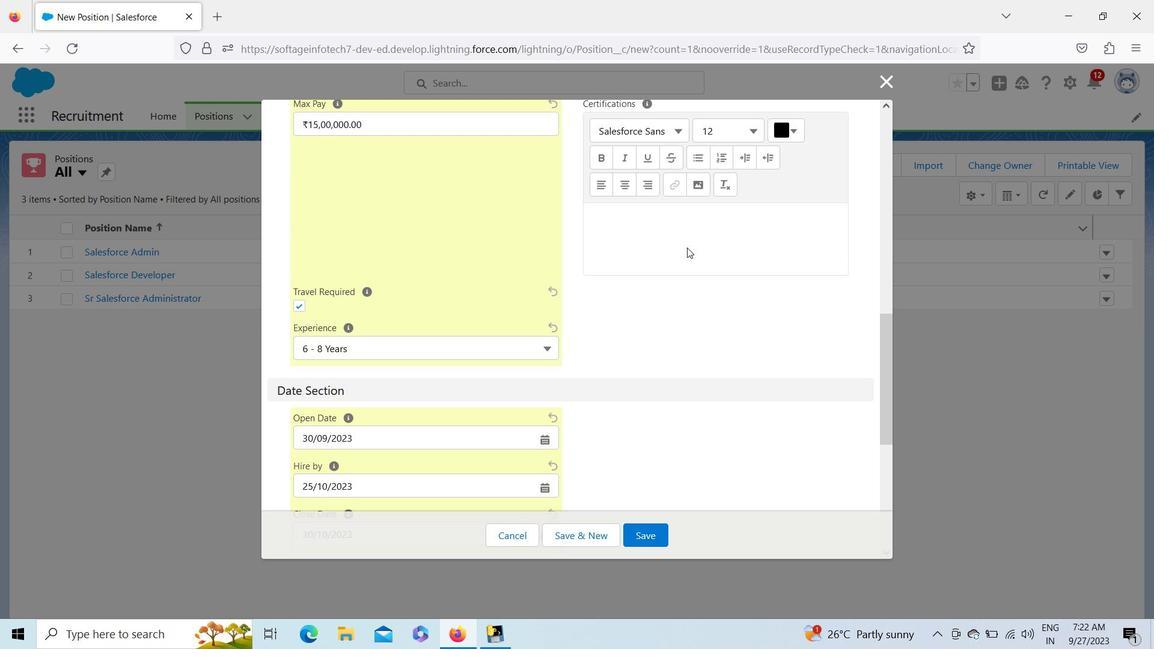 
Action: Key pressed <Key.shift><Key.shift><Key.shift><Key.shift><Key.shift>Salersforce<Key.space><Key.shift>PD<Key.shift><Key.end><Key.shift>1<Key.enter><Key.shift>Salesforce<Key.space><Key.shift>PD<Key.space><Key.backspace>2<Key.left><Key.left><Key.left><Key.right><Key.right><Key.right>
Screenshot: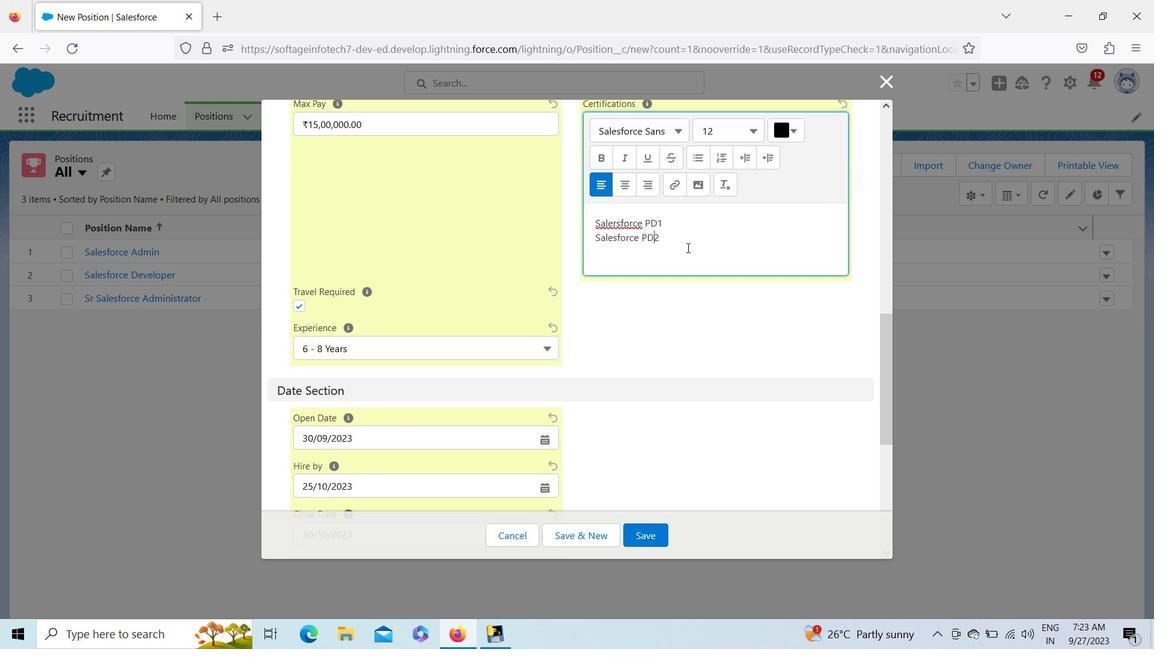 
Action: Mouse moved to (678, 222)
Screenshot: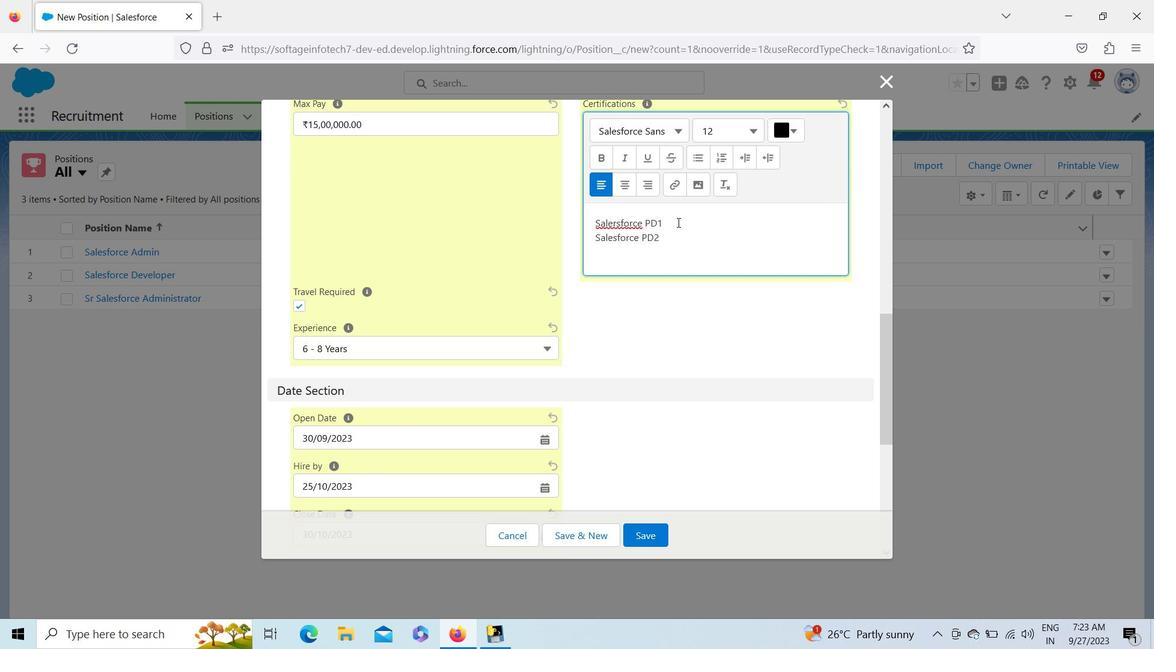 
Action: Mouse pressed left at (678, 222)
Screenshot: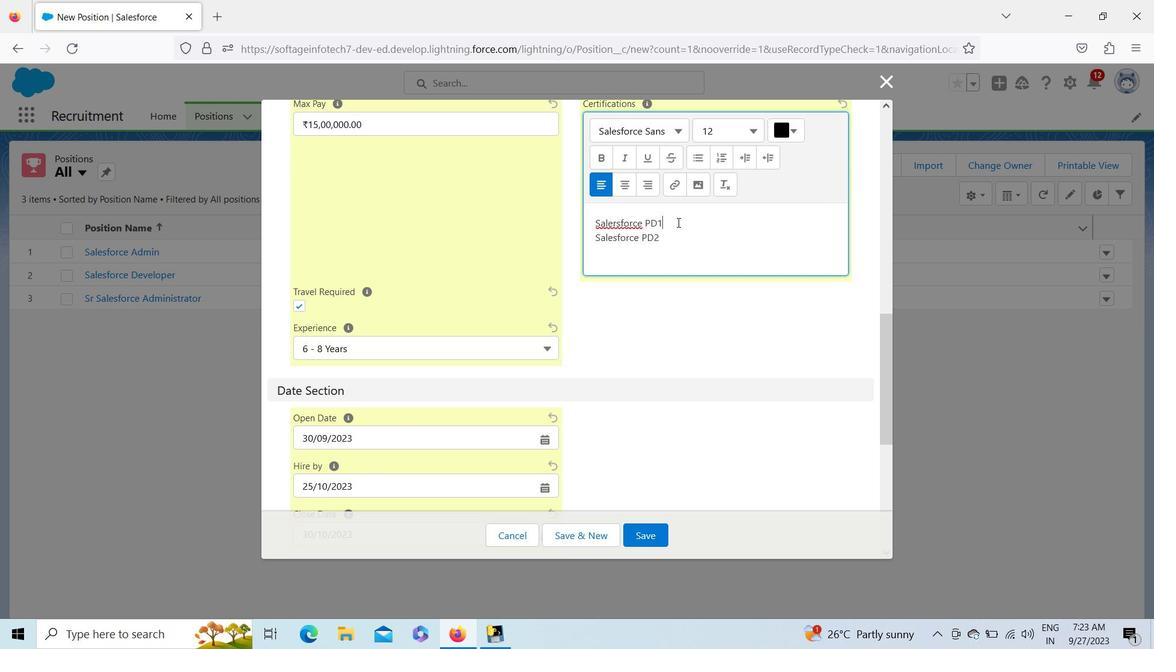 
Action: Mouse pressed left at (678, 222)
Screenshot: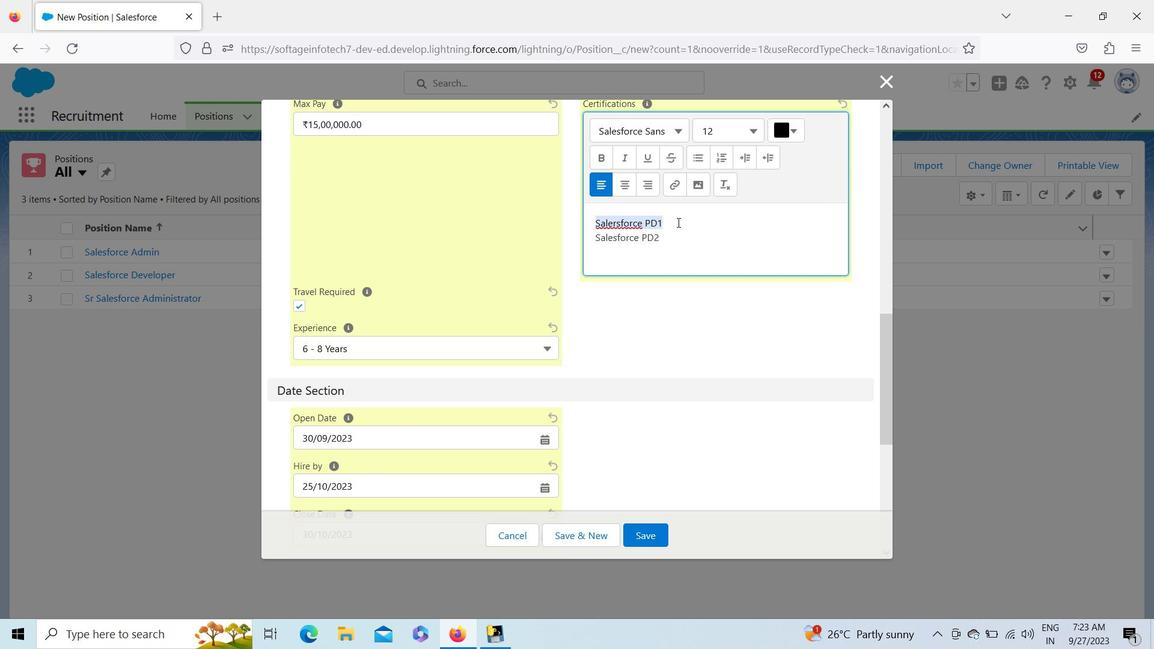 
Action: Mouse pressed left at (678, 222)
Screenshot: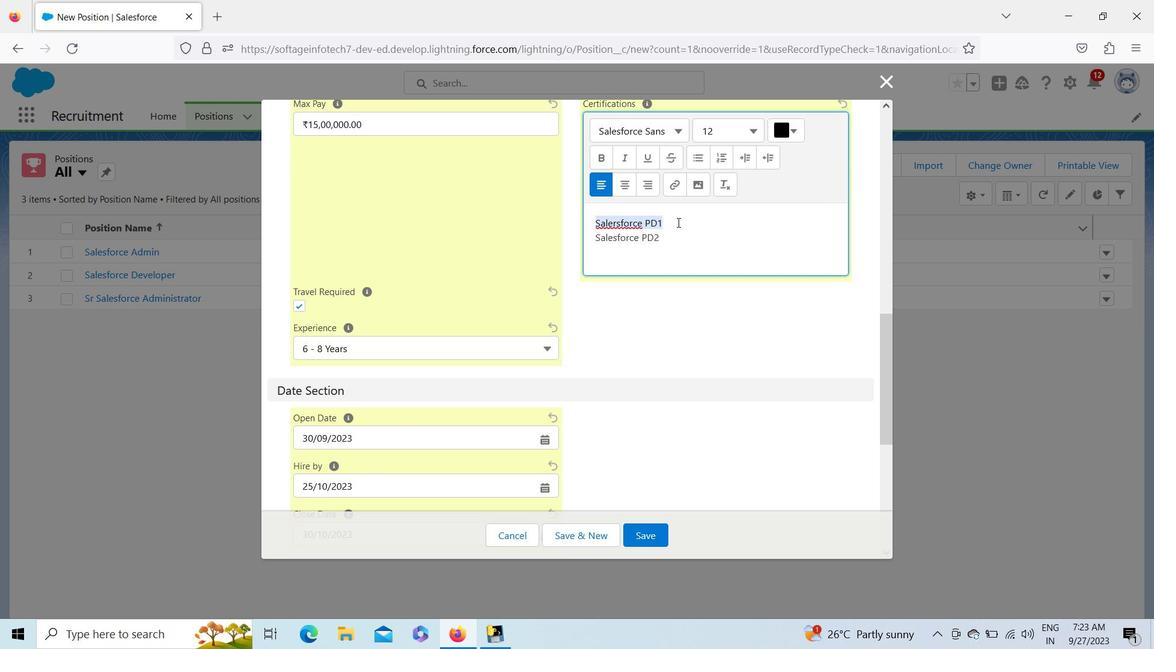 
Action: Key pressed <Key.shift_r><Key.down>
Screenshot: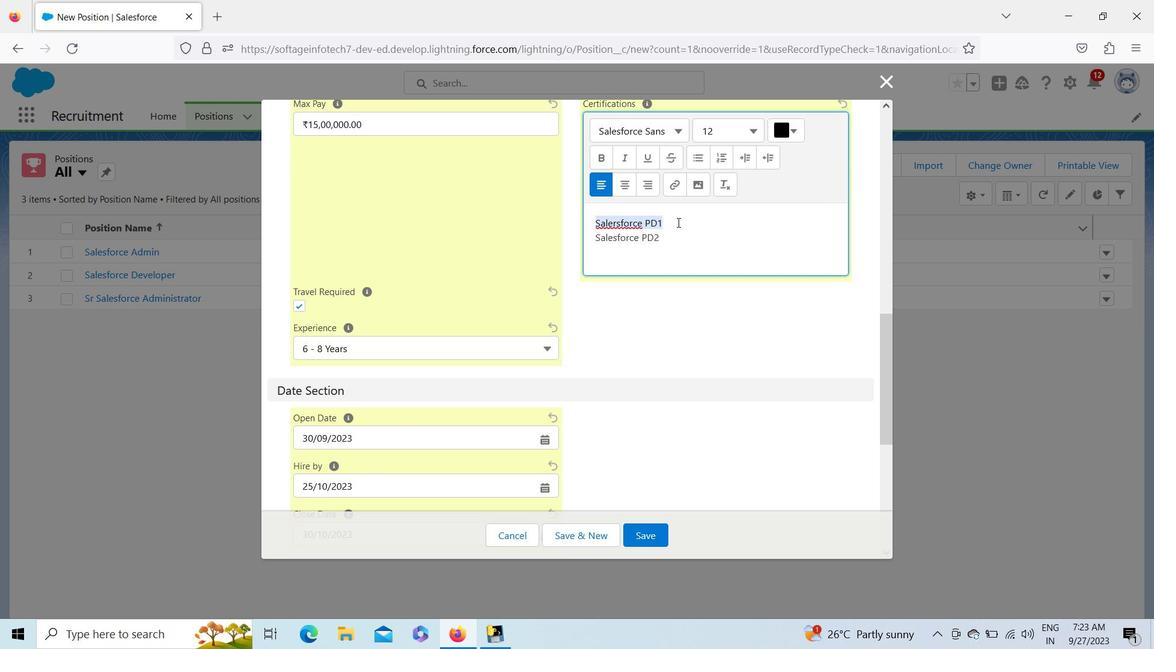 
Action: Mouse moved to (750, 126)
Screenshot: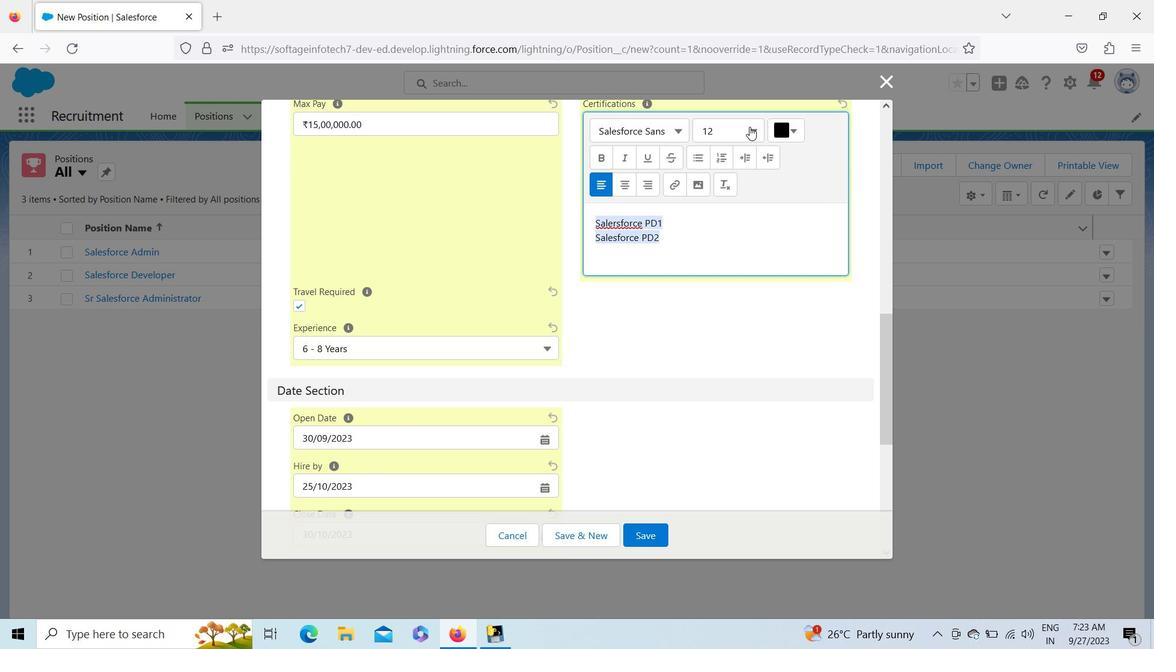 
Action: Mouse pressed left at (750, 126)
Screenshot: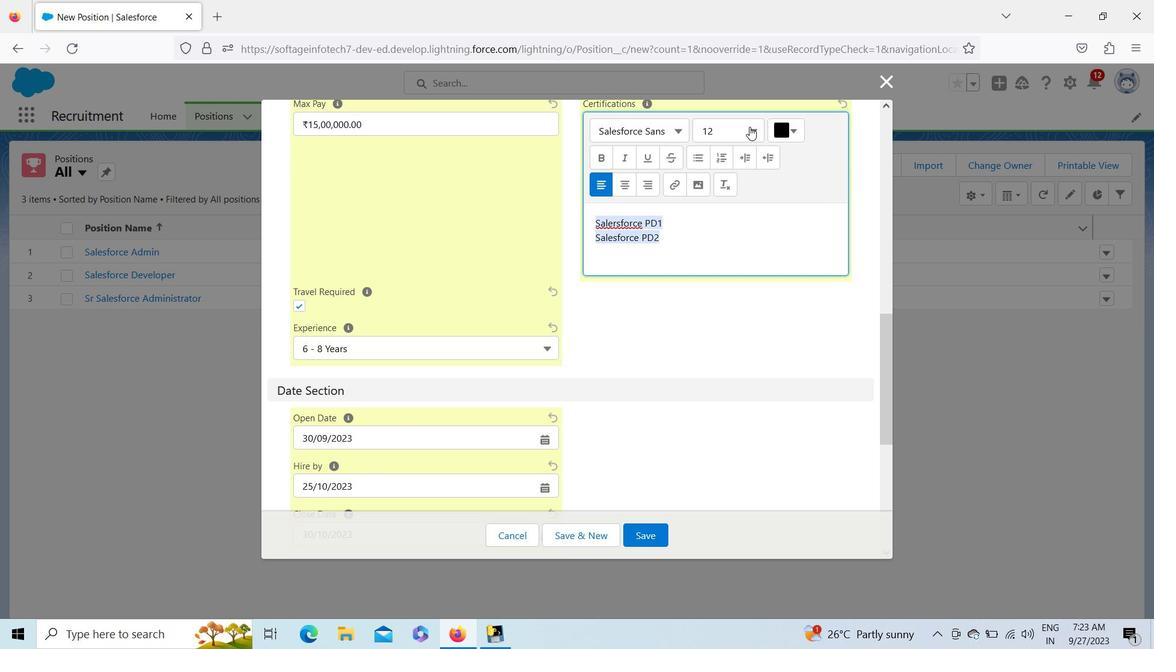 
Action: Mouse moved to (692, 312)
Screenshot: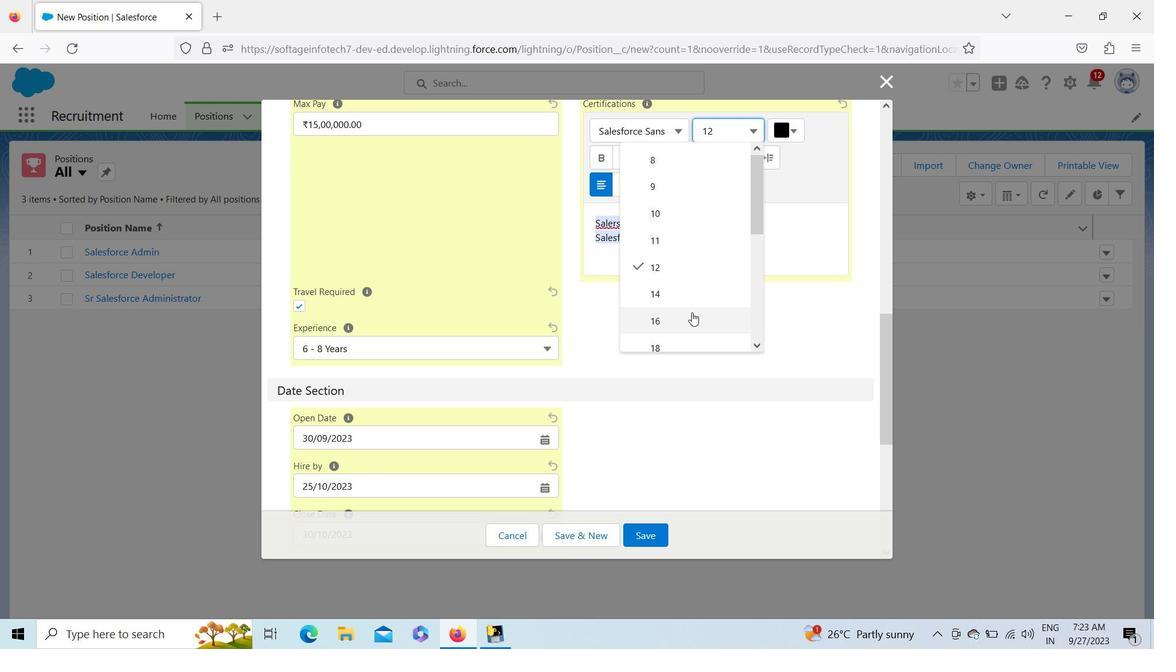 
Action: Mouse pressed left at (692, 312)
Screenshot: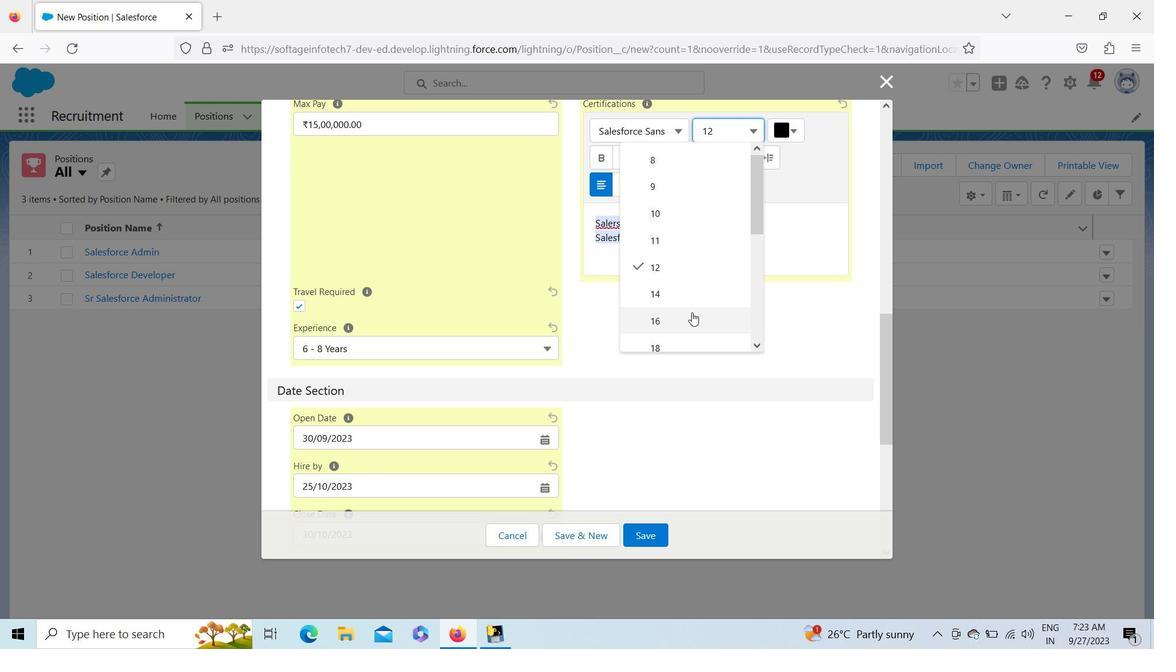 
Action: Mouse moved to (599, 164)
Screenshot: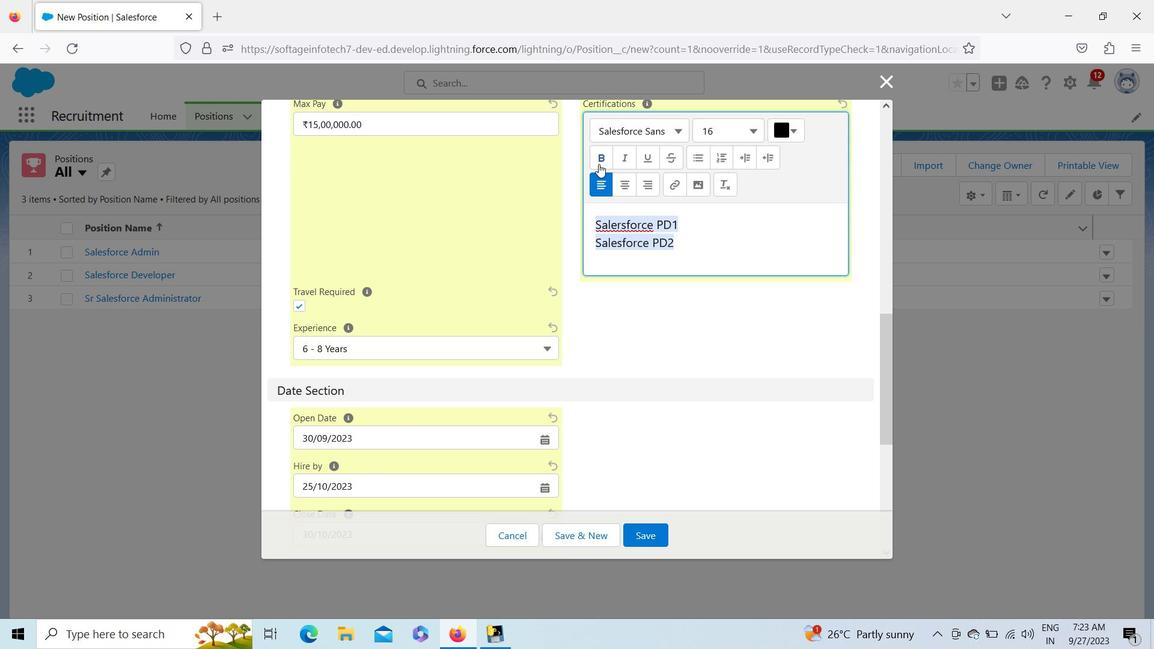 
Action: Mouse pressed left at (599, 164)
Screenshot: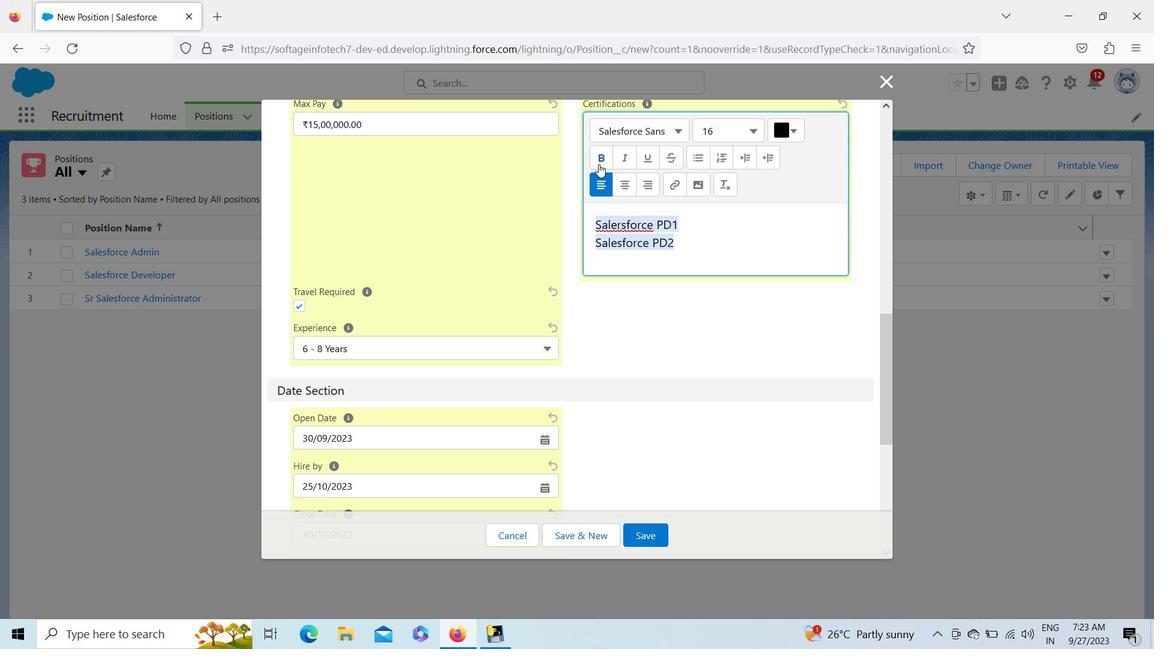 
Action: Mouse moved to (621, 232)
Screenshot: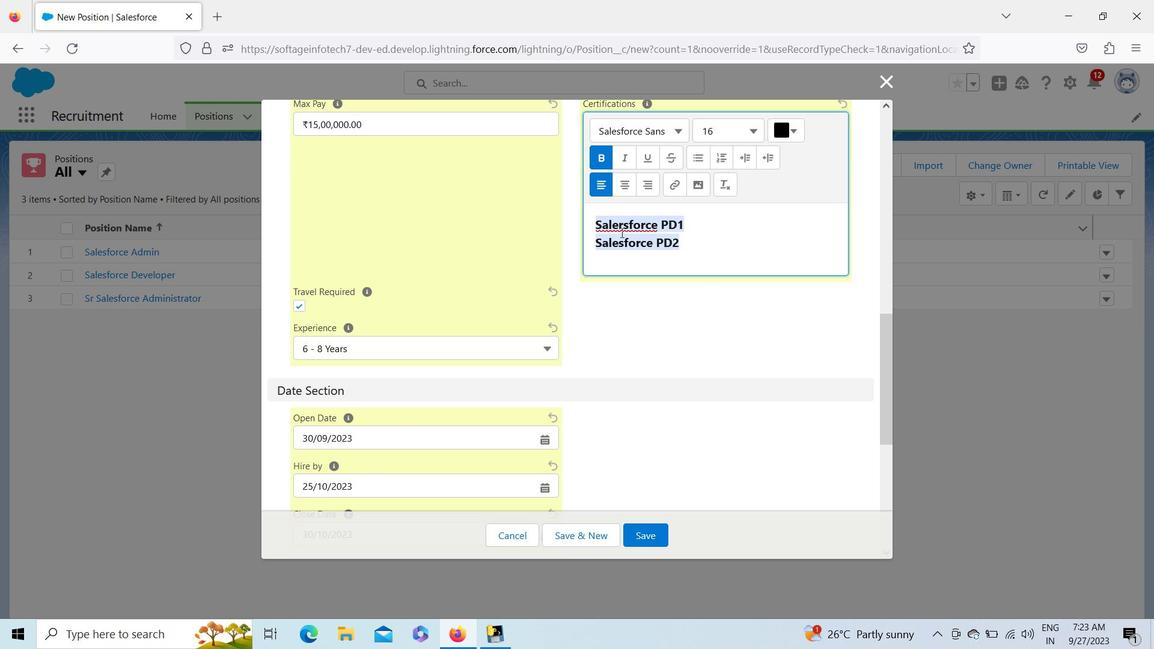 
Action: Mouse pressed left at (621, 232)
Screenshot: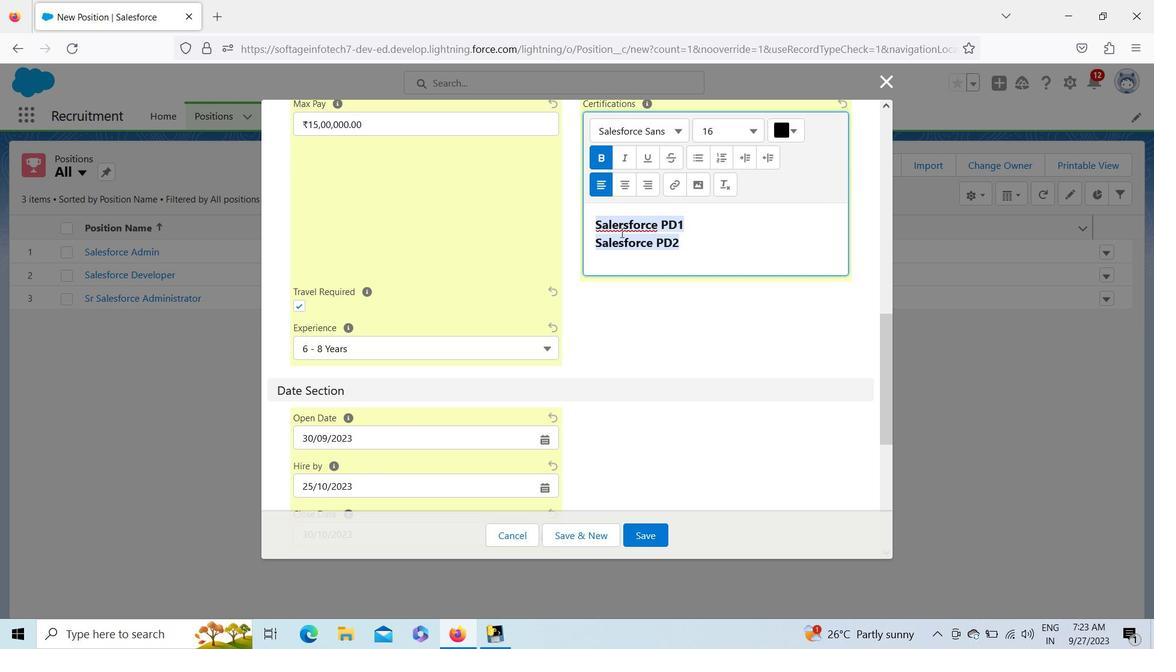 
Action: Key pressed <Key.backspace>
Screenshot: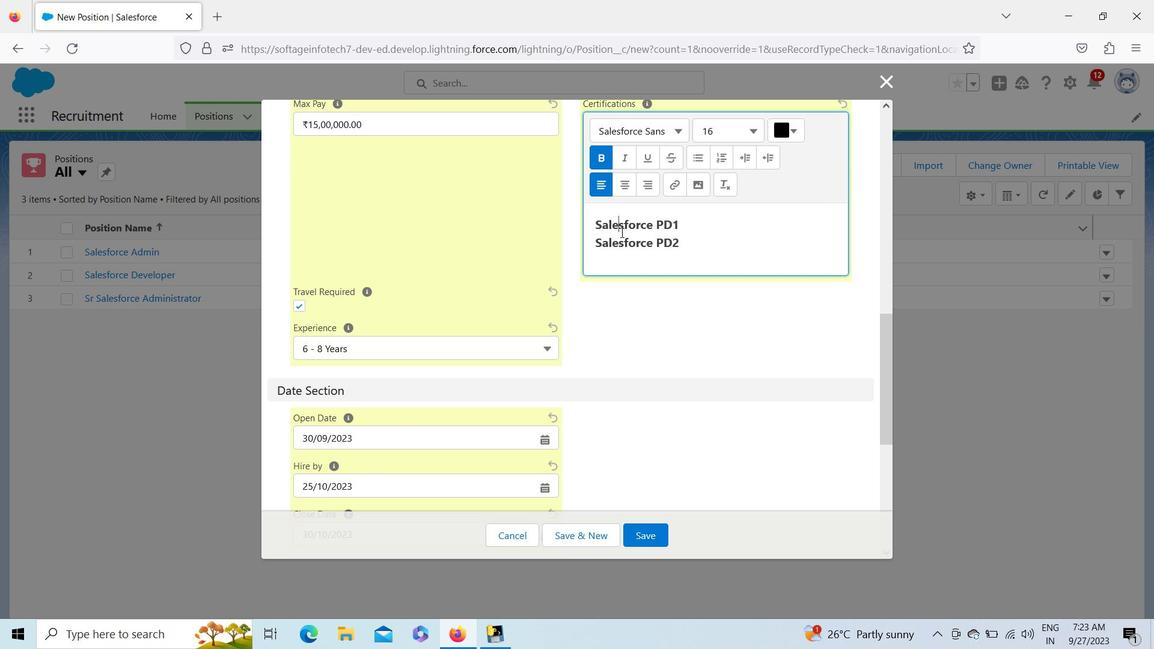 
Action: Mouse moved to (745, 277)
Screenshot: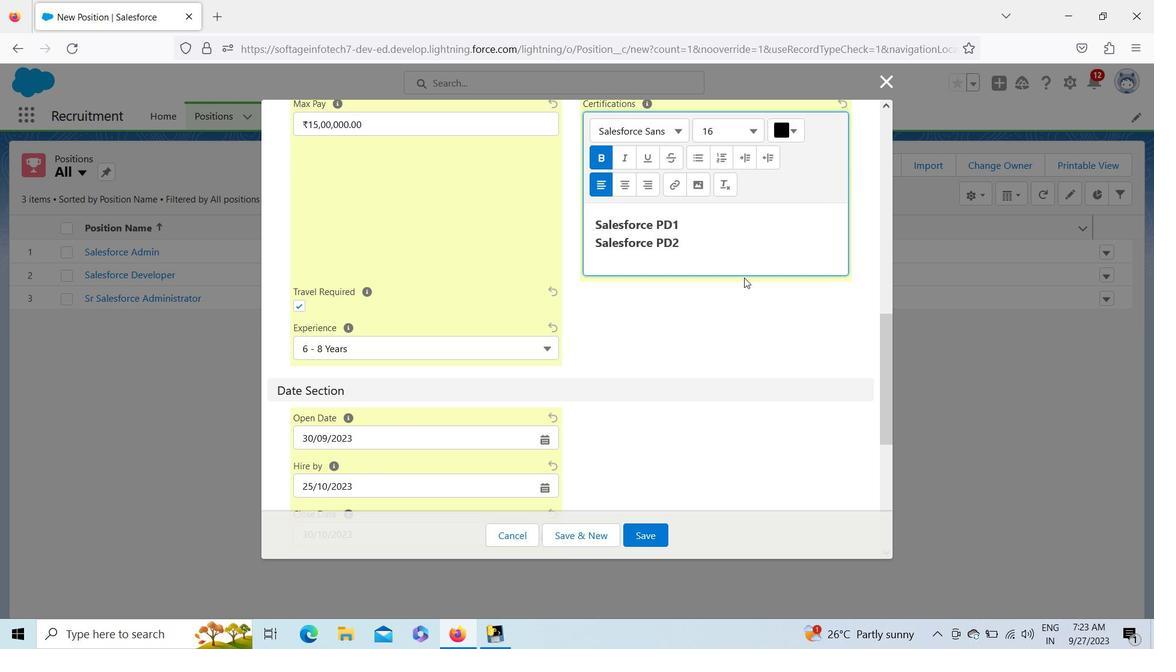 
Action: Mouse pressed left at (745, 277)
Screenshot: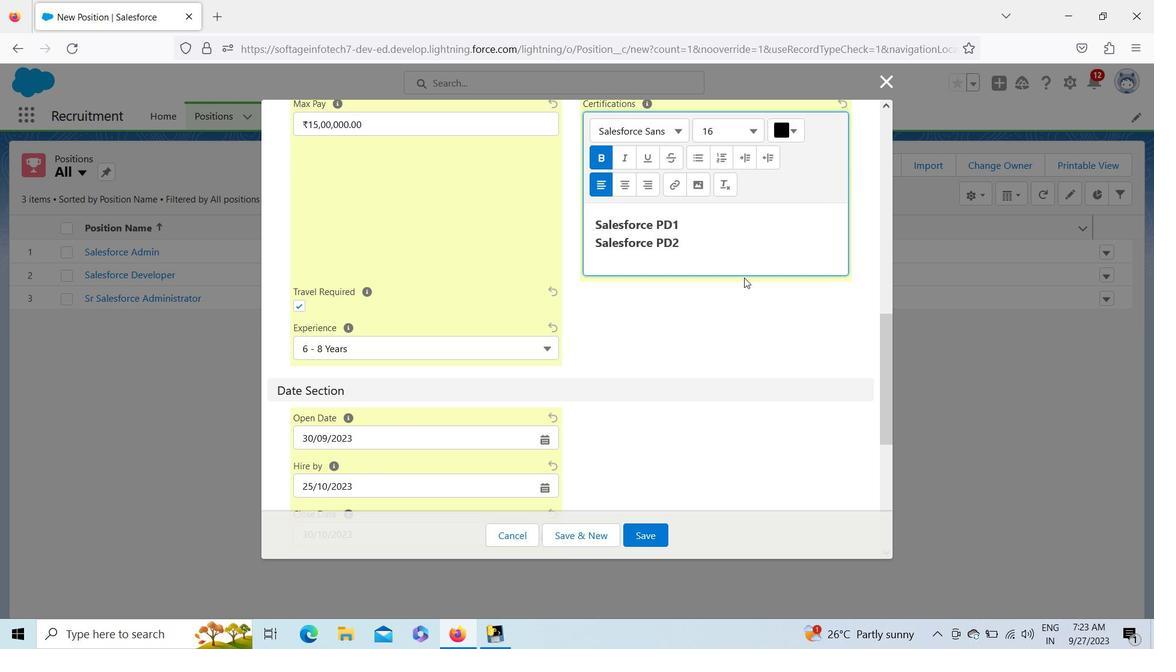 
Action: Mouse pressed left at (745, 277)
Screenshot: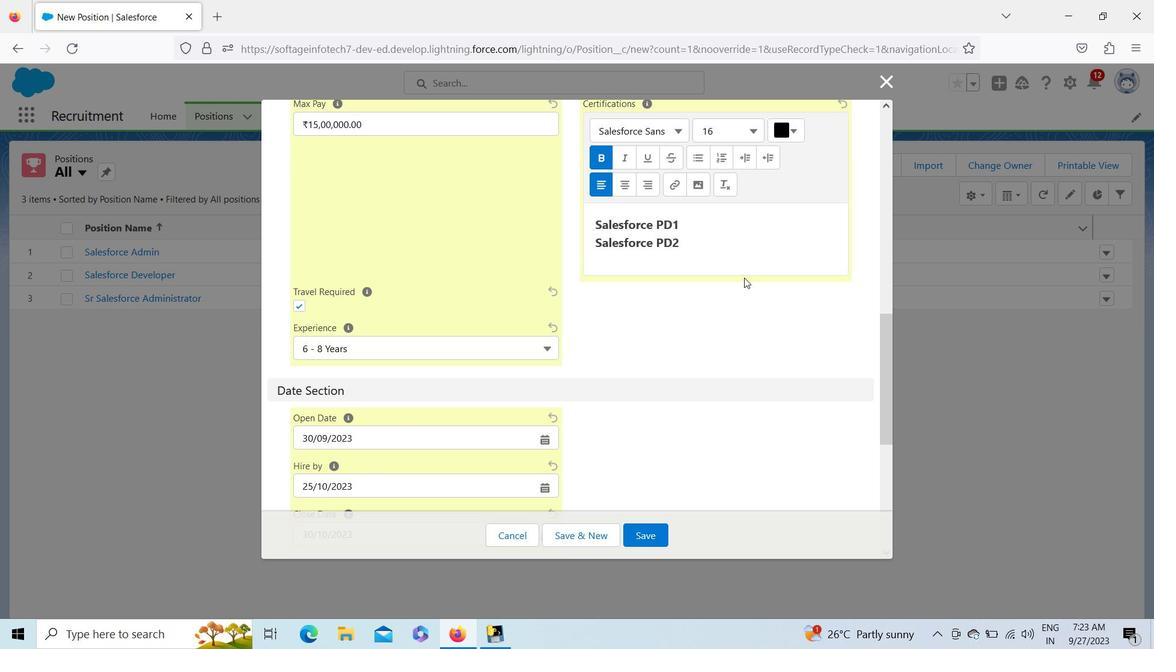 
Action: Mouse moved to (726, 258)
Screenshot: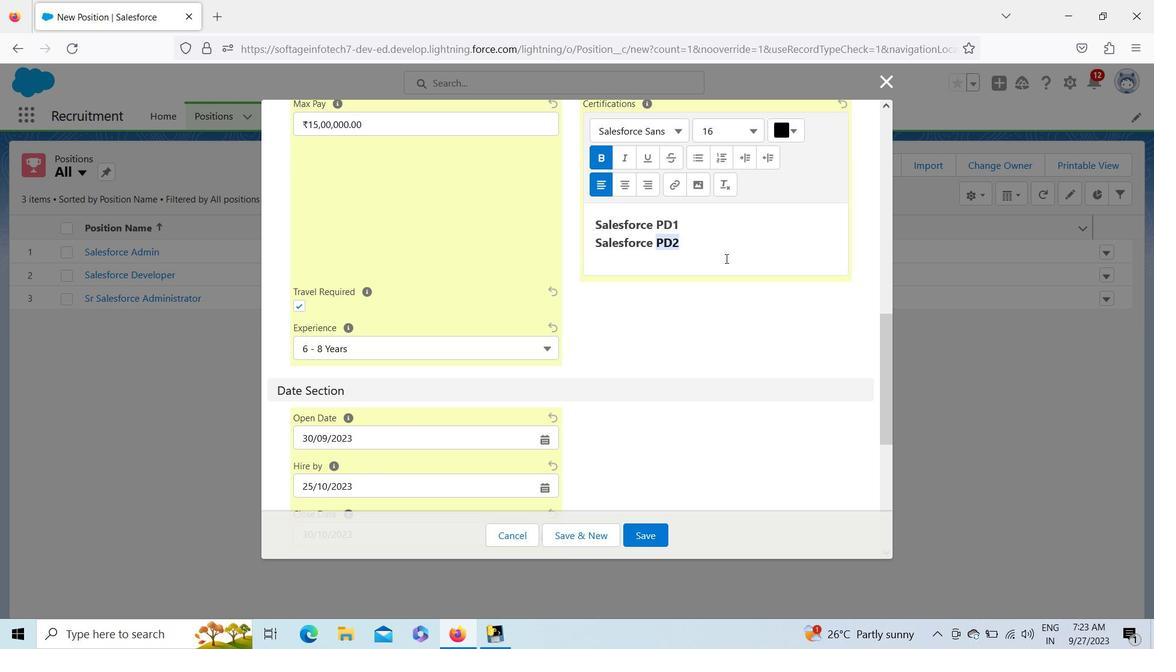 
Action: Mouse pressed left at (726, 258)
Screenshot: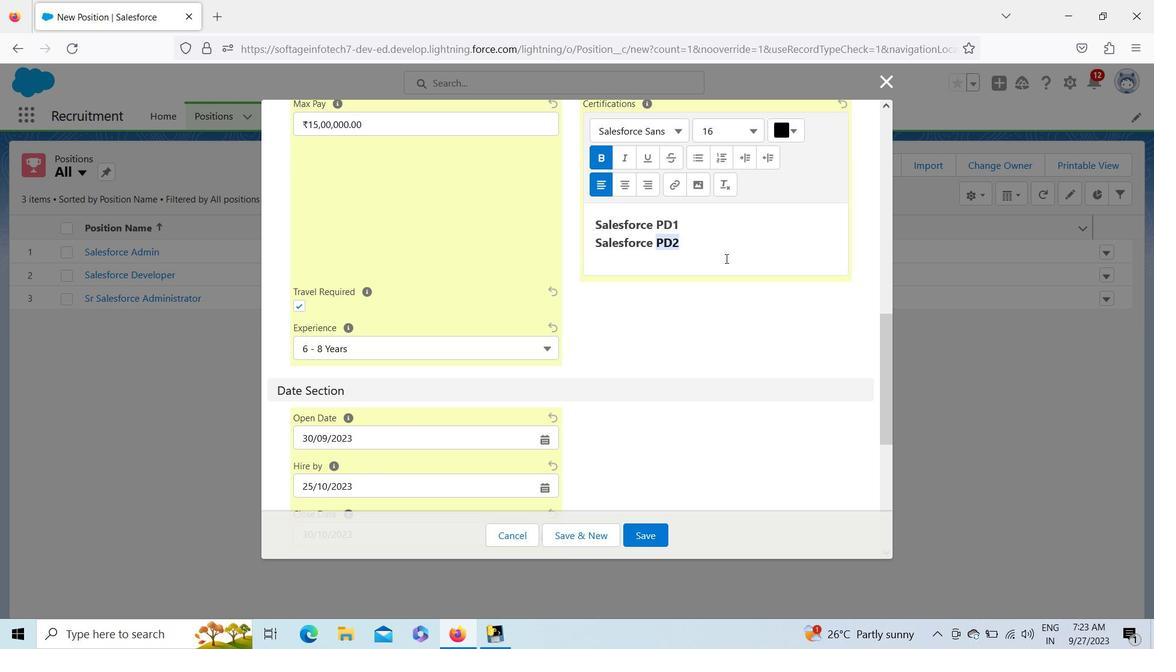 
Action: Mouse pressed left at (726, 258)
Screenshot: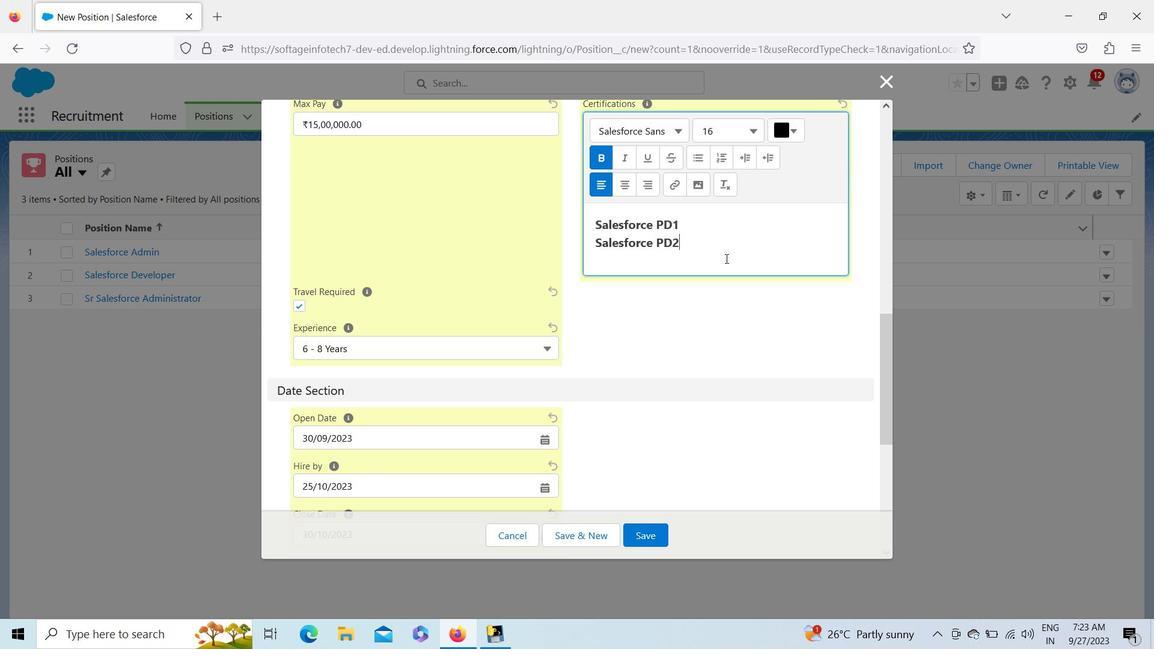 
Action: Mouse pressed left at (726, 258)
Screenshot: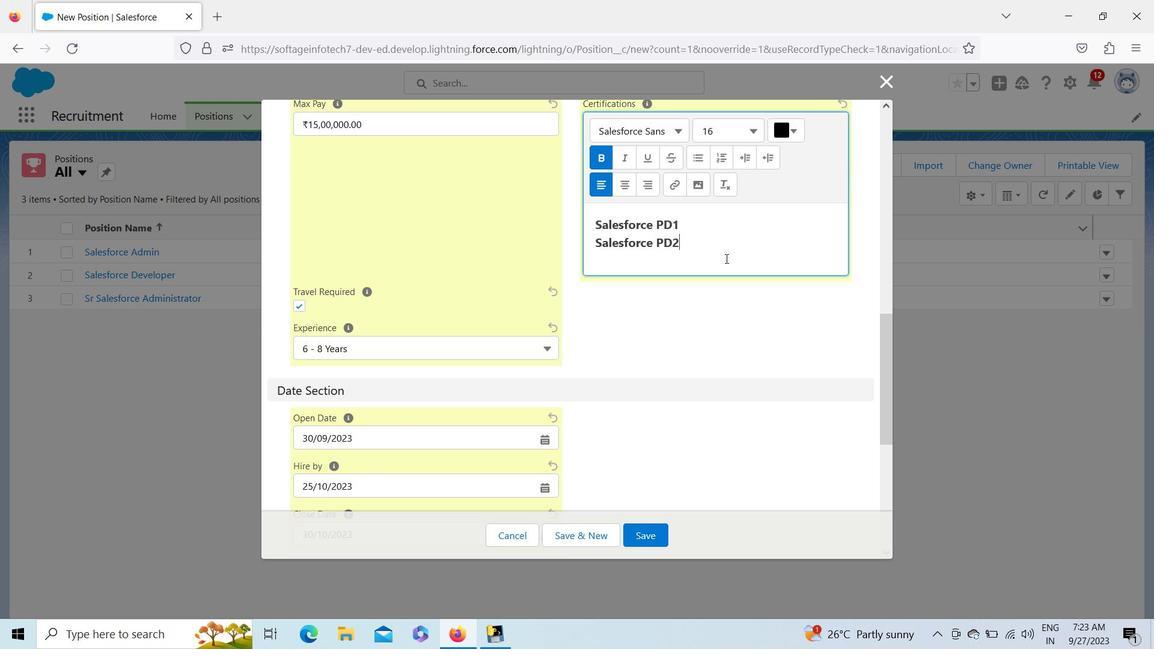 
Action: Mouse pressed left at (726, 258)
Screenshot: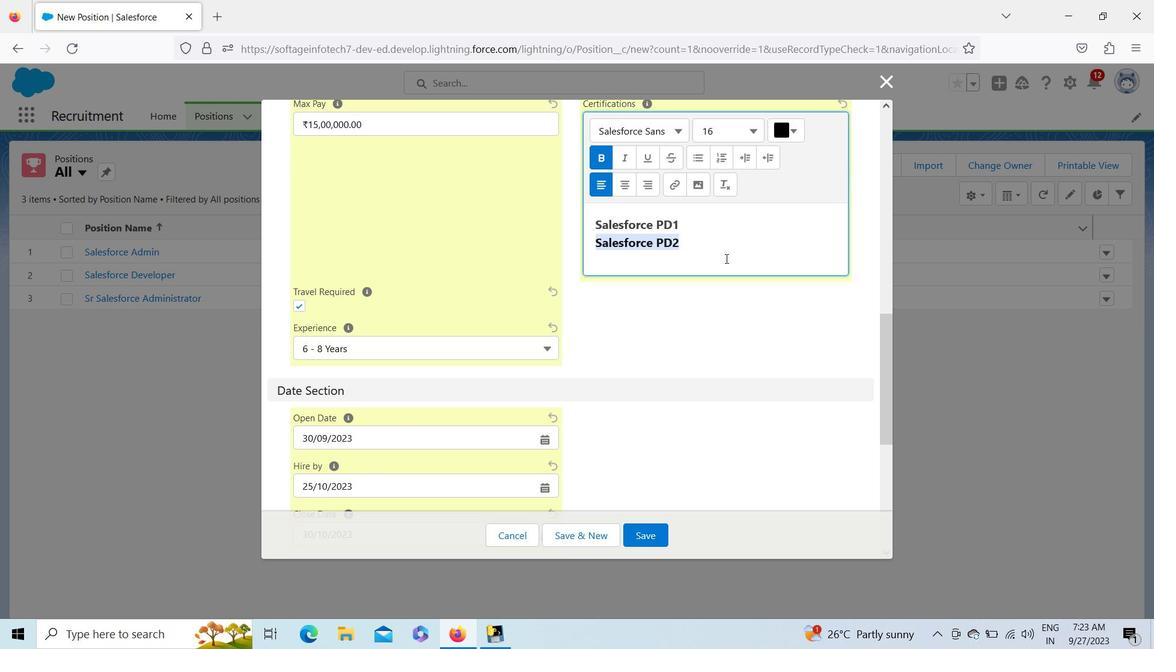 
Action: Mouse moved to (680, 213)
Screenshot: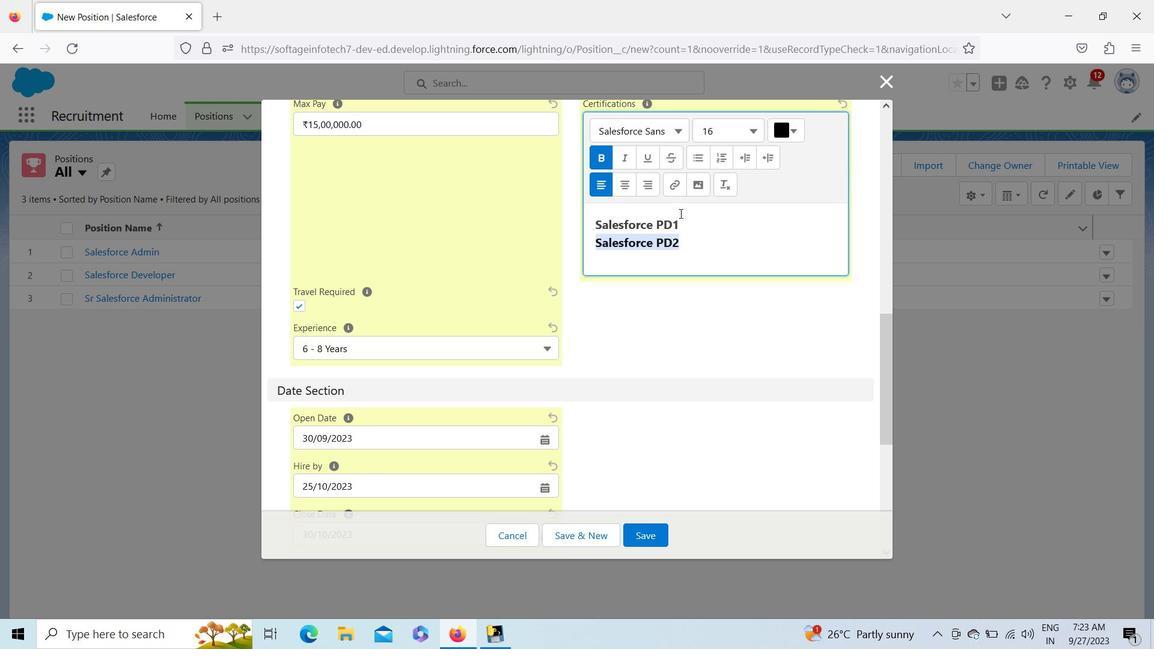 
Action: Mouse pressed left at (680, 213)
Screenshot: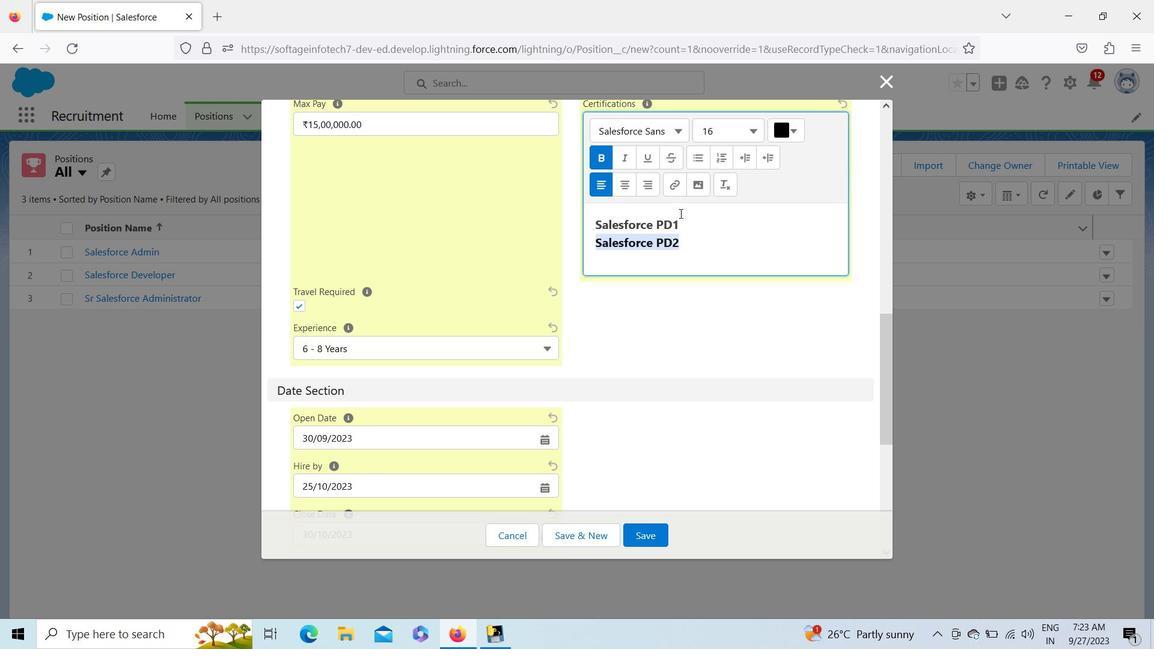 
Action: Mouse pressed left at (680, 213)
Screenshot: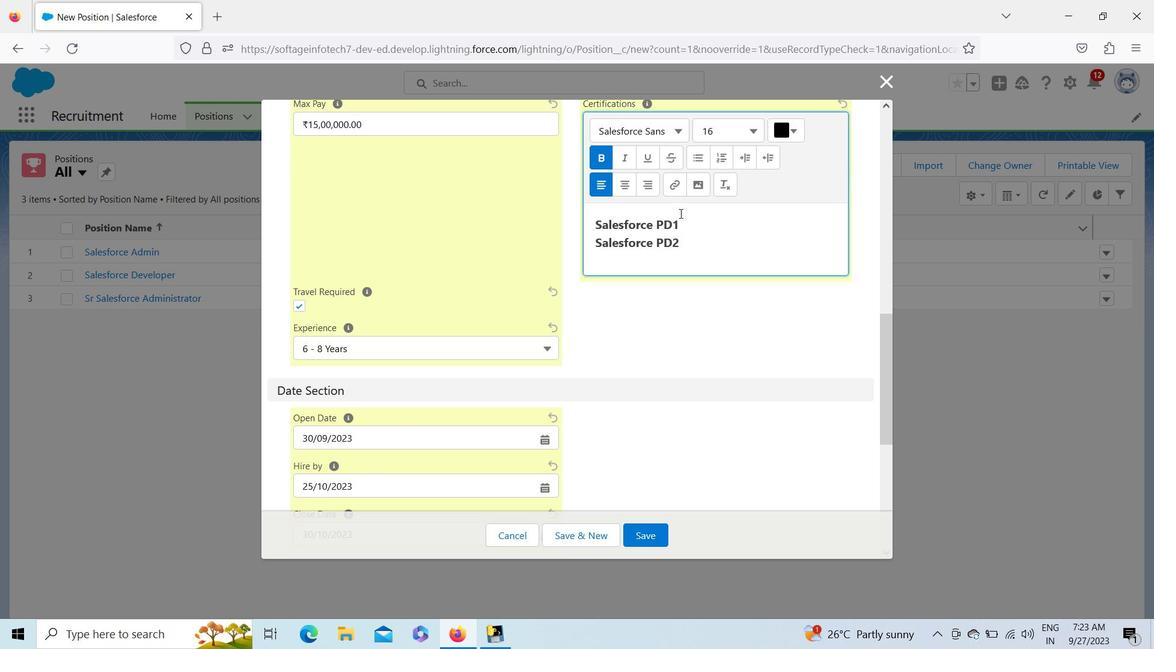 
Action: Mouse moved to (605, 223)
Screenshot: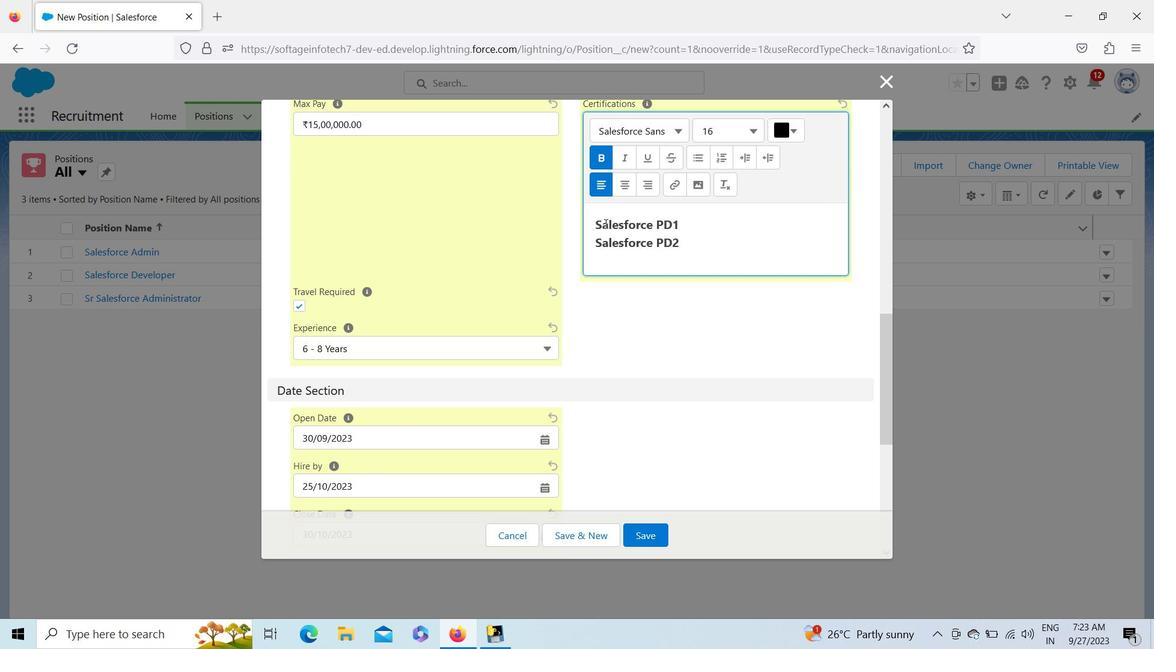 
Action: Mouse pressed left at (605, 223)
Screenshot: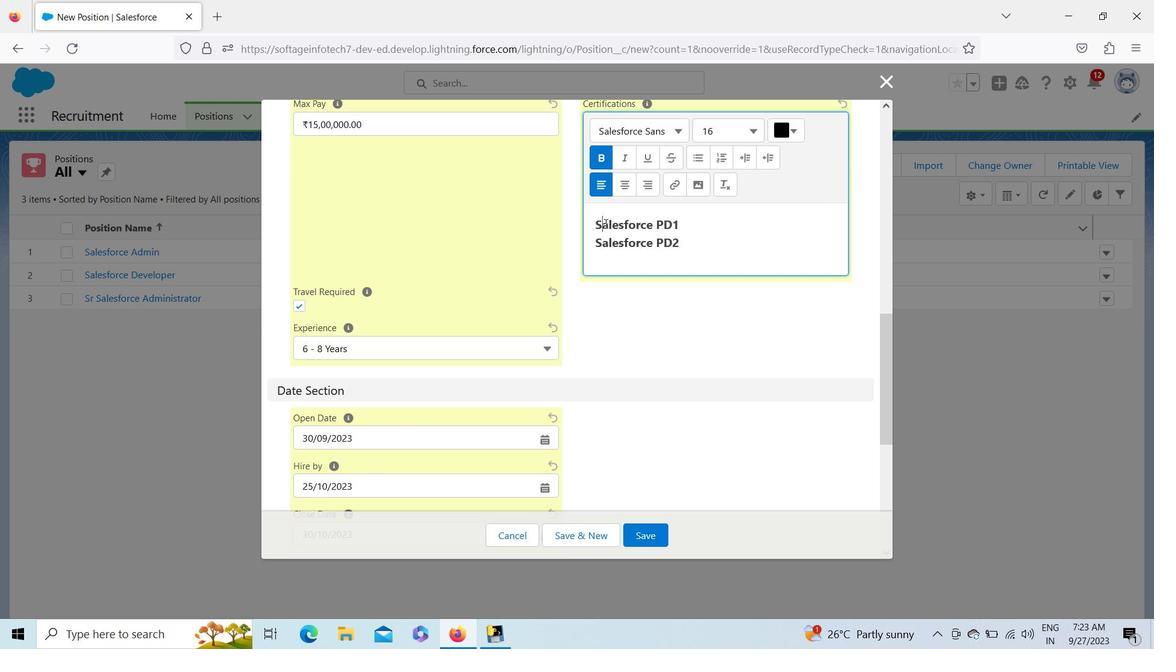 
Action: Mouse pressed left at (605, 223)
Screenshot: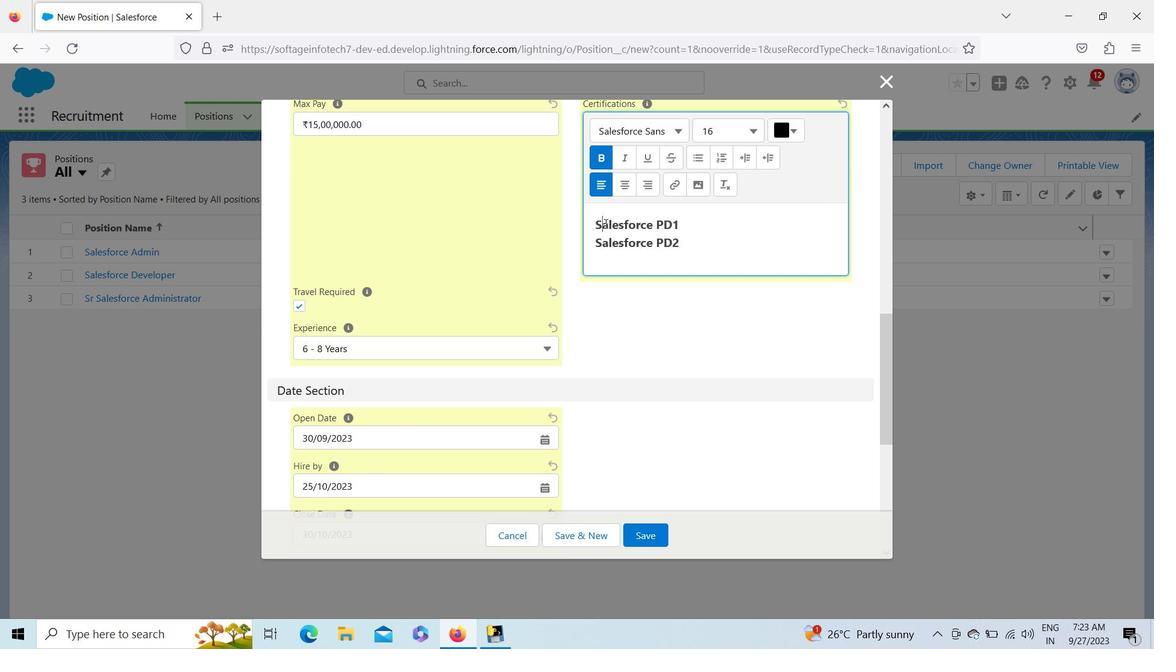 
Action: Key pressed <Key.shift_r><Key.right><Key.right><Key.right><Key.right><Key.right><Key.right><Key.right><Key.right><Key.right><Key.right><Key.right><Key.right><Key.right><Key.right><Key.right><Key.right><Key.right><Key.right><Key.right><Key.right>
Screenshot: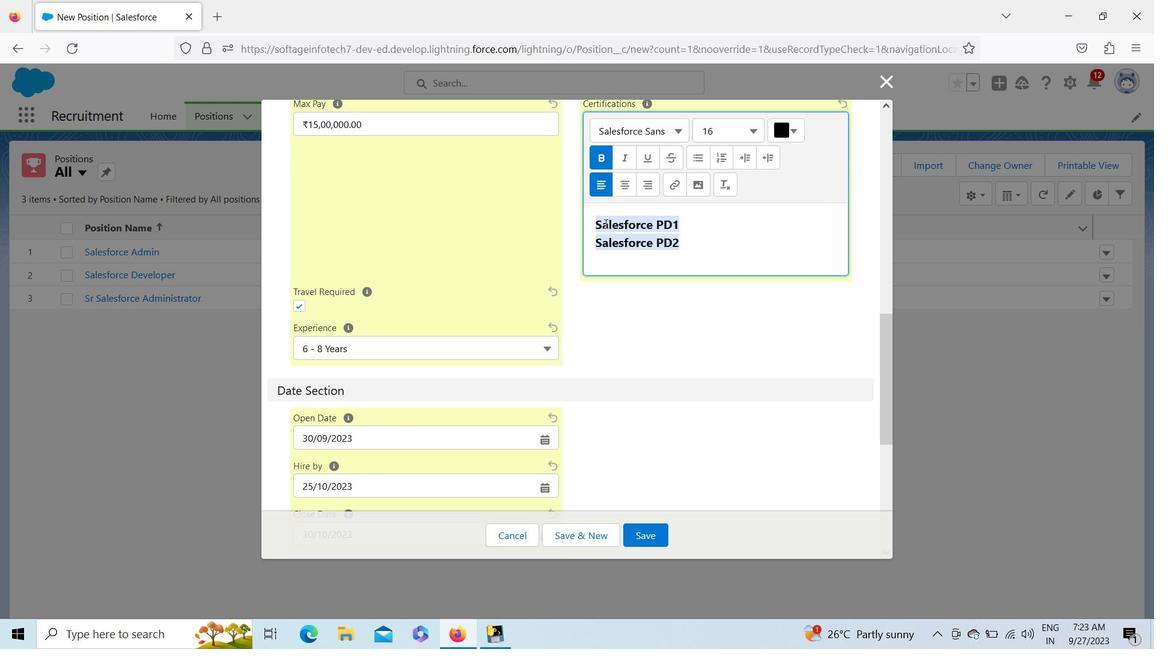 
Action: Mouse moved to (716, 161)
Screenshot: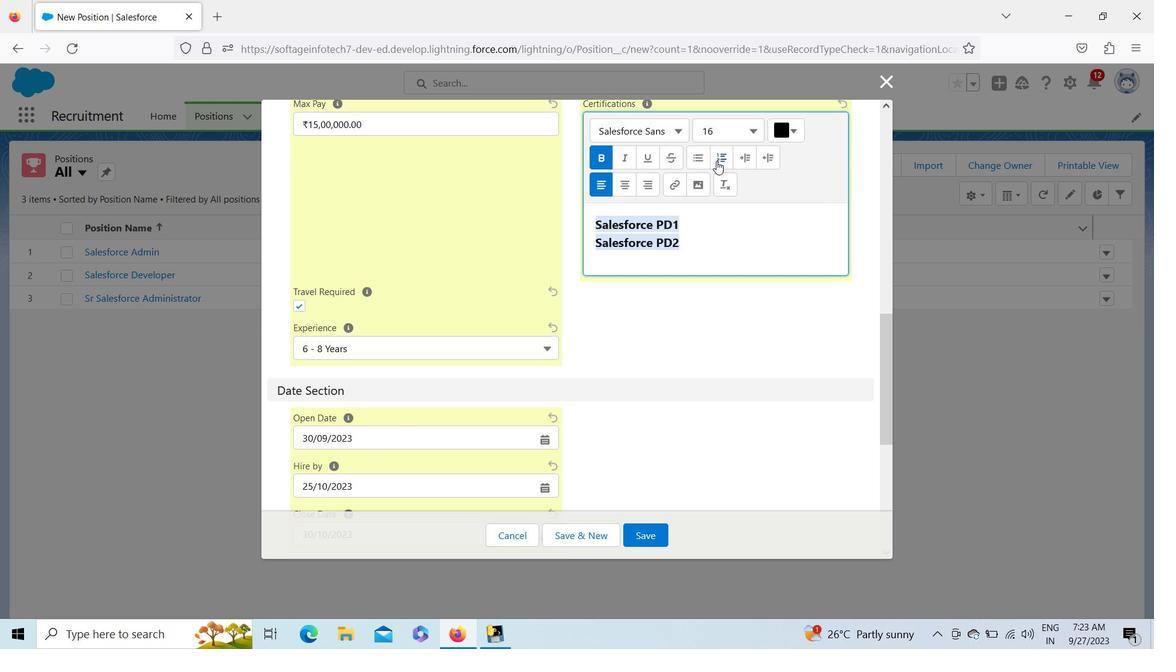 
Action: Mouse pressed left at (716, 161)
Screenshot: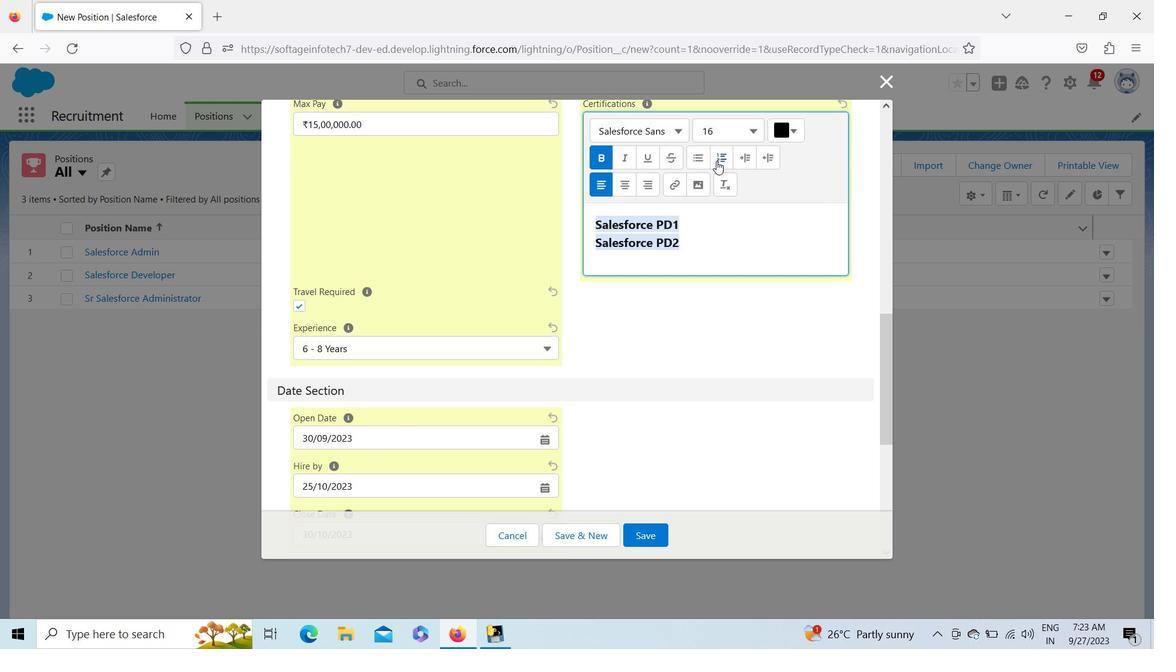 
Action: Mouse moved to (630, 183)
Screenshot: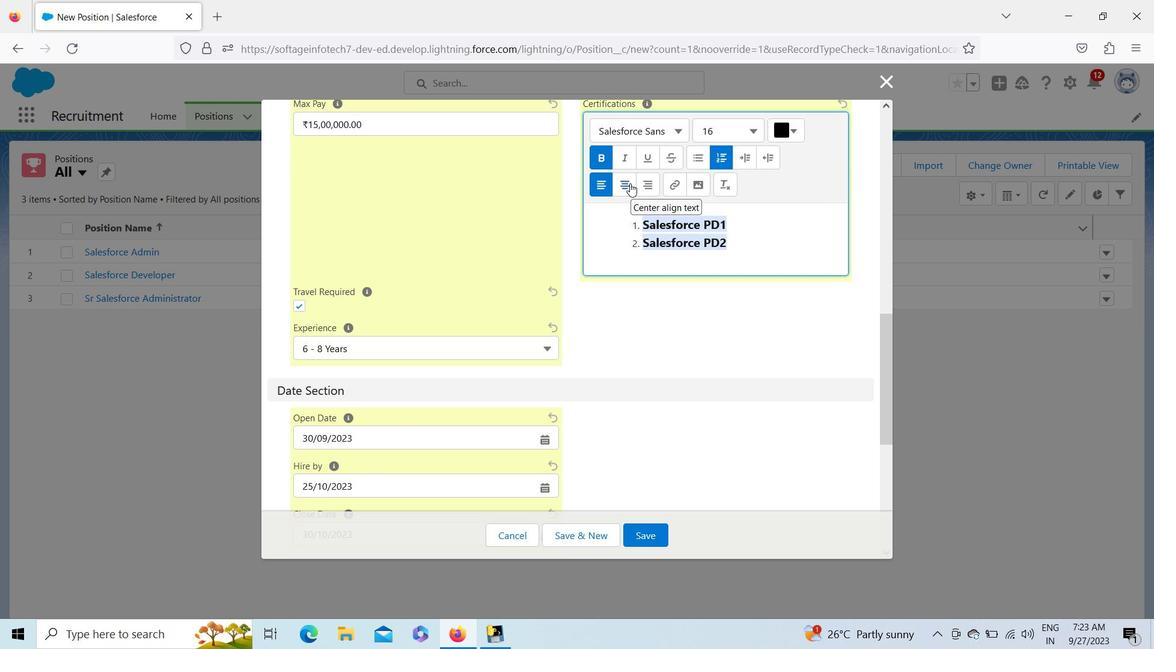 
Action: Mouse pressed left at (630, 183)
Screenshot: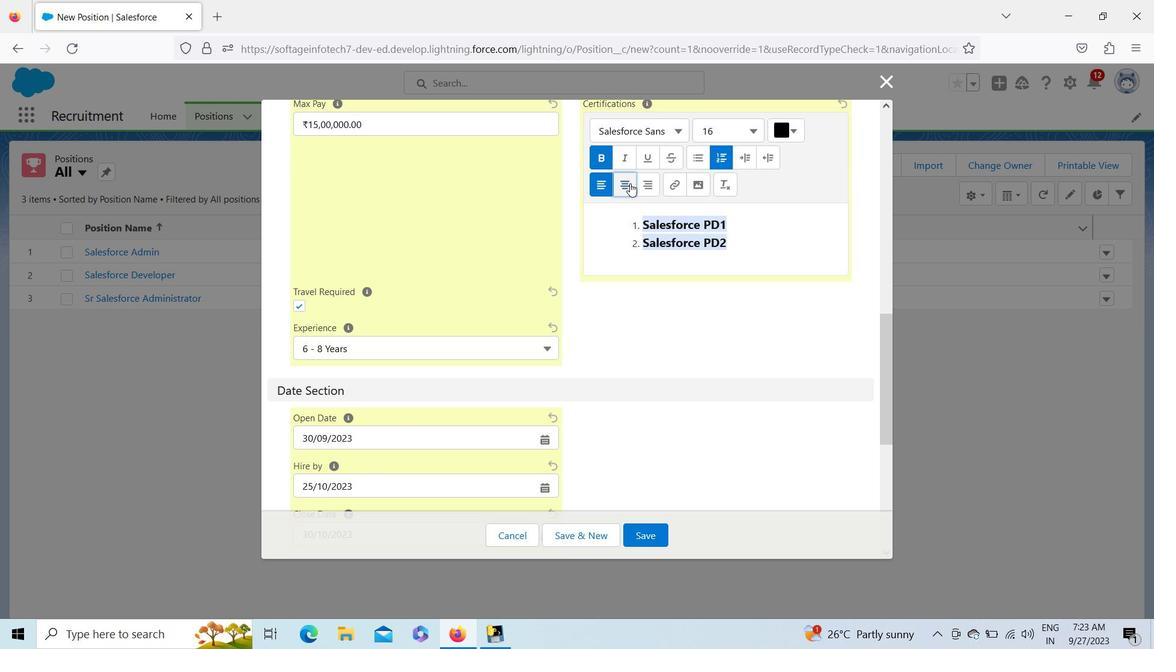 
Action: Mouse moved to (605, 185)
Screenshot: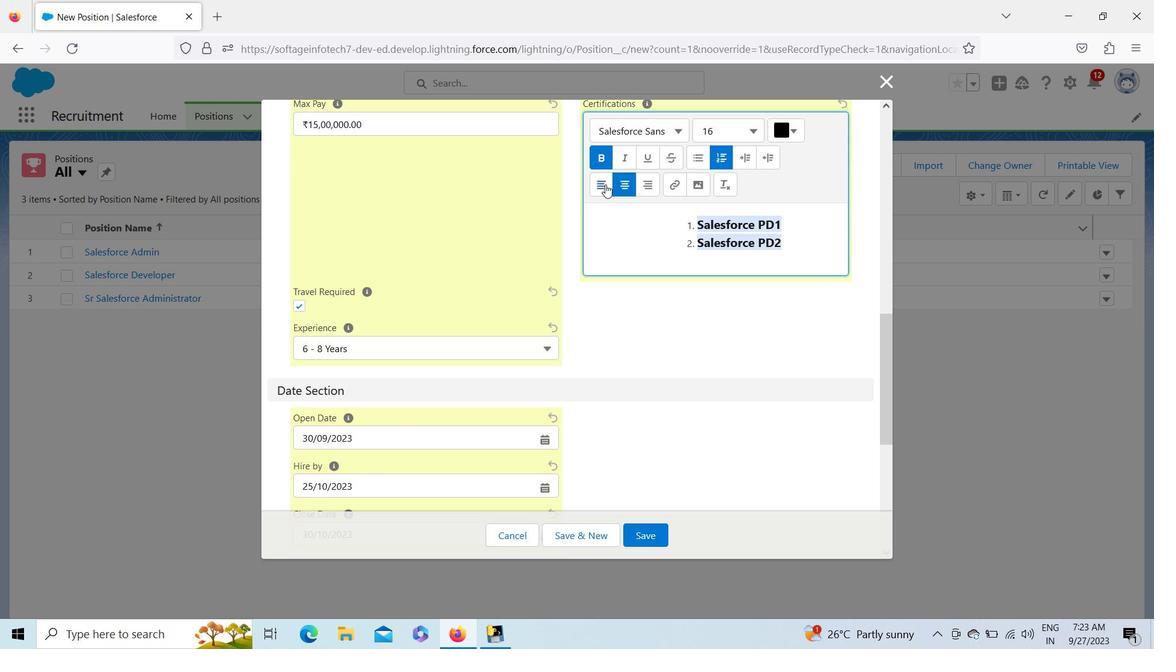 
Action: Mouse pressed left at (605, 185)
Screenshot: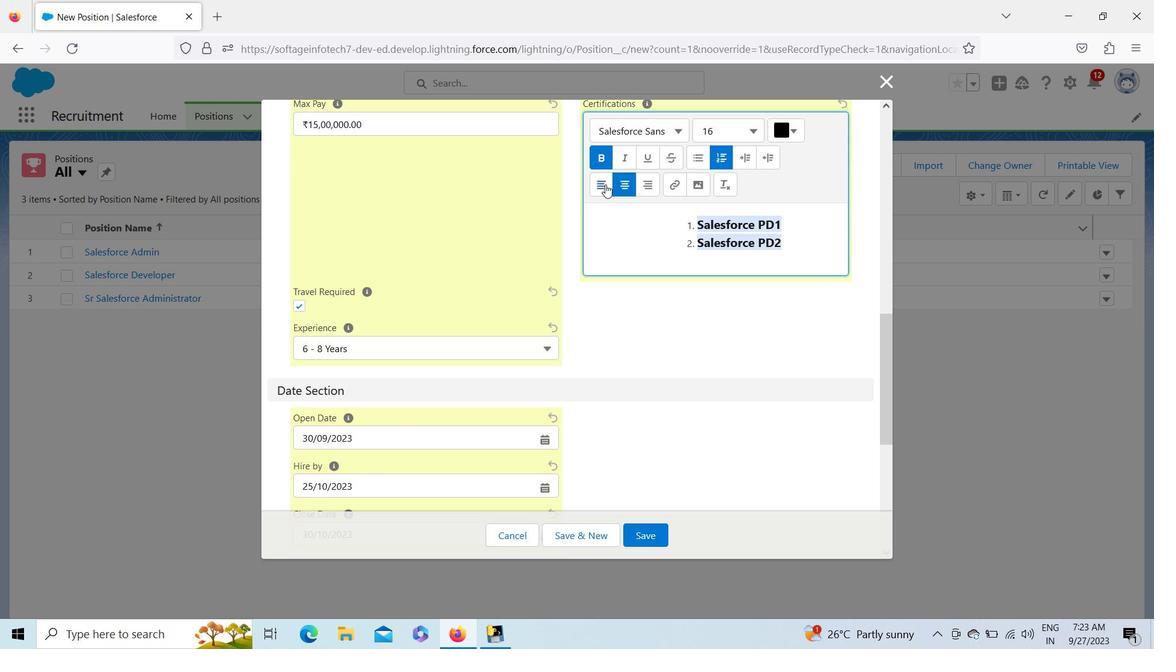 
Action: Mouse moved to (653, 181)
Screenshot: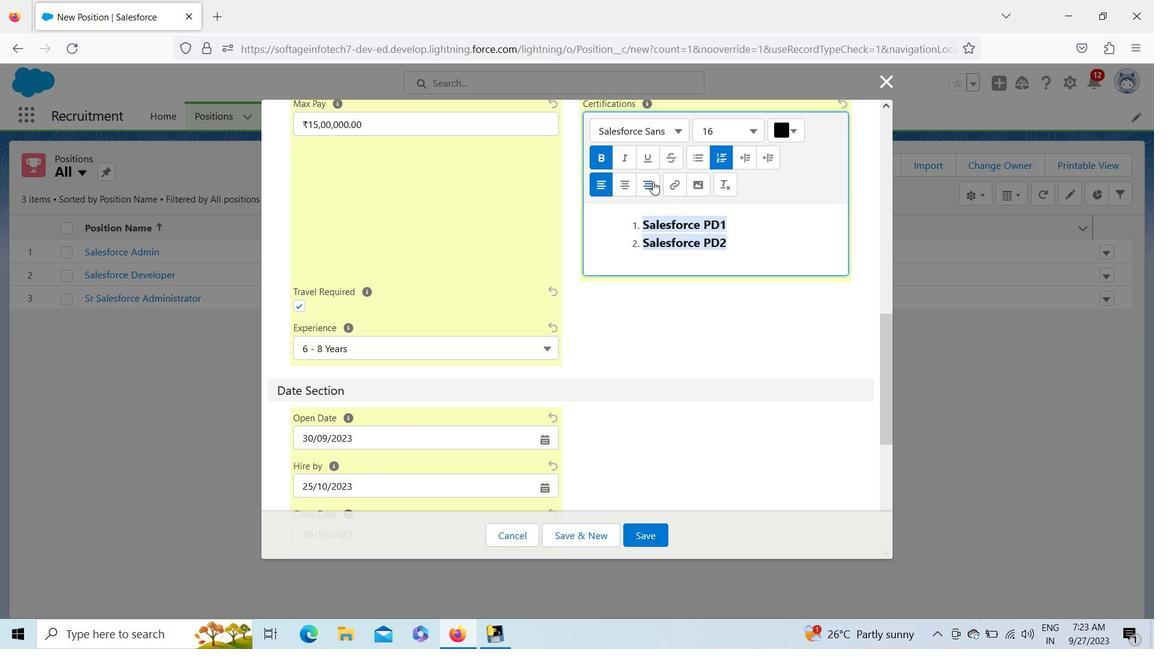 
Action: Mouse pressed left at (653, 181)
Screenshot: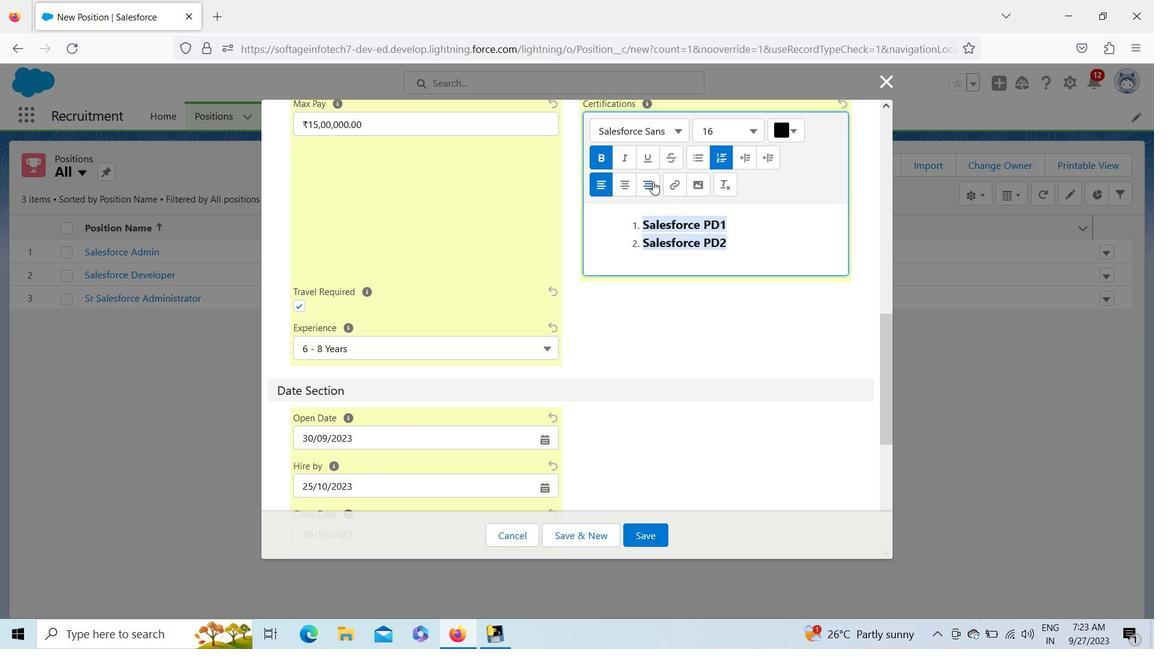
Action: Mouse moved to (627, 187)
Screenshot: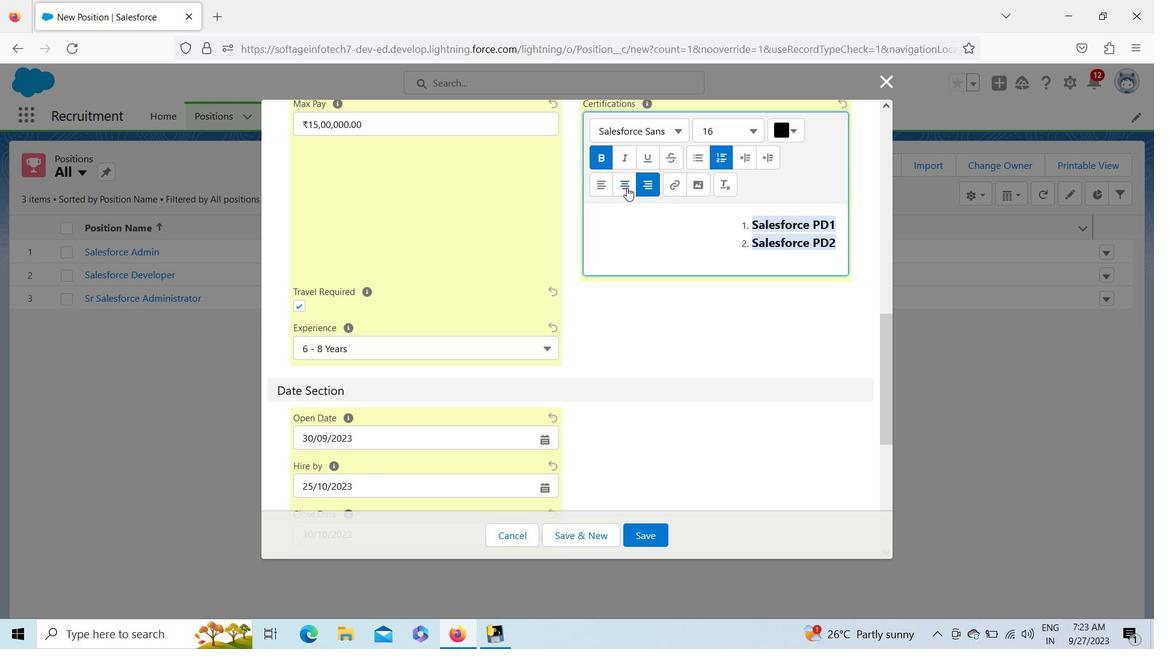
Action: Mouse pressed left at (627, 187)
Screenshot: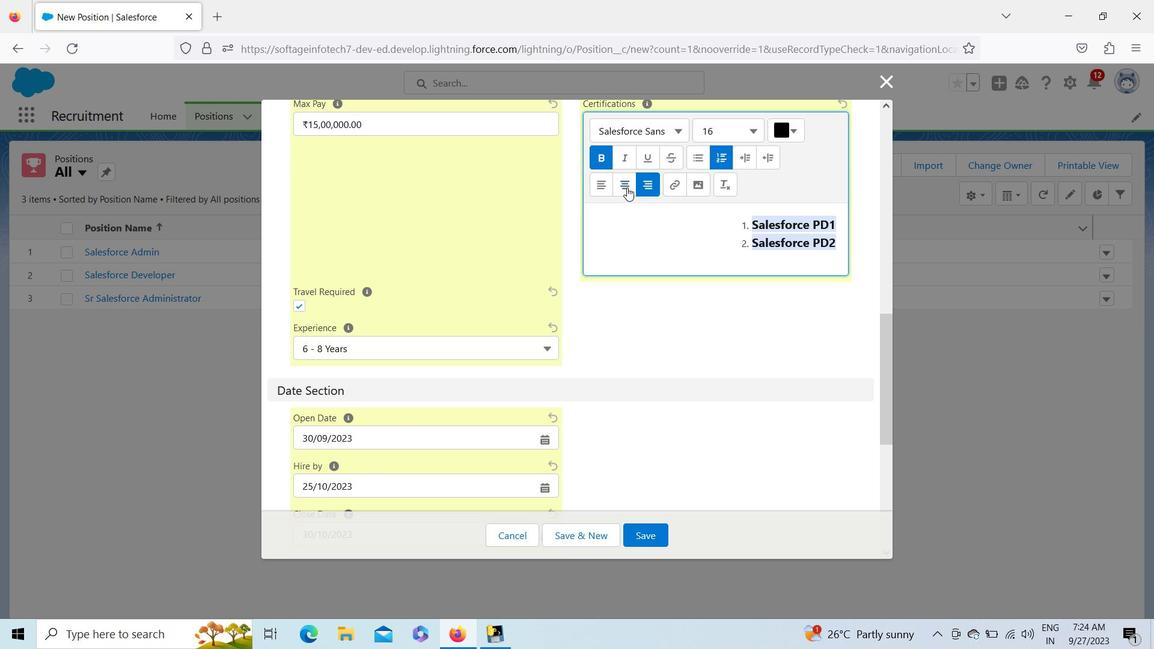 
Action: Mouse moved to (609, 187)
Screenshot: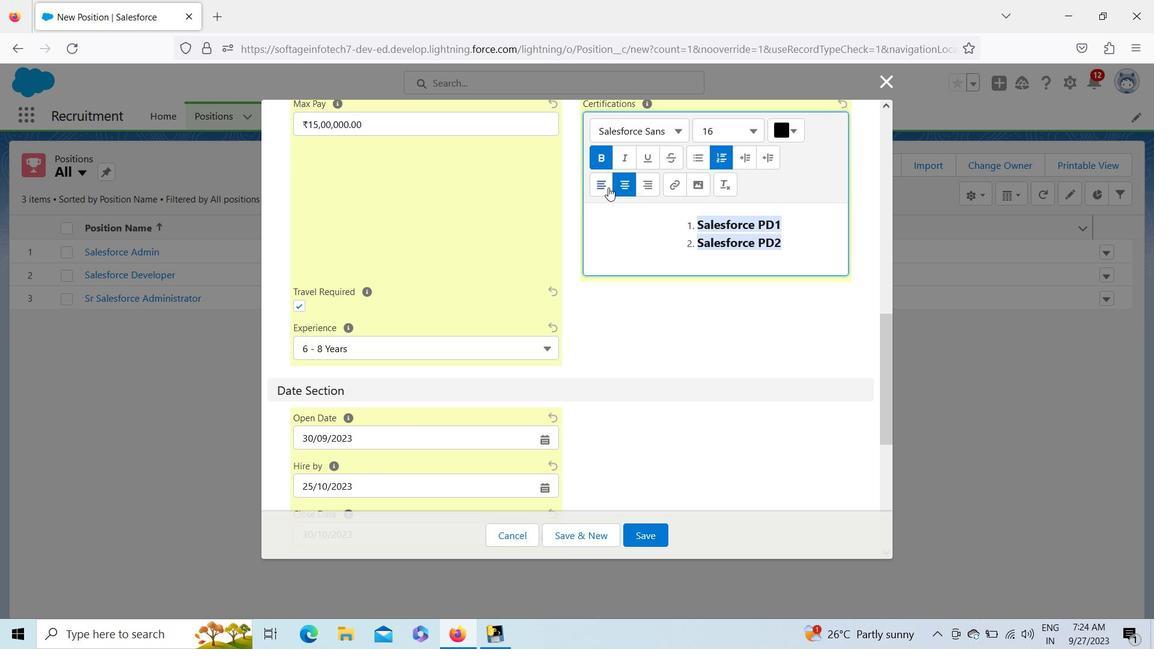 
Action: Mouse pressed left at (609, 187)
Screenshot: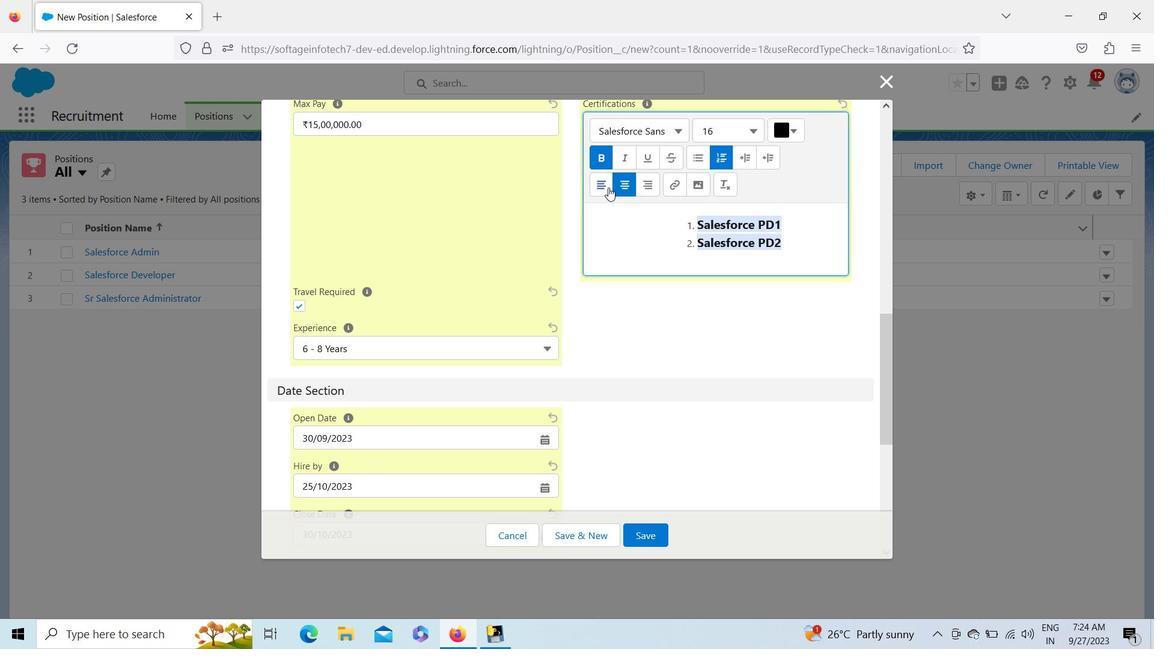 
Action: Mouse moved to (688, 304)
Screenshot: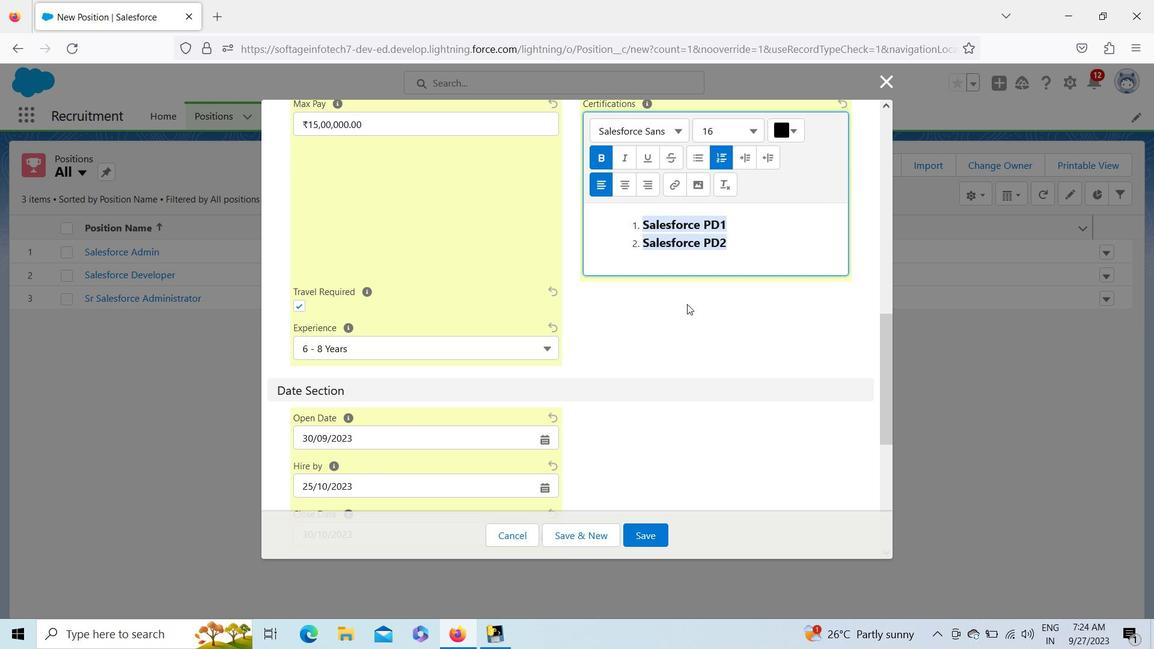 
Action: Mouse pressed left at (688, 304)
Screenshot: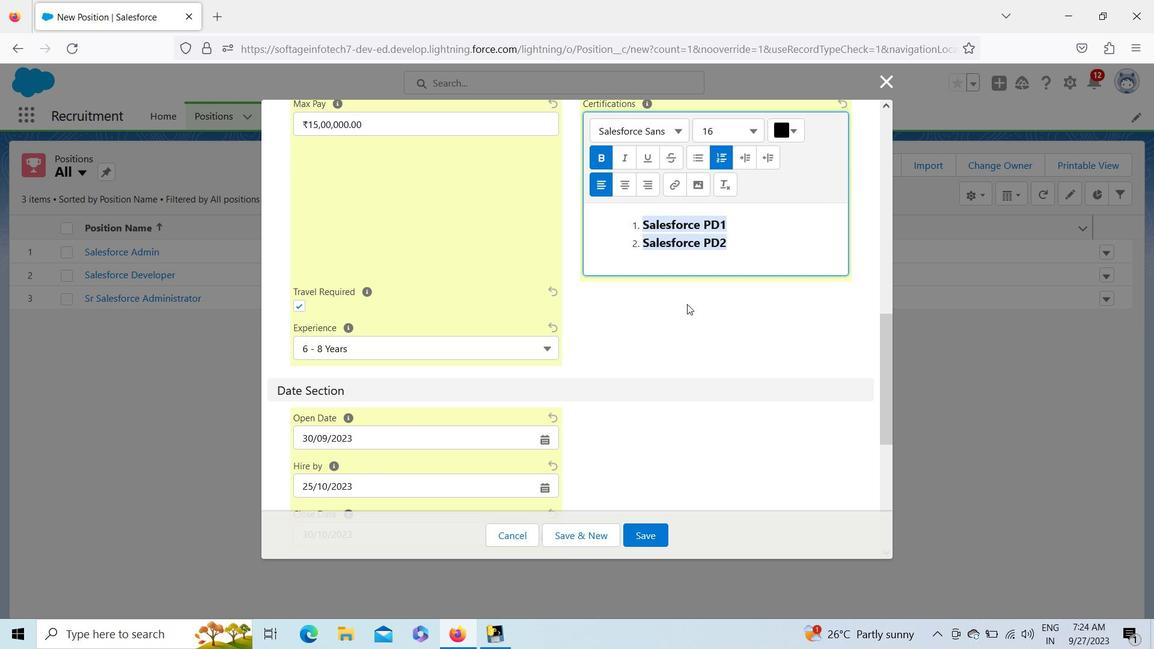 
Action: Mouse moved to (884, 378)
Screenshot: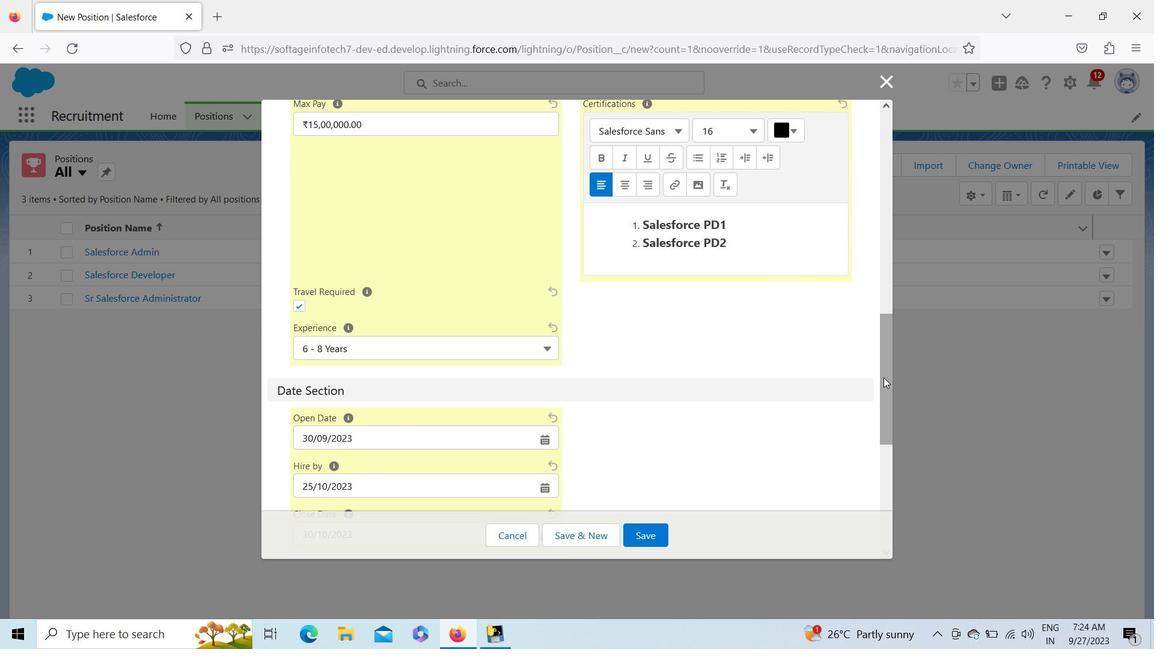 
Action: Mouse pressed left at (884, 378)
Screenshot: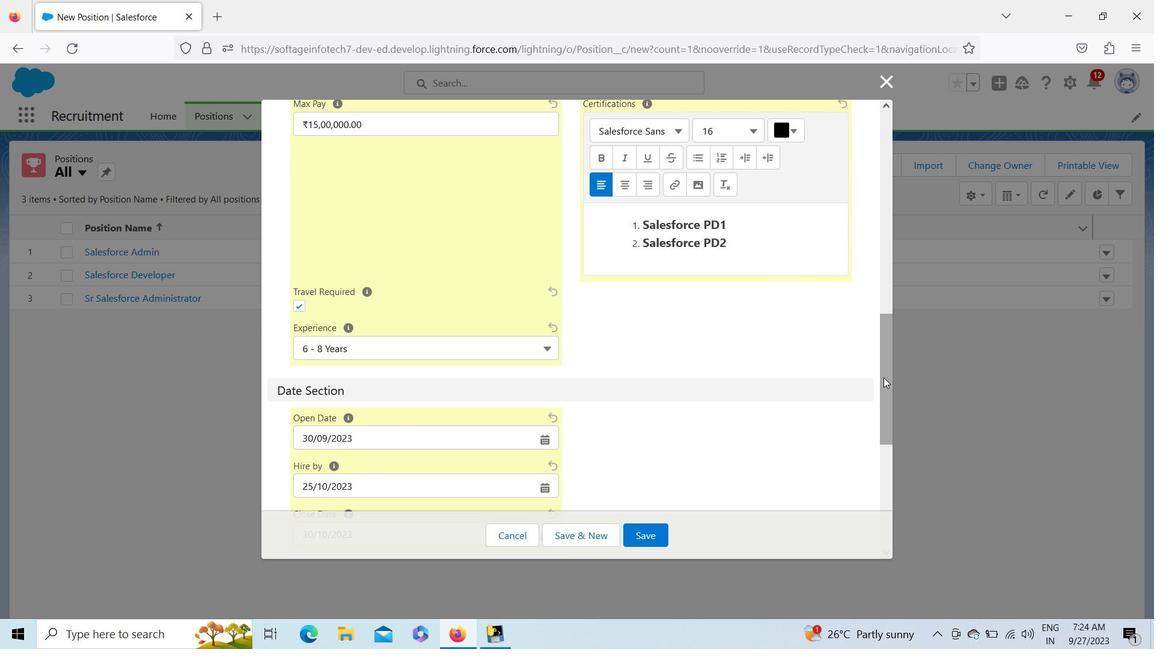 
Action: Mouse moved to (593, 292)
Screenshot: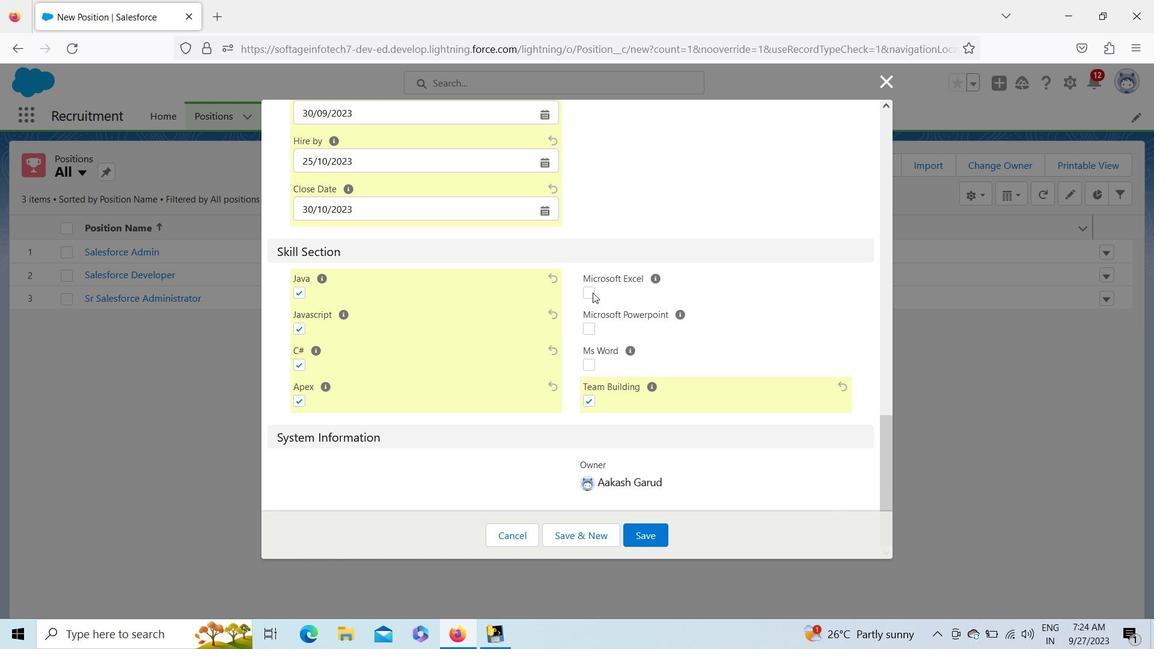 
Action: Mouse pressed left at (593, 292)
Screenshot: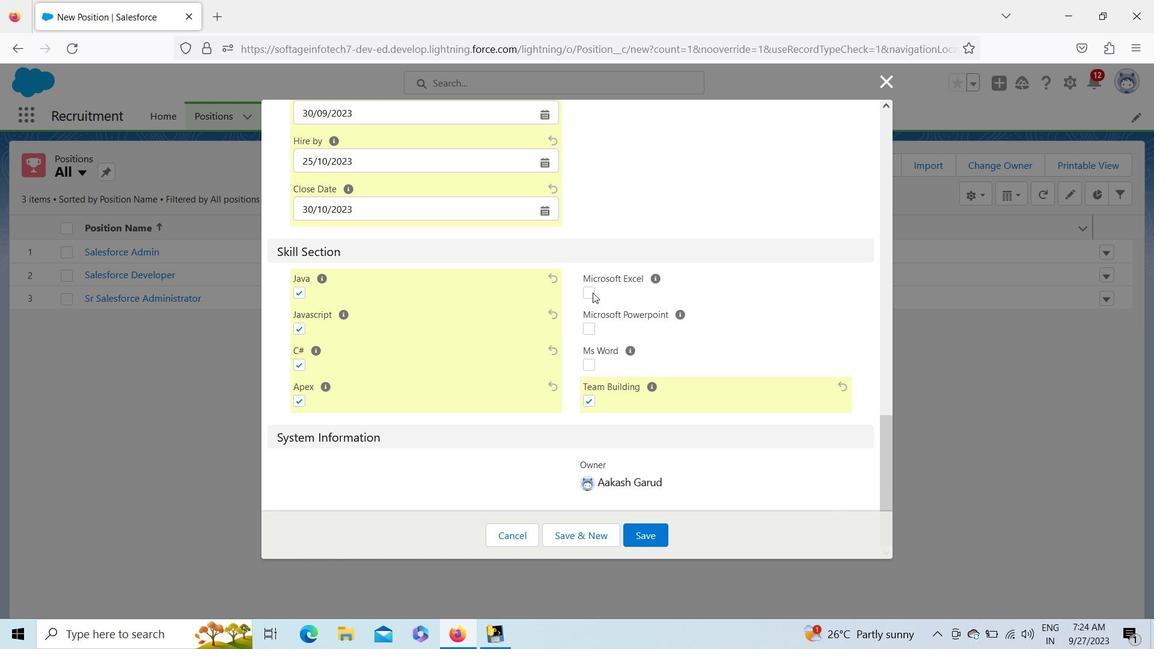 
Action: Mouse moved to (889, 431)
Screenshot: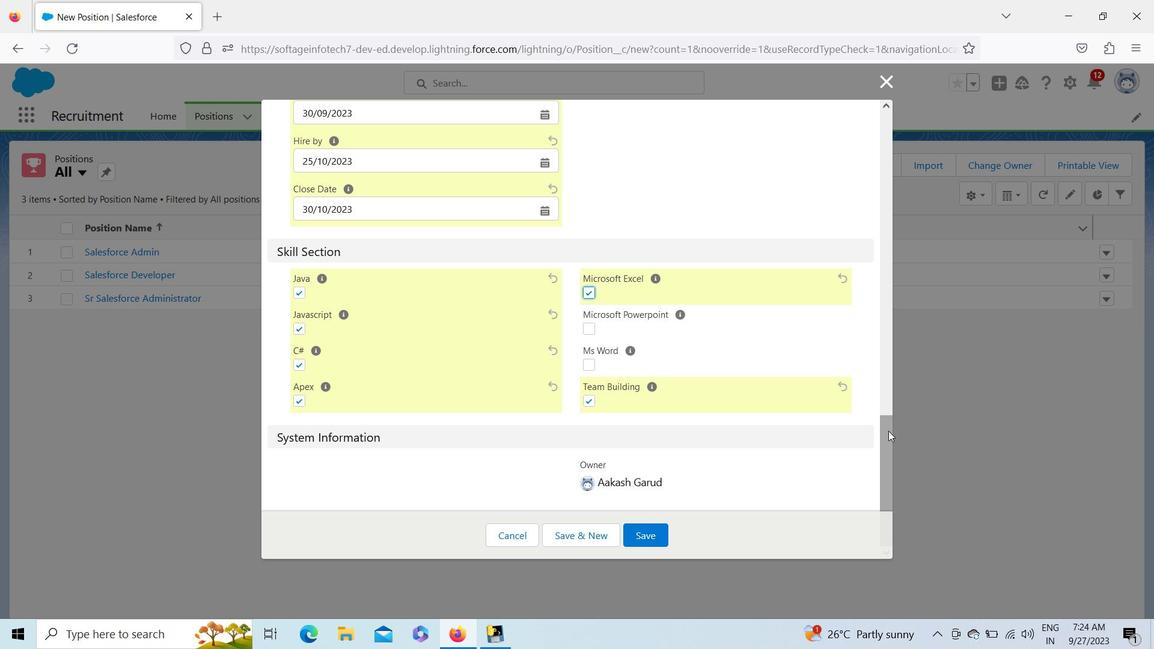 
Action: Mouse pressed left at (889, 431)
Screenshot: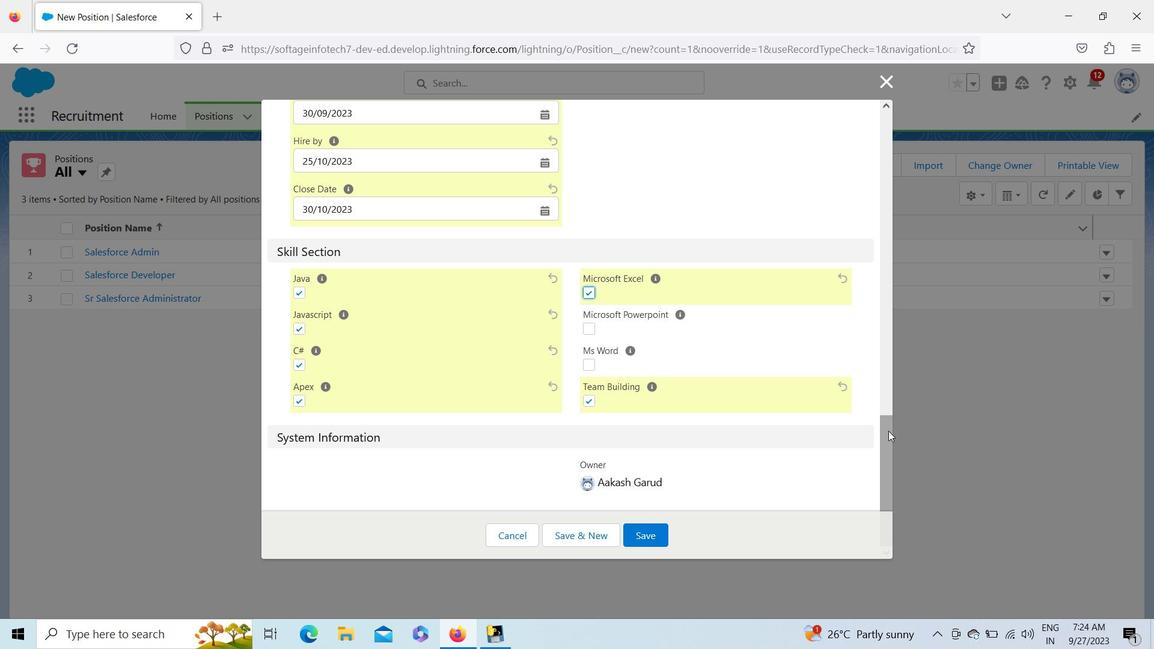 
Action: Mouse moved to (662, 522)
Screenshot: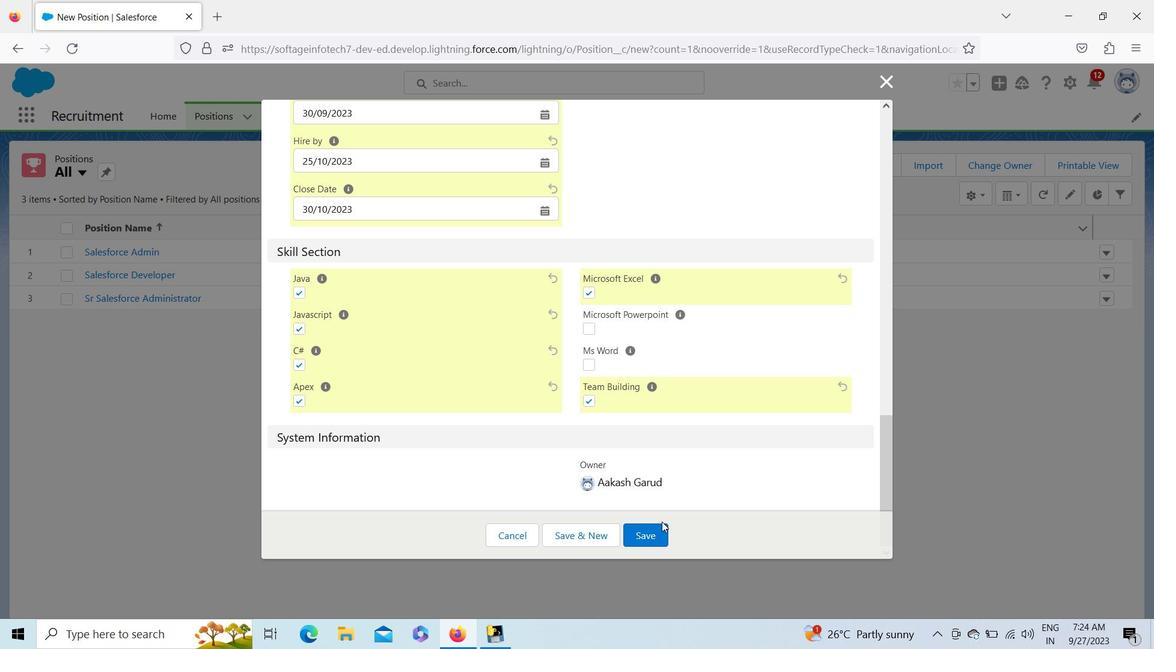 
Action: Mouse pressed left at (662, 522)
Screenshot: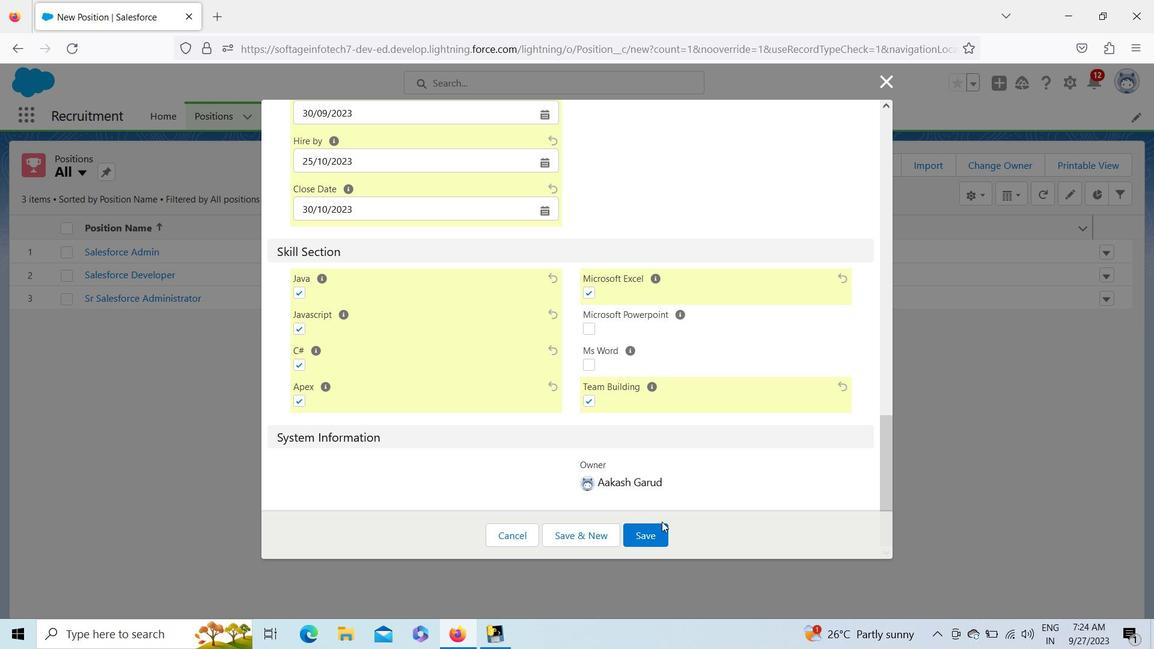 
Action: Mouse moved to (640, 535)
Screenshot: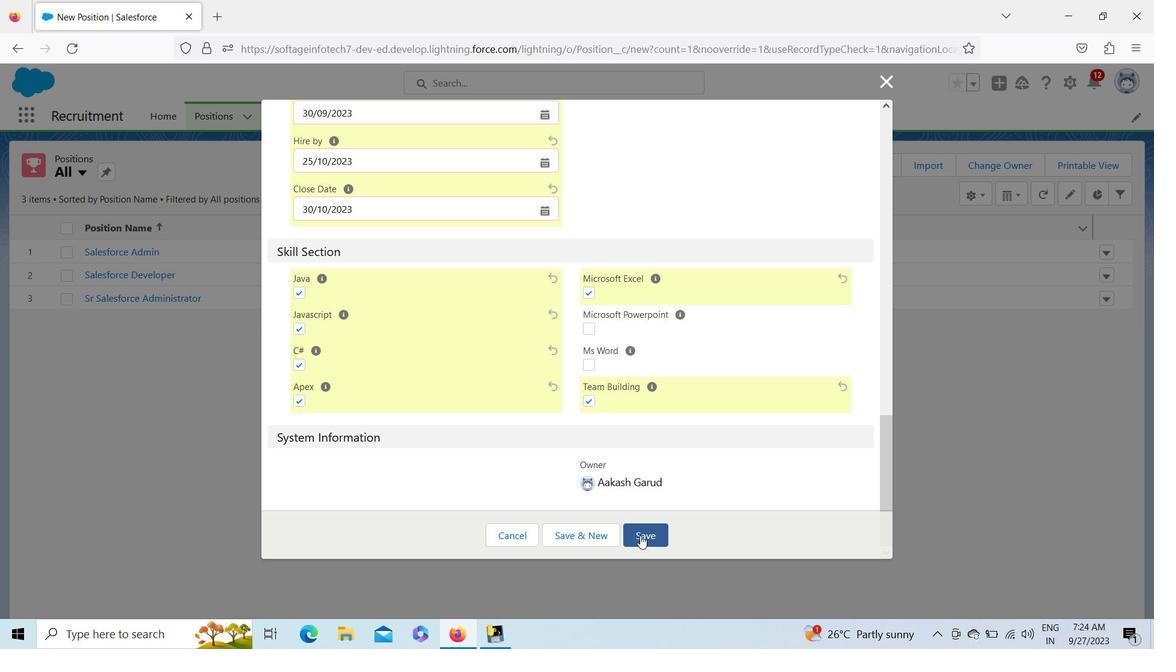 
Action: Mouse pressed left at (640, 535)
Screenshot: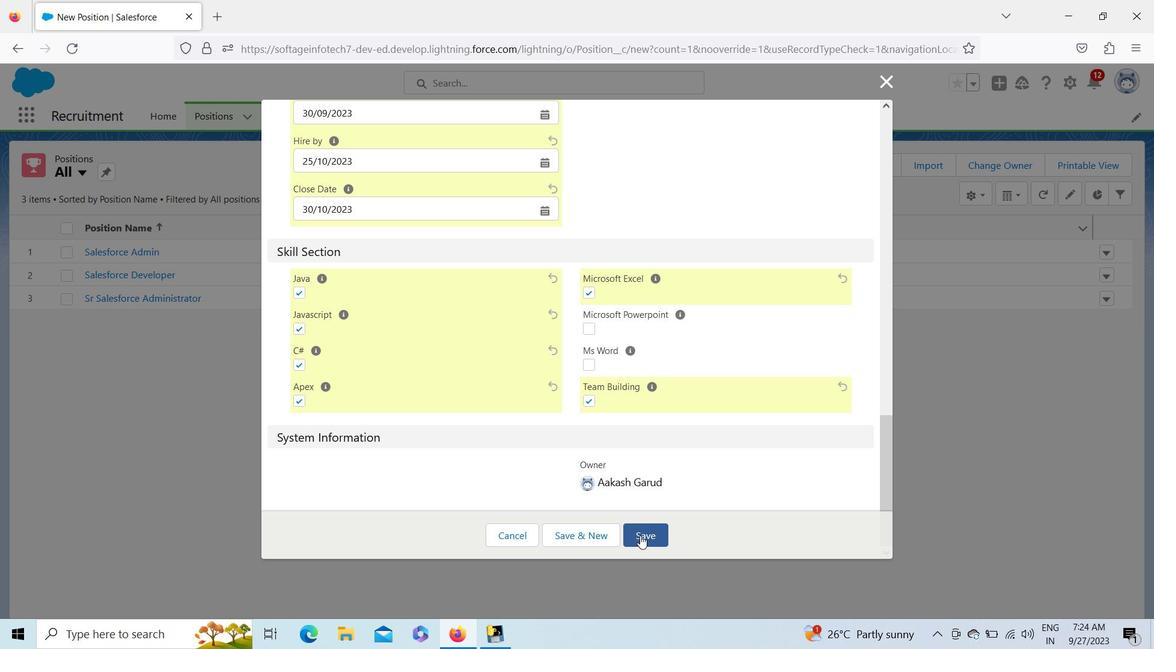 
Action: Mouse moved to (1054, 85)
Screenshot: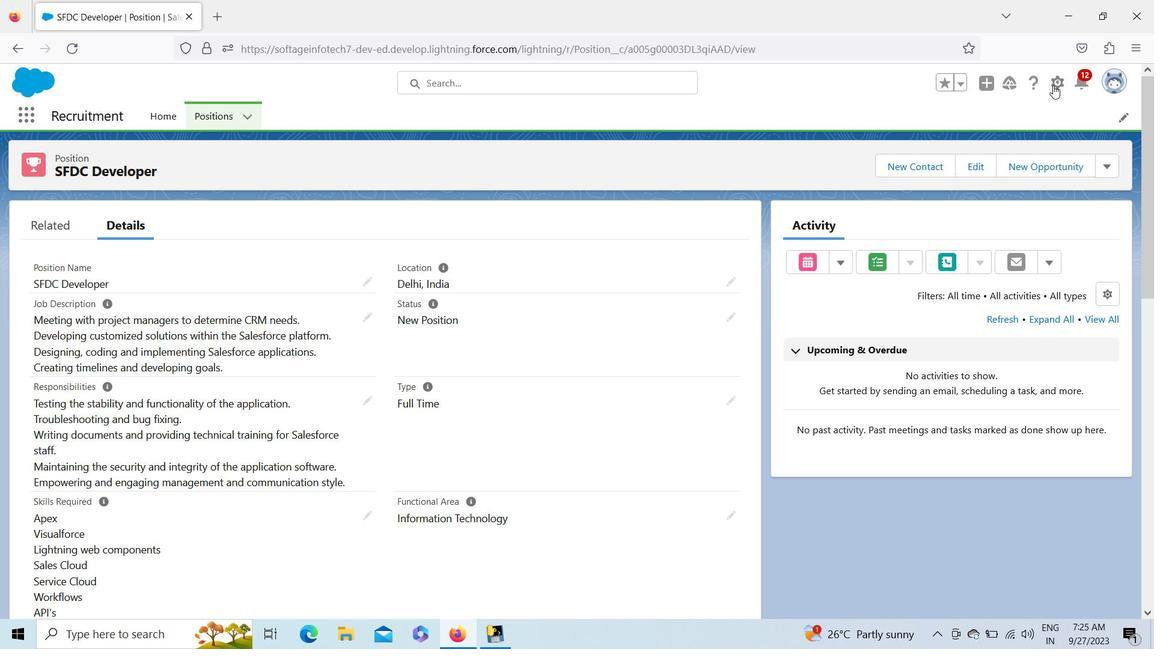 
Action: Mouse pressed left at (1054, 85)
Screenshot: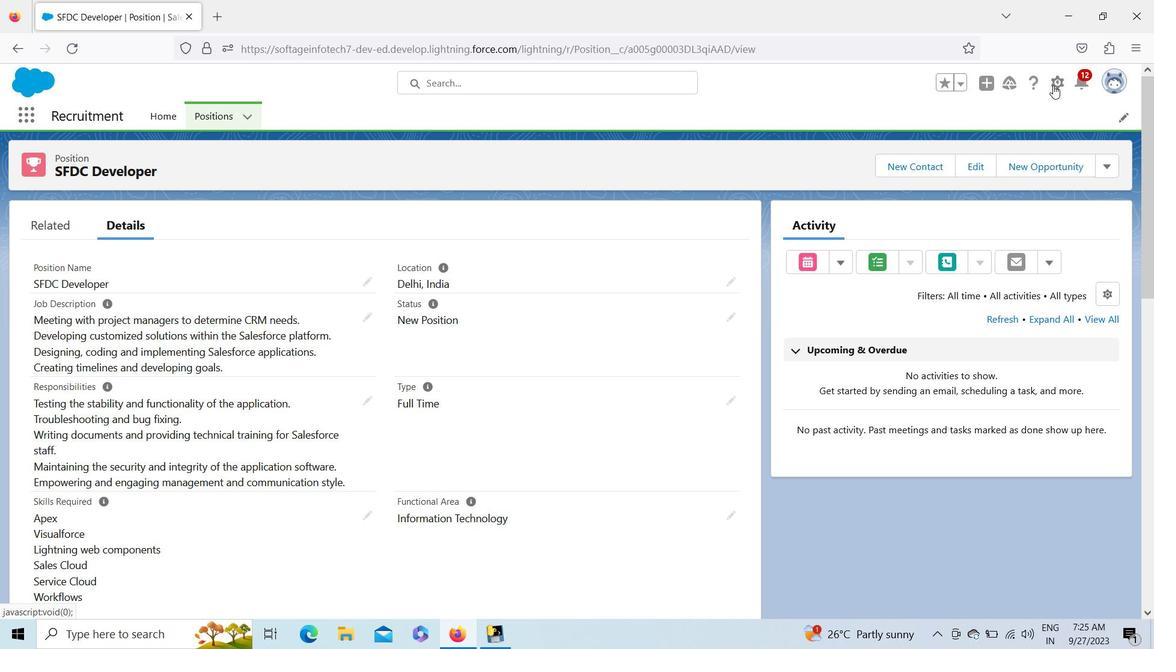 
Action: Mouse moved to (1009, 134)
Screenshot: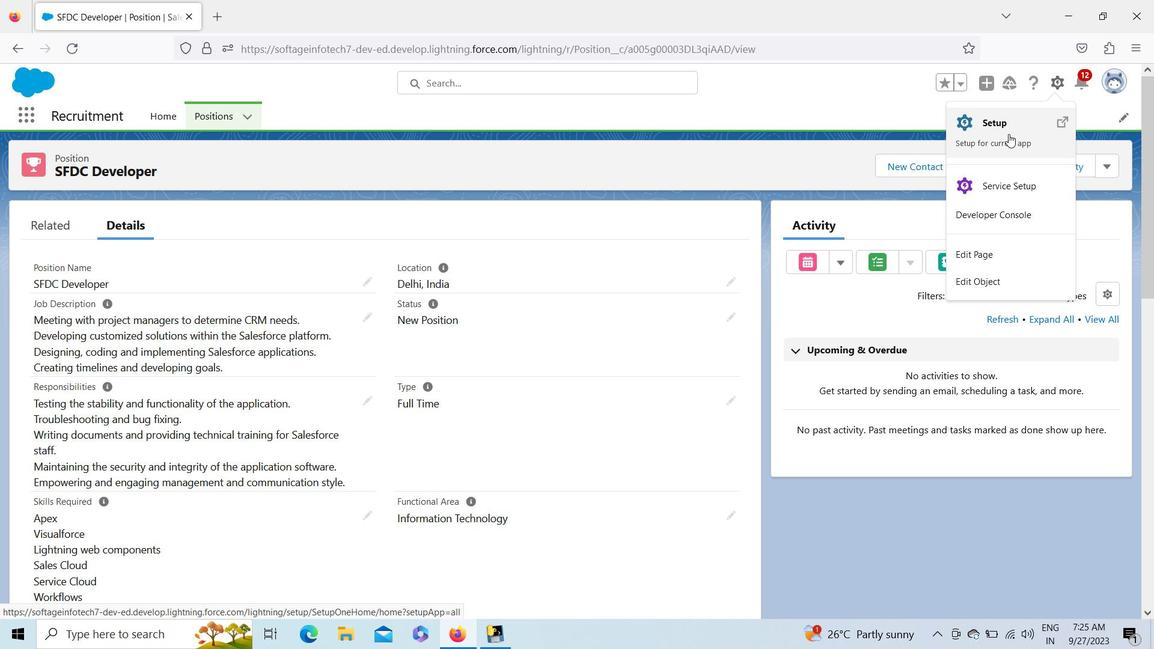 
Action: Mouse pressed left at (1009, 134)
Screenshot: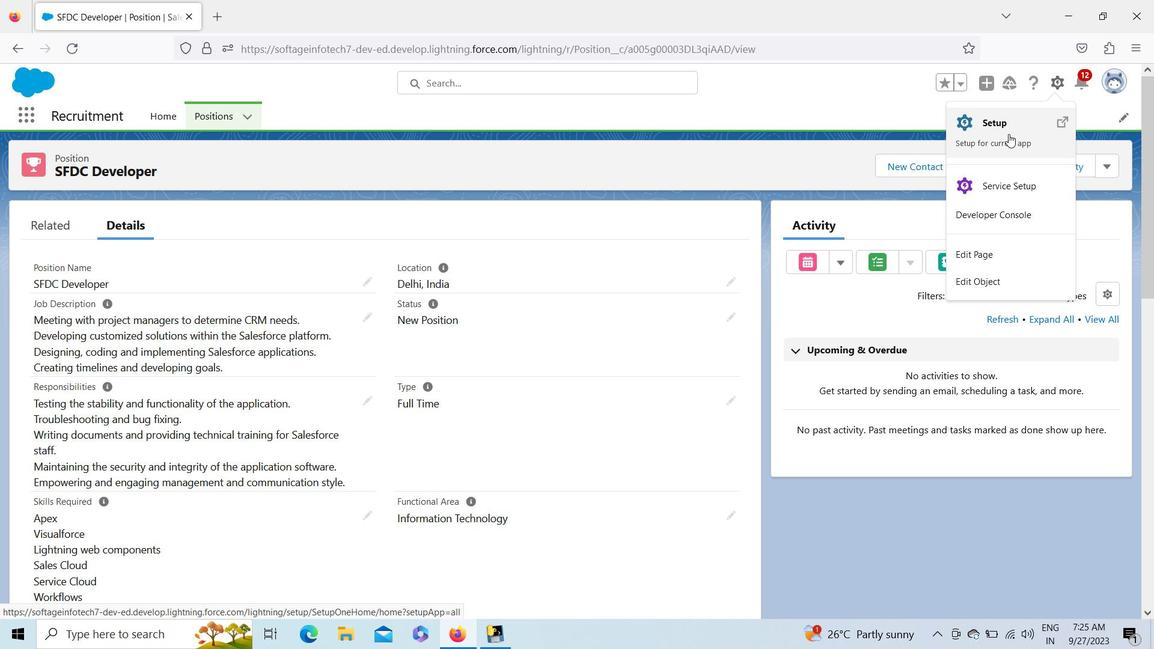 
Action: Mouse moved to (205, 117)
Screenshot: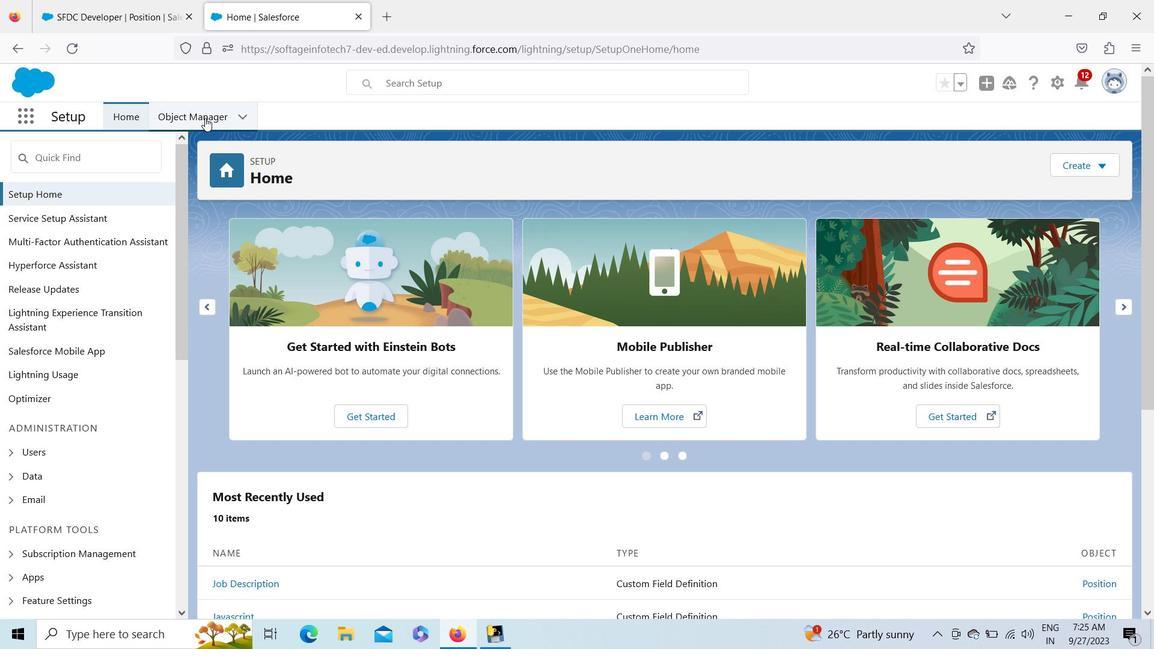 
Action: Mouse pressed left at (205, 117)
Screenshot: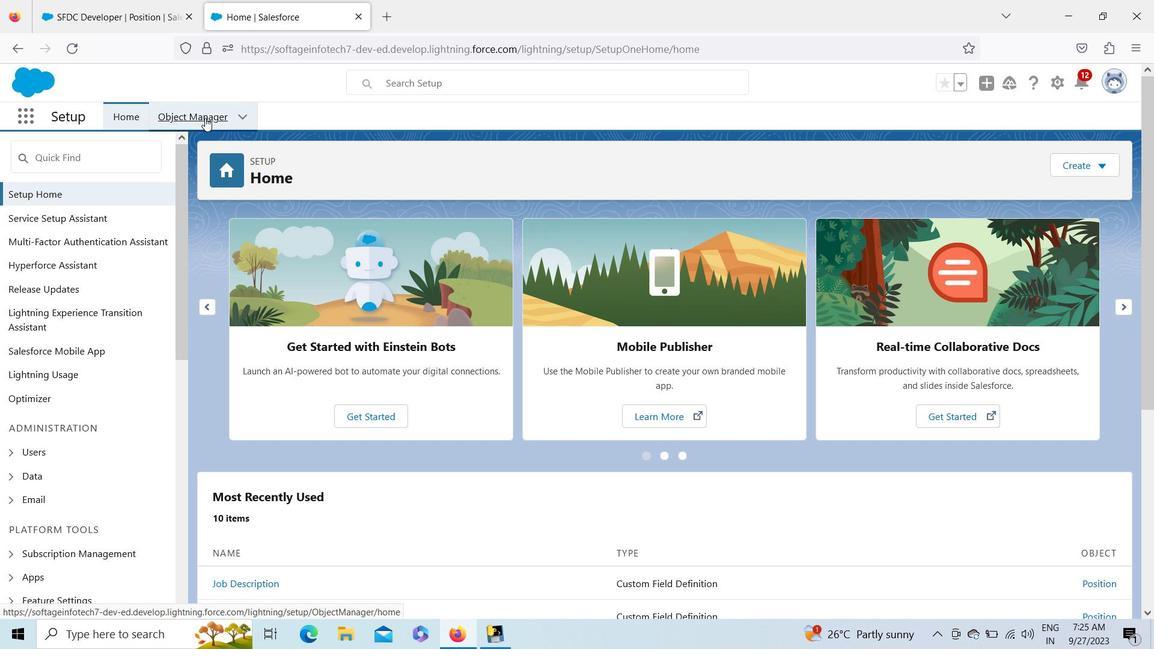 
Action: Mouse moved to (882, 174)
Screenshot: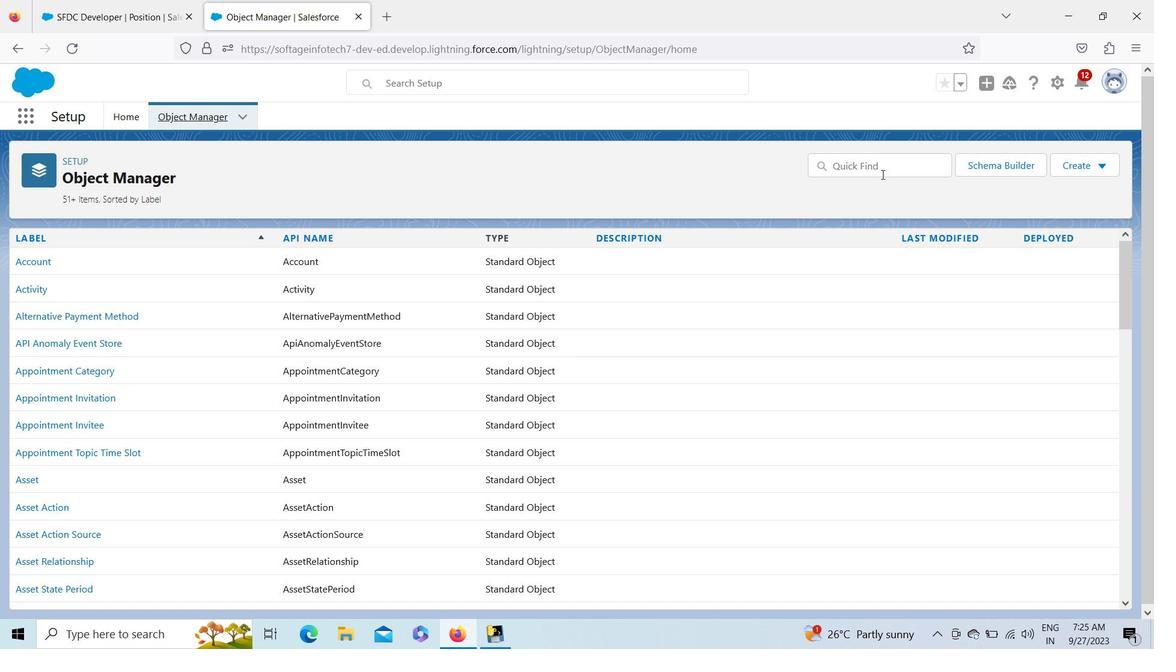 
Action: Mouse pressed left at (882, 174)
Screenshot: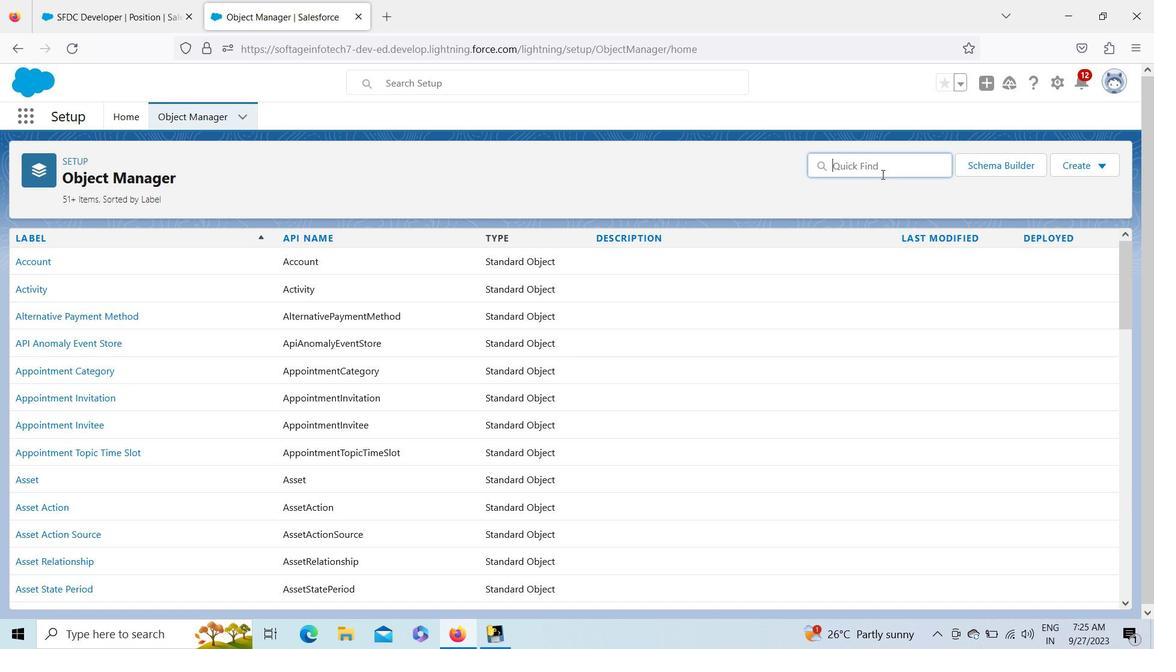 
Action: Key pressed pos
Screenshot: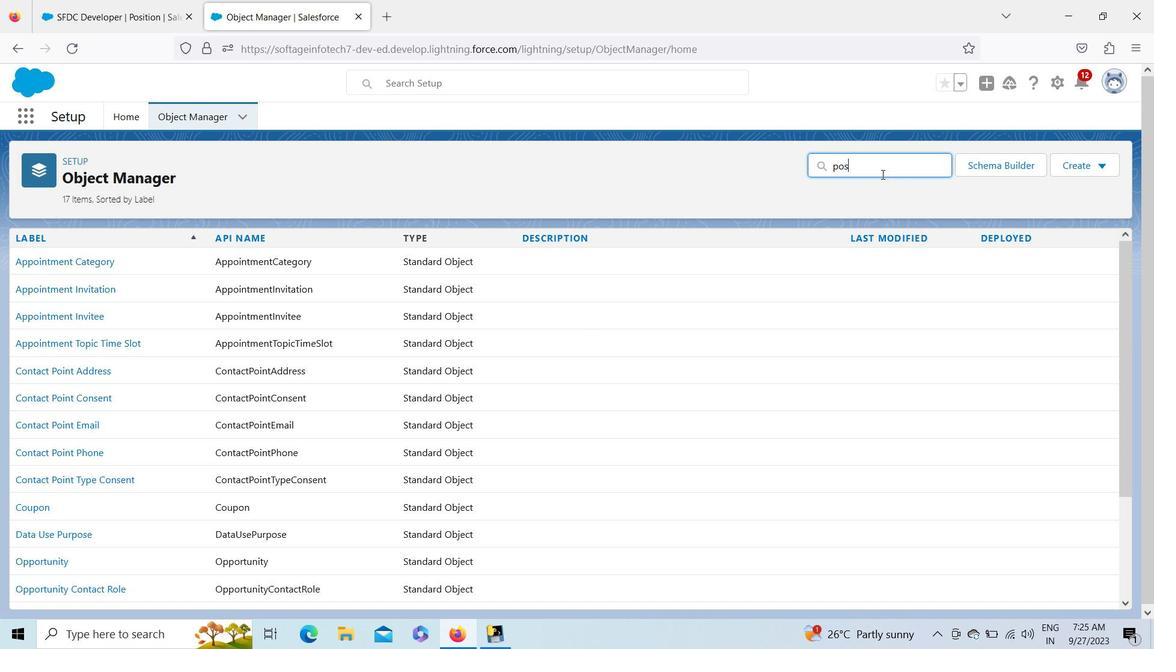 
Action: Mouse moved to (38, 301)
Screenshot: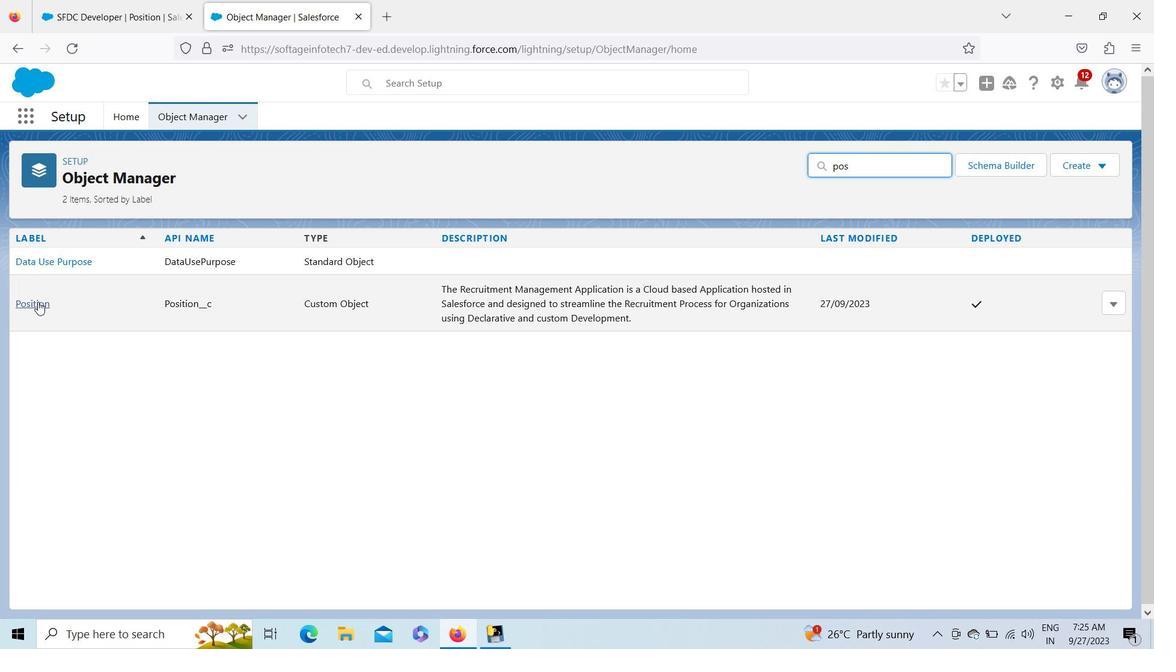 
Action: Mouse pressed left at (38, 301)
Screenshot: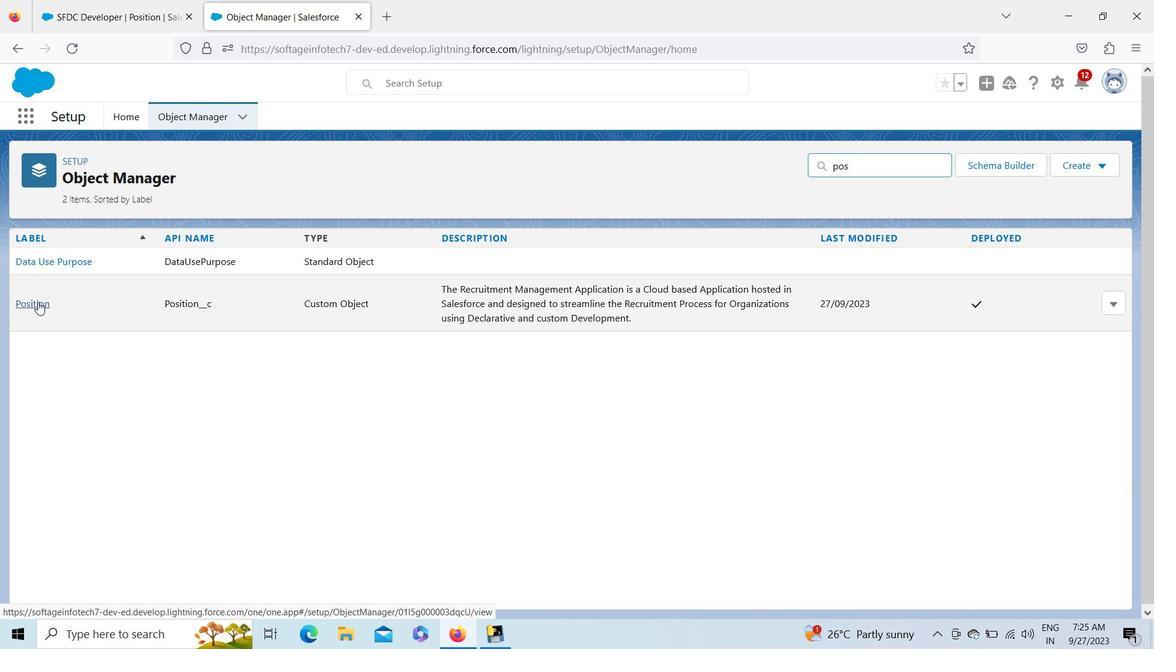 
Action: Mouse moved to (87, 273)
Screenshot: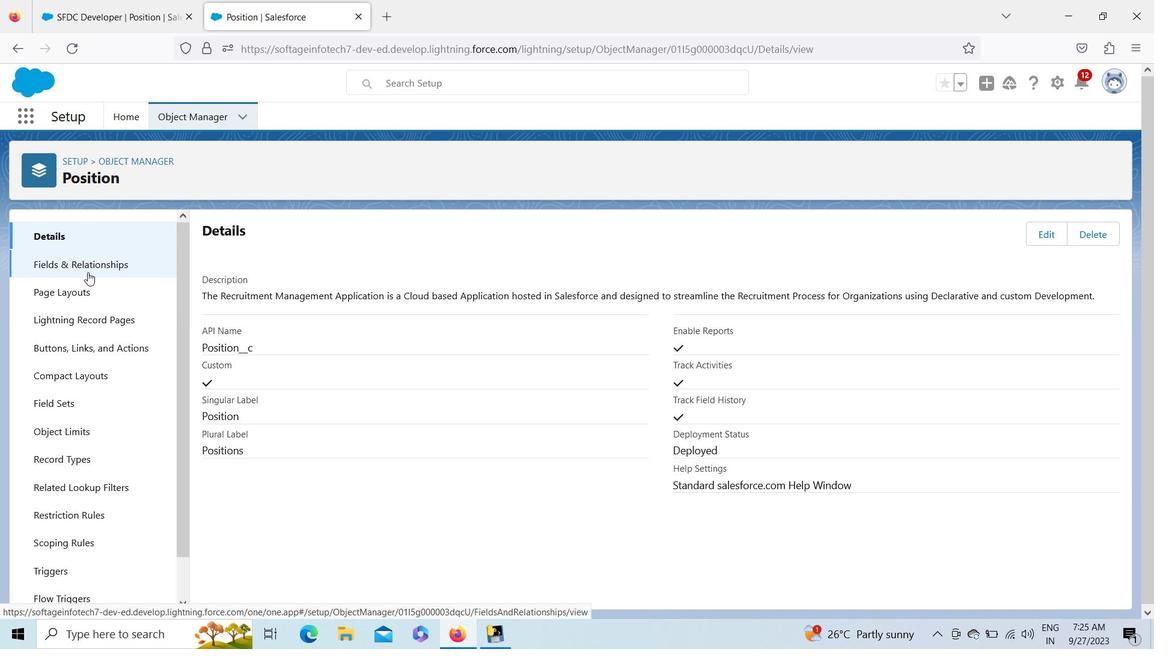 
Action: Mouse pressed left at (87, 273)
Screenshot: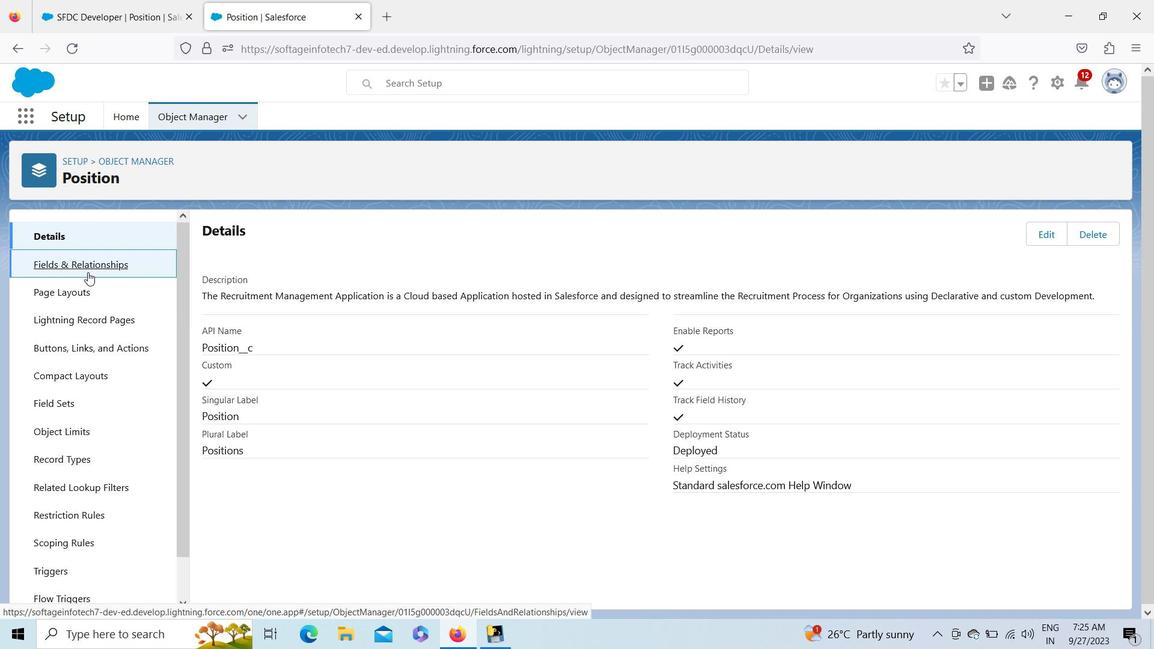 
Action: Mouse moved to (1128, 315)
Screenshot: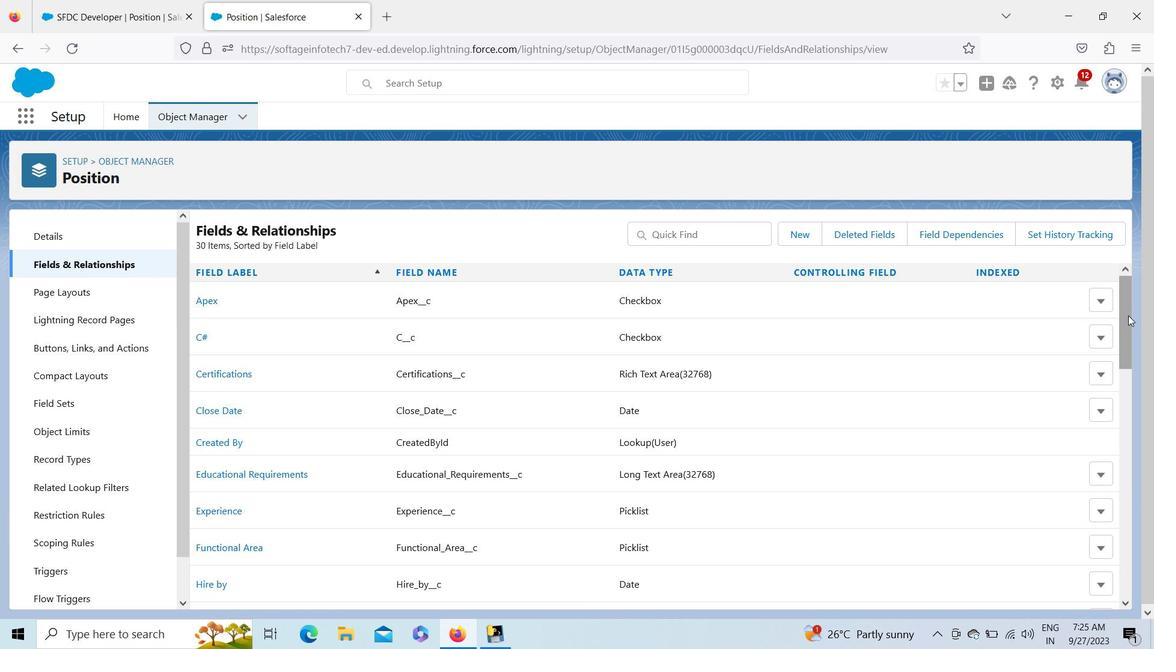
Action: Mouse pressed left at (1128, 315)
Screenshot: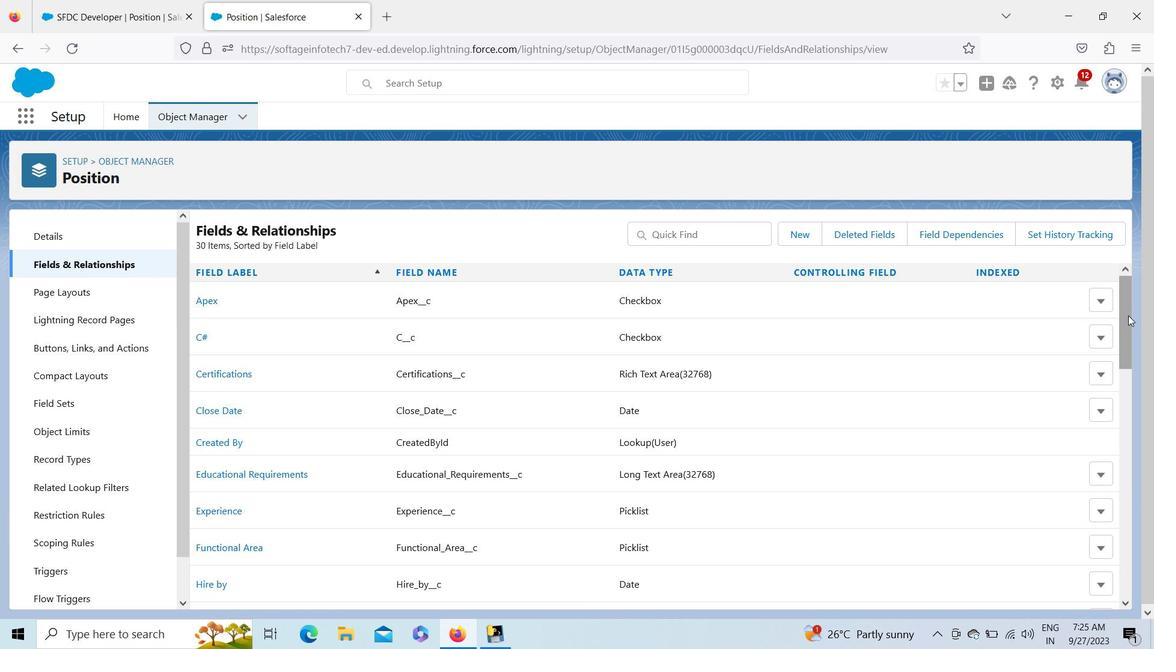 
Action: Mouse pressed left at (1128, 315)
Screenshot: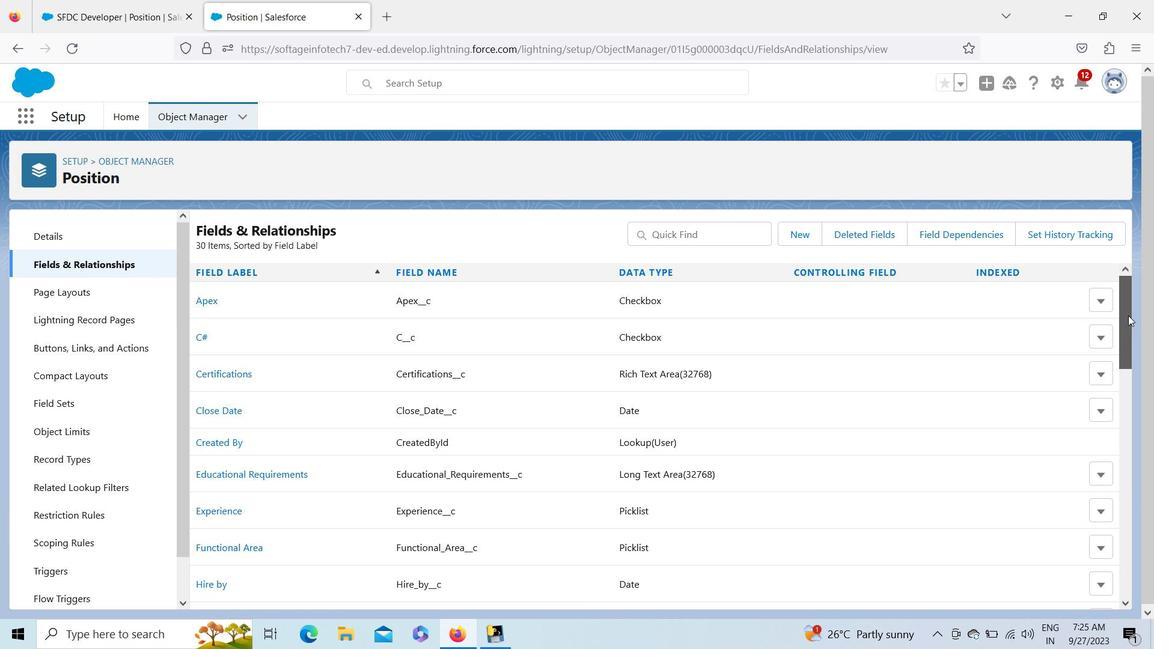 
Action: Mouse moved to (212, 419)
